 Task: Look for space in Aspe, Spain from 8th August, 2023 to 15th August, 2023 for 9 adults in price range Rs.10000 to Rs.14000. Place can be shared room with 5 bedrooms having 9 beds and 5 bathrooms. Property type can be house, flat, guest house. Amenities needed are: wifi, TV, free parkinig on premises, gym, breakfast. Booking option can be shelf check-in. Required host language is English.
Action: Mouse moved to (599, 122)
Screenshot: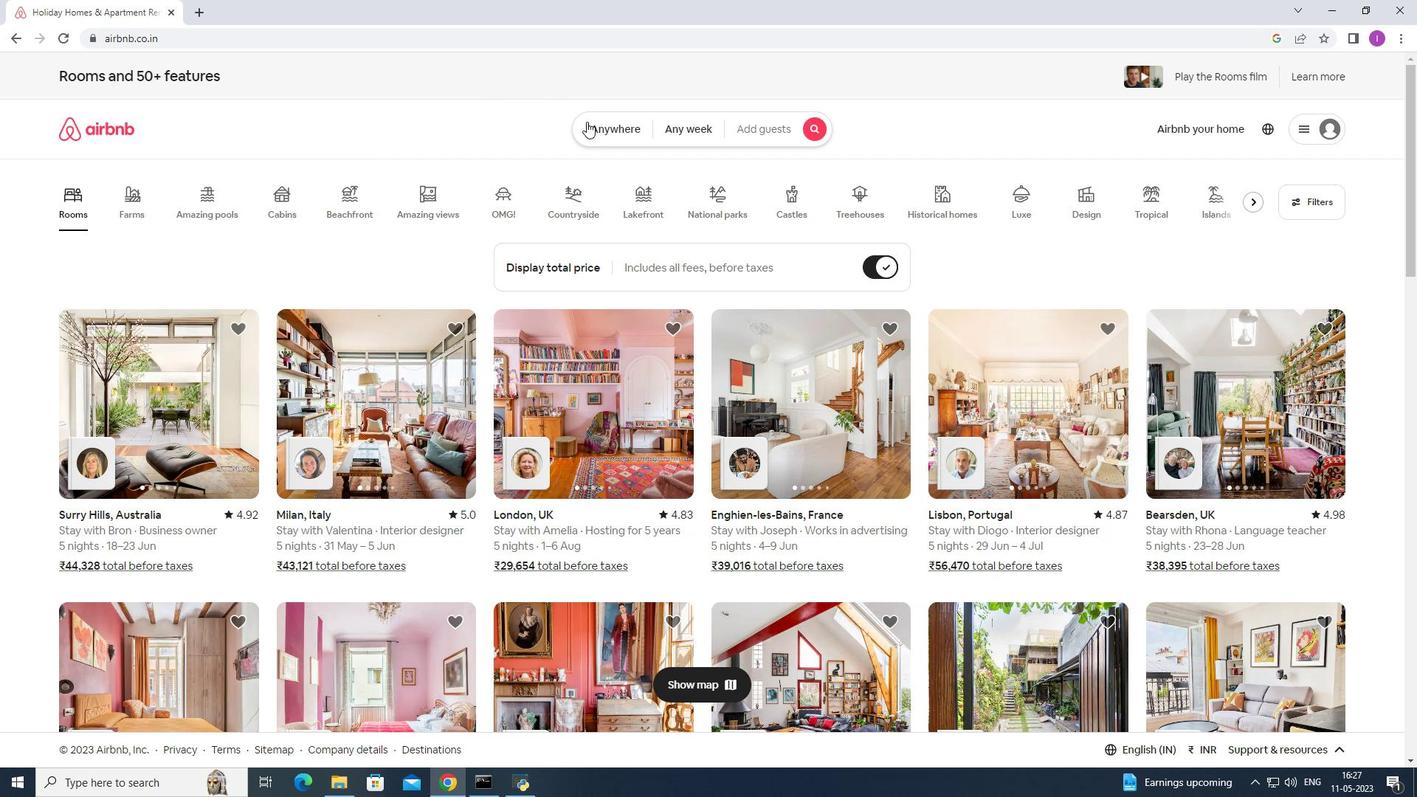 
Action: Mouse pressed left at (599, 122)
Screenshot: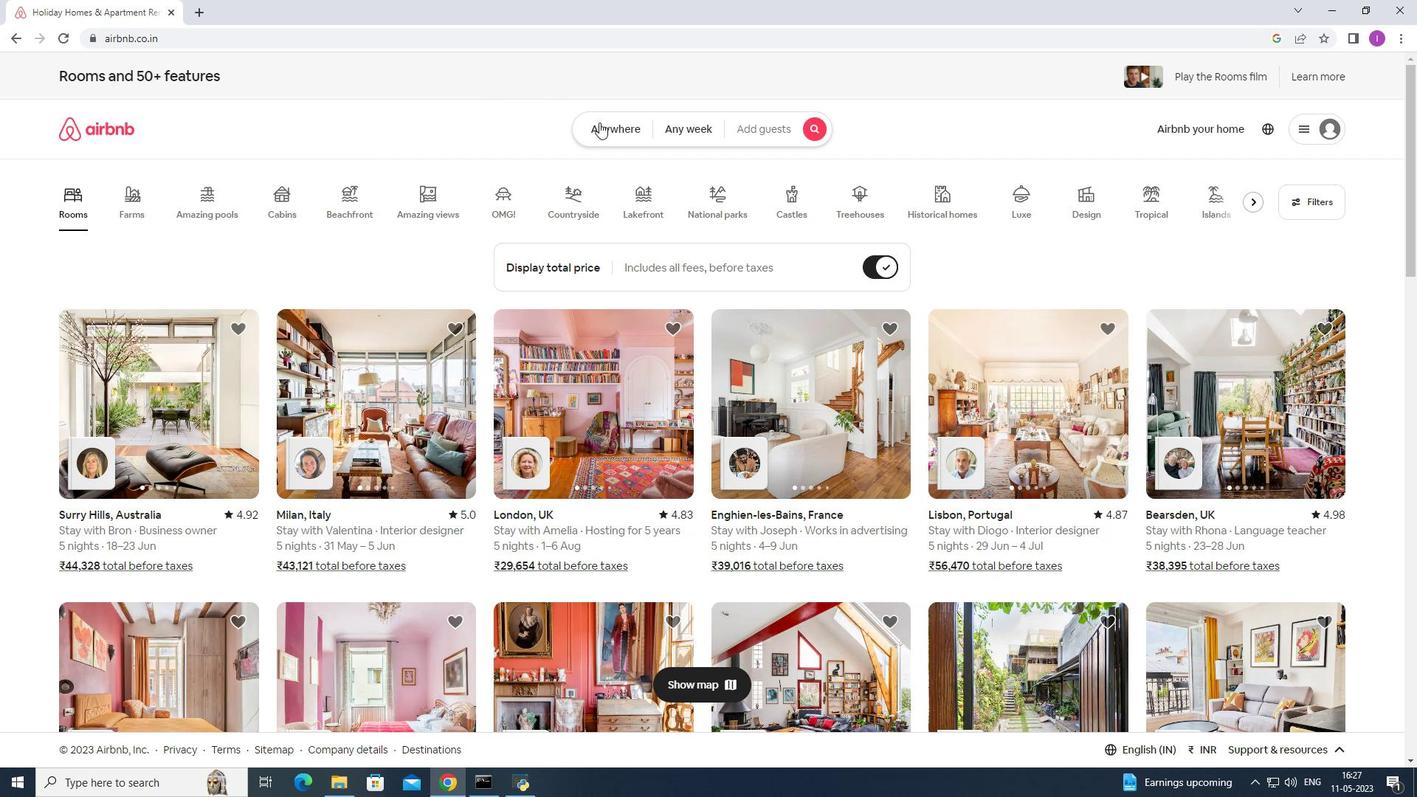 
Action: Mouse moved to (498, 180)
Screenshot: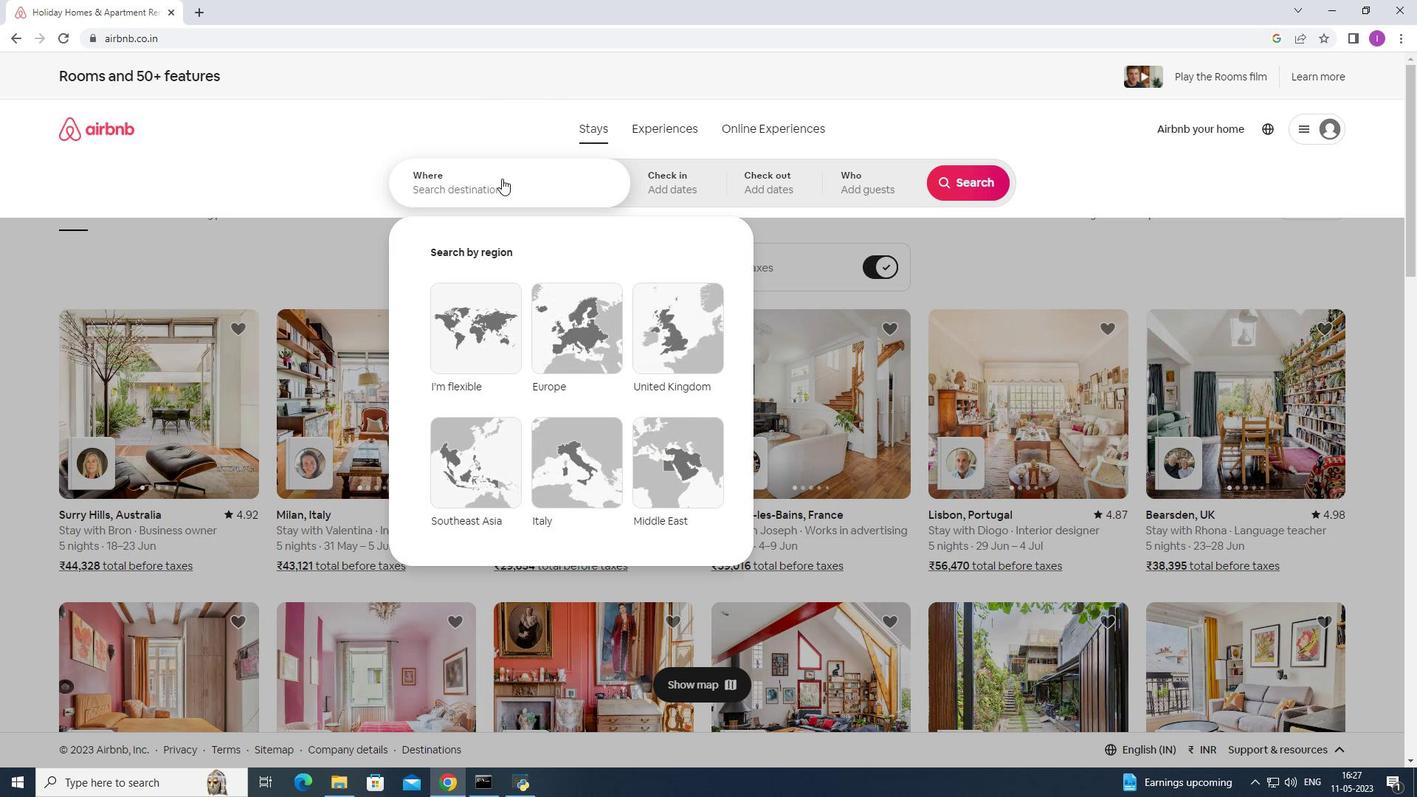 
Action: Mouse pressed left at (498, 180)
Screenshot: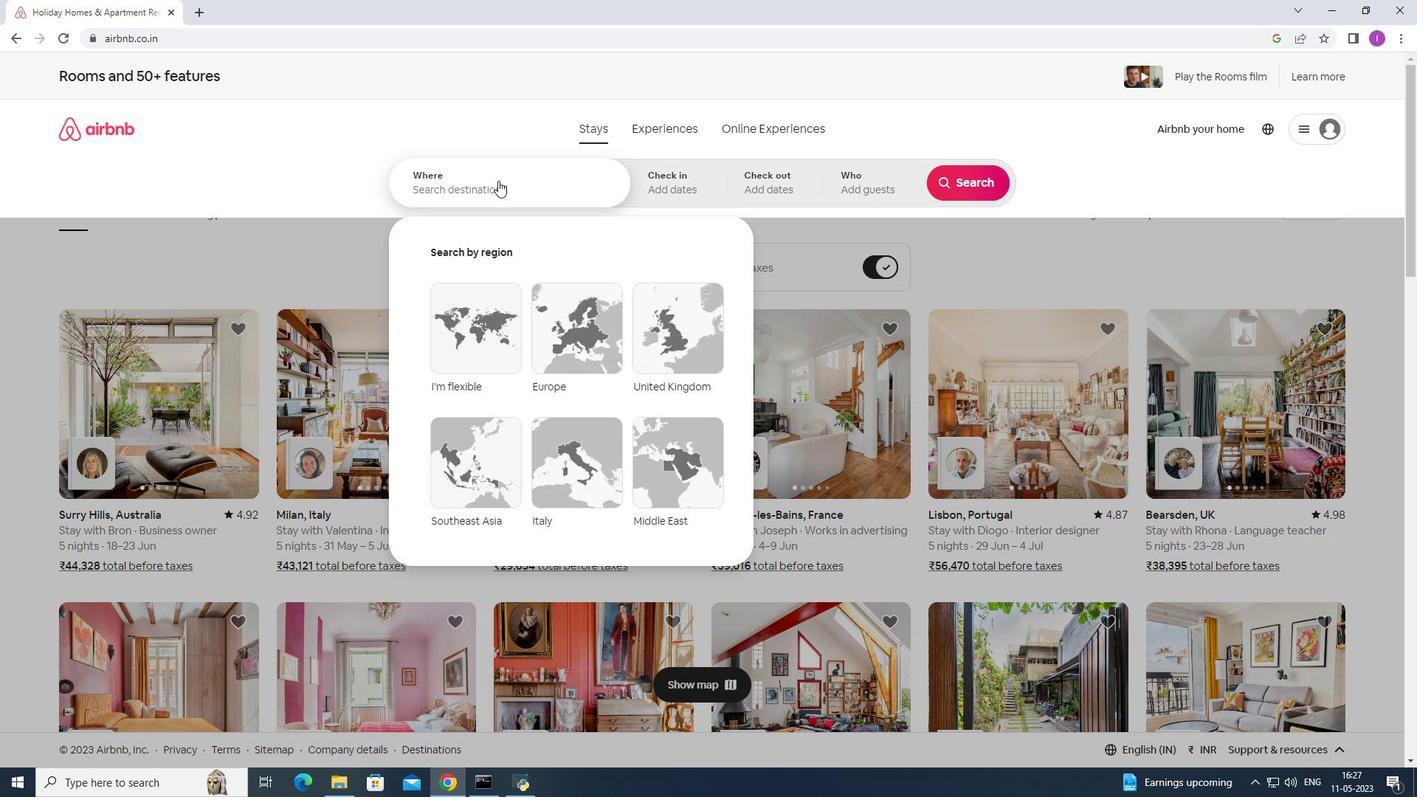 
Action: Key pressed <Key.shift>Aspe,<Key.shift><Key.shift><Key.shift><Key.shift><Key.shift><Key.shift>Spain
Screenshot: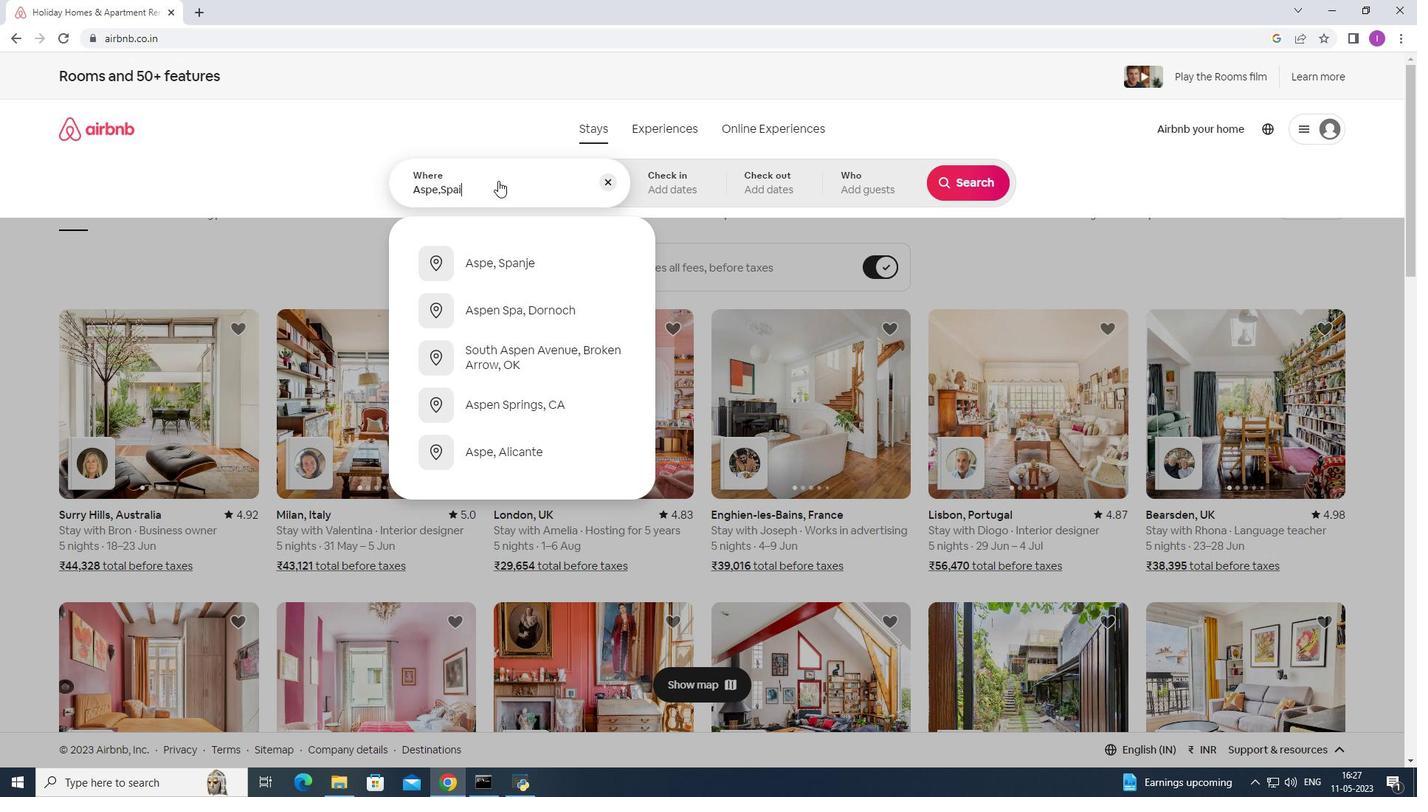 
Action: Mouse moved to (669, 180)
Screenshot: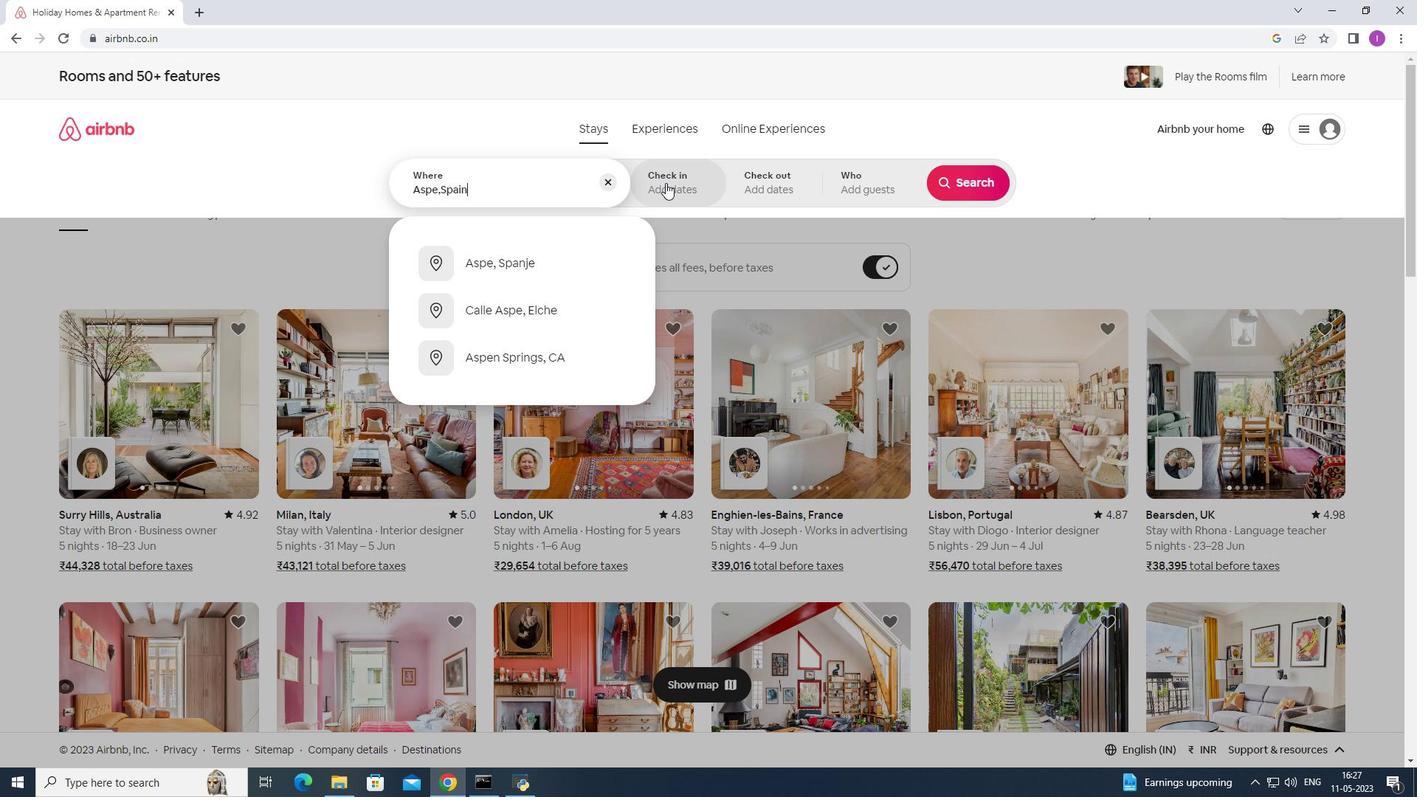 
Action: Mouse pressed left at (669, 180)
Screenshot: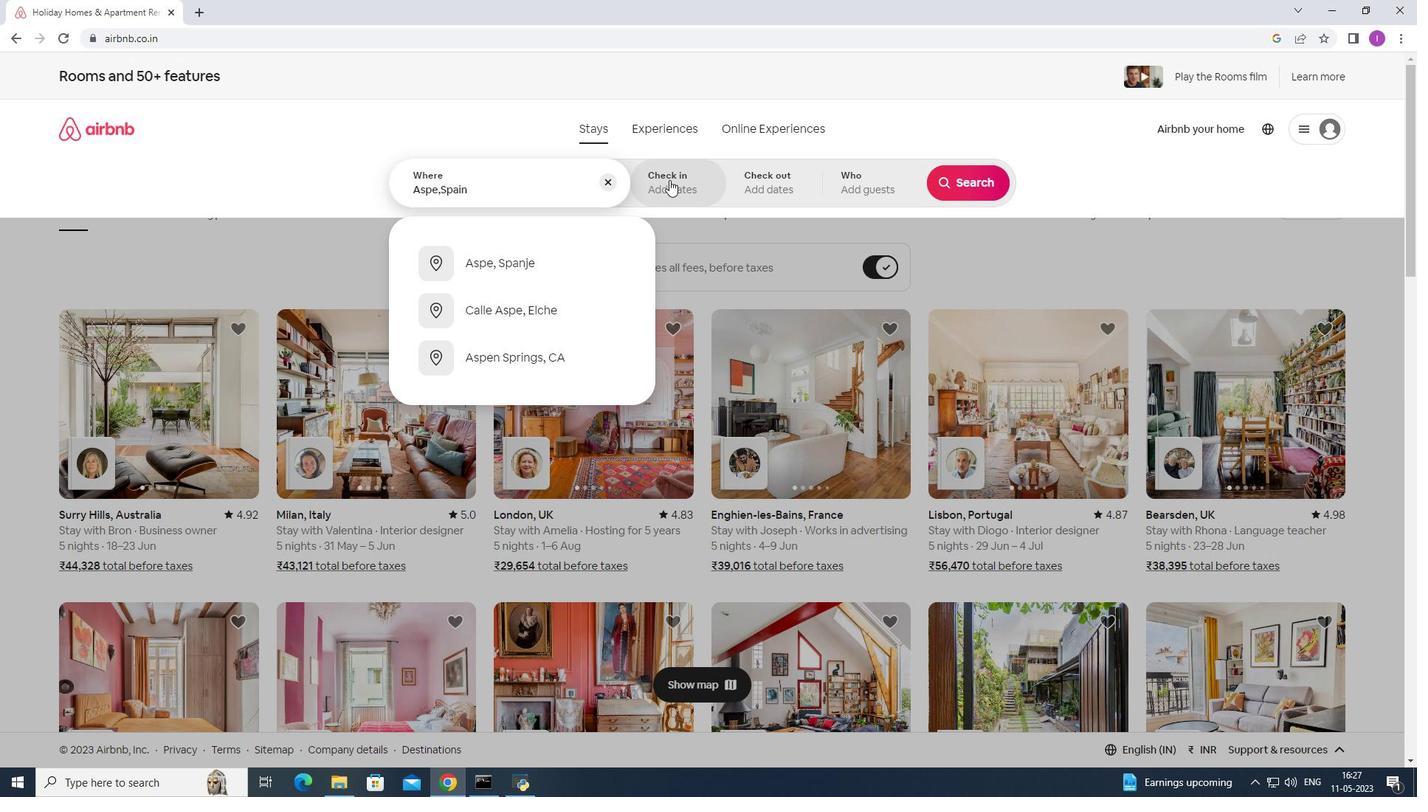 
Action: Mouse moved to (965, 299)
Screenshot: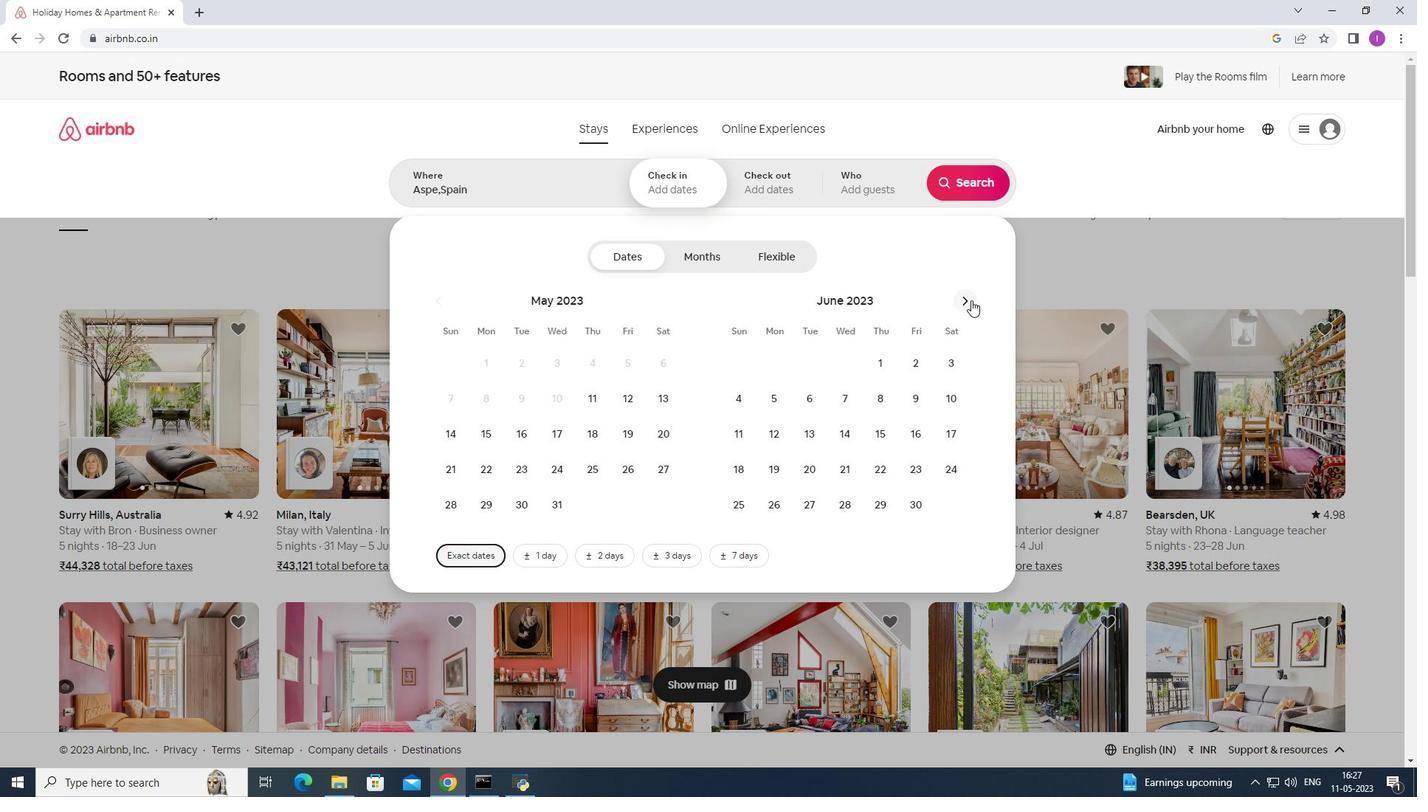 
Action: Mouse pressed left at (965, 299)
Screenshot: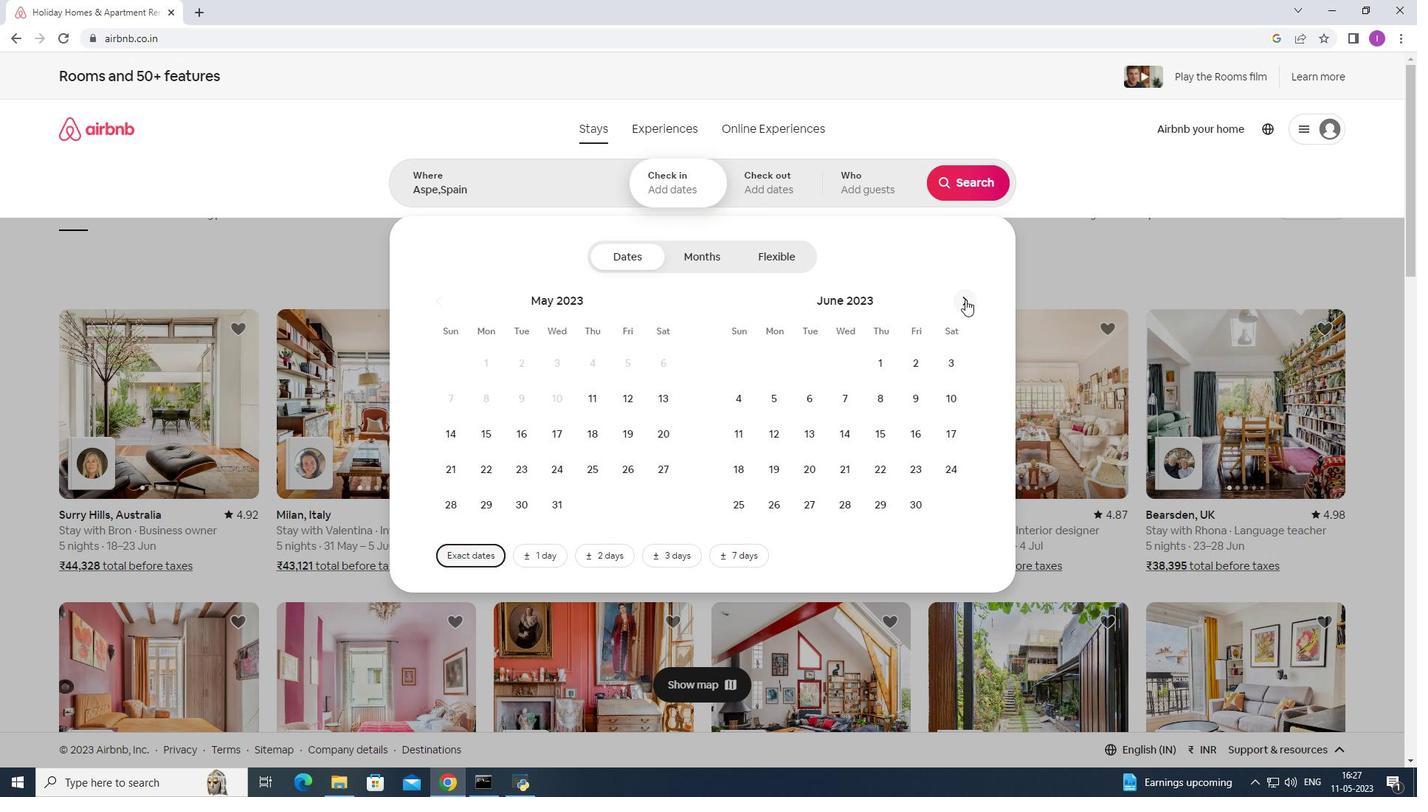 
Action: Mouse pressed left at (965, 299)
Screenshot: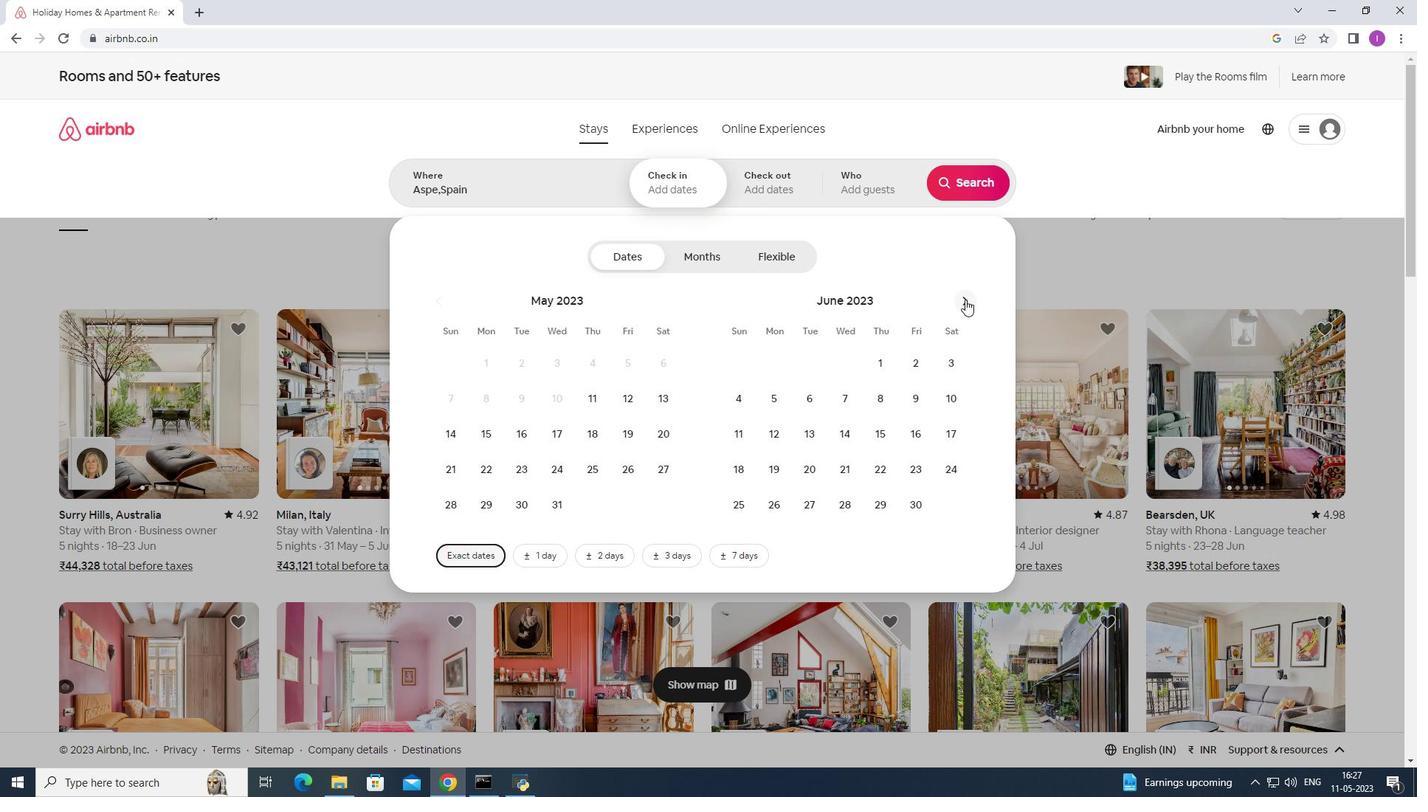 
Action: Mouse pressed left at (965, 299)
Screenshot: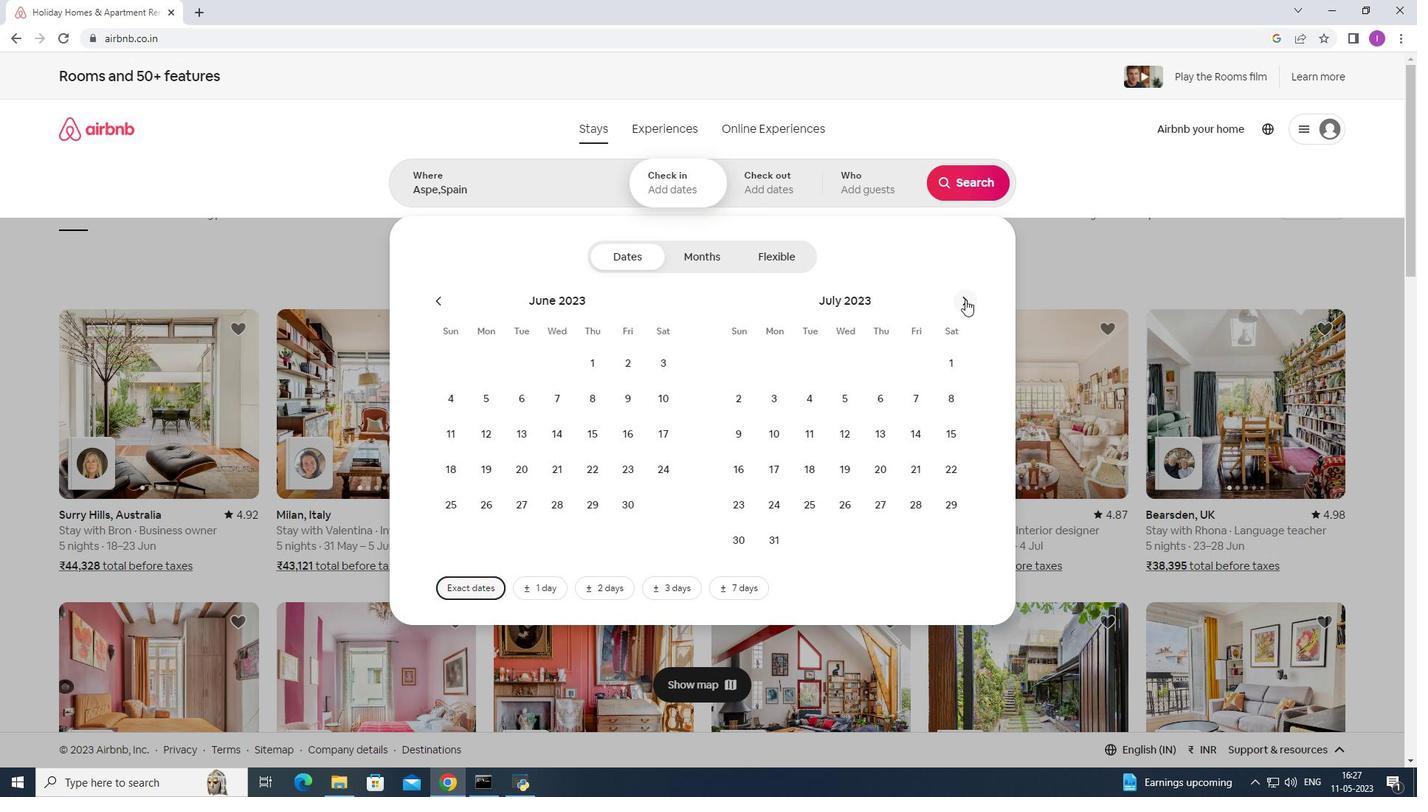 
Action: Mouse moved to (807, 401)
Screenshot: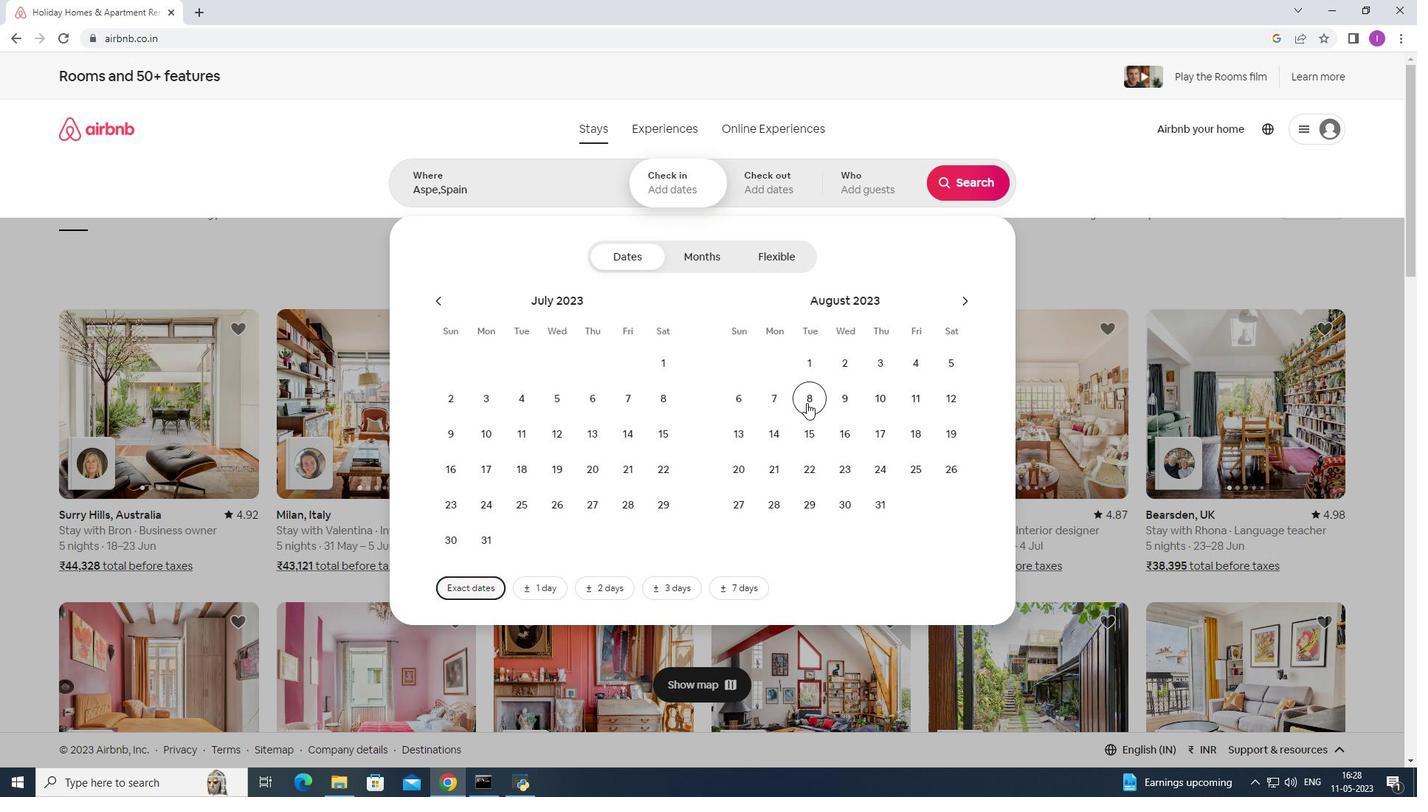 
Action: Mouse pressed left at (807, 401)
Screenshot: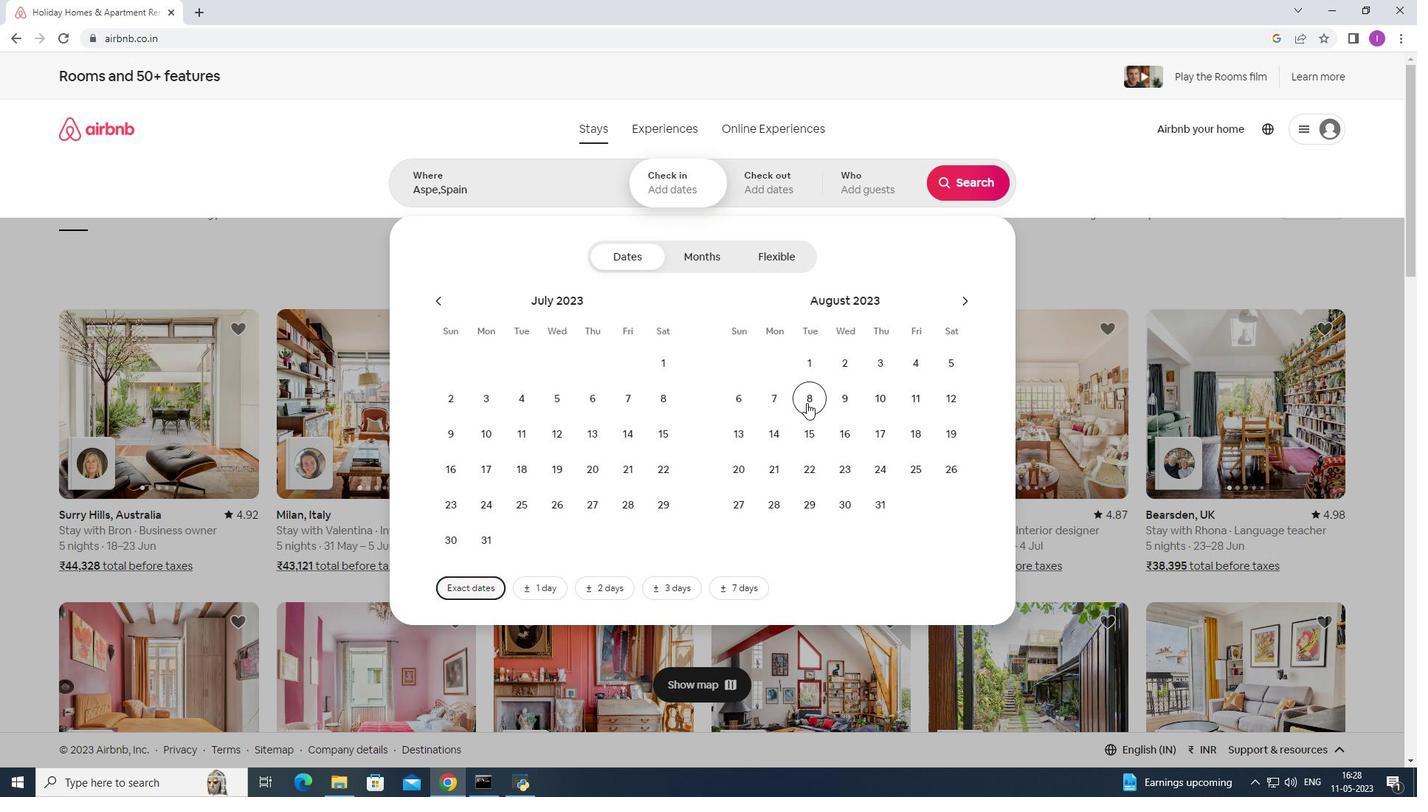 
Action: Mouse moved to (813, 427)
Screenshot: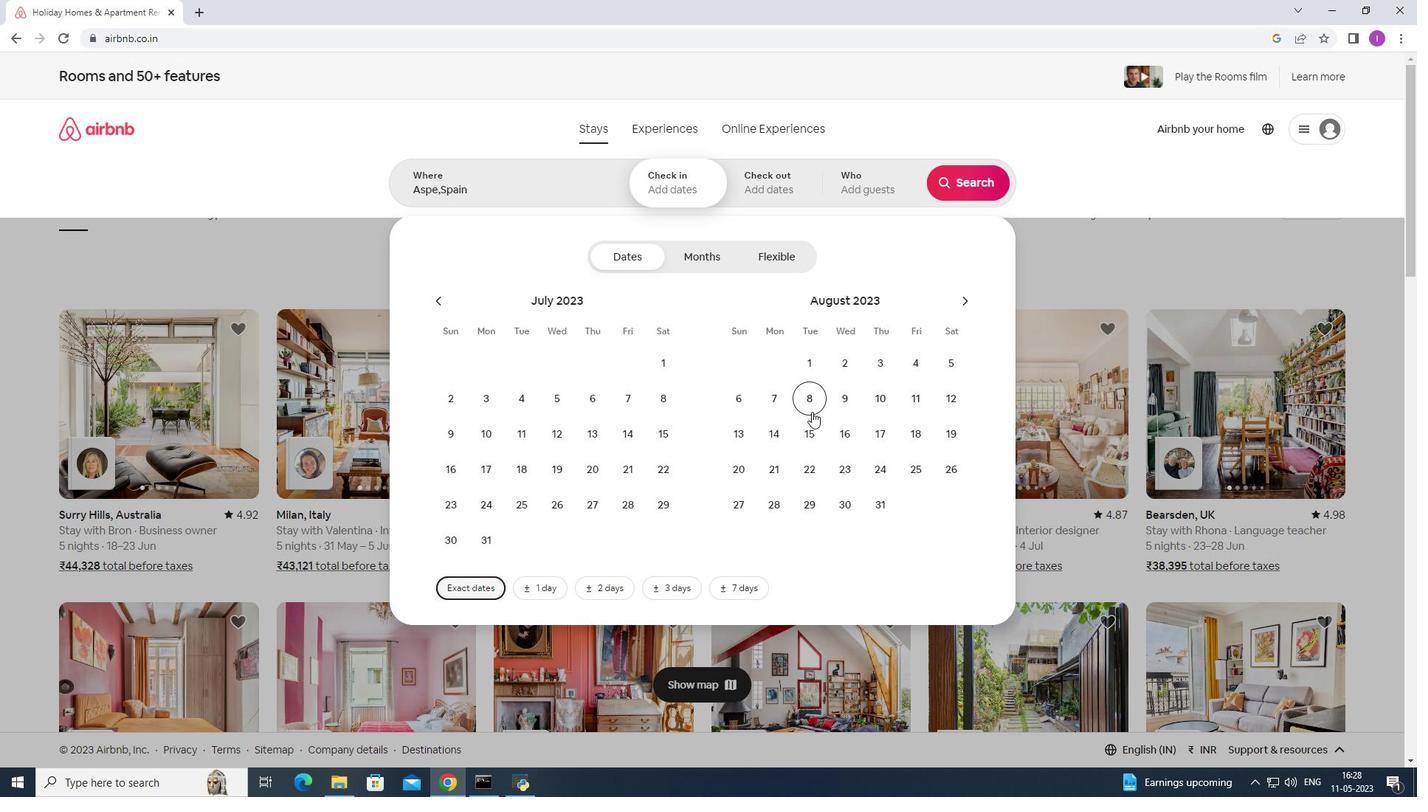 
Action: Mouse pressed left at (813, 427)
Screenshot: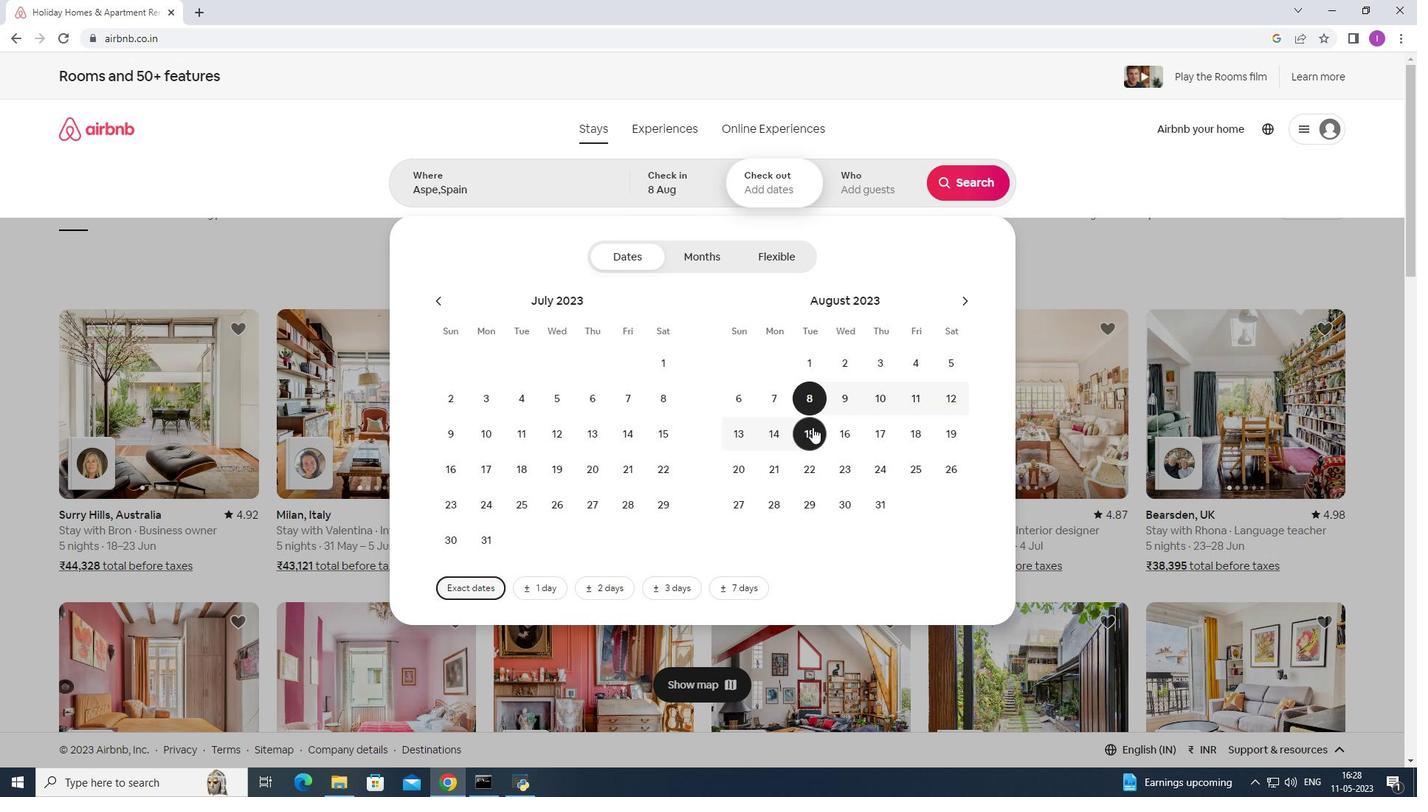 
Action: Mouse moved to (859, 175)
Screenshot: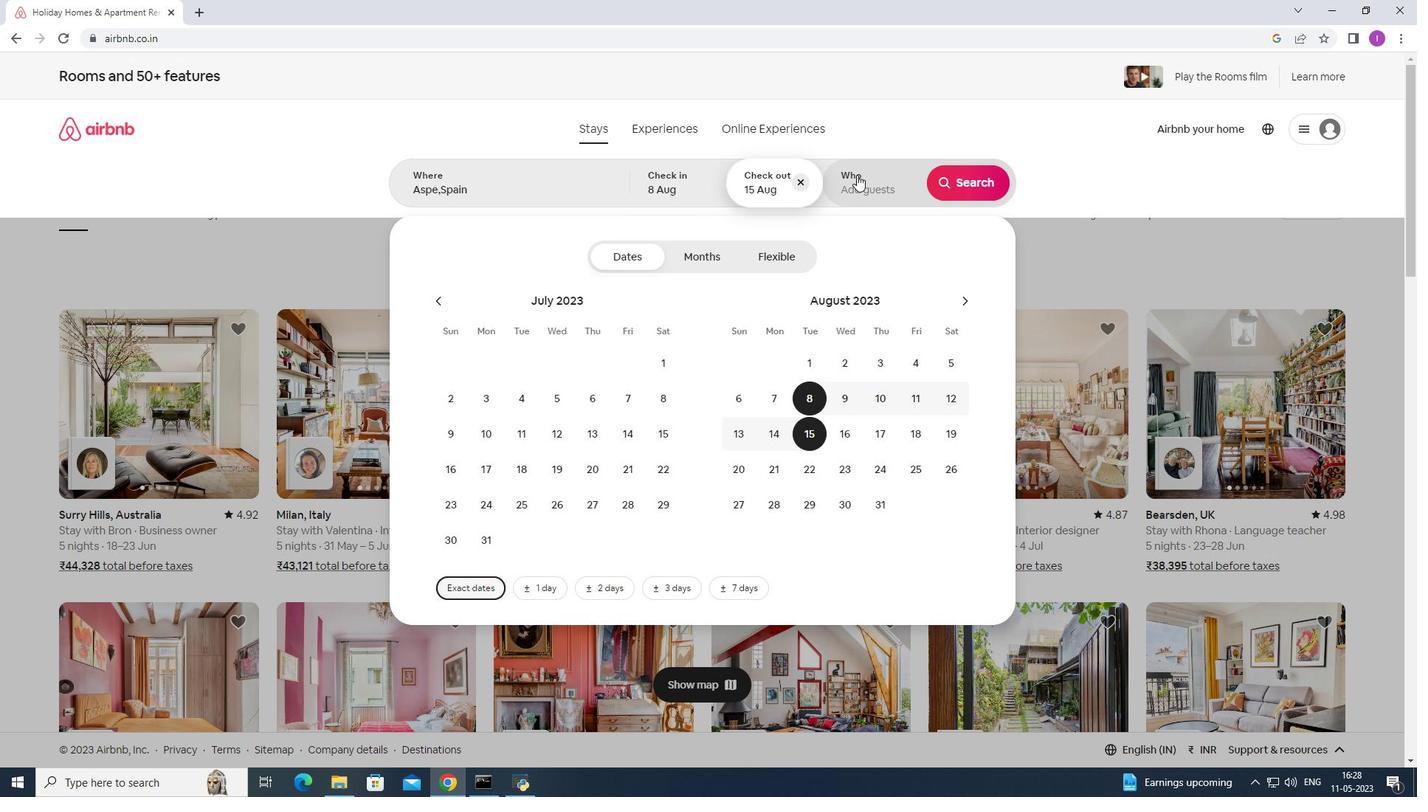 
Action: Mouse pressed left at (859, 175)
Screenshot: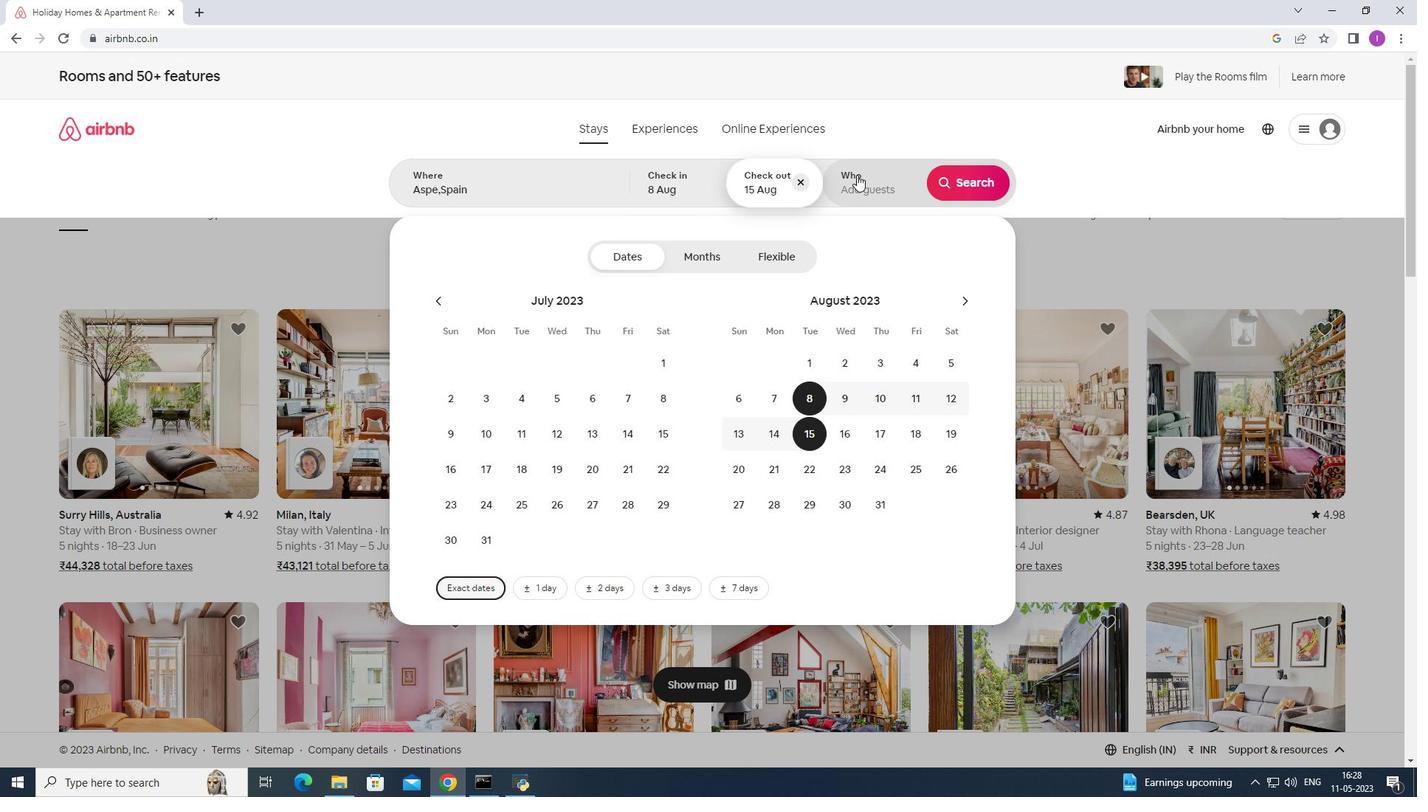 
Action: Mouse moved to (966, 261)
Screenshot: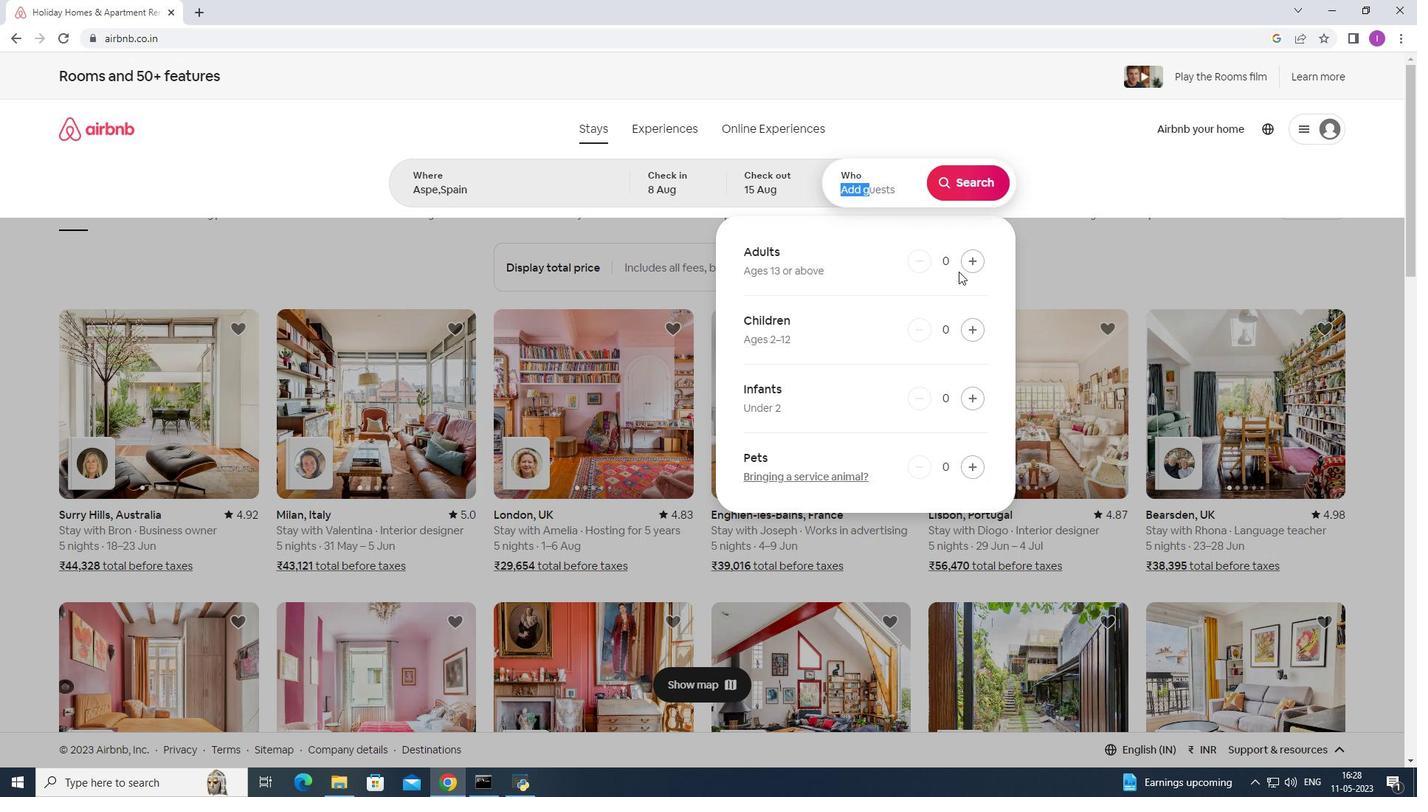 
Action: Mouse pressed left at (966, 261)
Screenshot: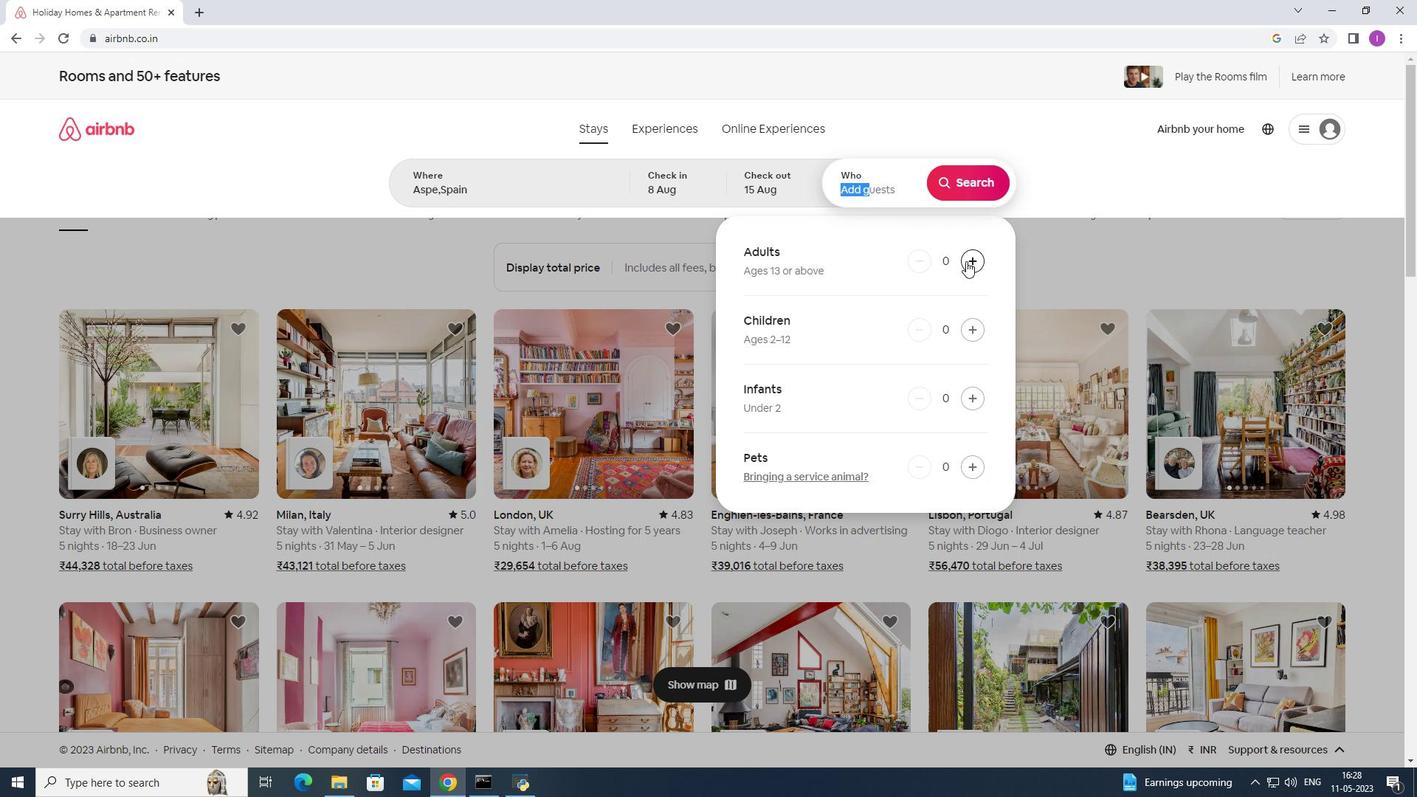 
Action: Mouse pressed left at (966, 261)
Screenshot: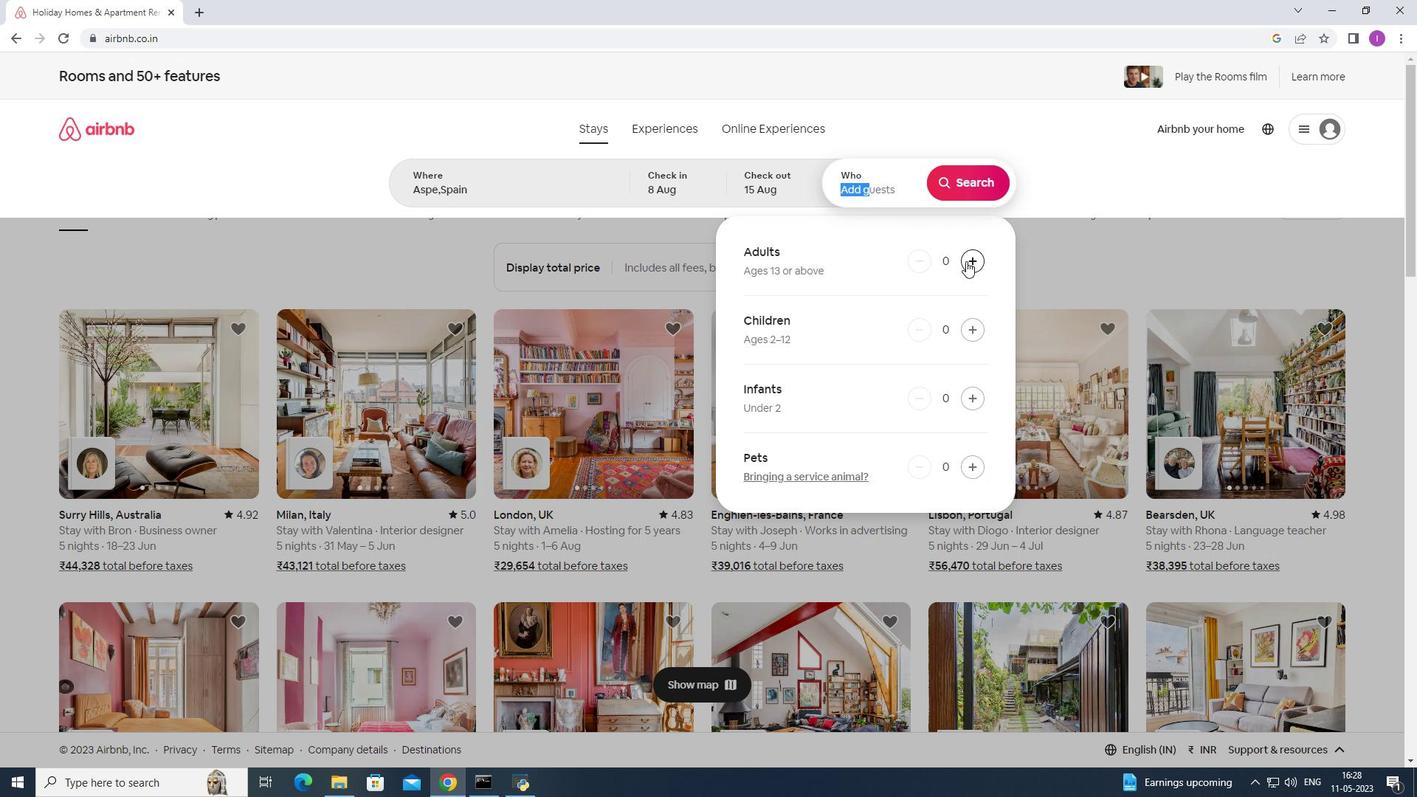 
Action: Mouse pressed left at (966, 261)
Screenshot: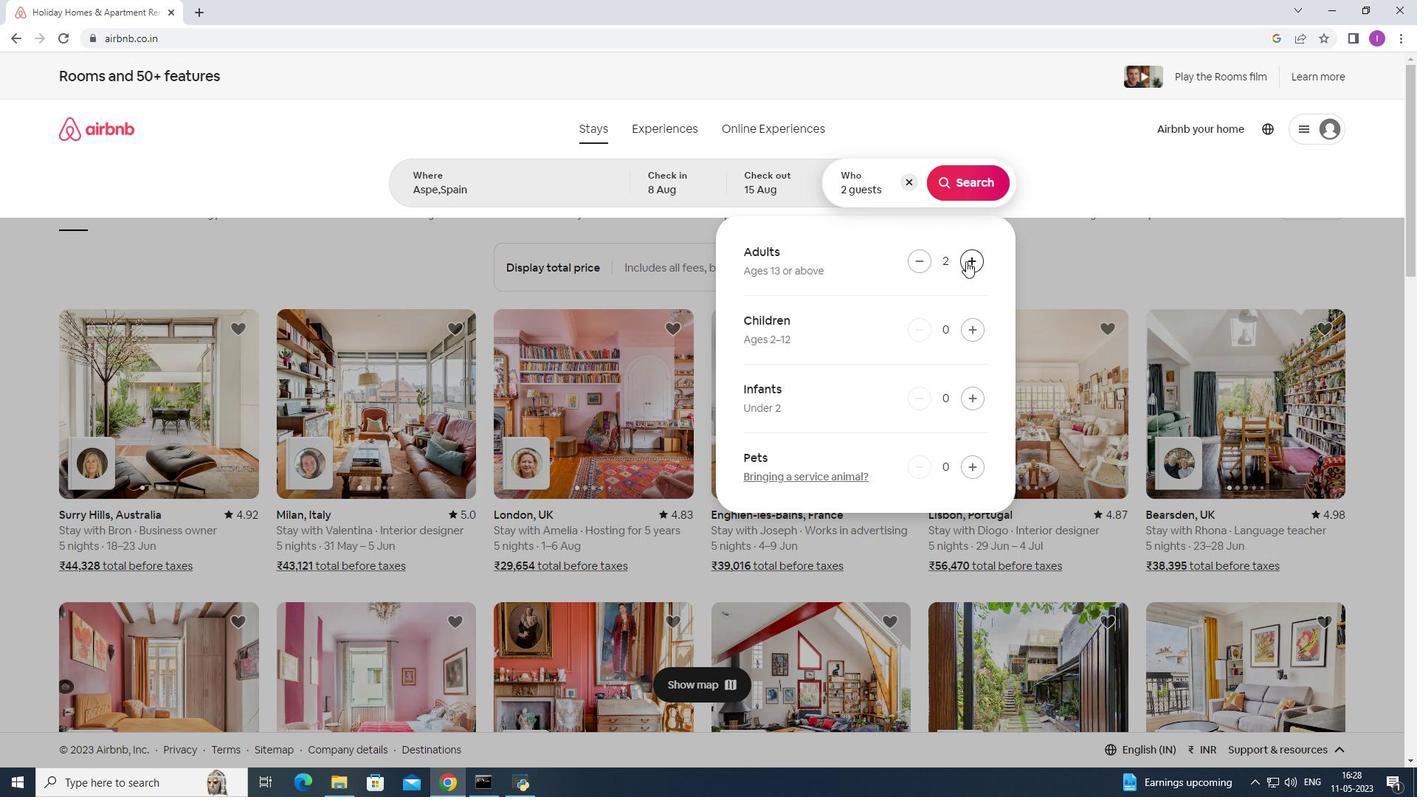 
Action: Mouse pressed left at (966, 261)
Screenshot: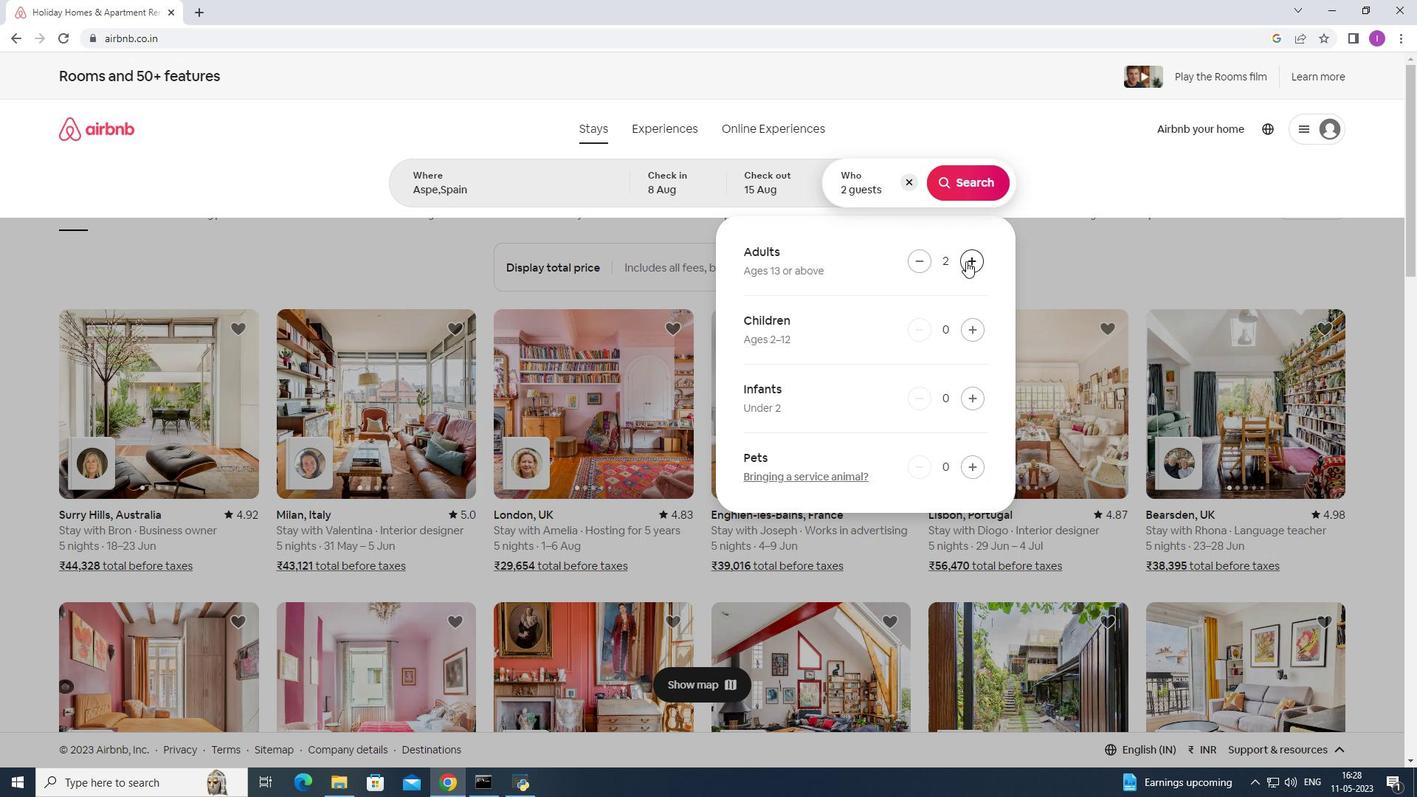 
Action: Mouse moved to (966, 260)
Screenshot: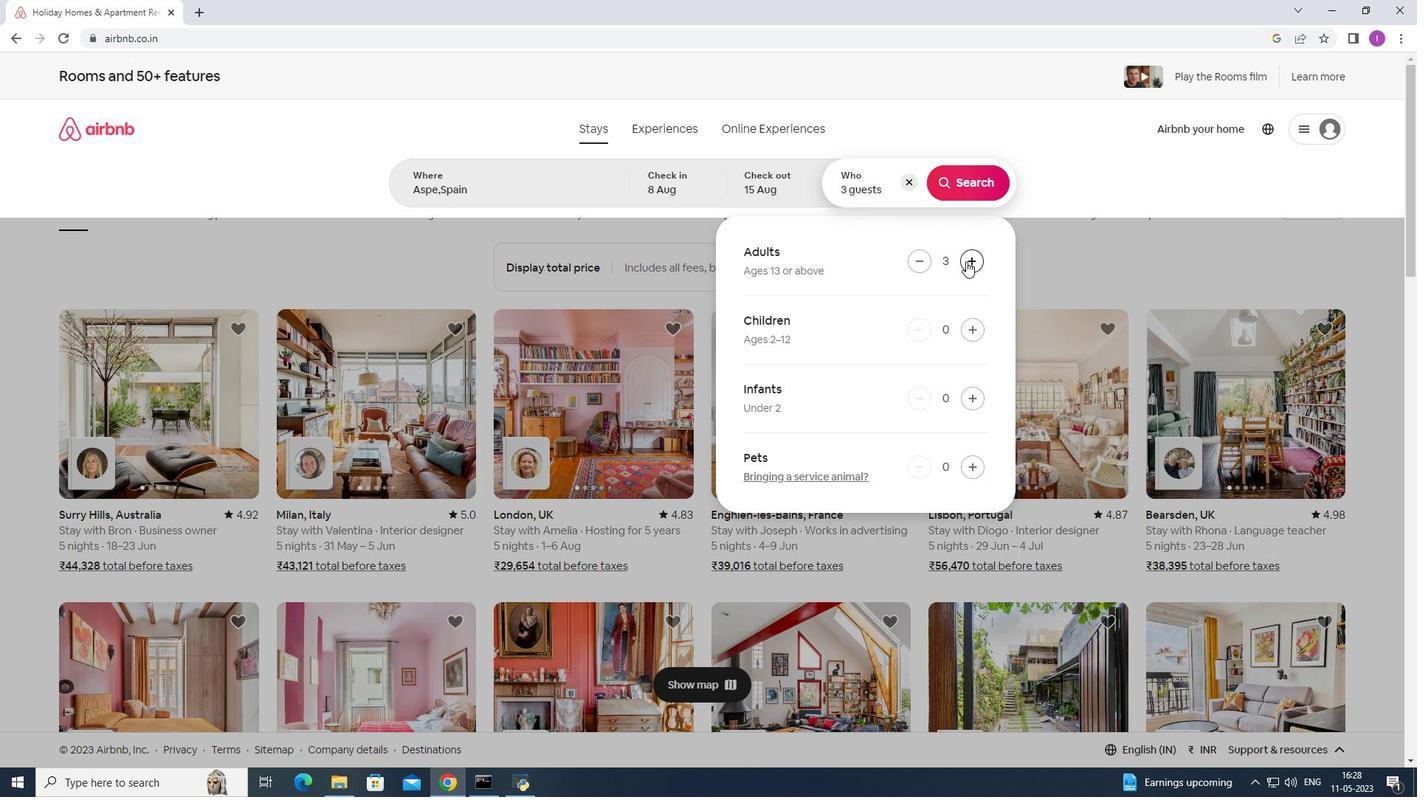 
Action: Mouse pressed left at (966, 260)
Screenshot: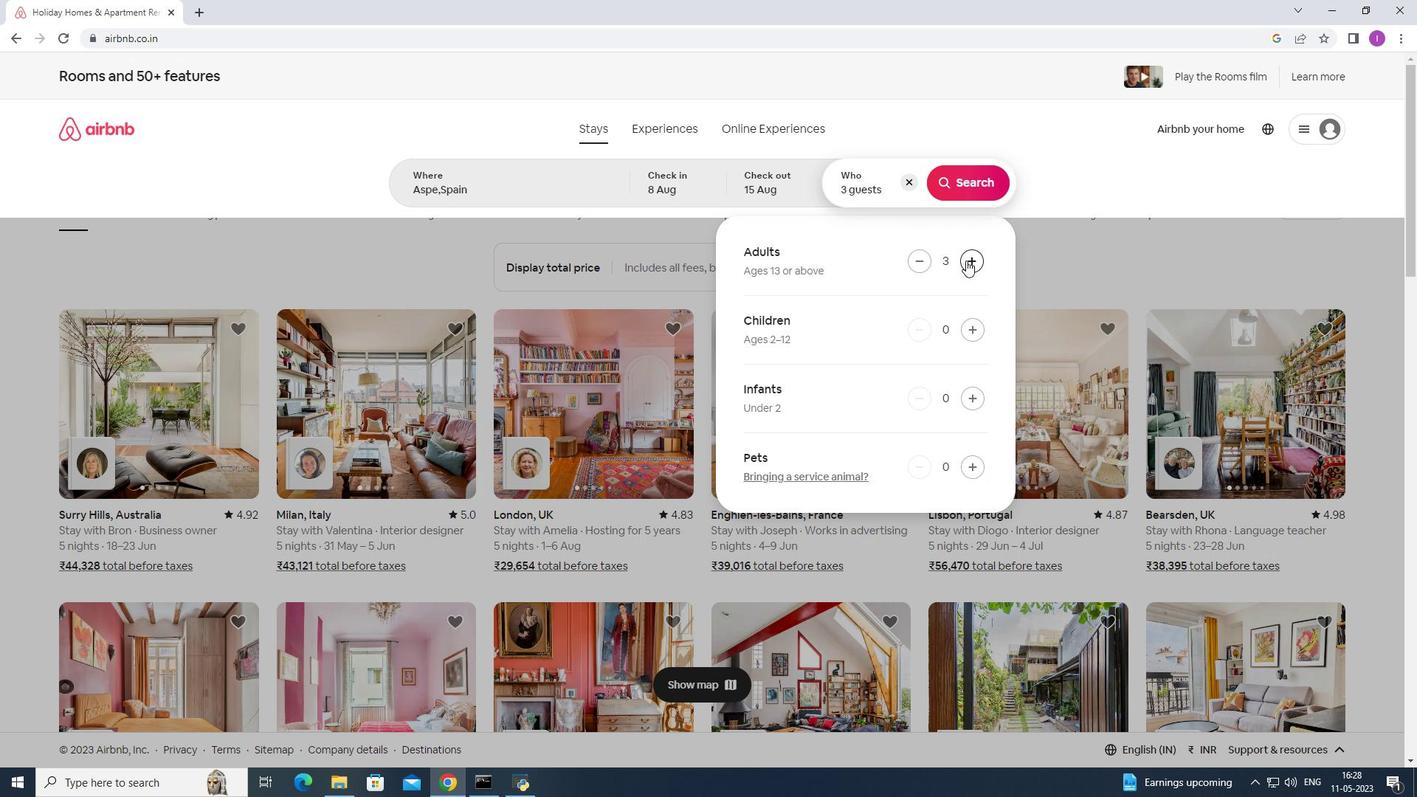 
Action: Mouse pressed left at (966, 260)
Screenshot: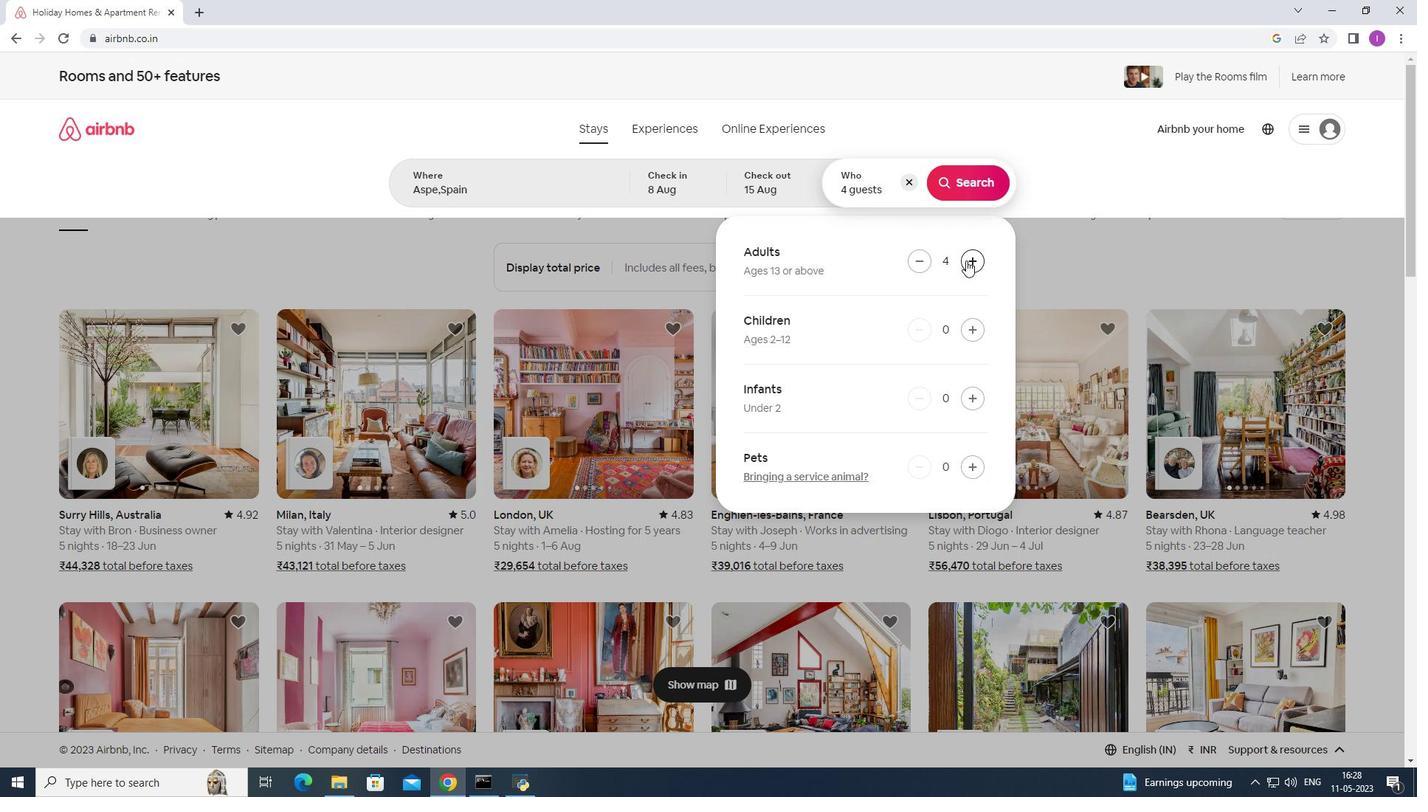 
Action: Mouse pressed left at (966, 260)
Screenshot: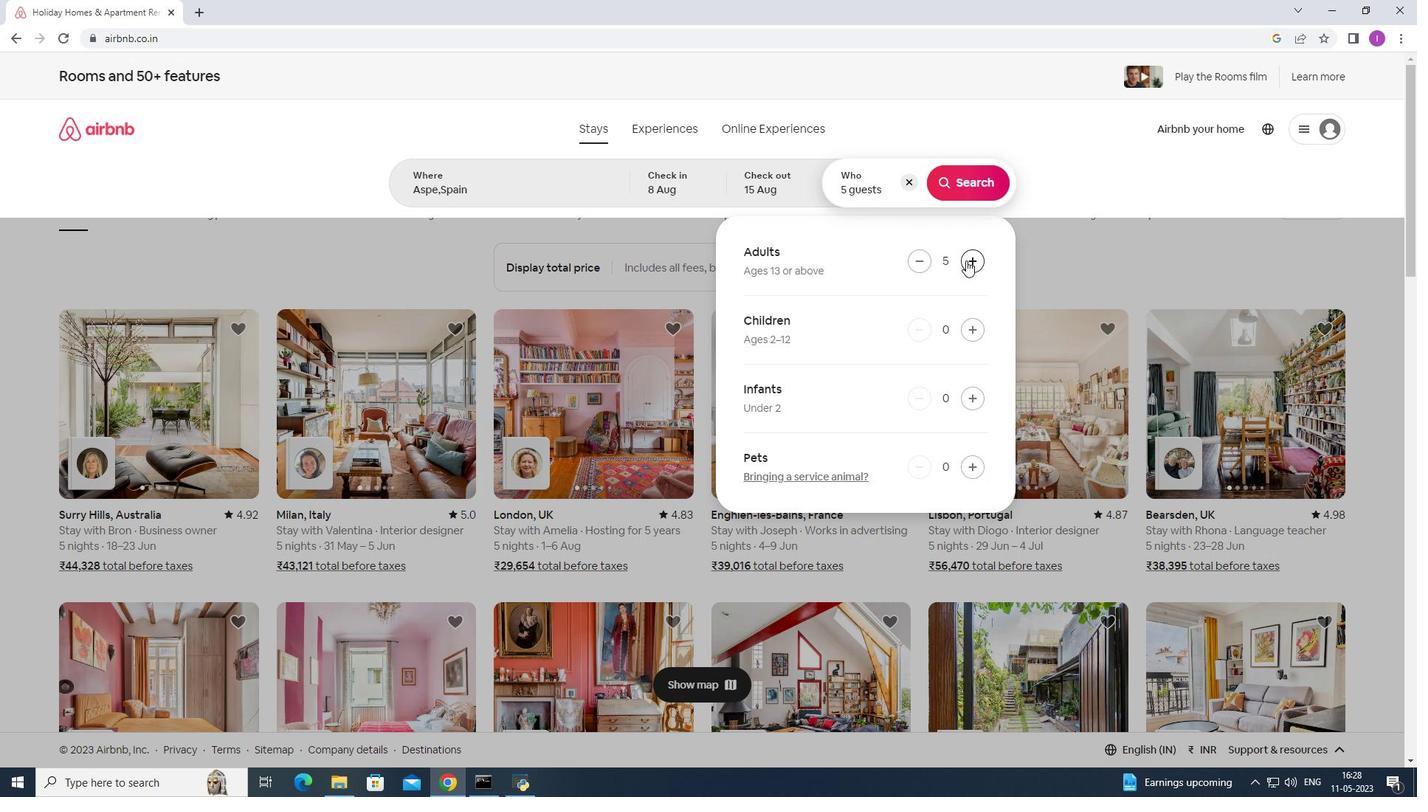 
Action: Mouse pressed left at (966, 260)
Screenshot: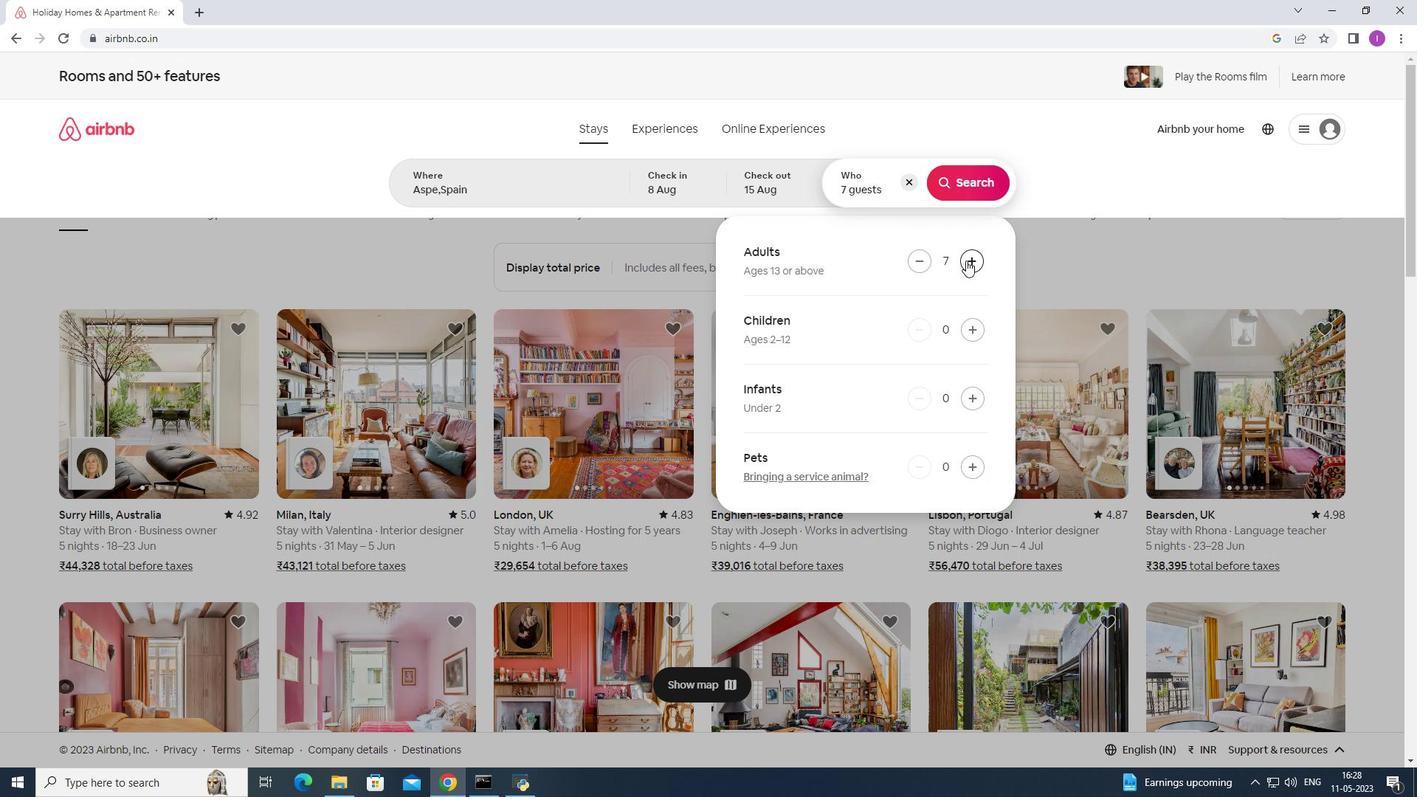
Action: Mouse pressed left at (966, 260)
Screenshot: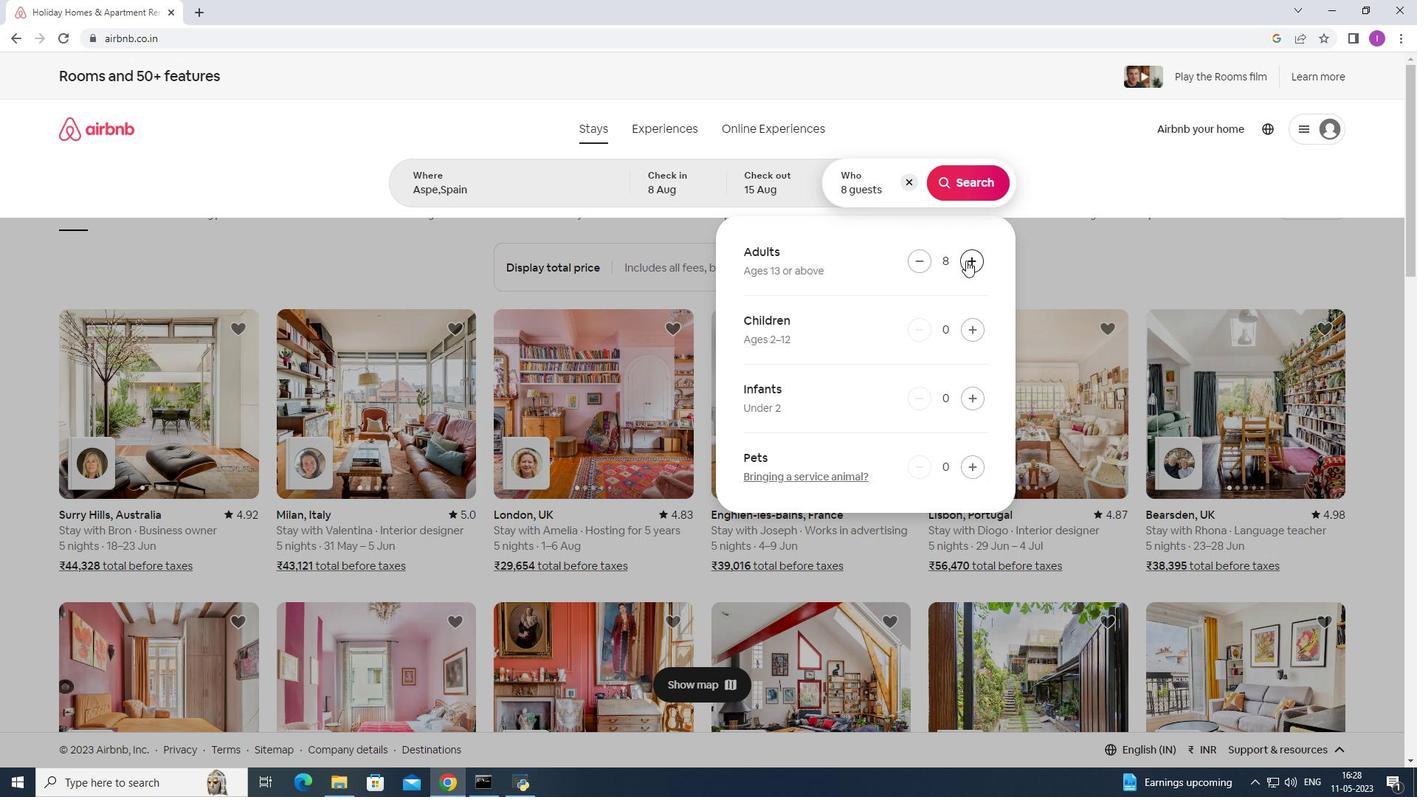 
Action: Mouse moved to (966, 188)
Screenshot: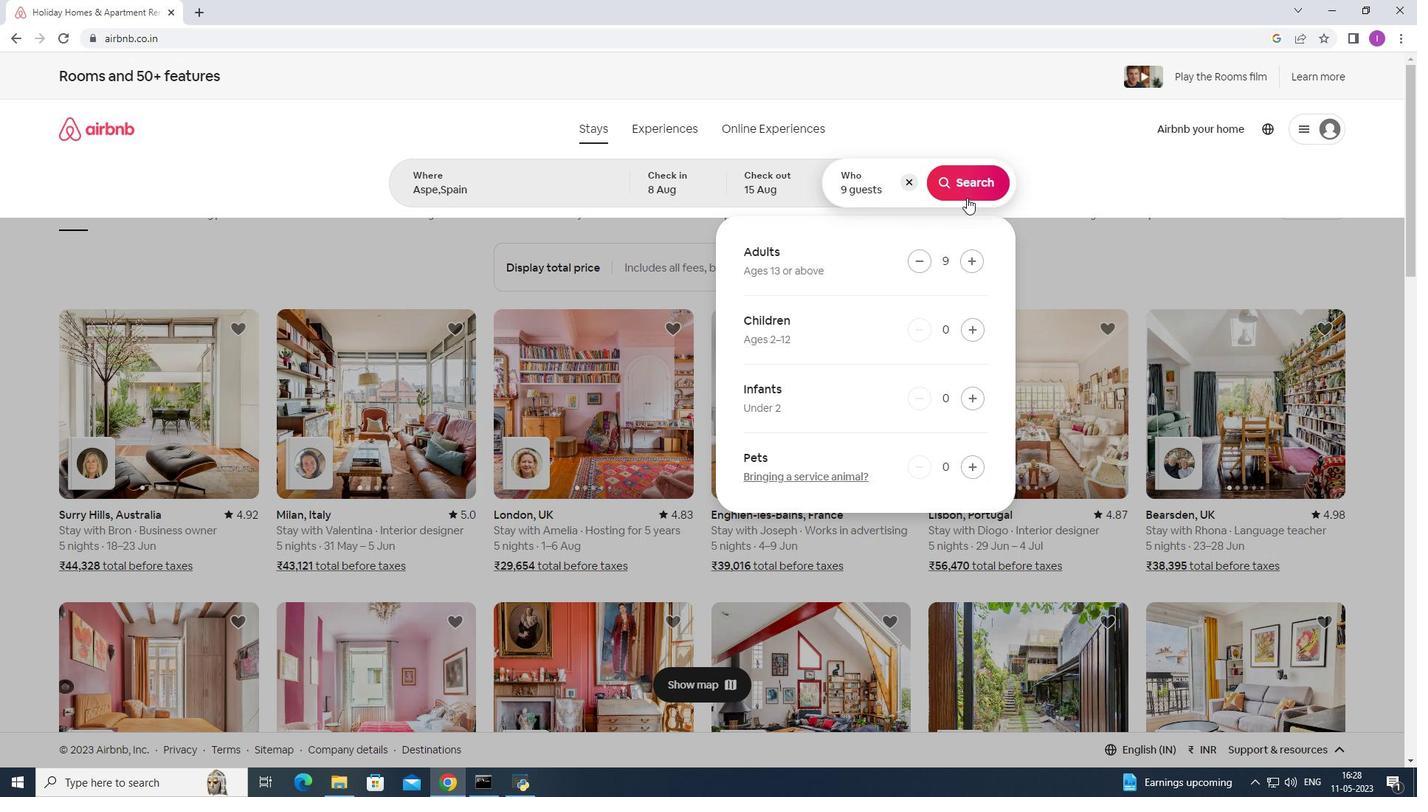 
Action: Mouse pressed left at (966, 188)
Screenshot: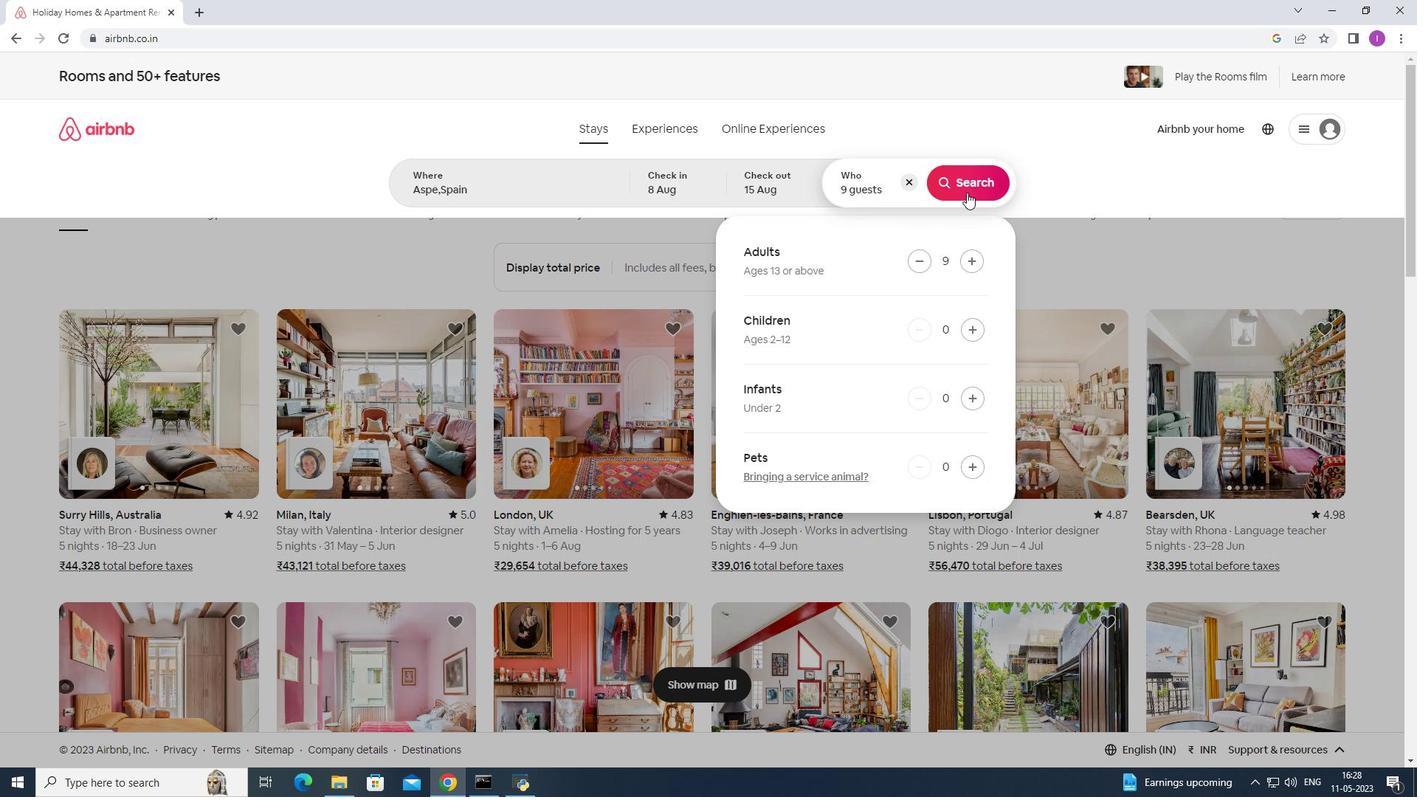 
Action: Mouse moved to (1345, 130)
Screenshot: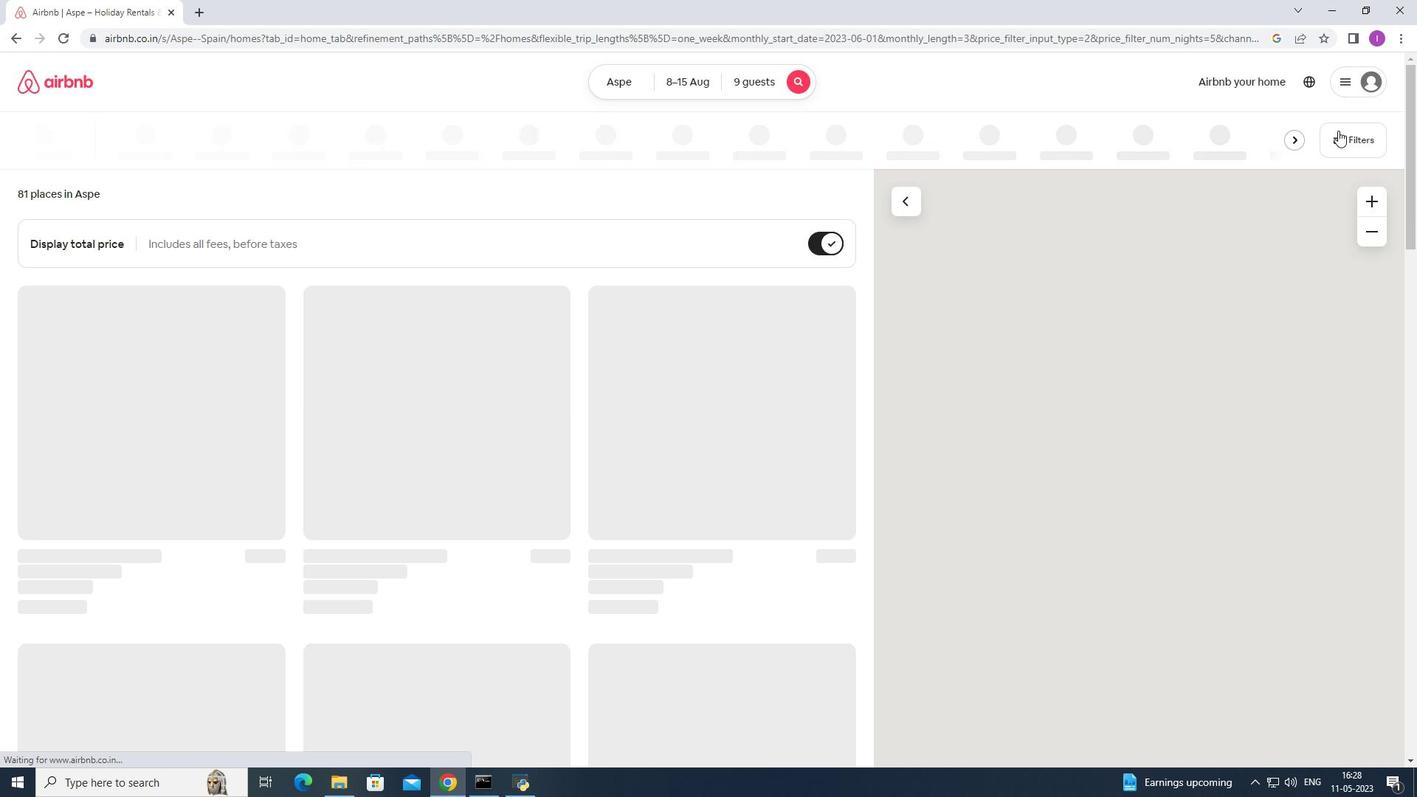 
Action: Mouse pressed left at (1345, 130)
Screenshot: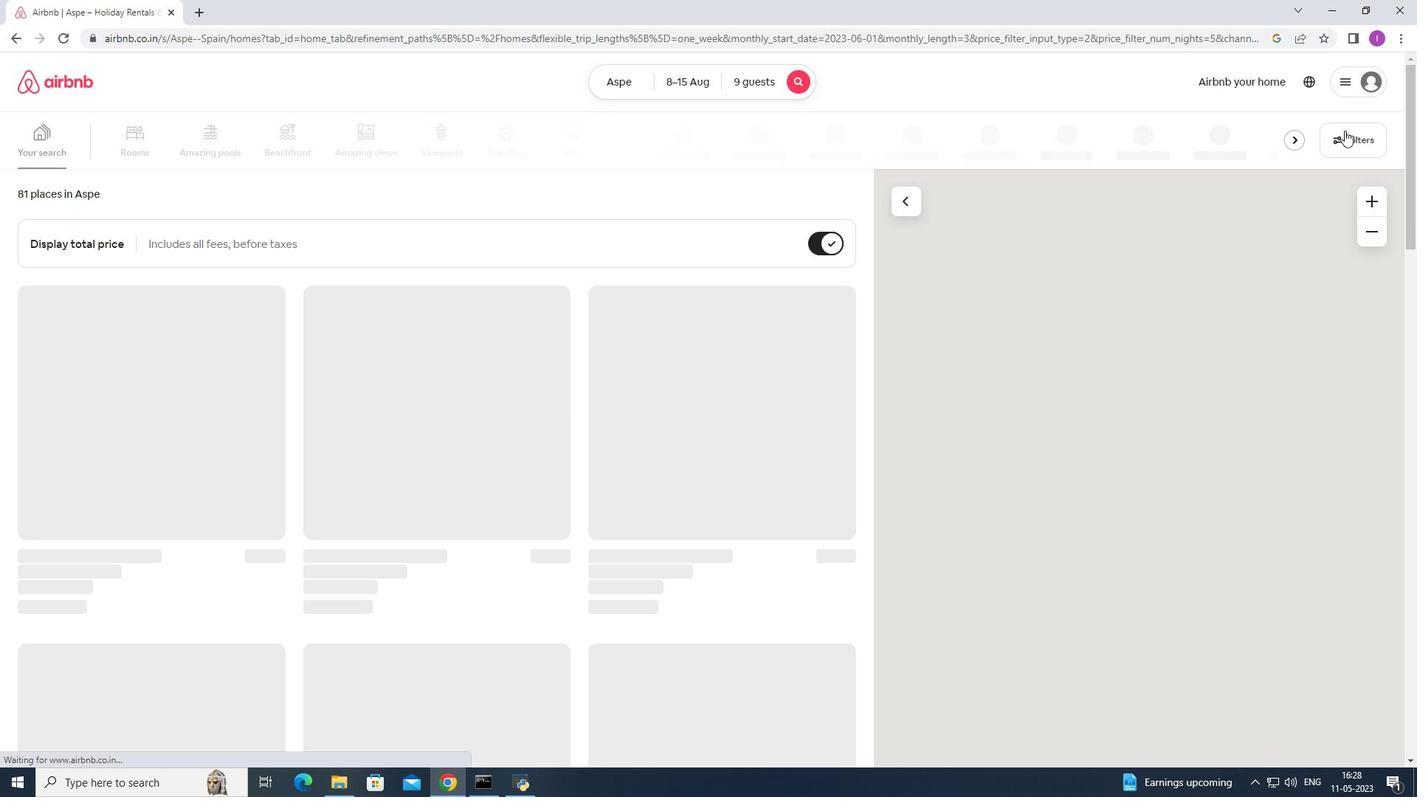 
Action: Mouse moved to (807, 507)
Screenshot: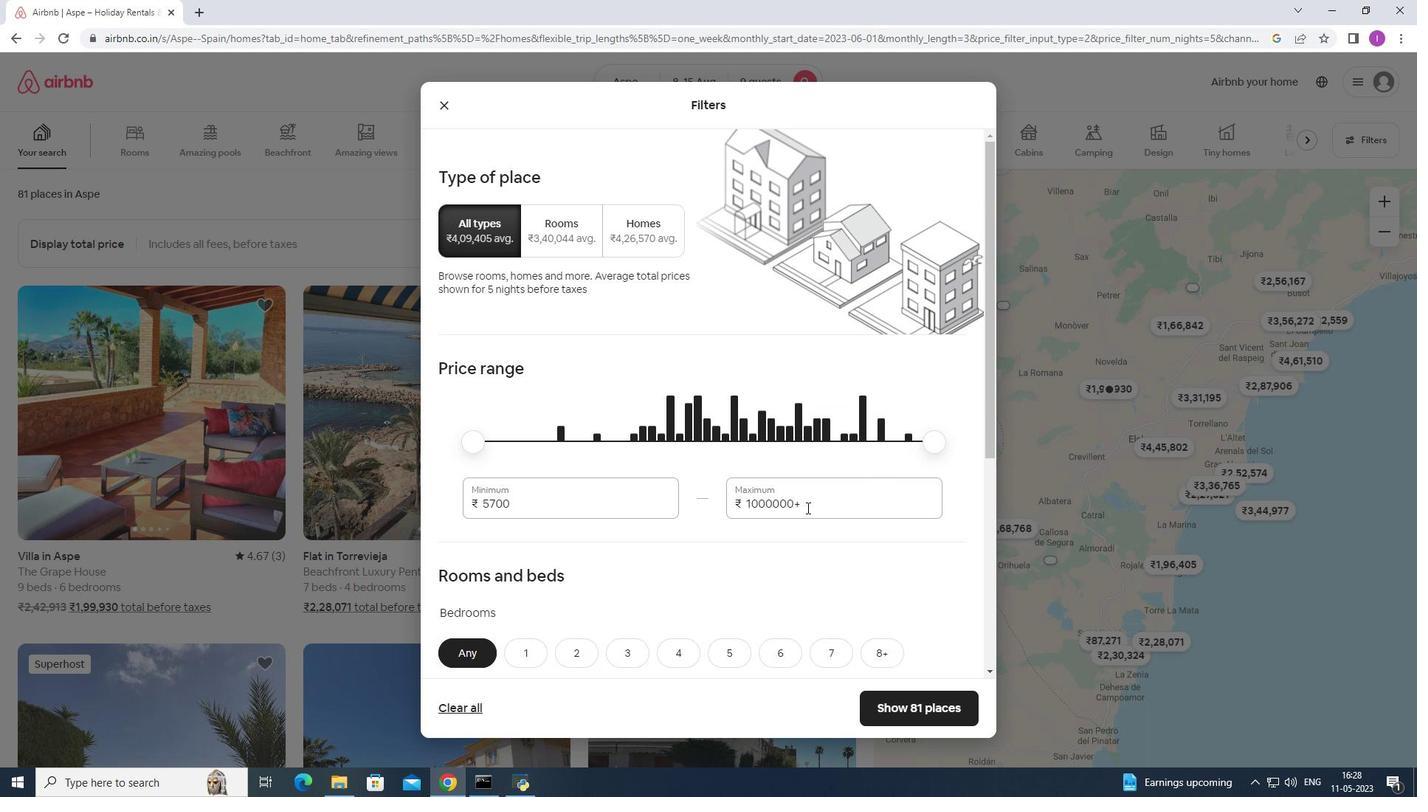 
Action: Mouse pressed left at (807, 507)
Screenshot: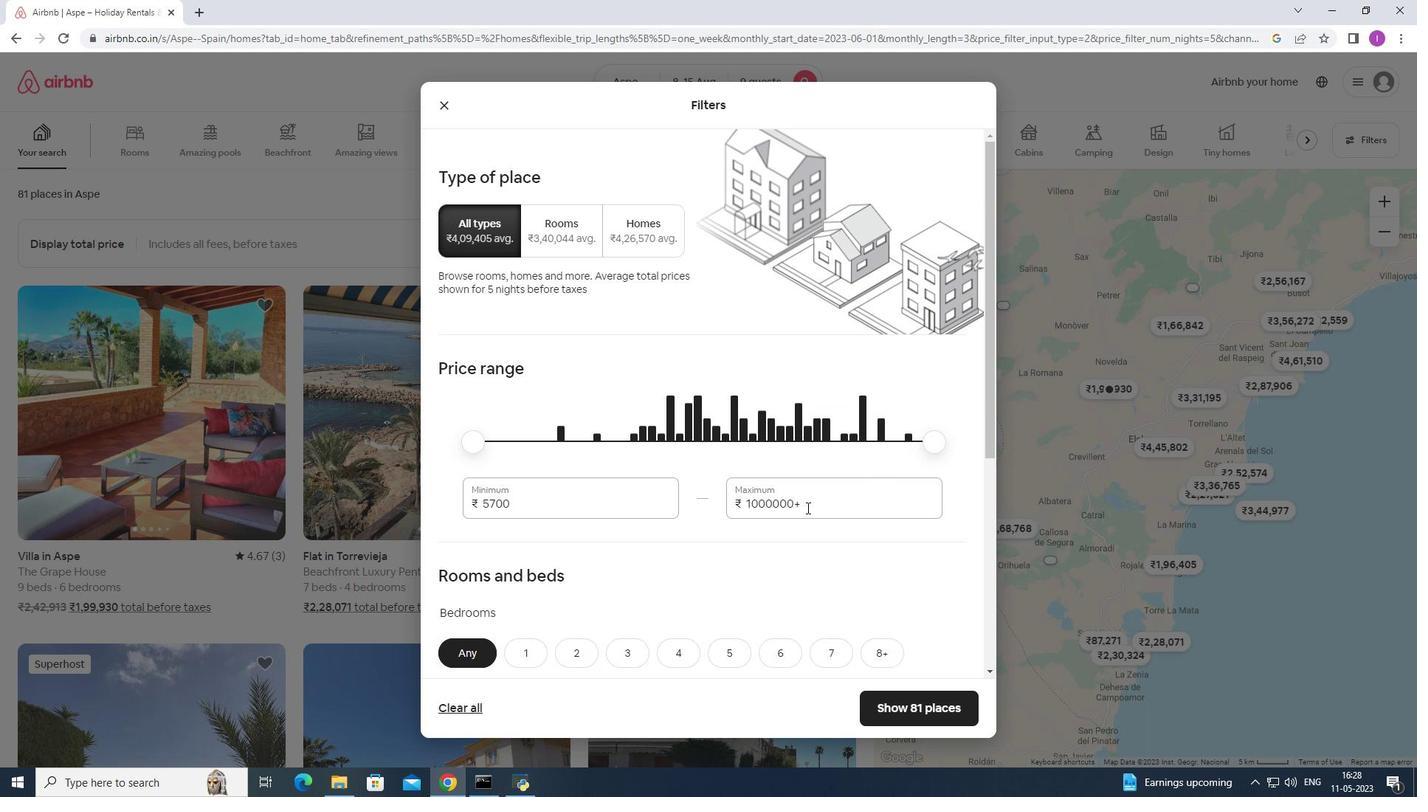 
Action: Mouse moved to (821, 490)
Screenshot: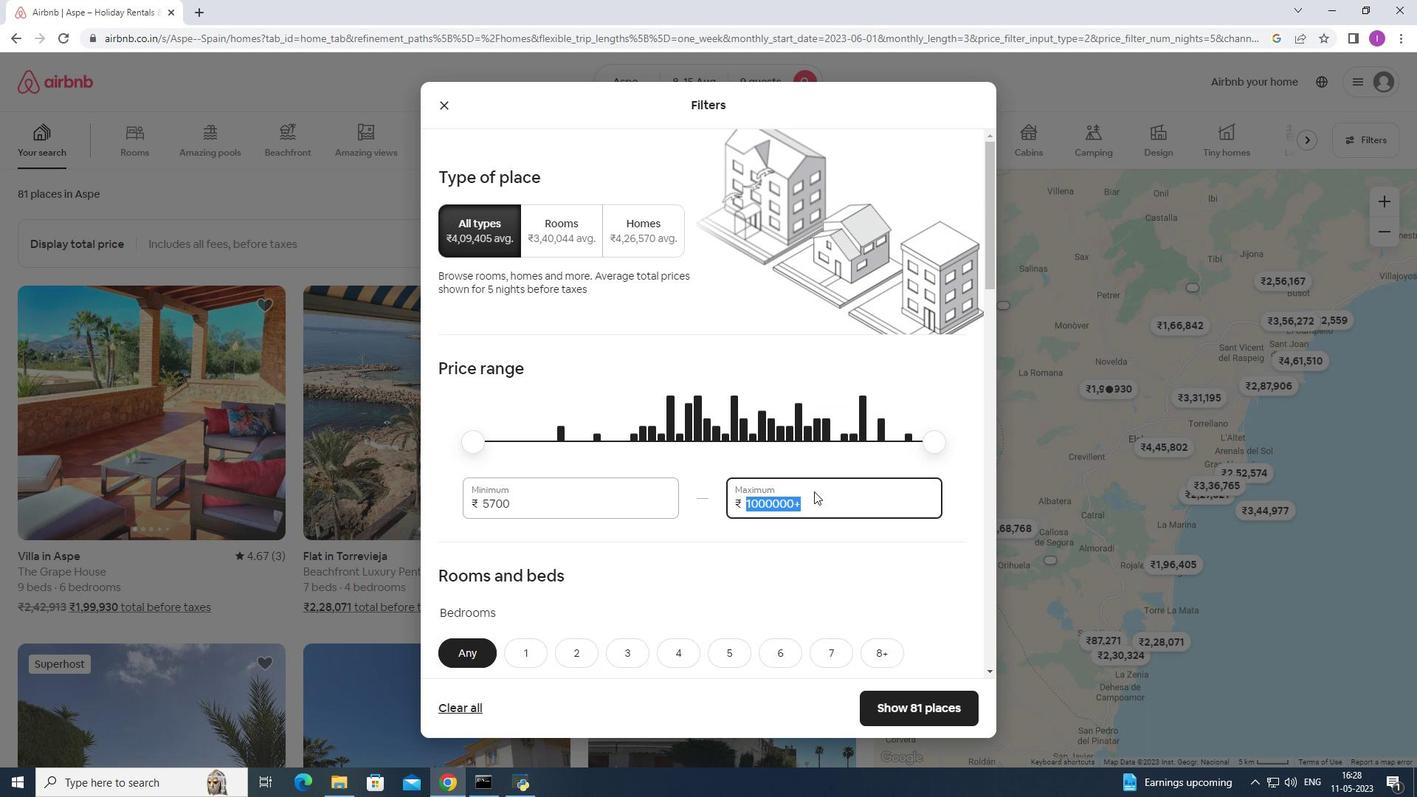
Action: Key pressed 140
Screenshot: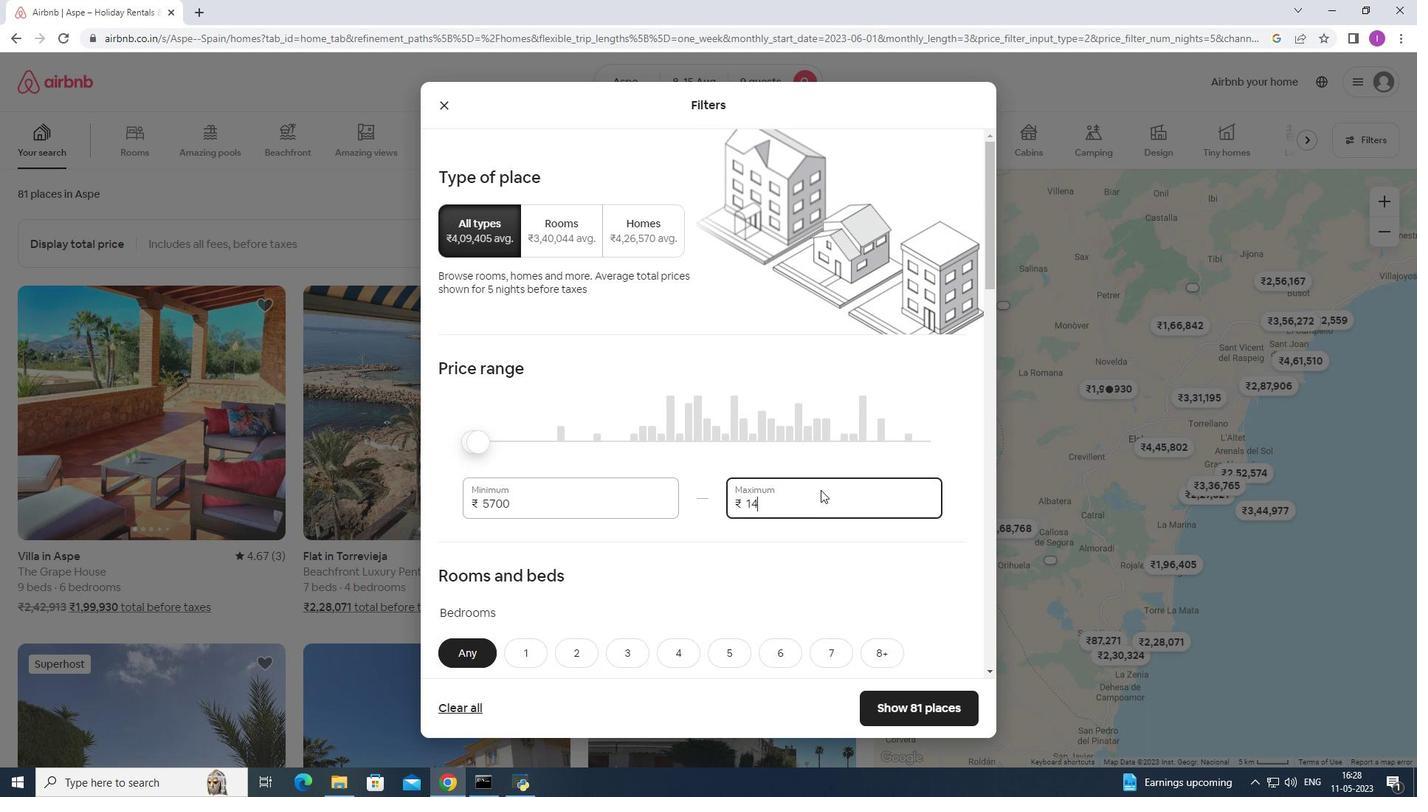 
Action: Mouse moved to (821, 489)
Screenshot: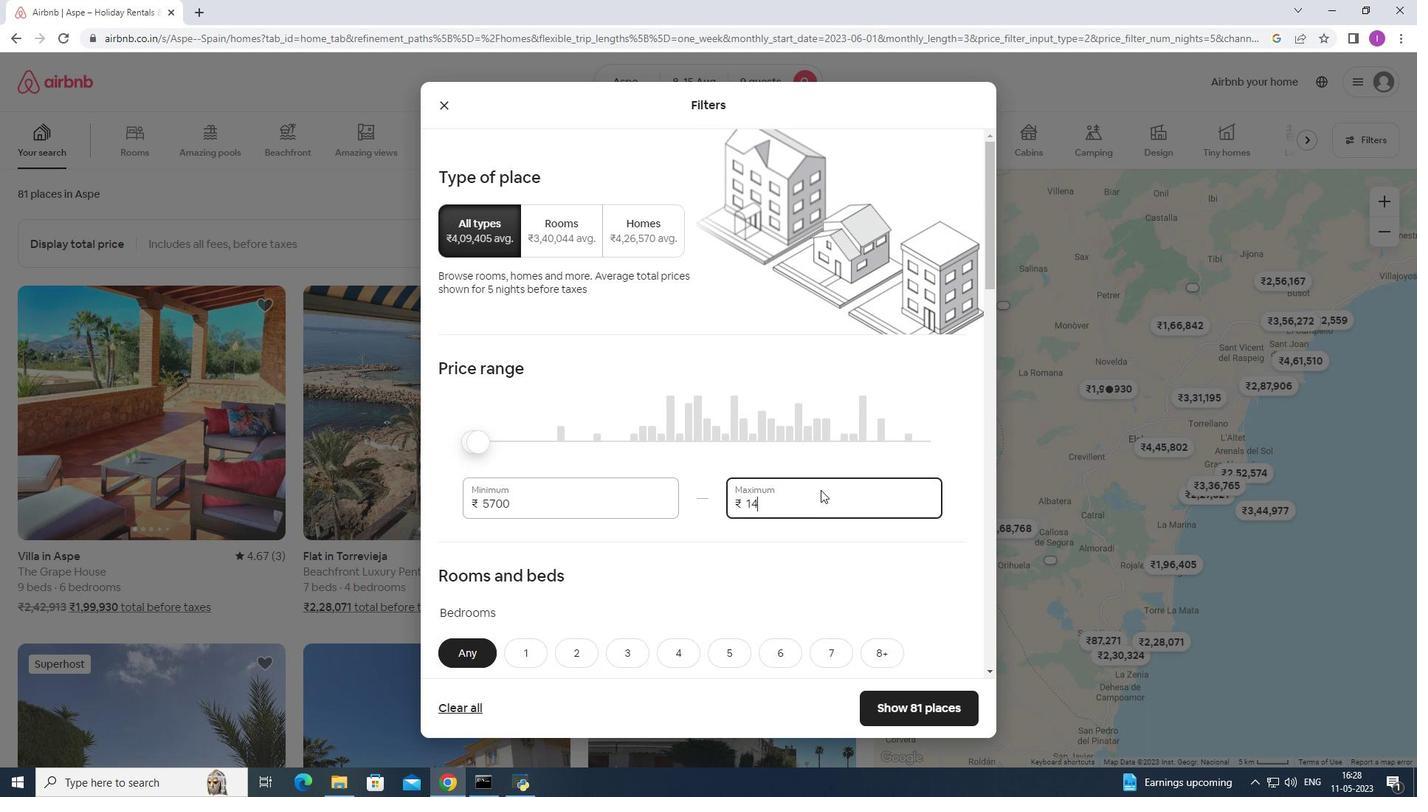
Action: Key pressed 0
Screenshot: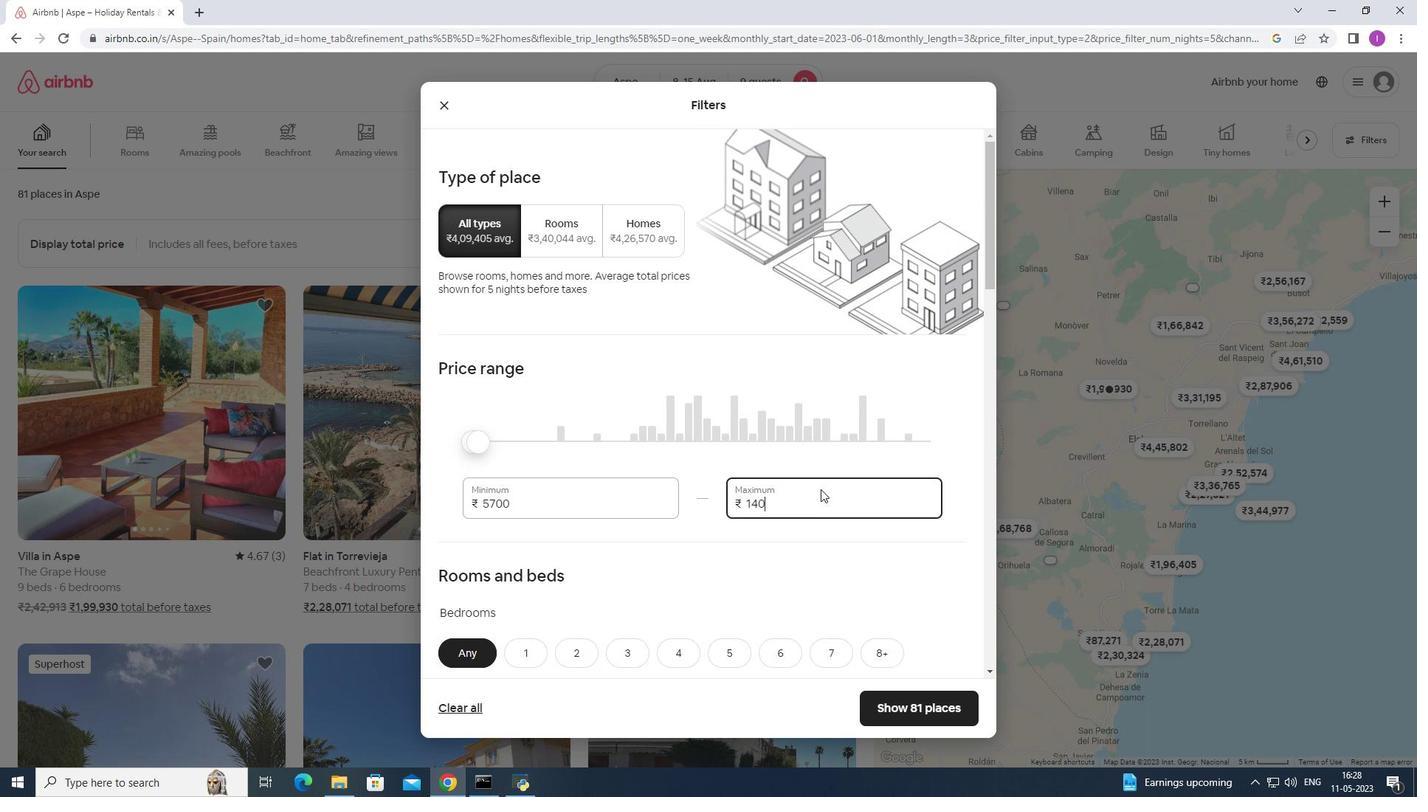 
Action: Mouse moved to (821, 489)
Screenshot: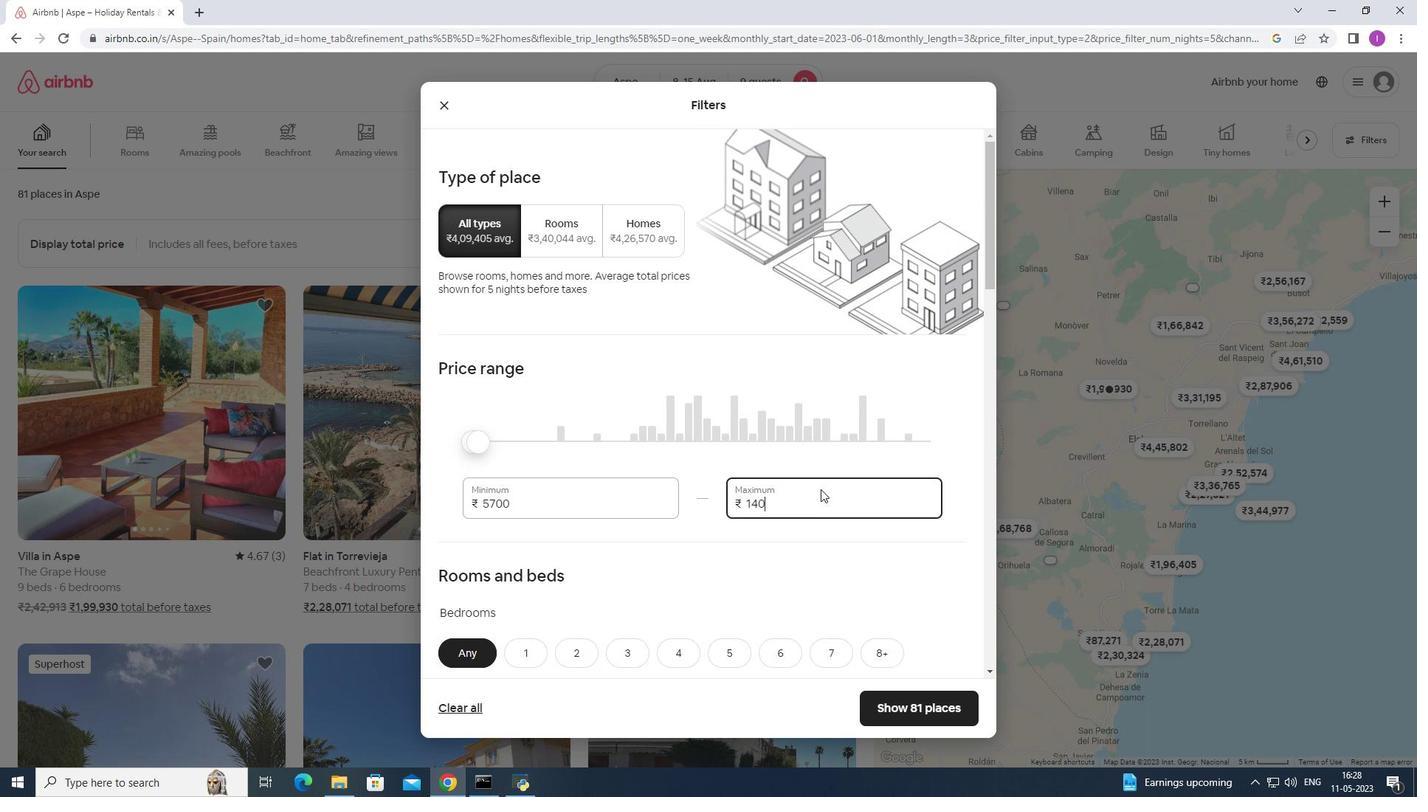 
Action: Key pressed 0
Screenshot: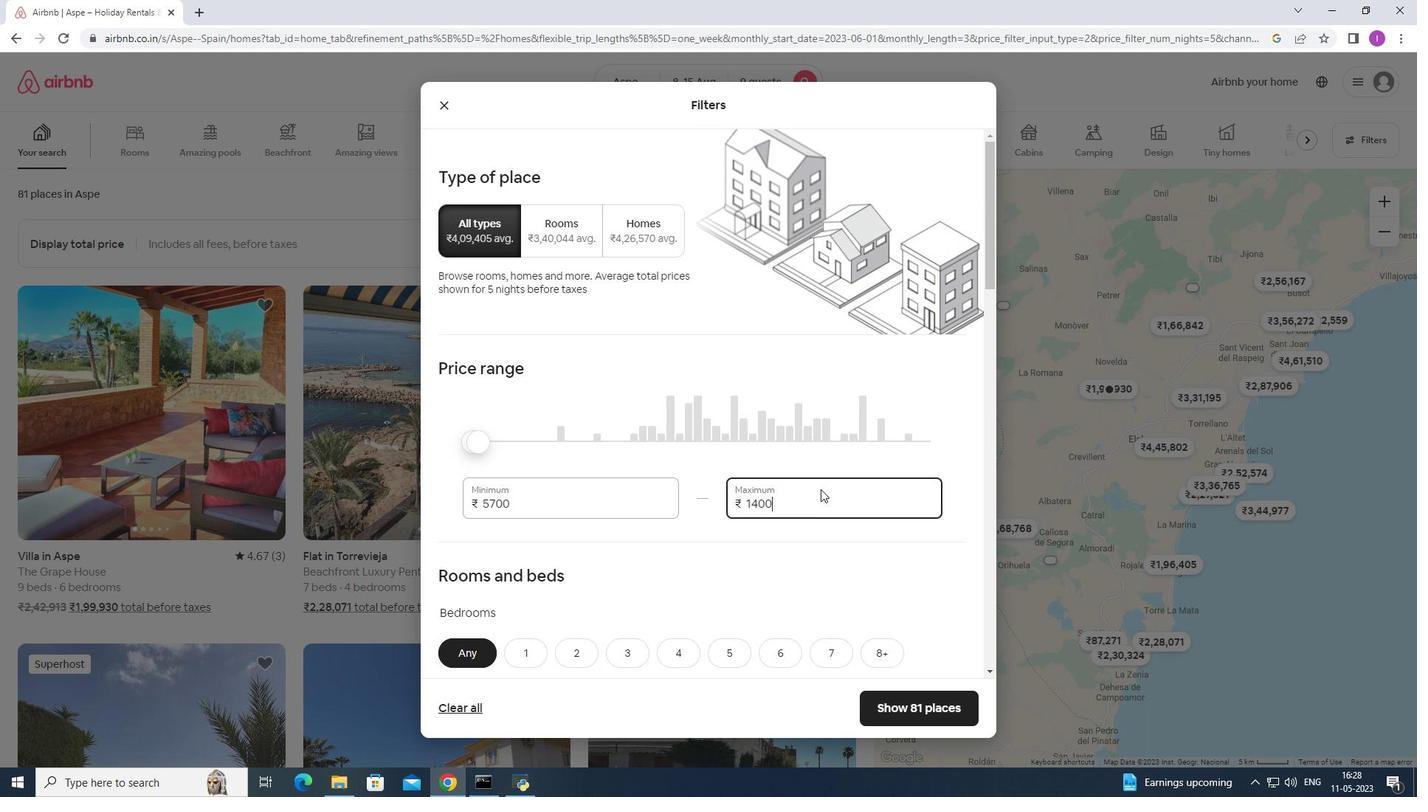 
Action: Mouse moved to (540, 502)
Screenshot: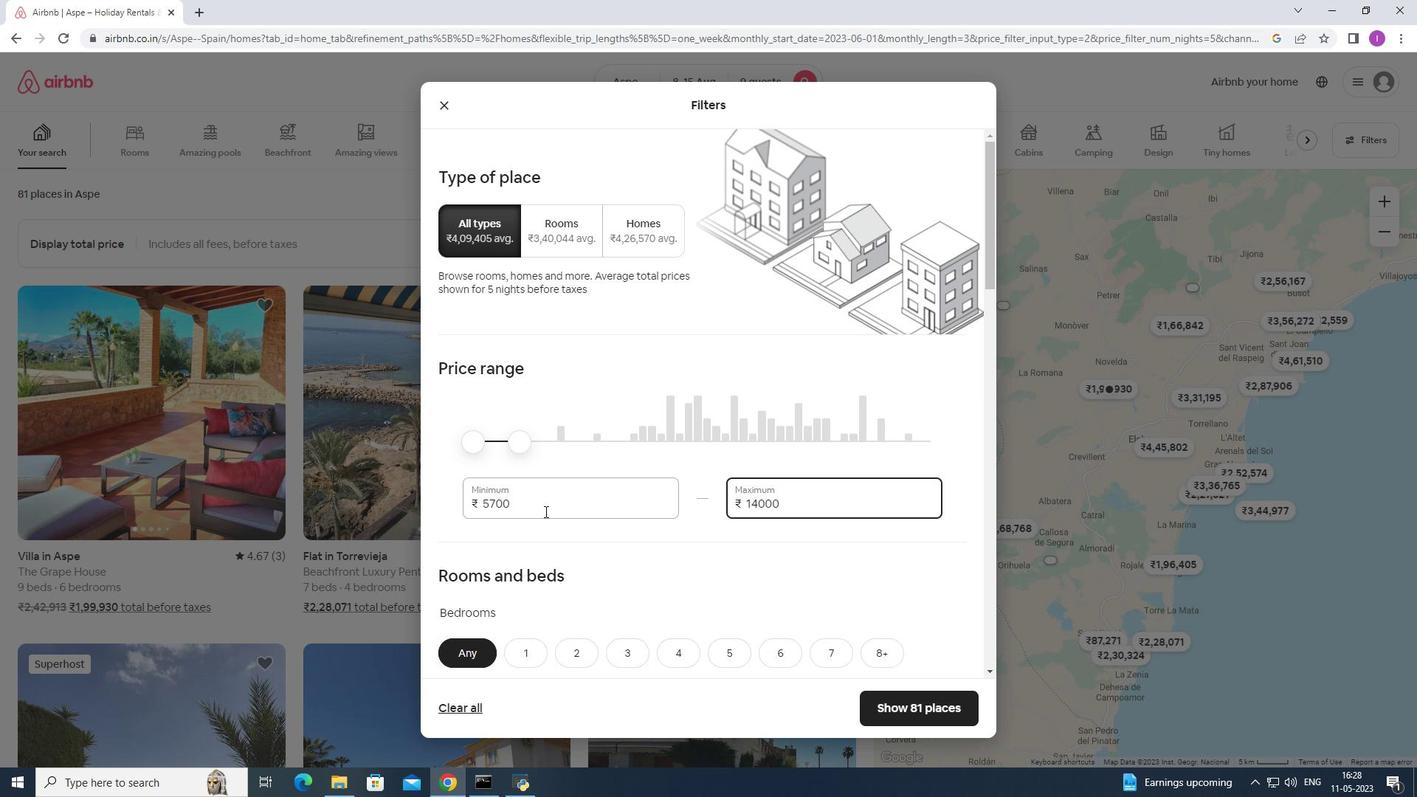 
Action: Mouse pressed left at (540, 502)
Screenshot: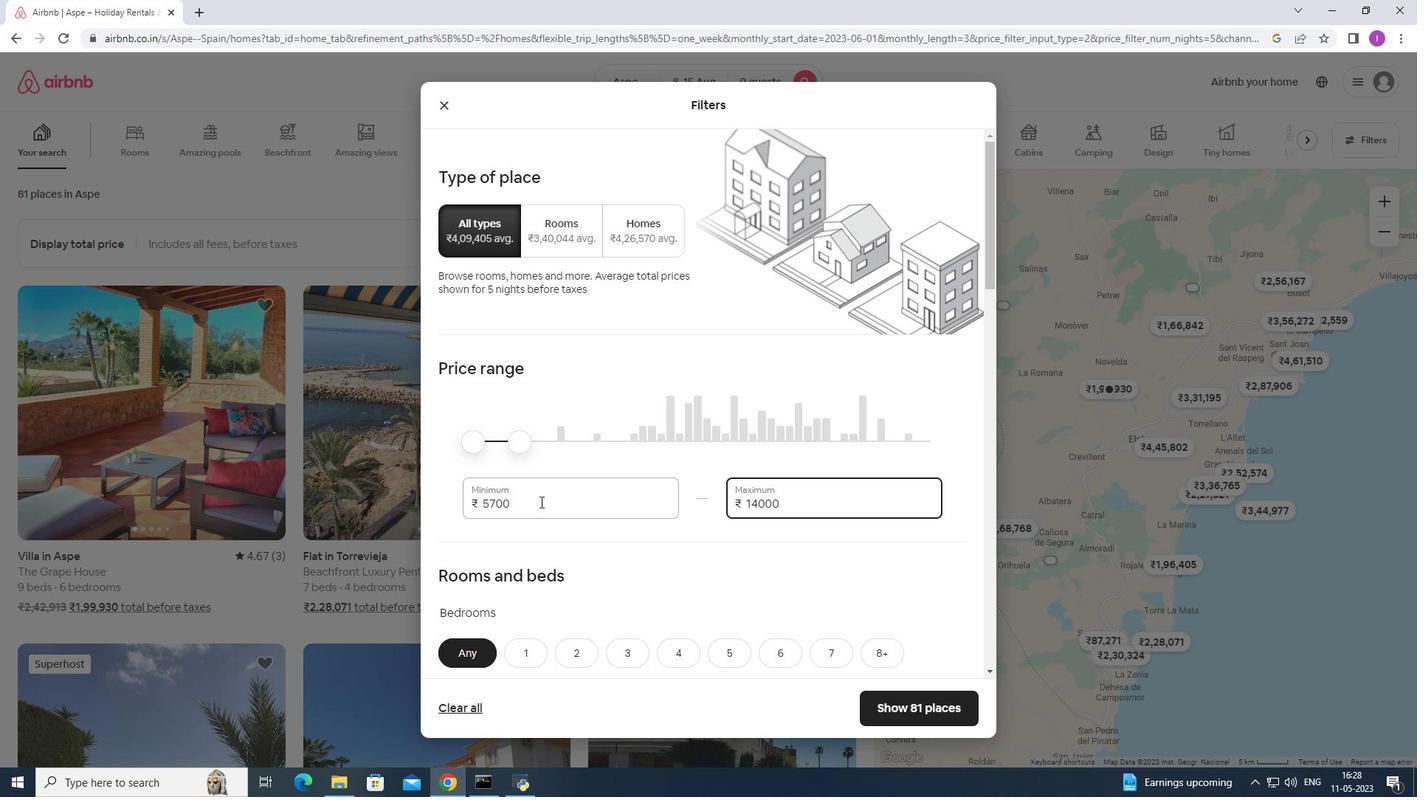 
Action: Mouse moved to (466, 508)
Screenshot: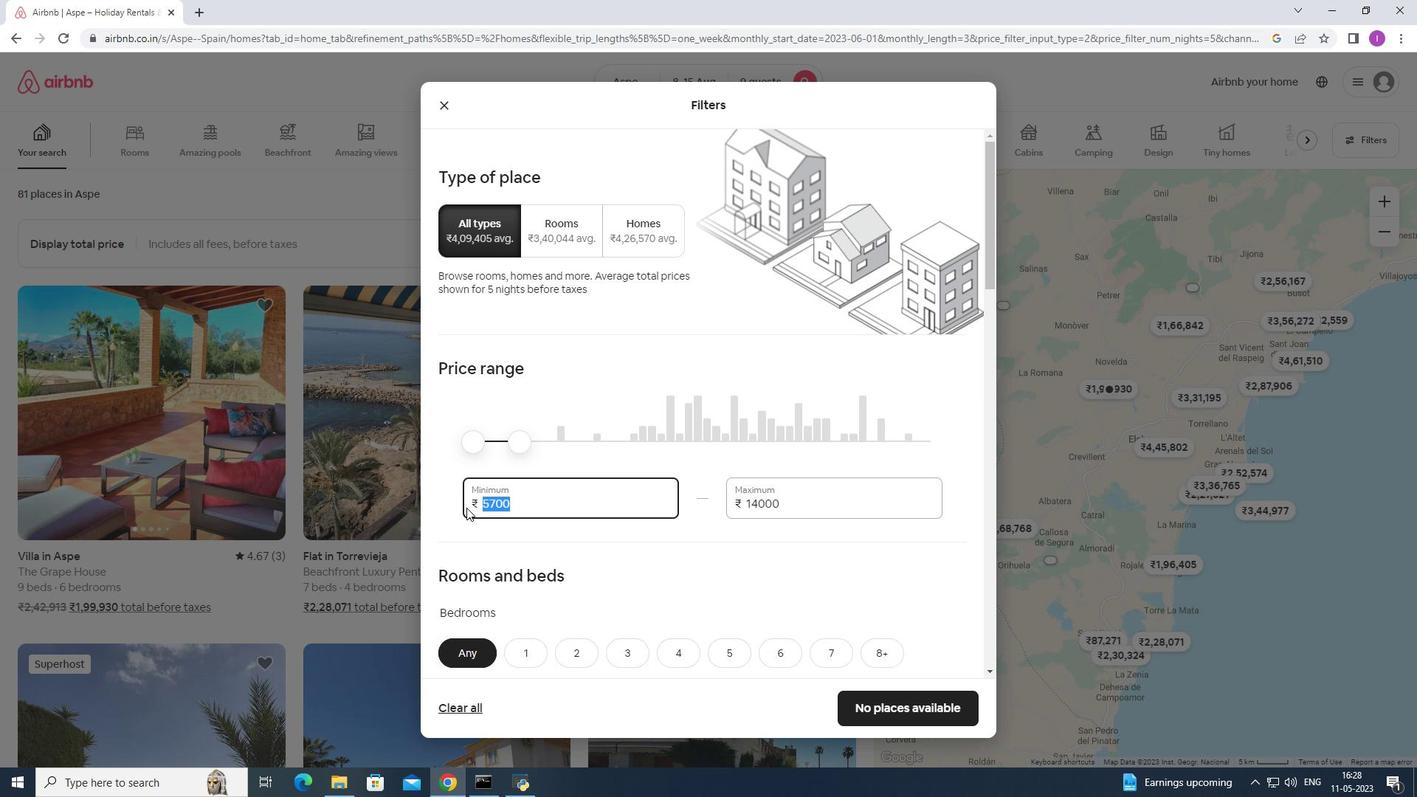 
Action: Key pressed 1
Screenshot: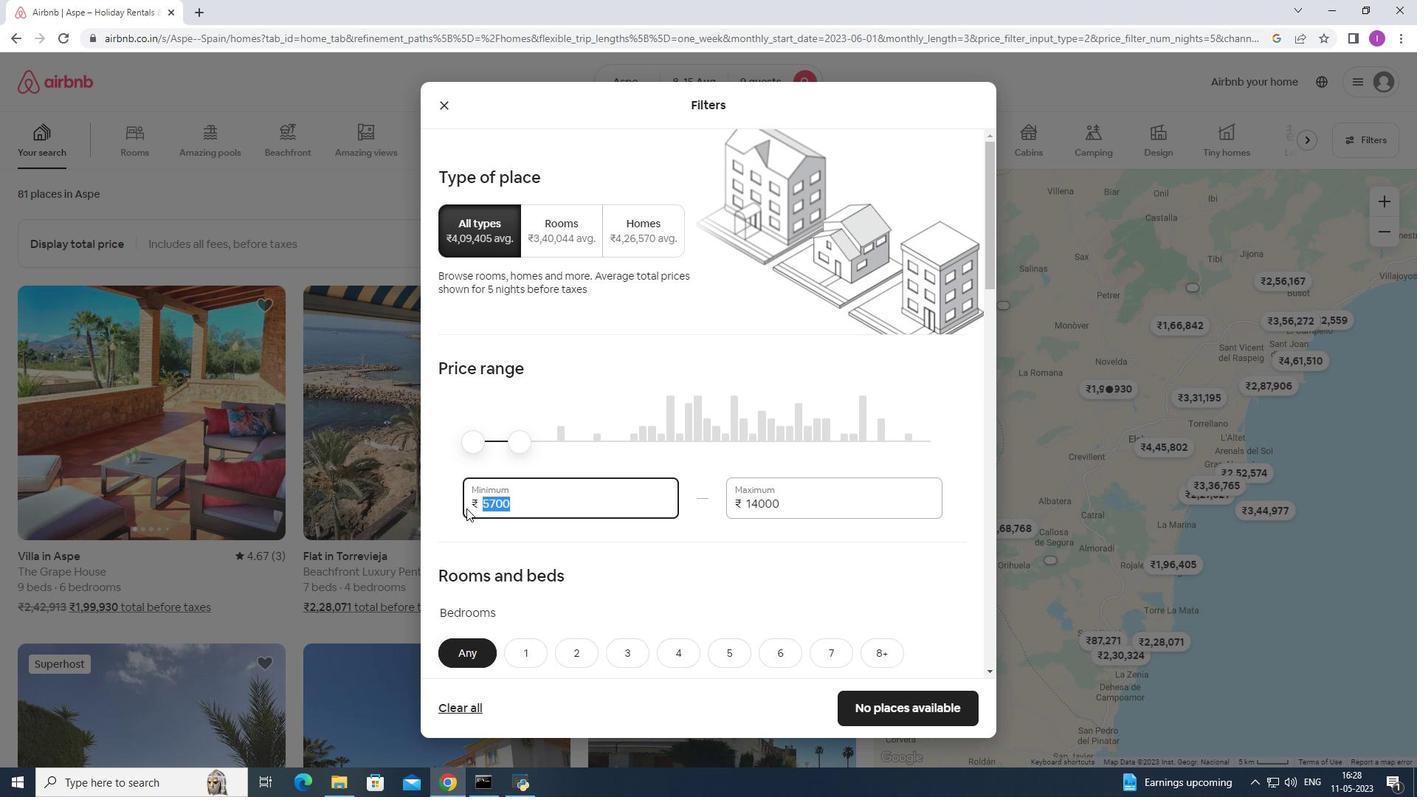 
Action: Mouse moved to (467, 507)
Screenshot: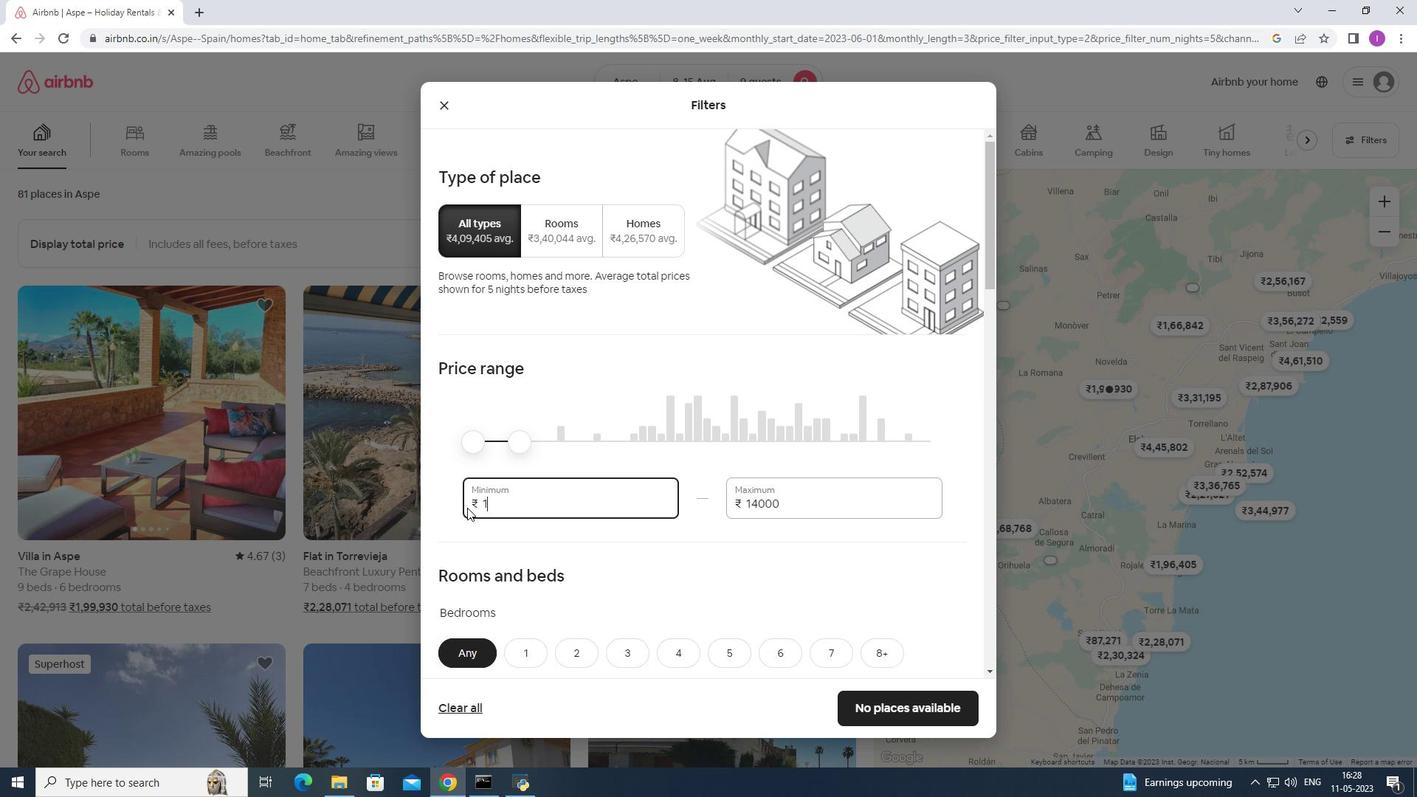 
Action: Key pressed 0
Screenshot: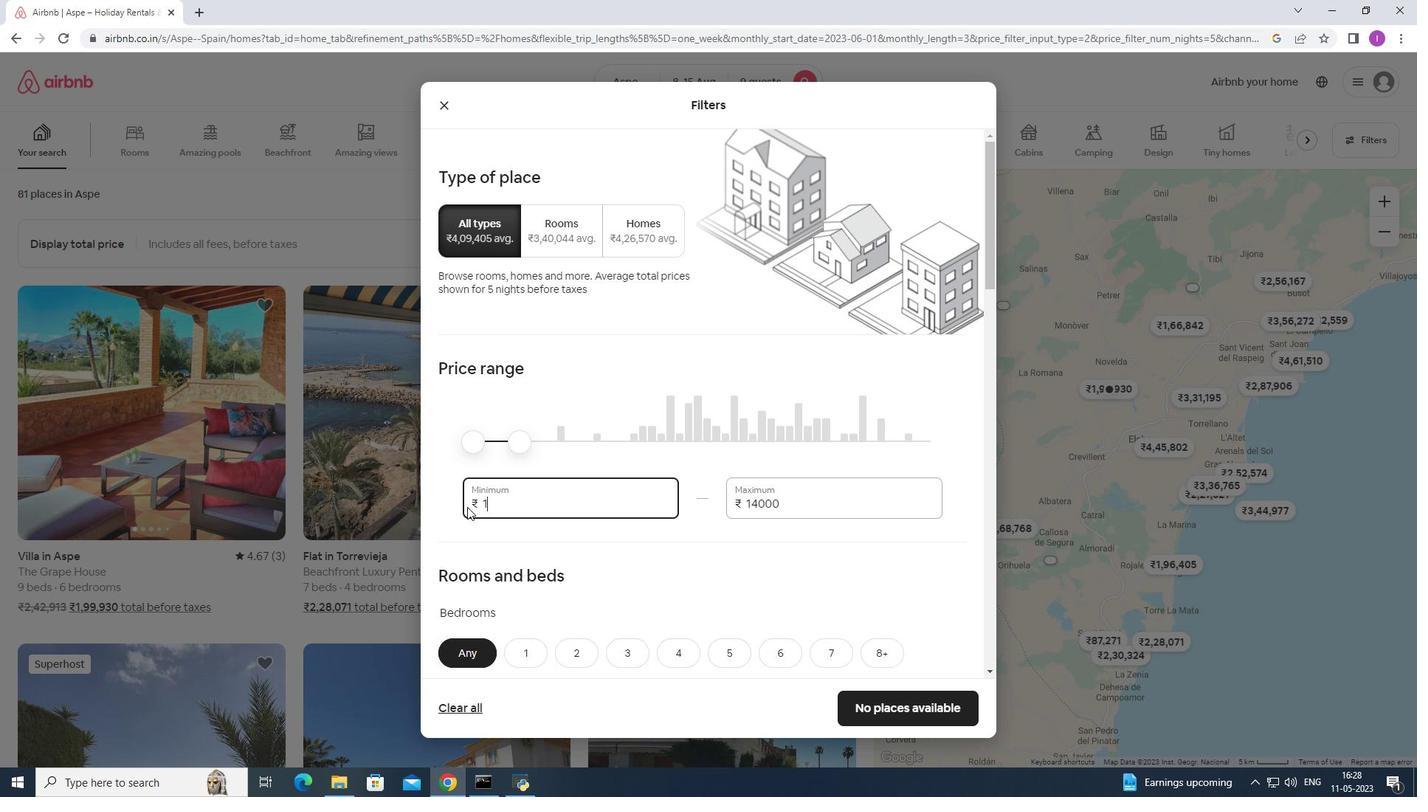 
Action: Mouse moved to (469, 504)
Screenshot: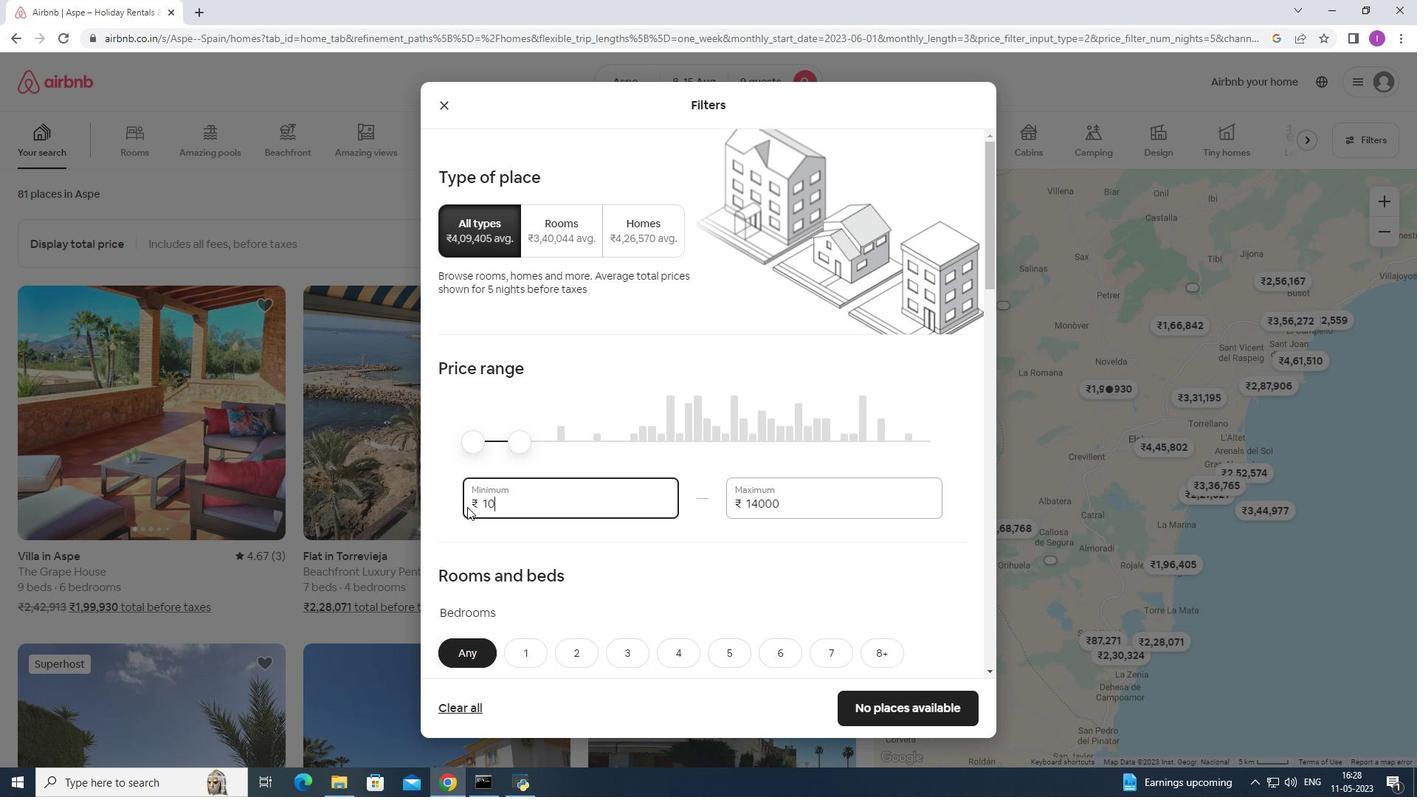 
Action: Key pressed 0
Screenshot: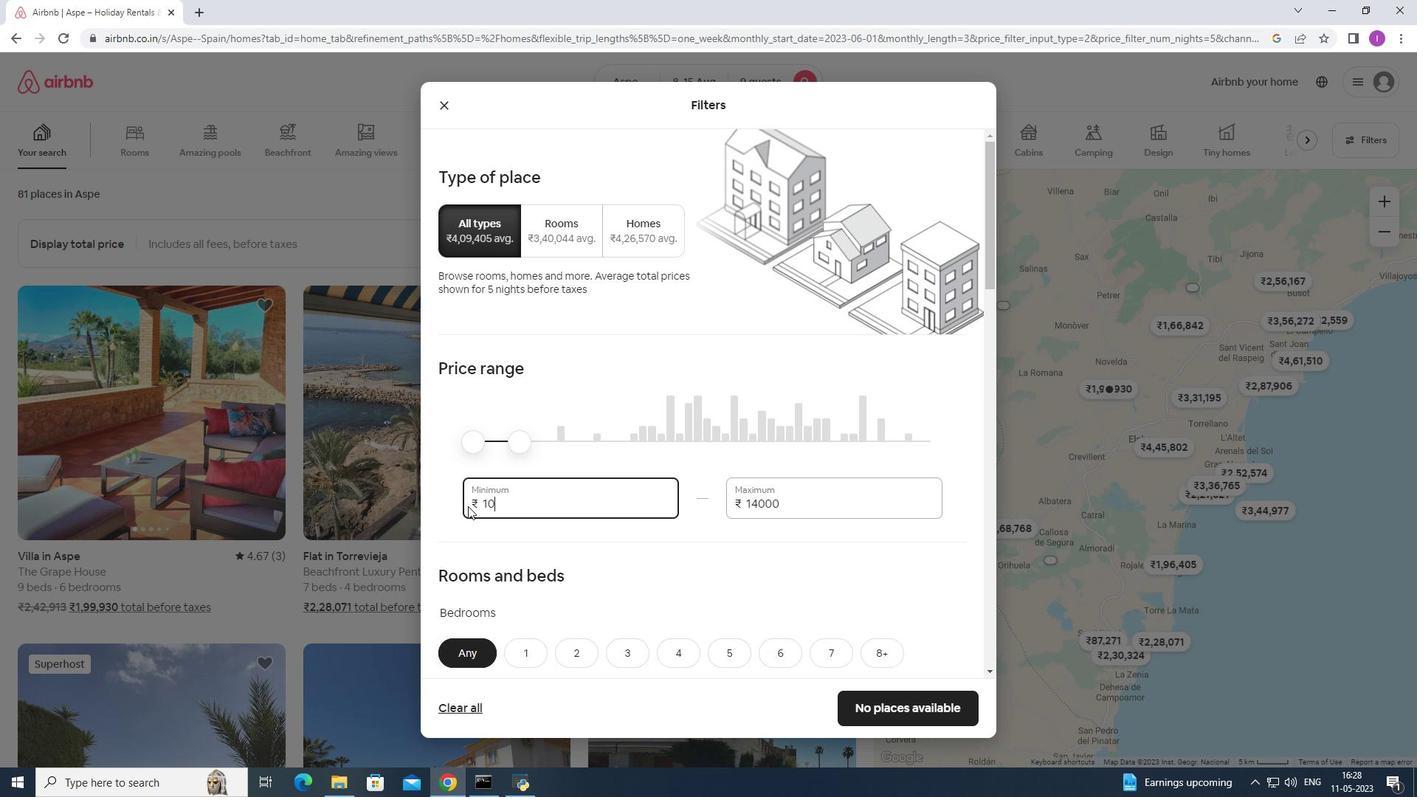 
Action: Mouse moved to (473, 502)
Screenshot: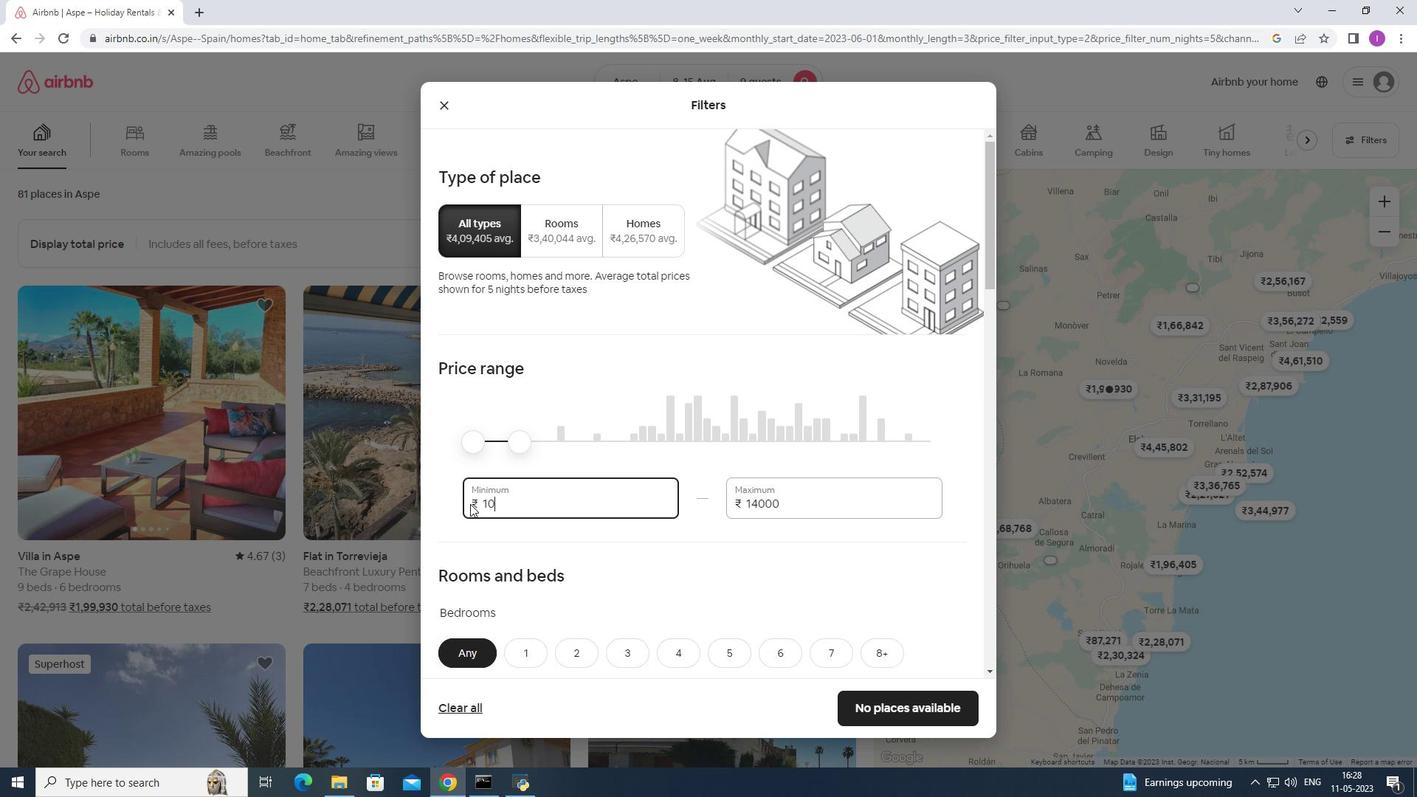 
Action: Key pressed 0
Screenshot: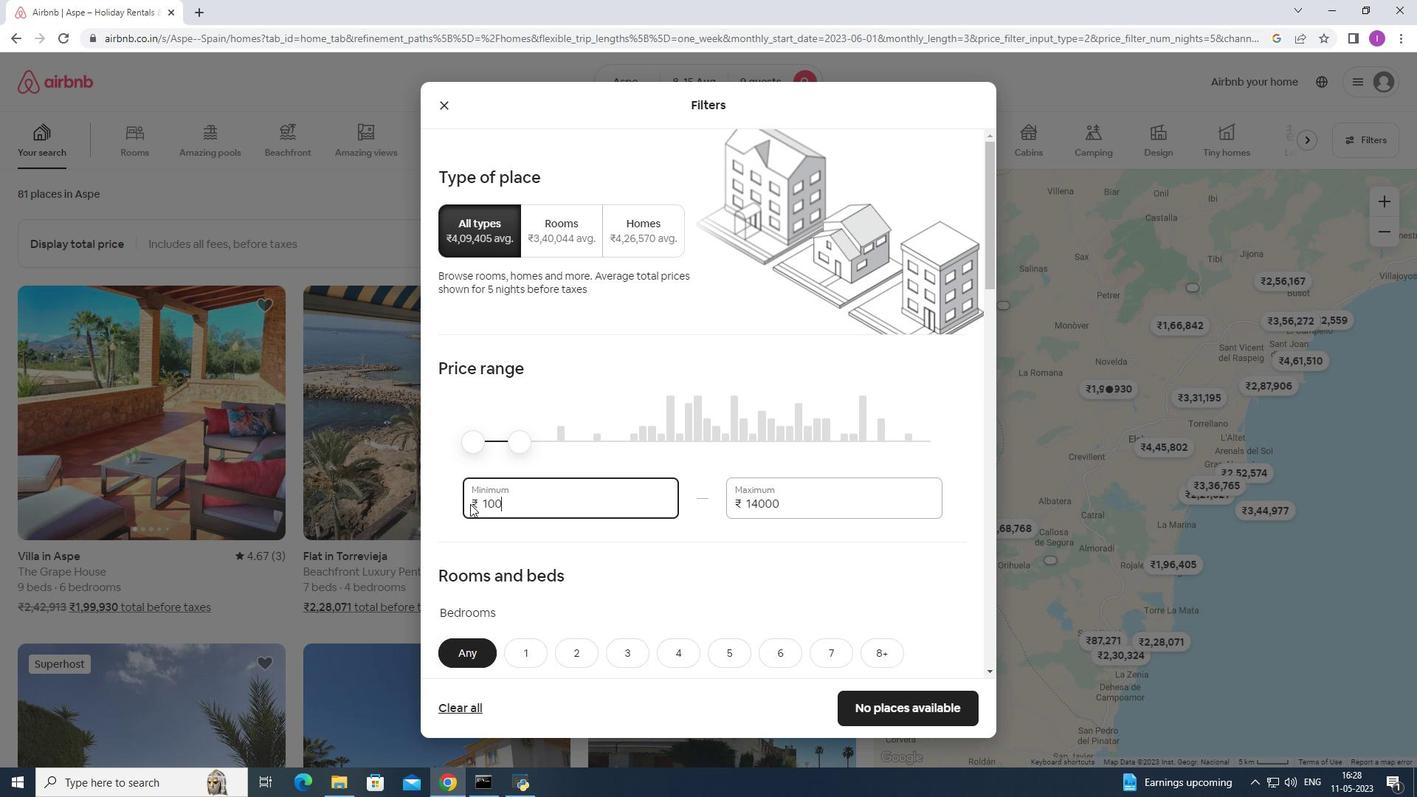 
Action: Mouse moved to (474, 501)
Screenshot: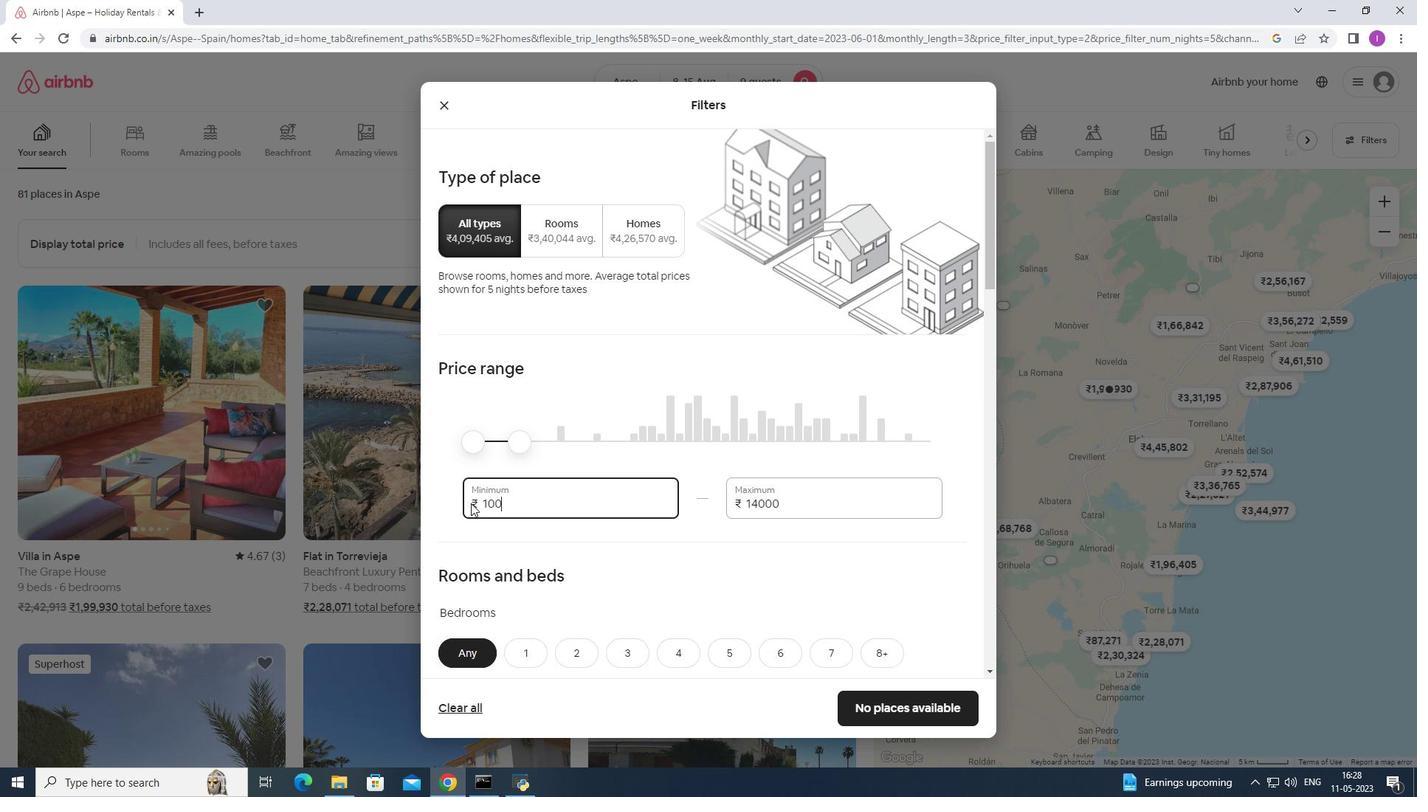 
Action: Key pressed 0
Screenshot: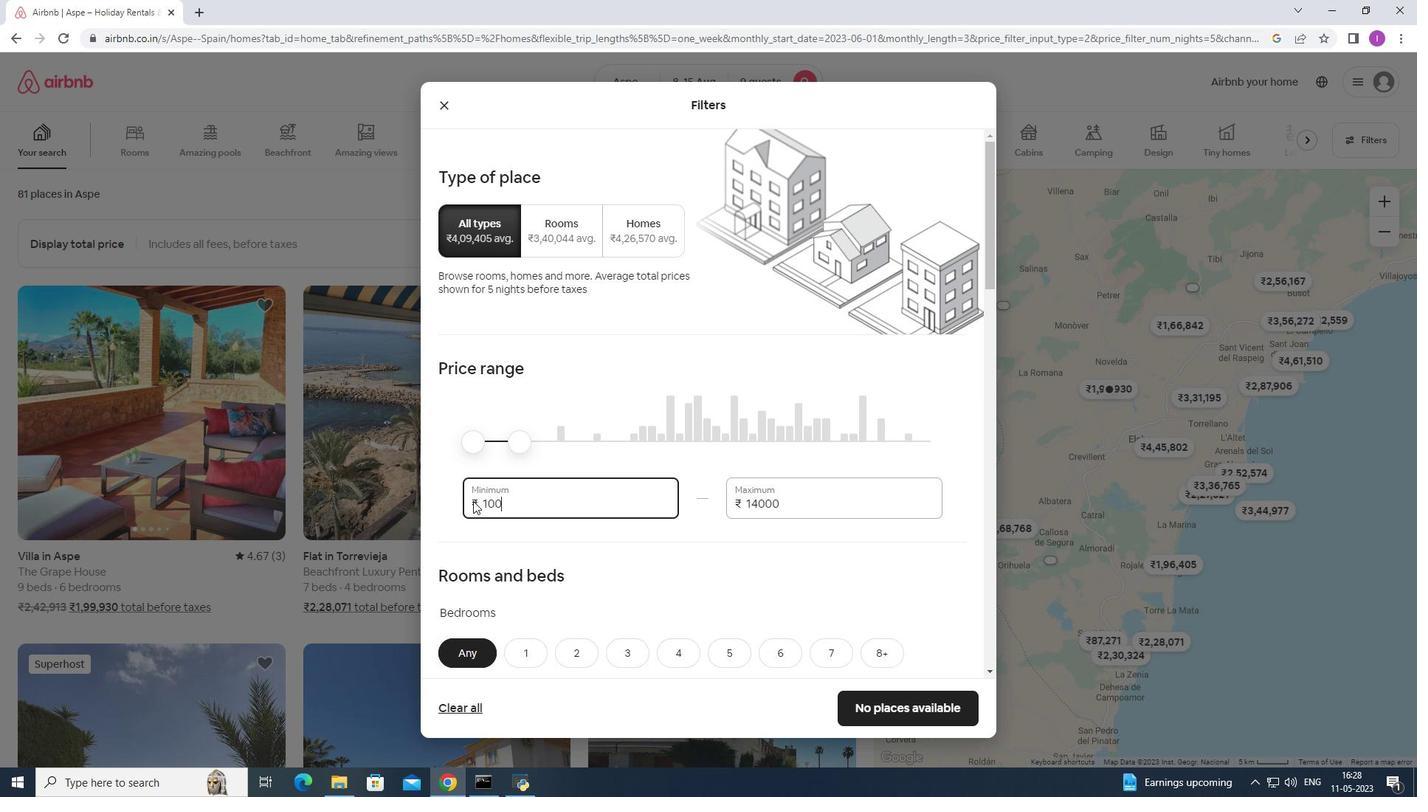 
Action: Mouse moved to (745, 536)
Screenshot: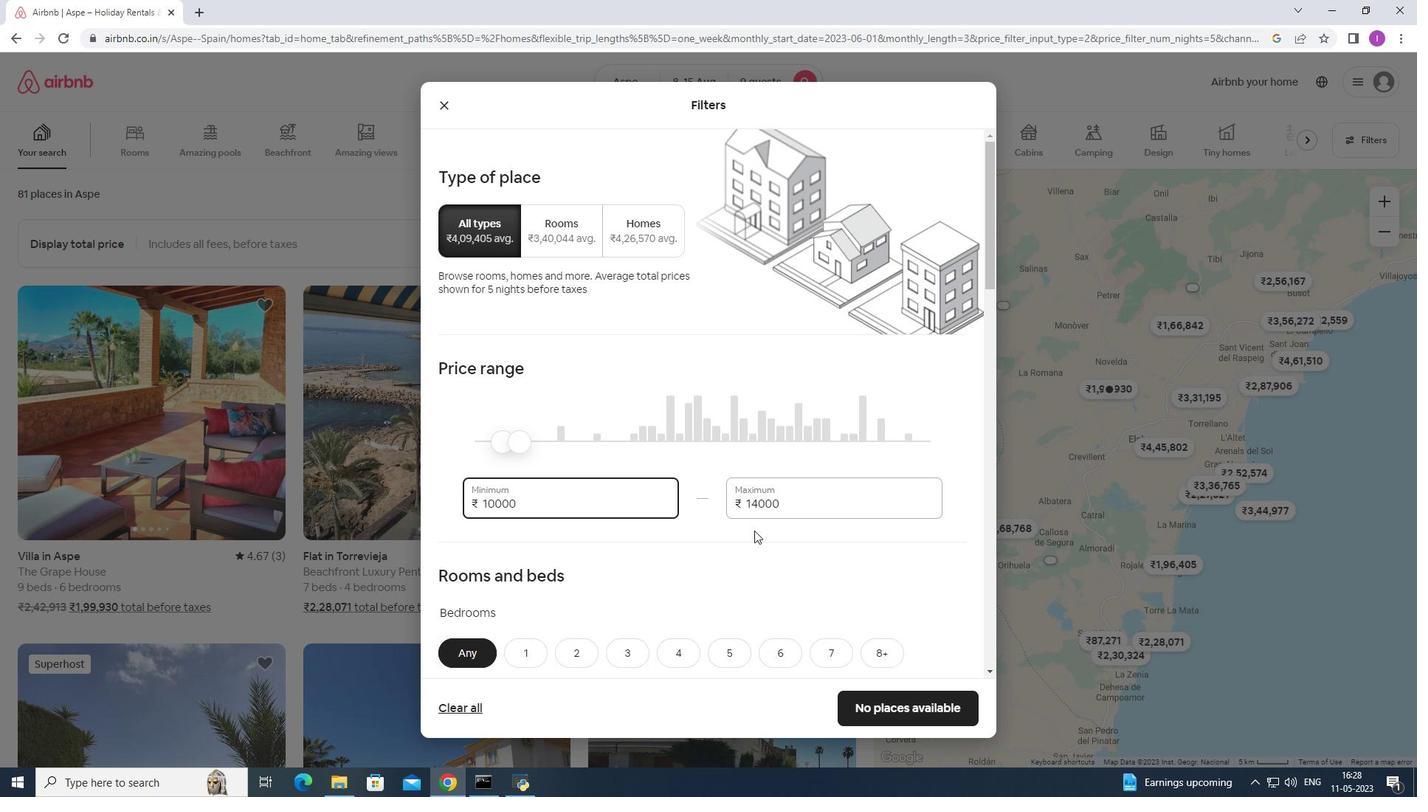 
Action: Mouse scrolled (745, 536) with delta (0, 0)
Screenshot: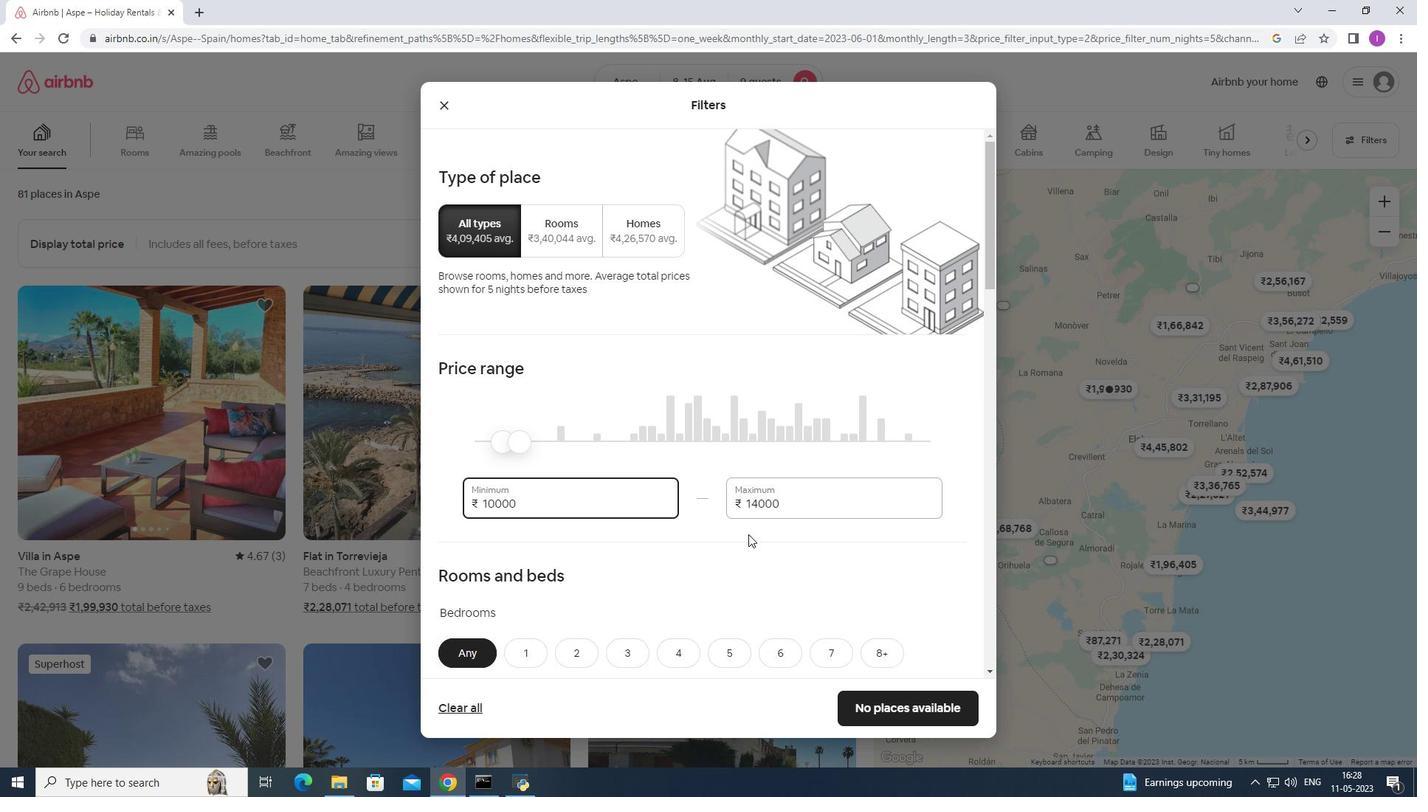 
Action: Mouse scrolled (745, 536) with delta (0, 0)
Screenshot: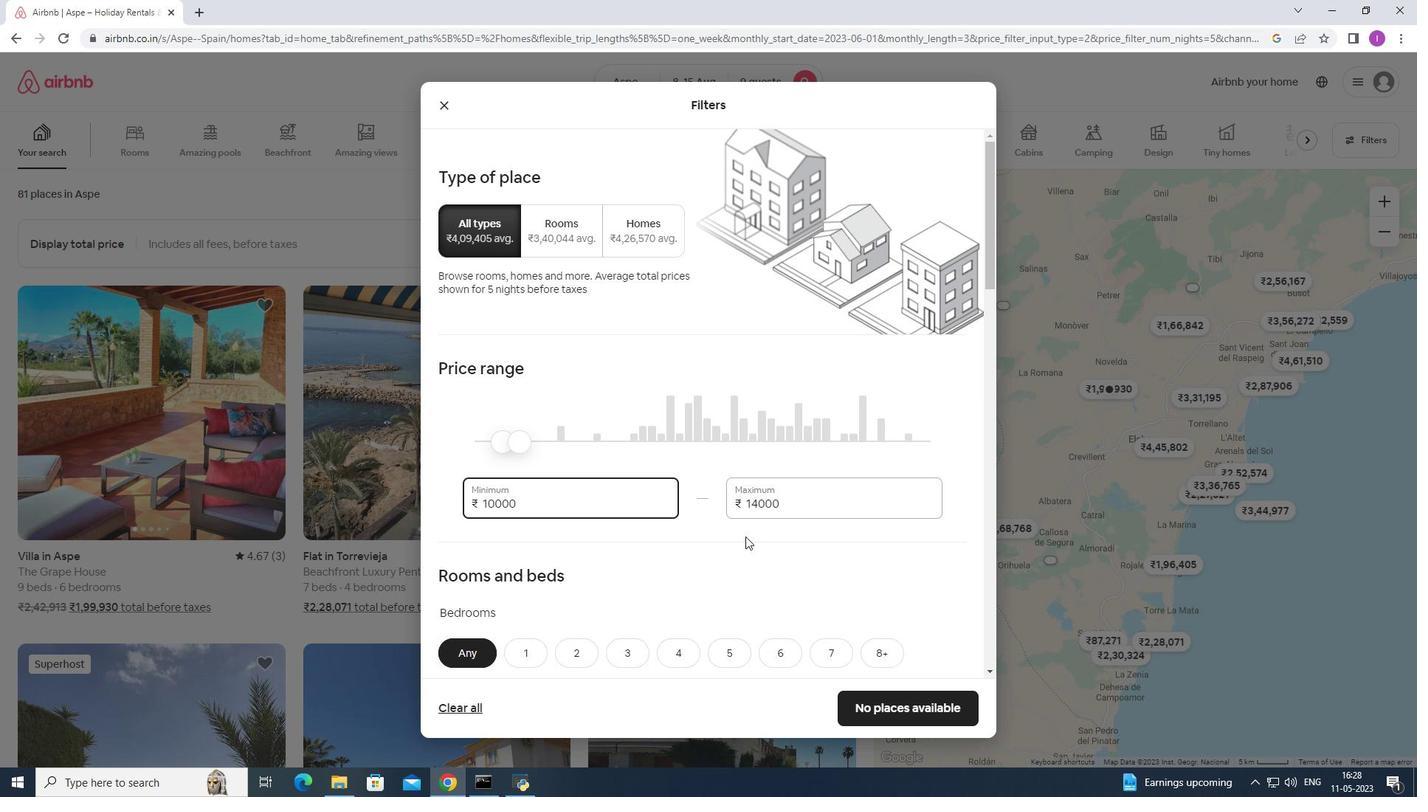 
Action: Mouse moved to (745, 533)
Screenshot: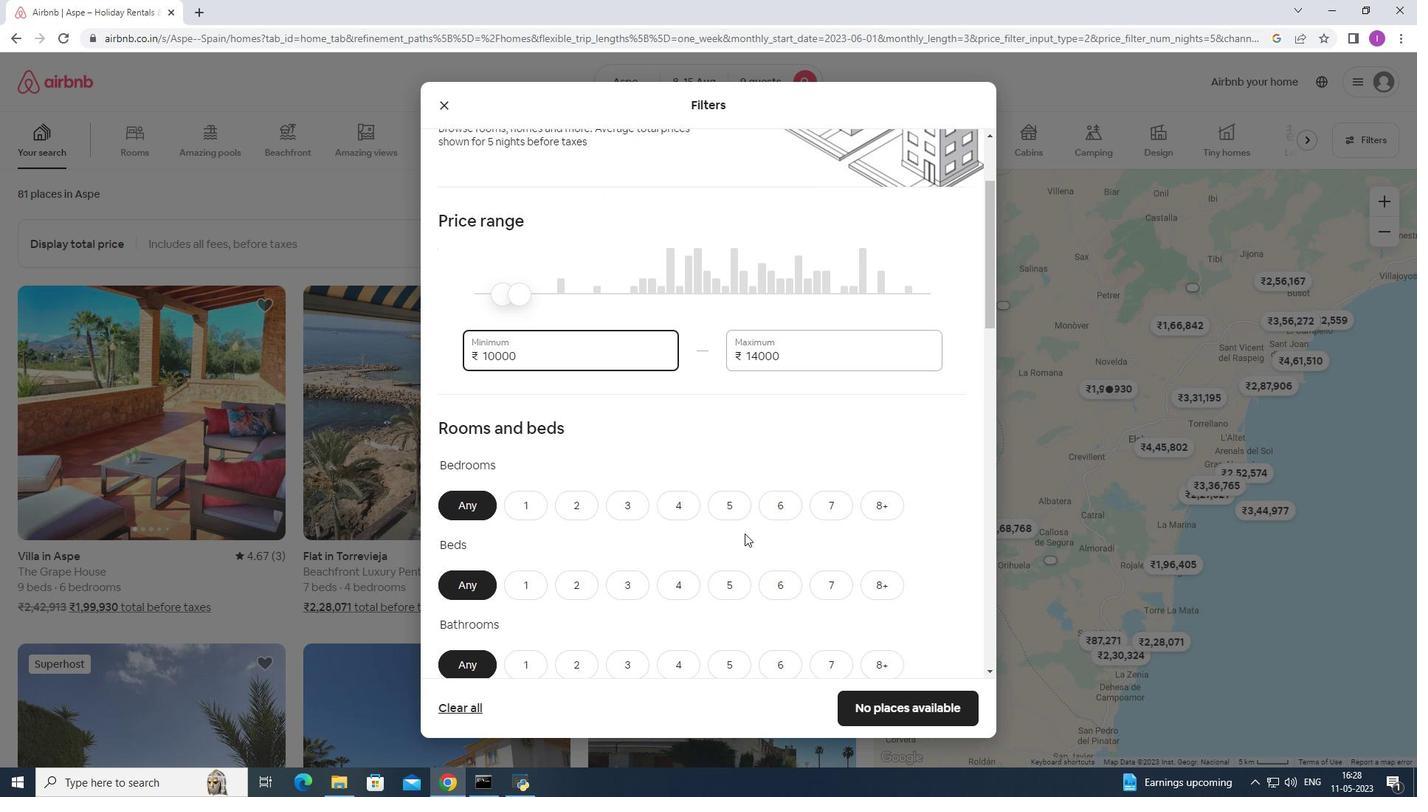 
Action: Mouse scrolled (745, 532) with delta (0, 0)
Screenshot: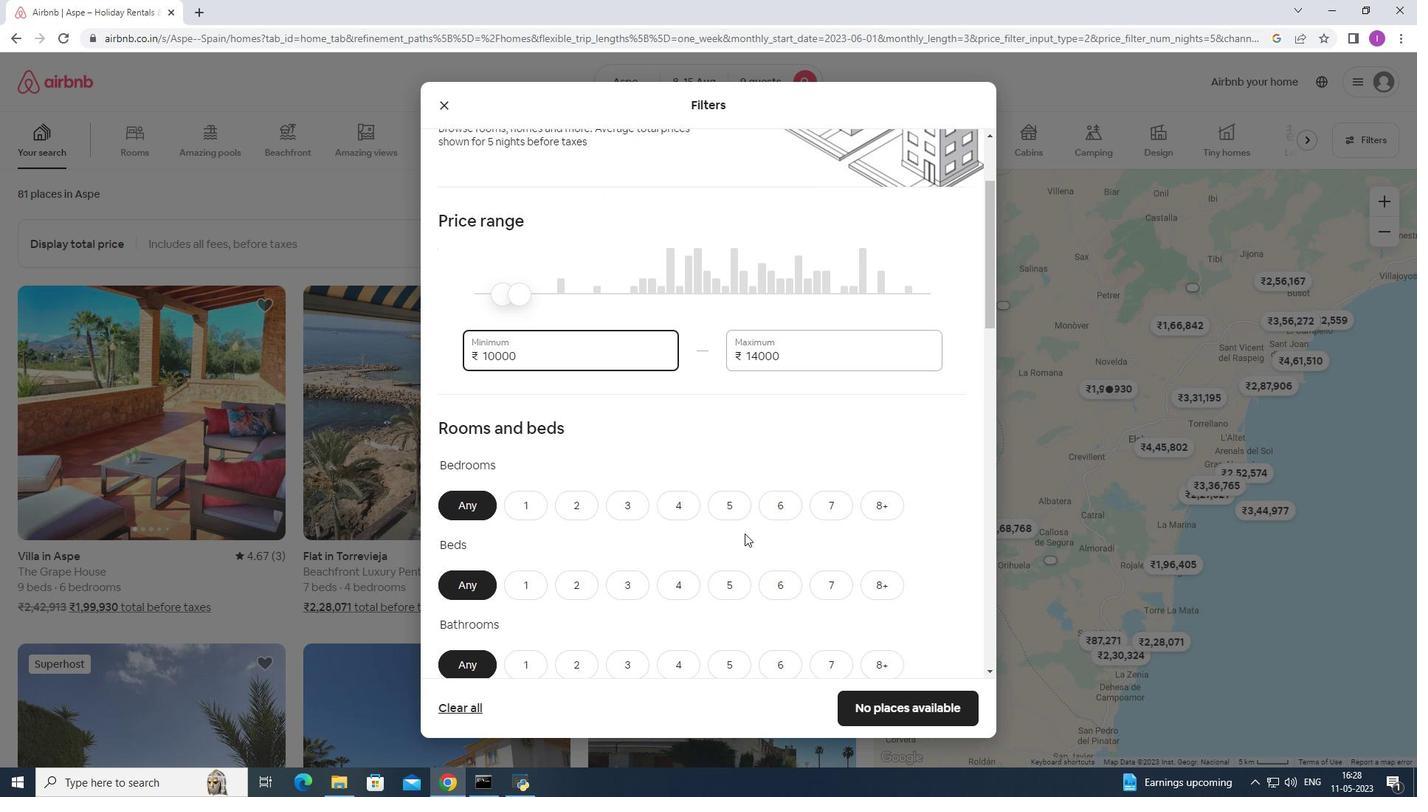 
Action: Mouse moved to (751, 522)
Screenshot: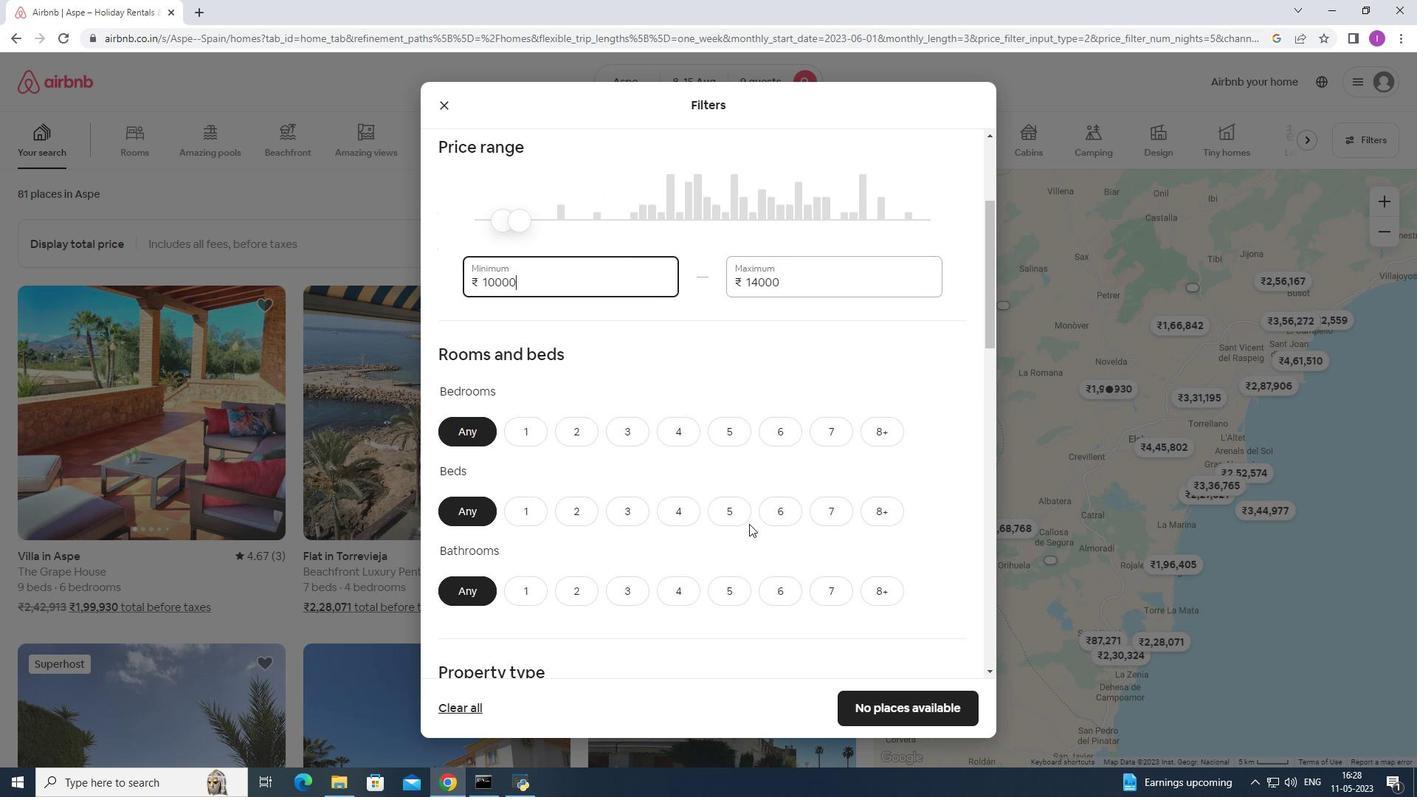 
Action: Mouse scrolled (751, 522) with delta (0, 0)
Screenshot: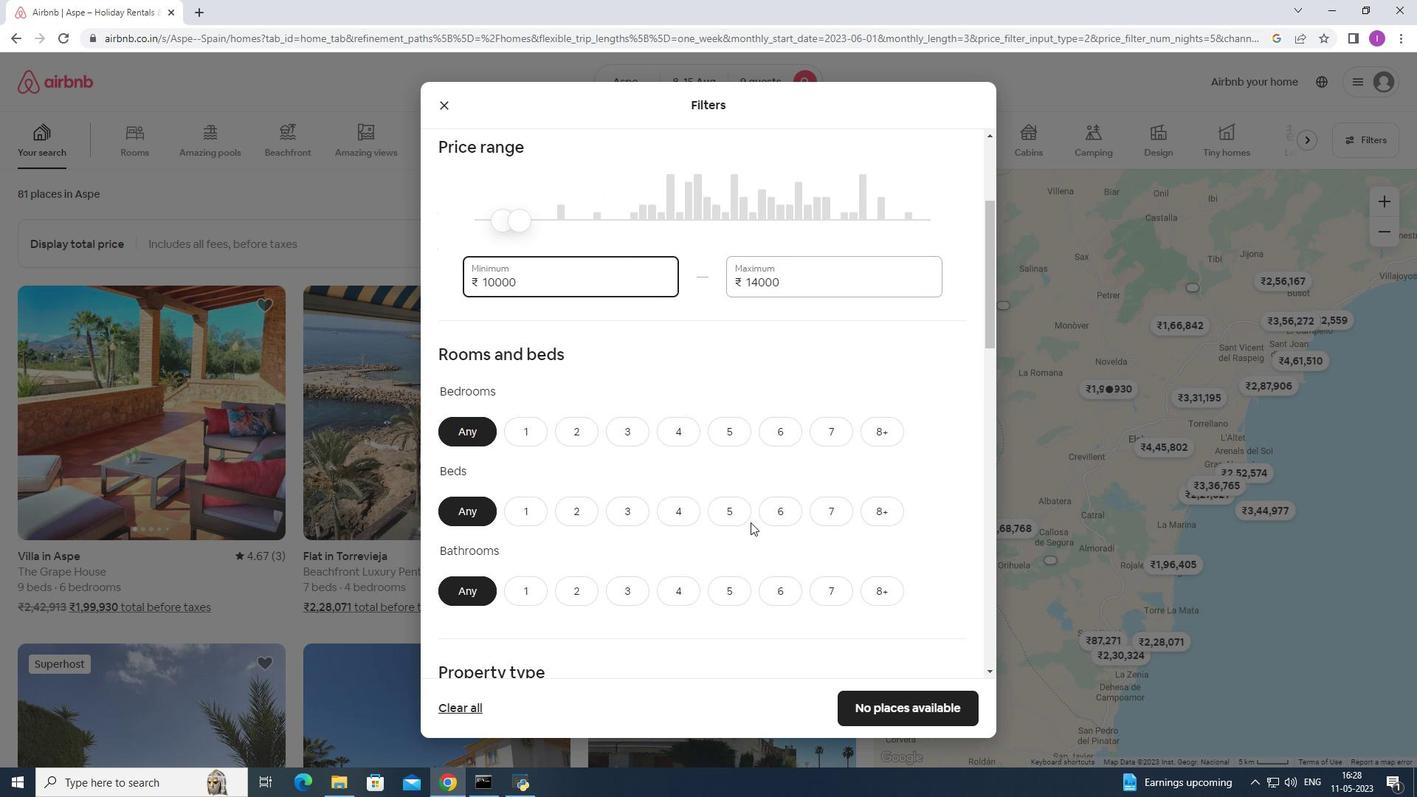 
Action: Mouse moved to (720, 355)
Screenshot: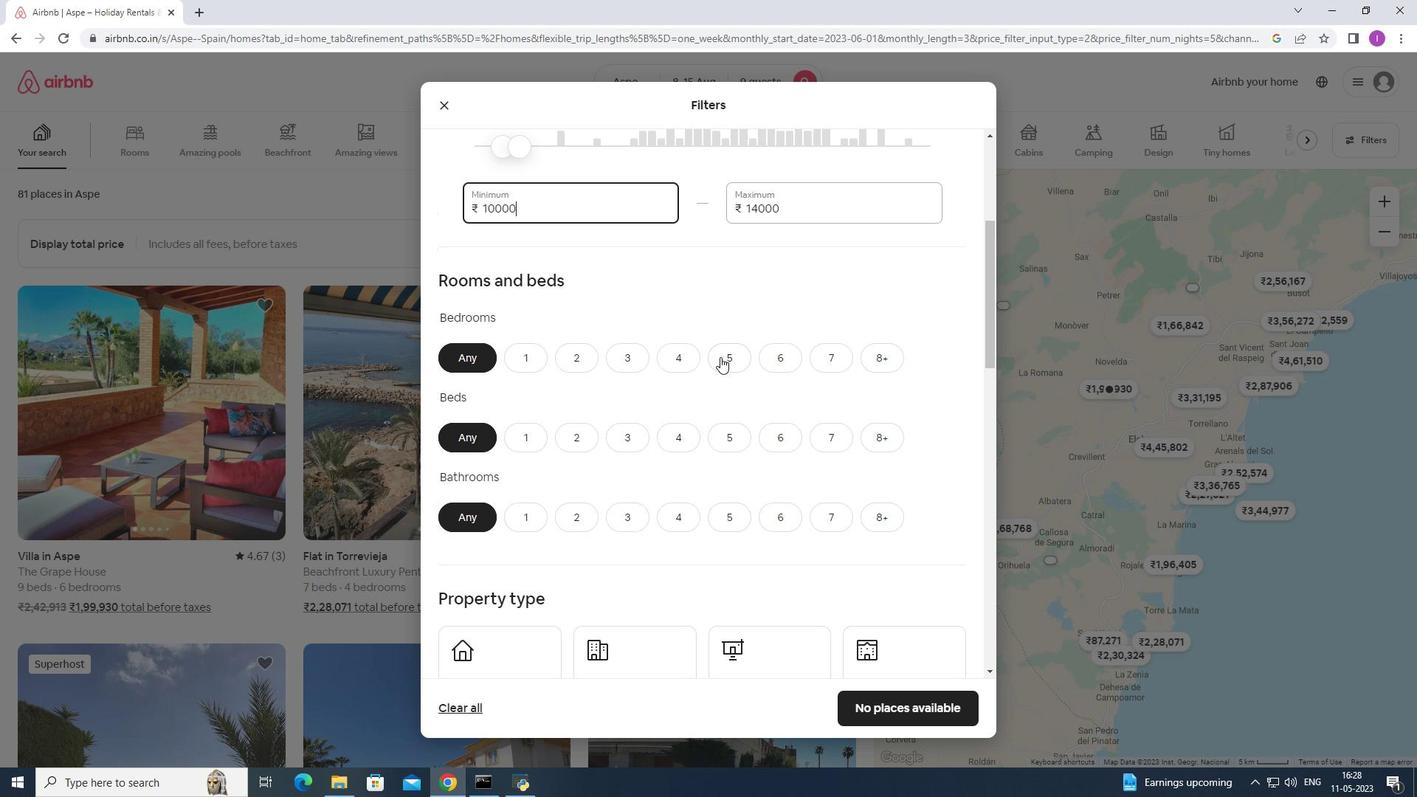 
Action: Mouse pressed left at (720, 355)
Screenshot: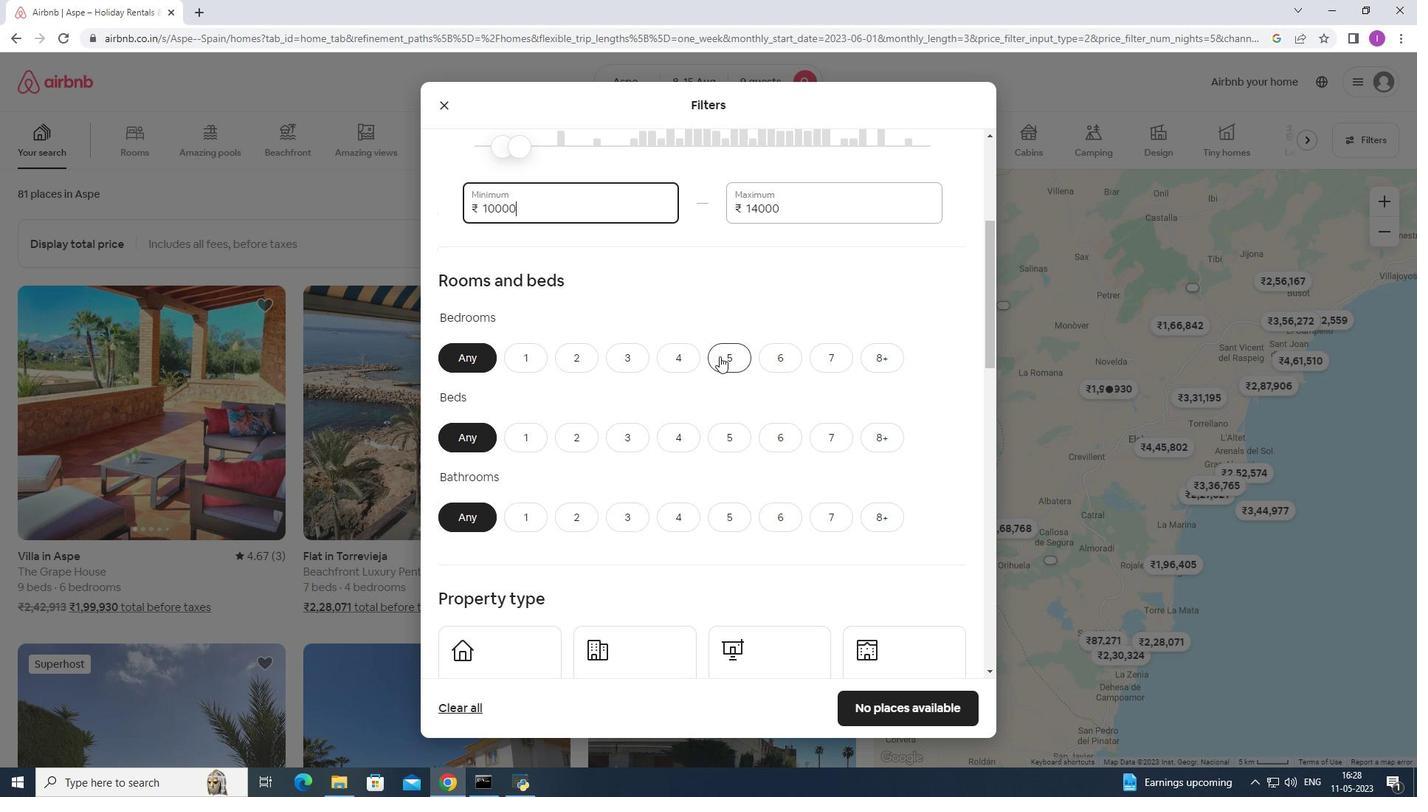 
Action: Mouse moved to (888, 434)
Screenshot: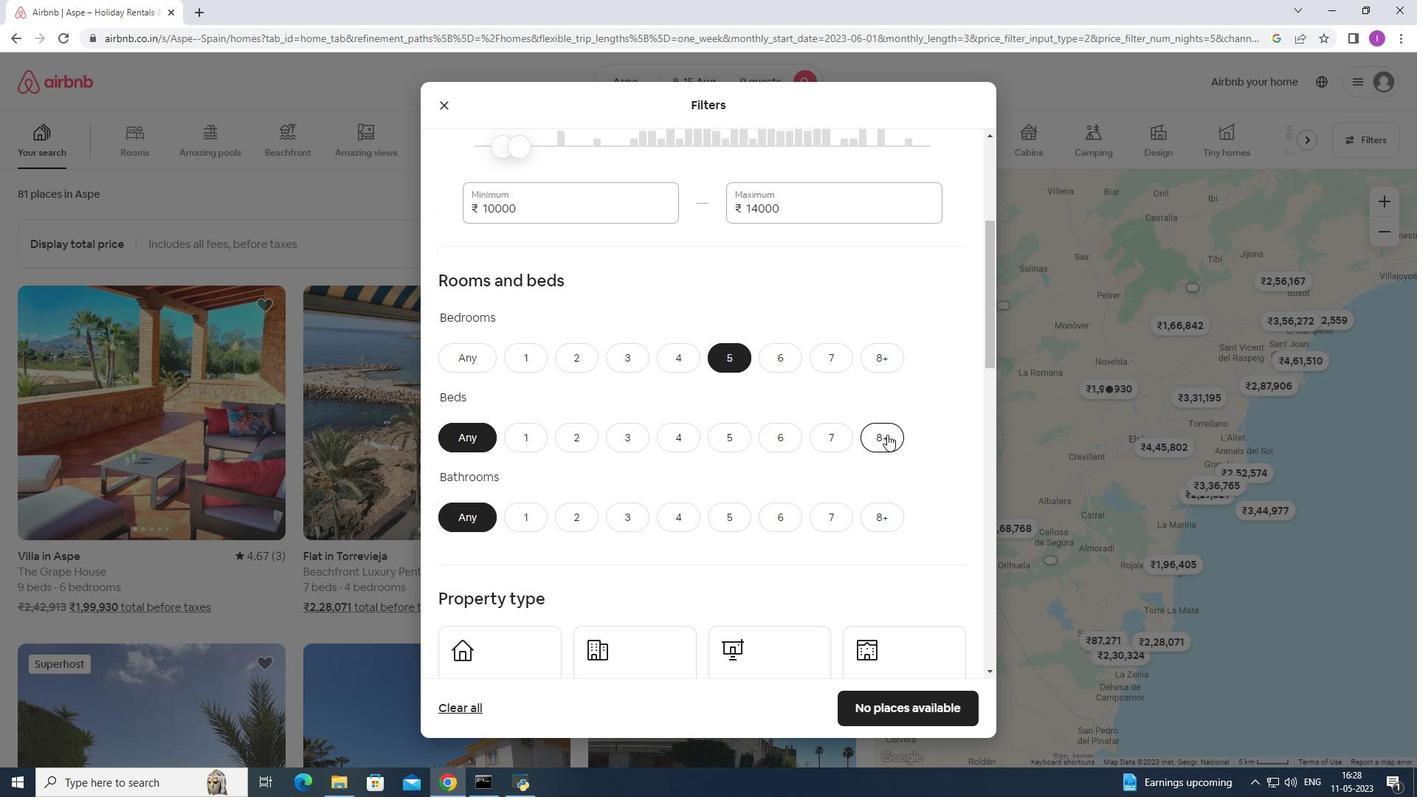 
Action: Mouse pressed left at (888, 434)
Screenshot: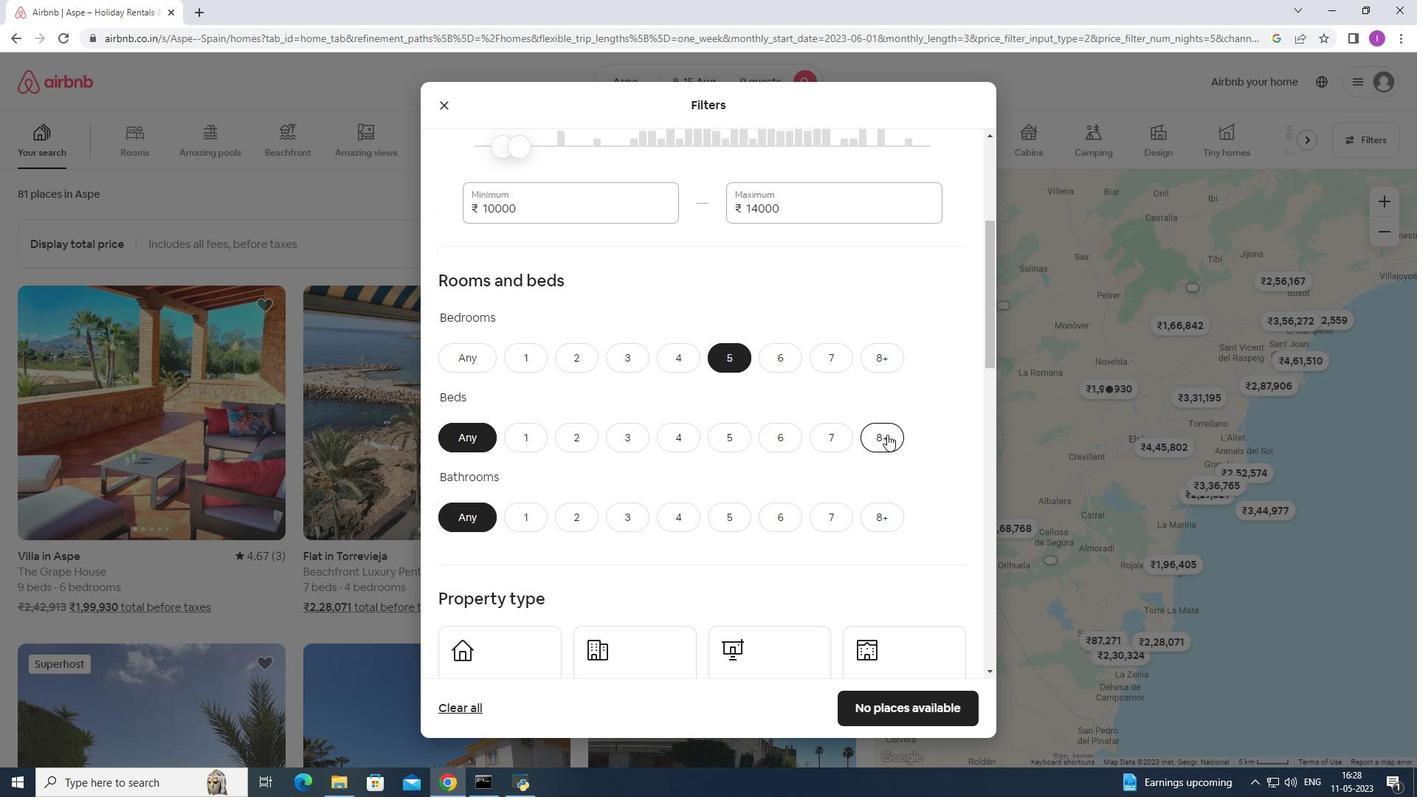 
Action: Mouse moved to (728, 520)
Screenshot: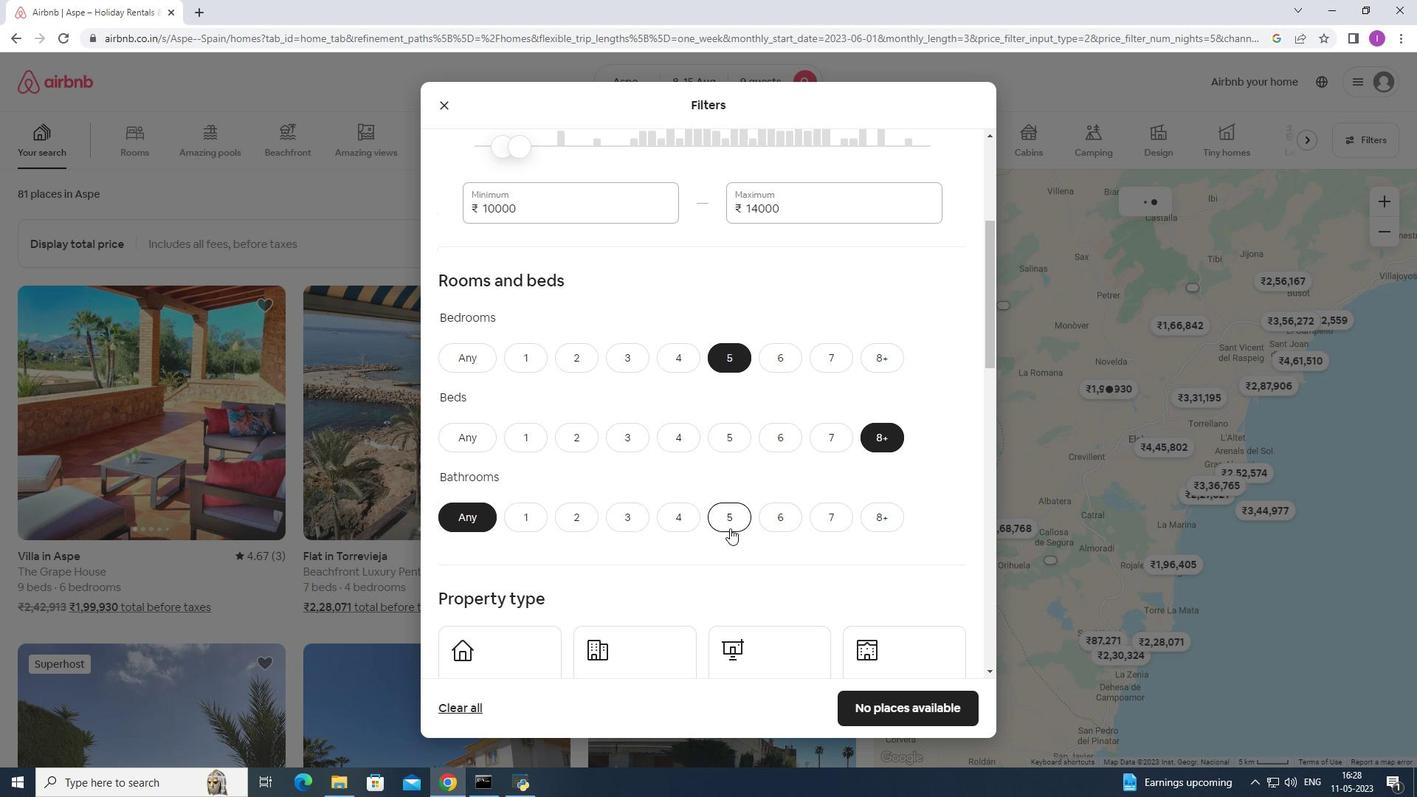 
Action: Mouse pressed left at (728, 520)
Screenshot: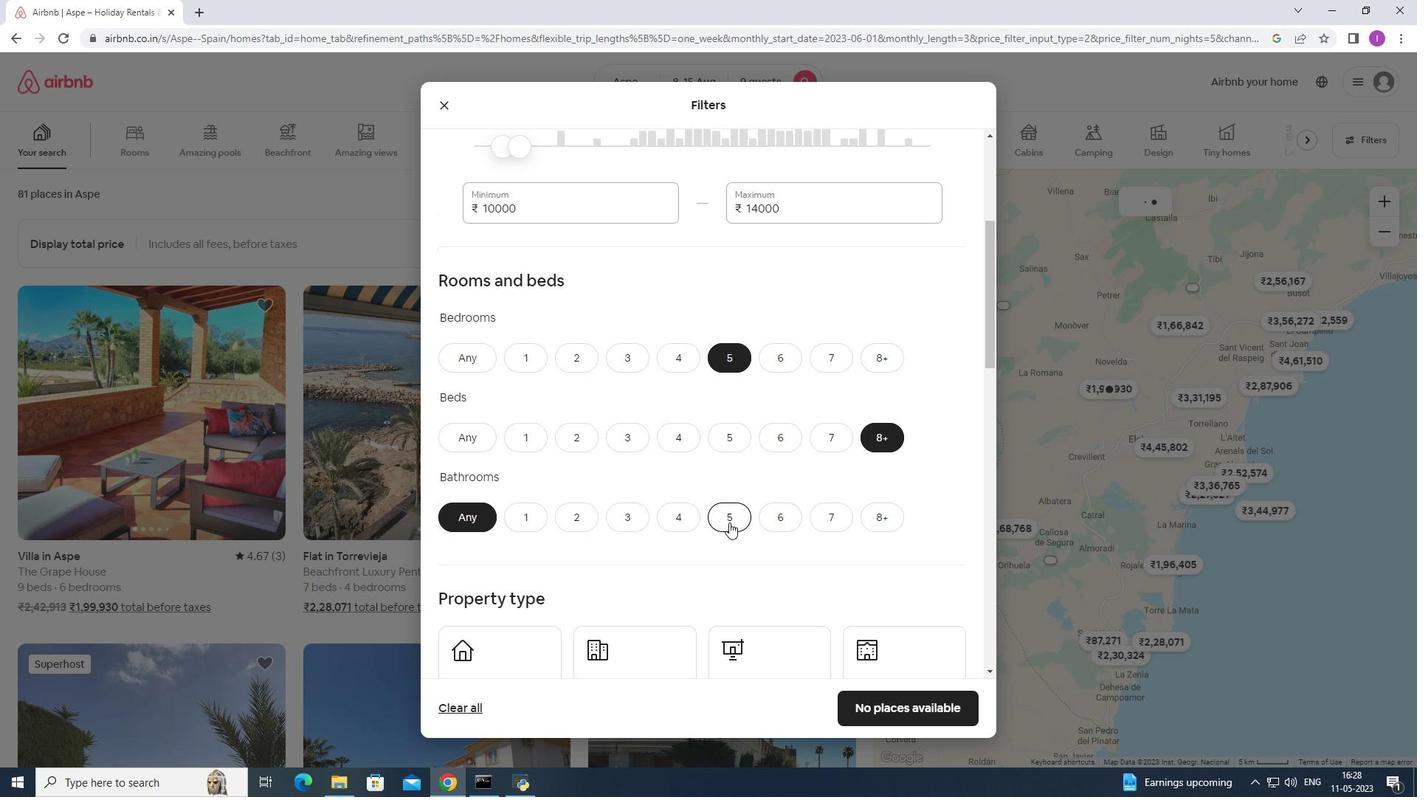 
Action: Mouse moved to (691, 542)
Screenshot: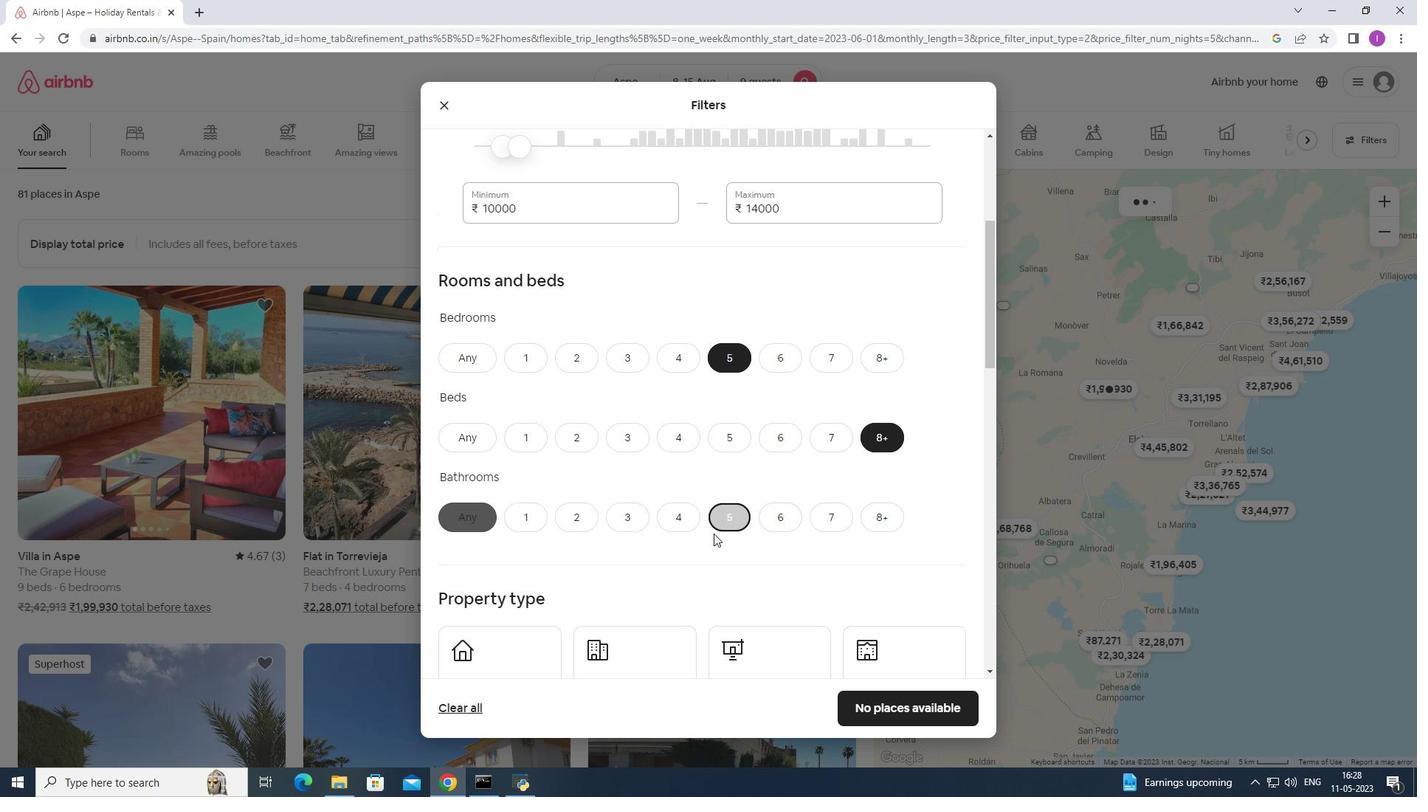 
Action: Mouse scrolled (691, 541) with delta (0, 0)
Screenshot: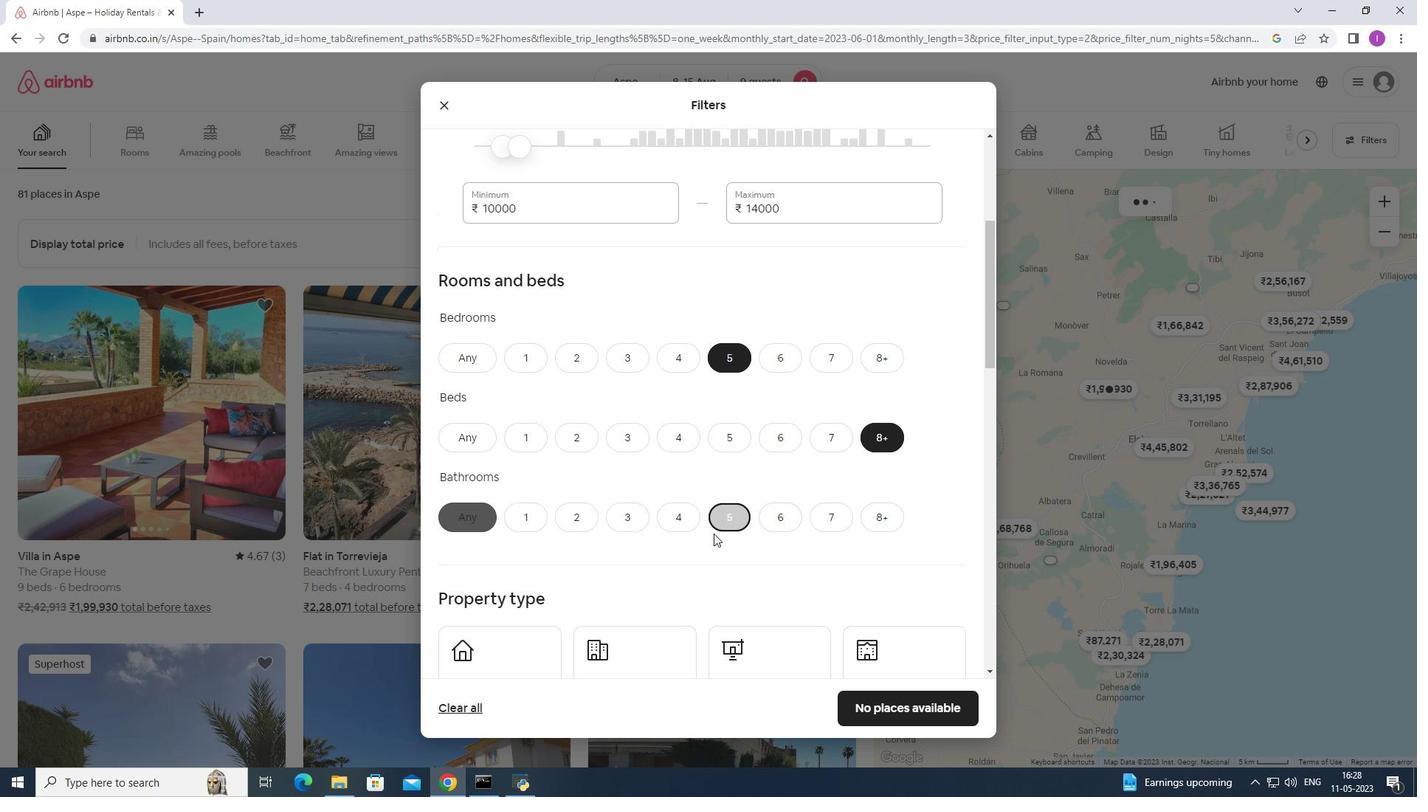 
Action: Mouse scrolled (691, 541) with delta (0, 0)
Screenshot: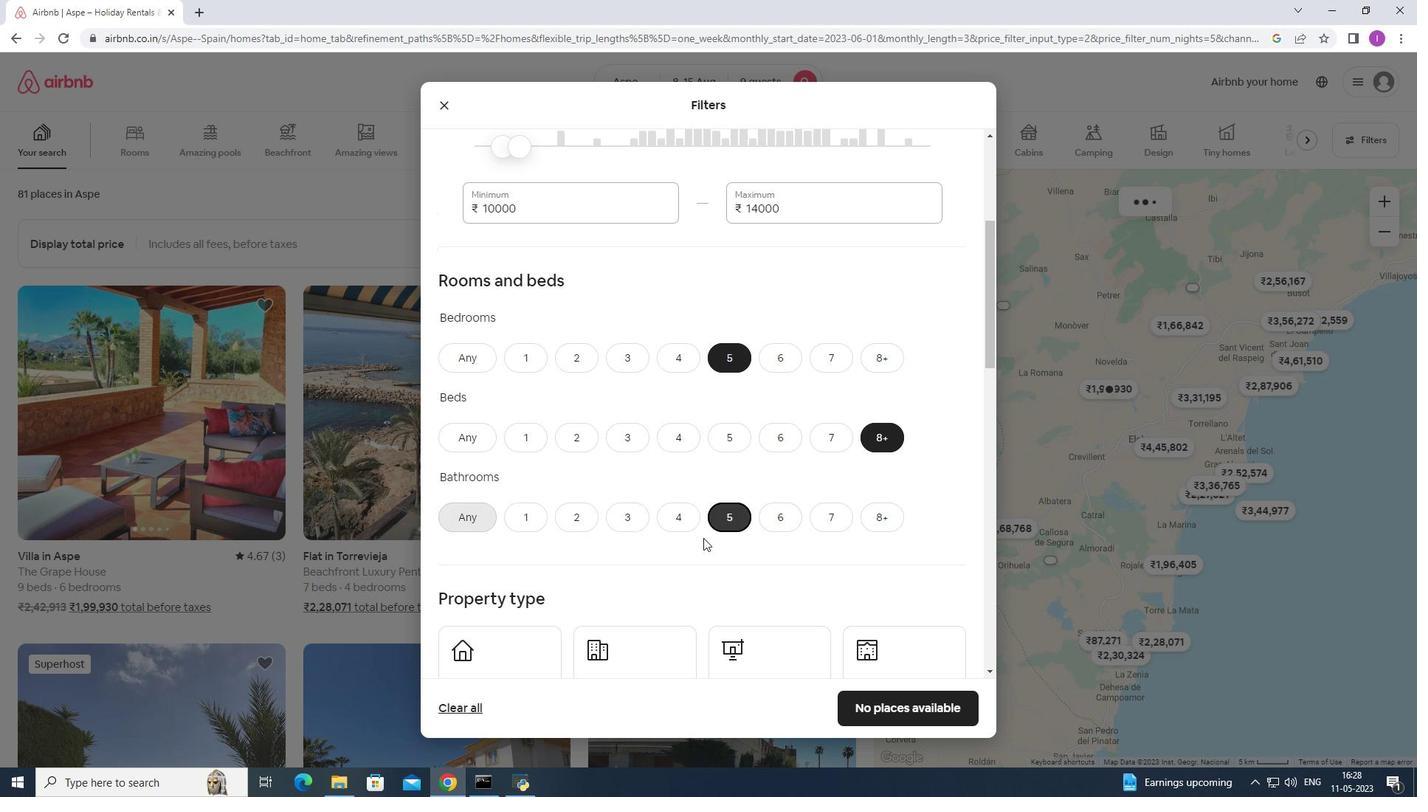
Action: Mouse scrolled (691, 541) with delta (0, 0)
Screenshot: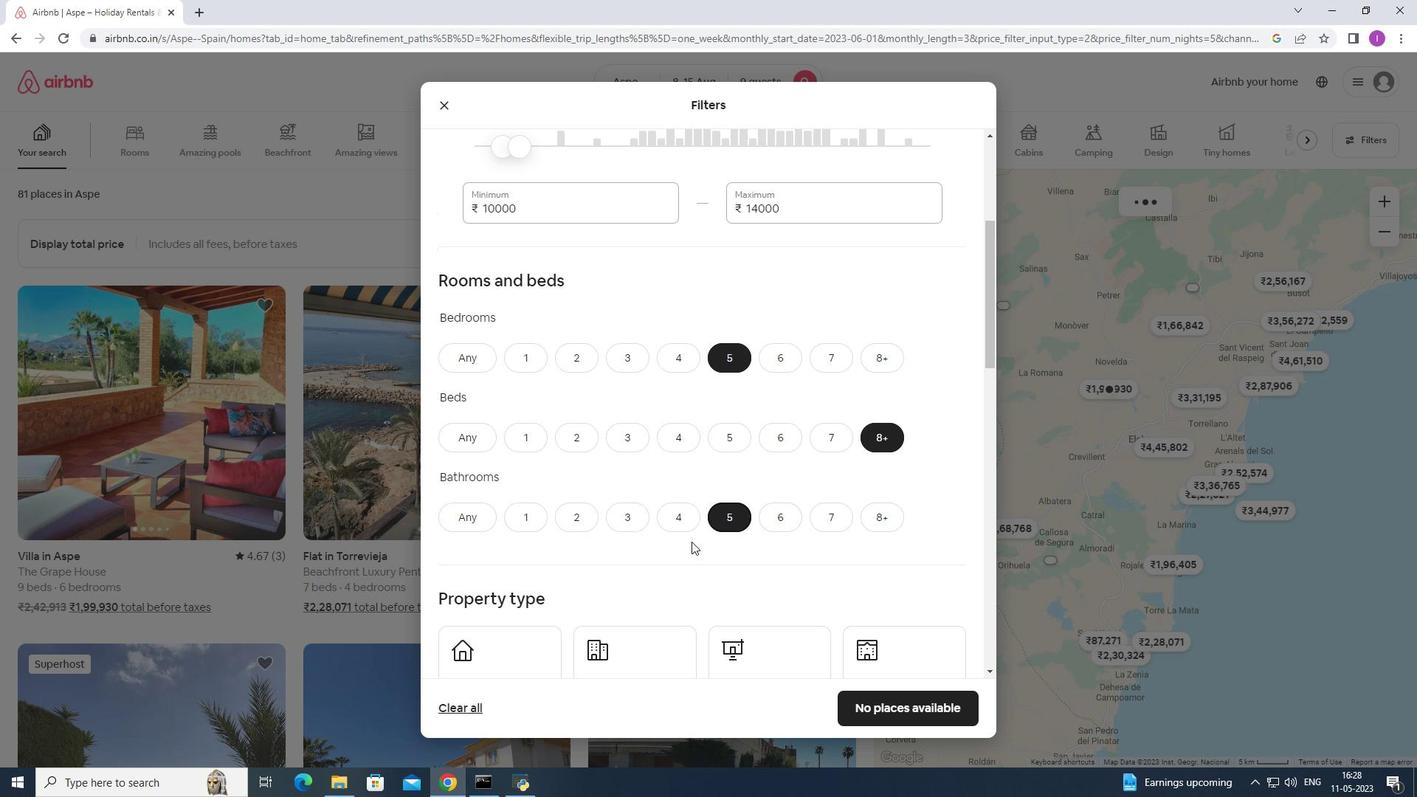 
Action: Mouse scrolled (691, 541) with delta (0, 0)
Screenshot: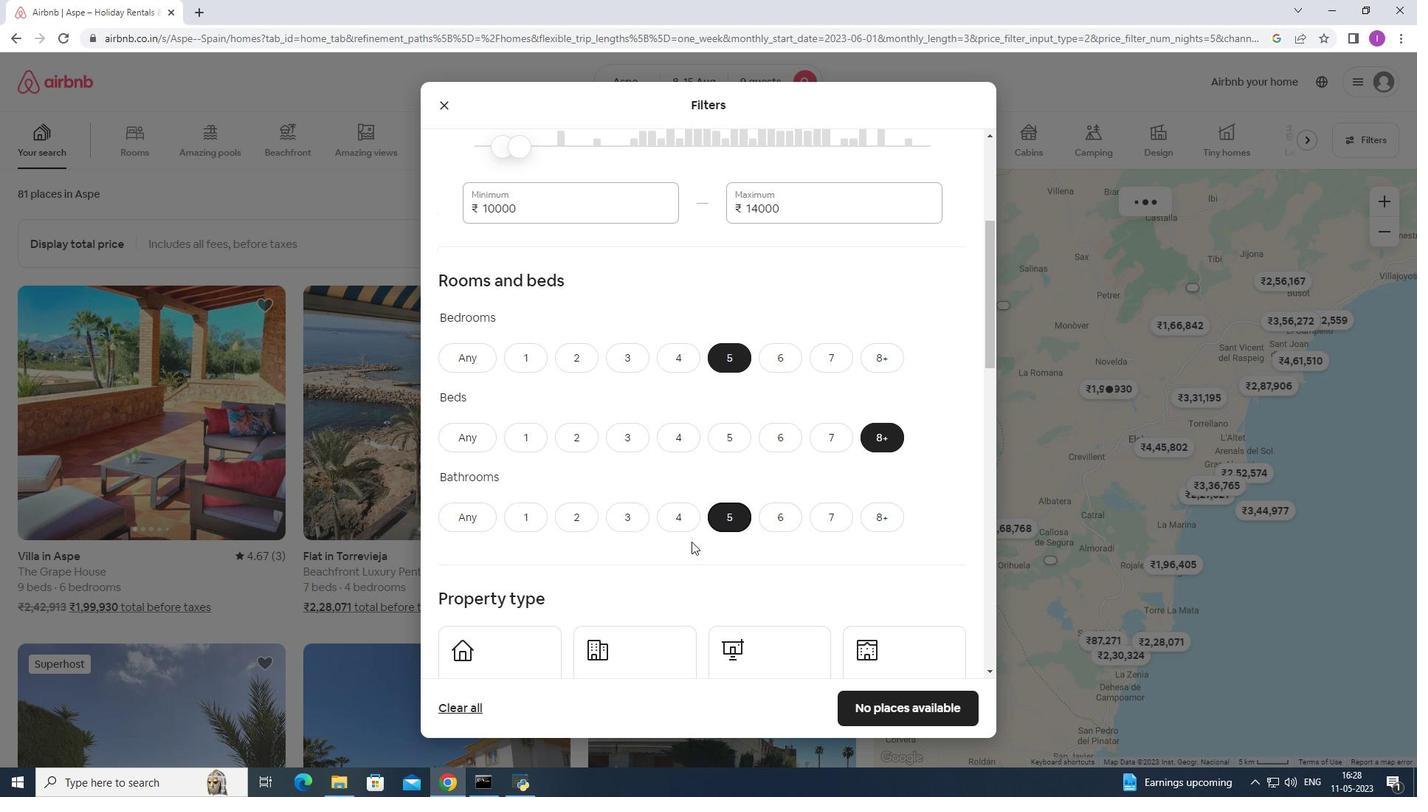 
Action: Mouse moved to (503, 386)
Screenshot: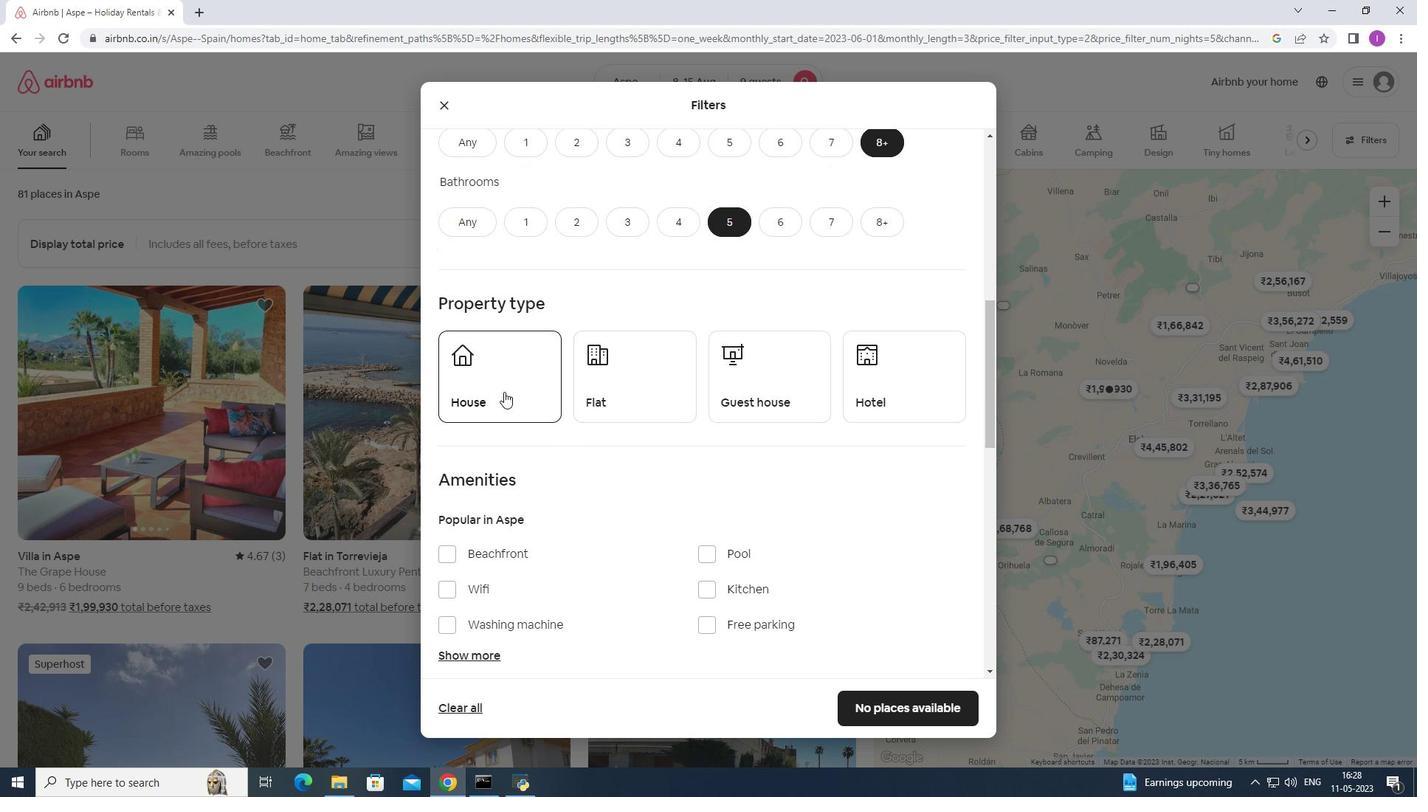 
Action: Mouse pressed left at (503, 386)
Screenshot: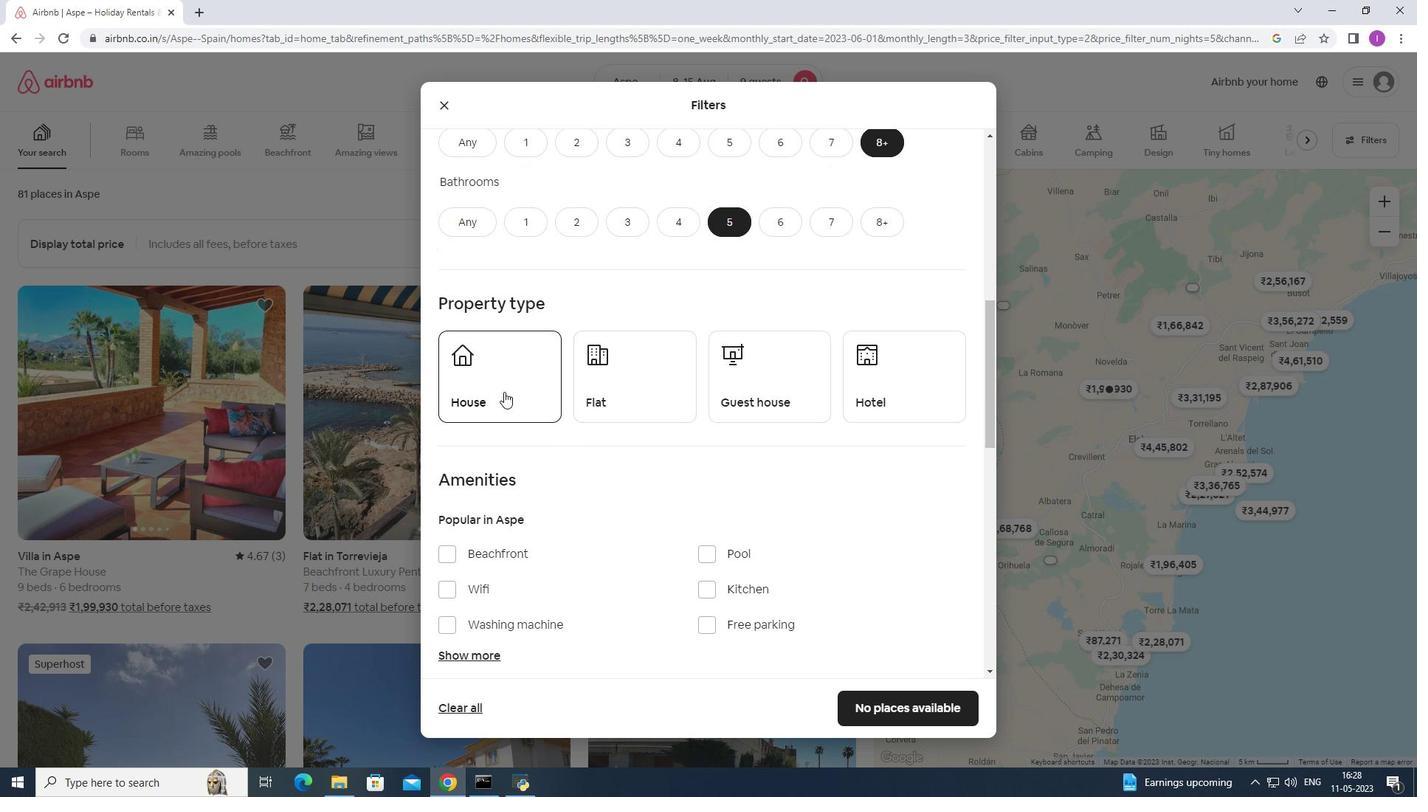 
Action: Mouse moved to (599, 403)
Screenshot: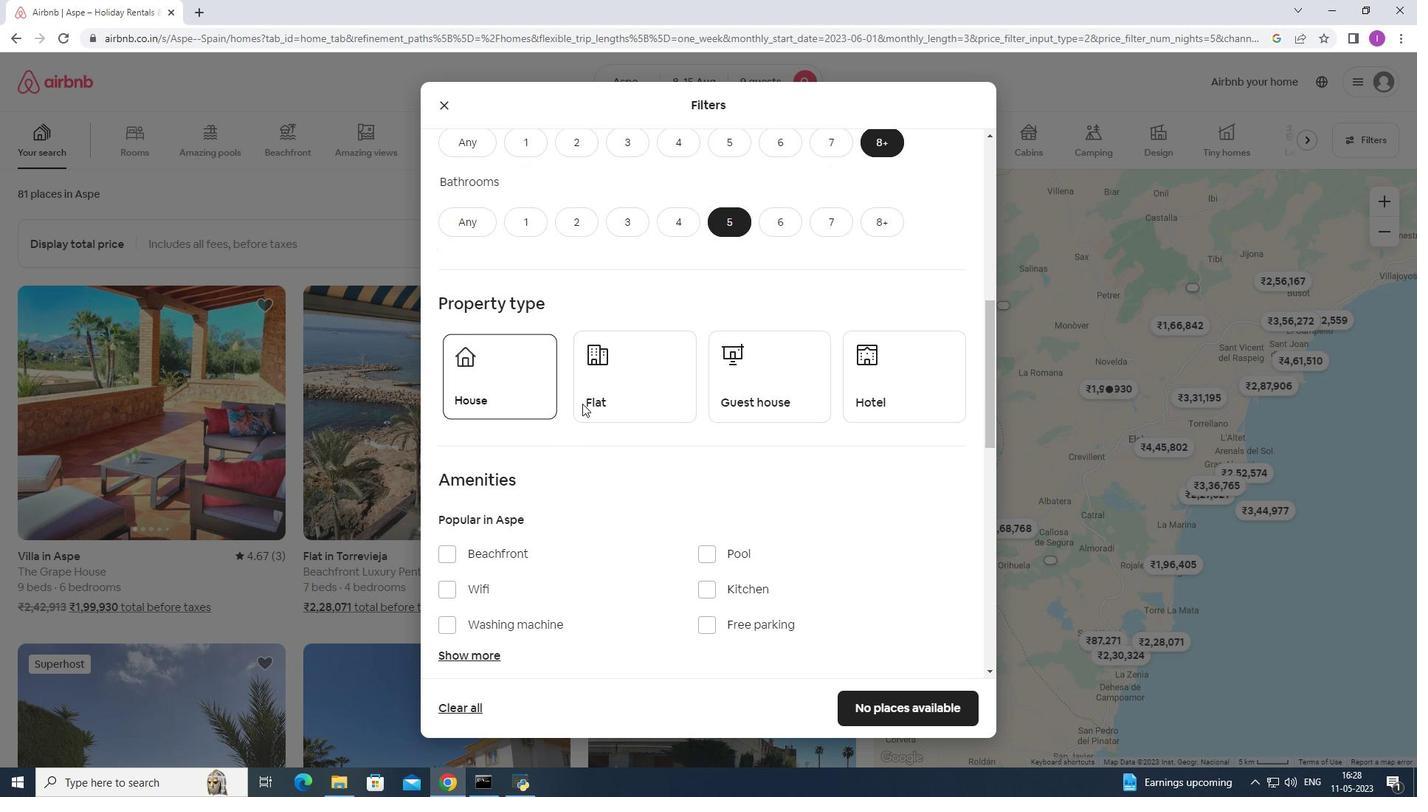 
Action: Mouse pressed left at (599, 403)
Screenshot: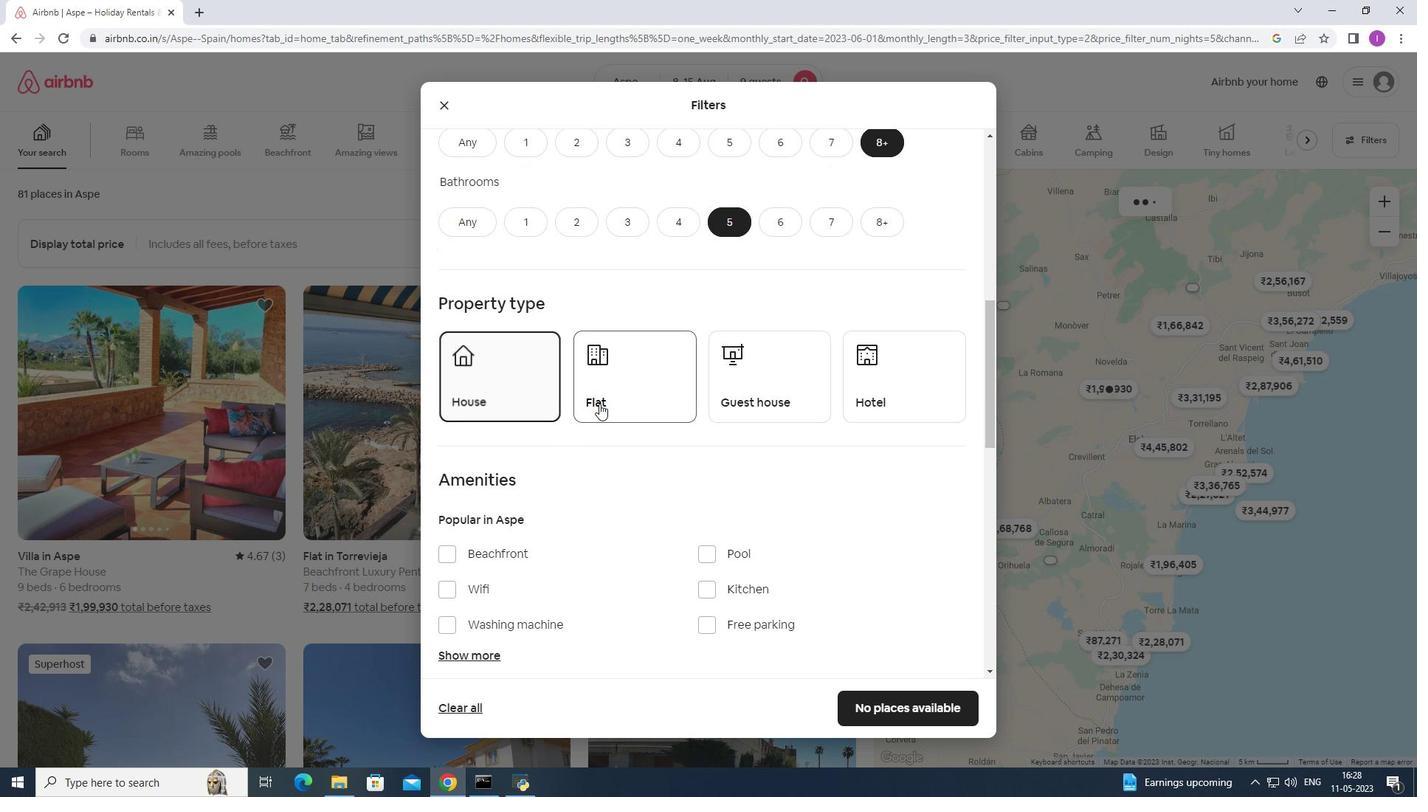 
Action: Mouse moved to (773, 400)
Screenshot: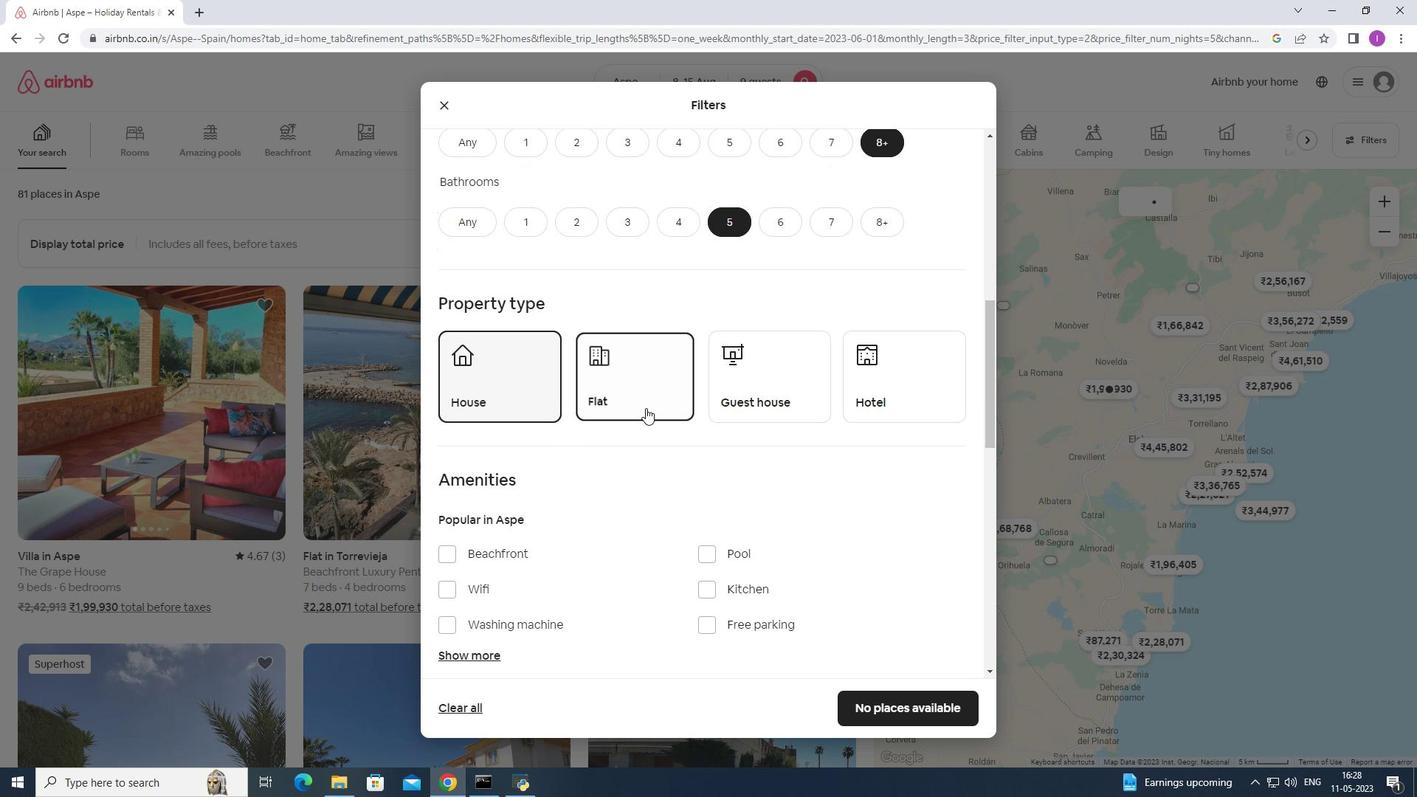 
Action: Mouse pressed left at (773, 400)
Screenshot: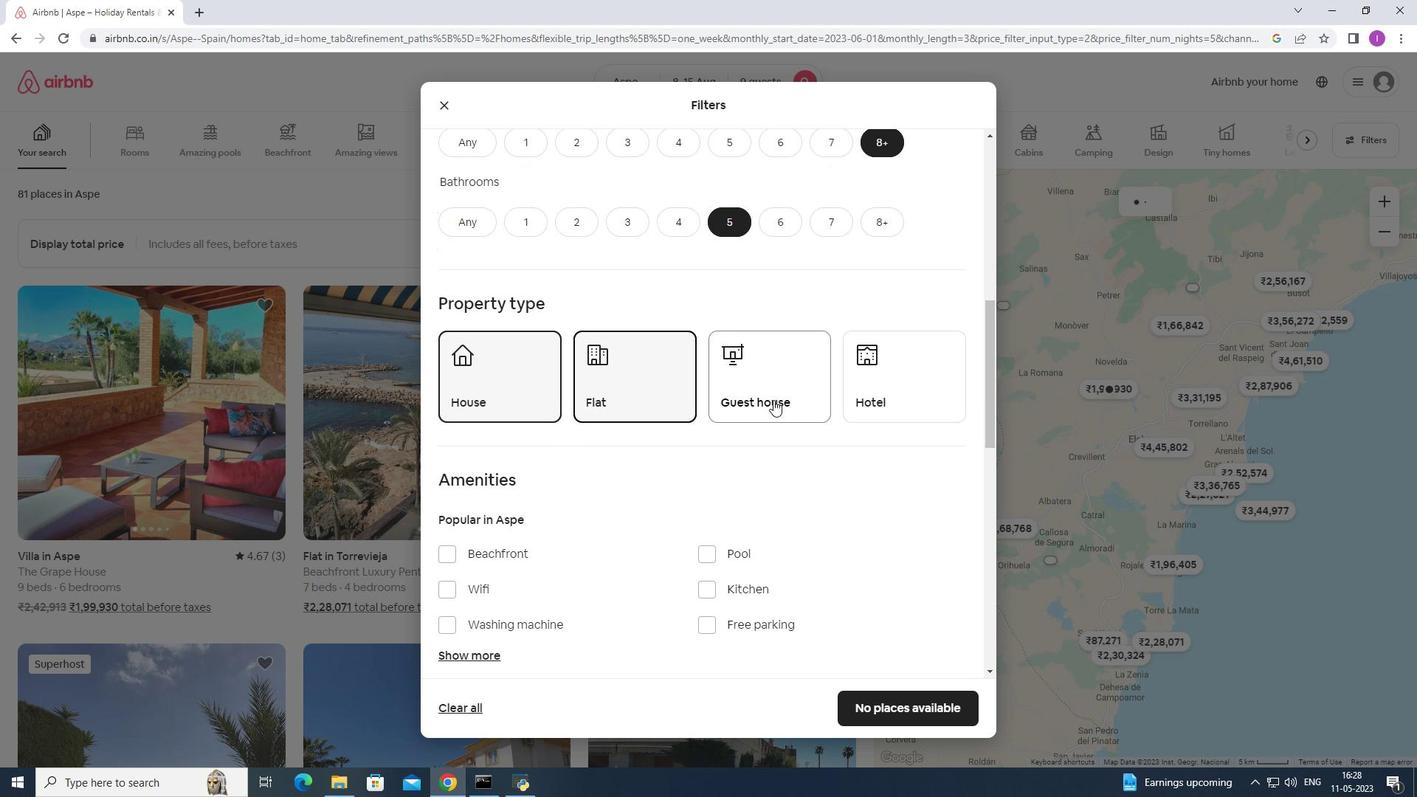 
Action: Mouse moved to (864, 398)
Screenshot: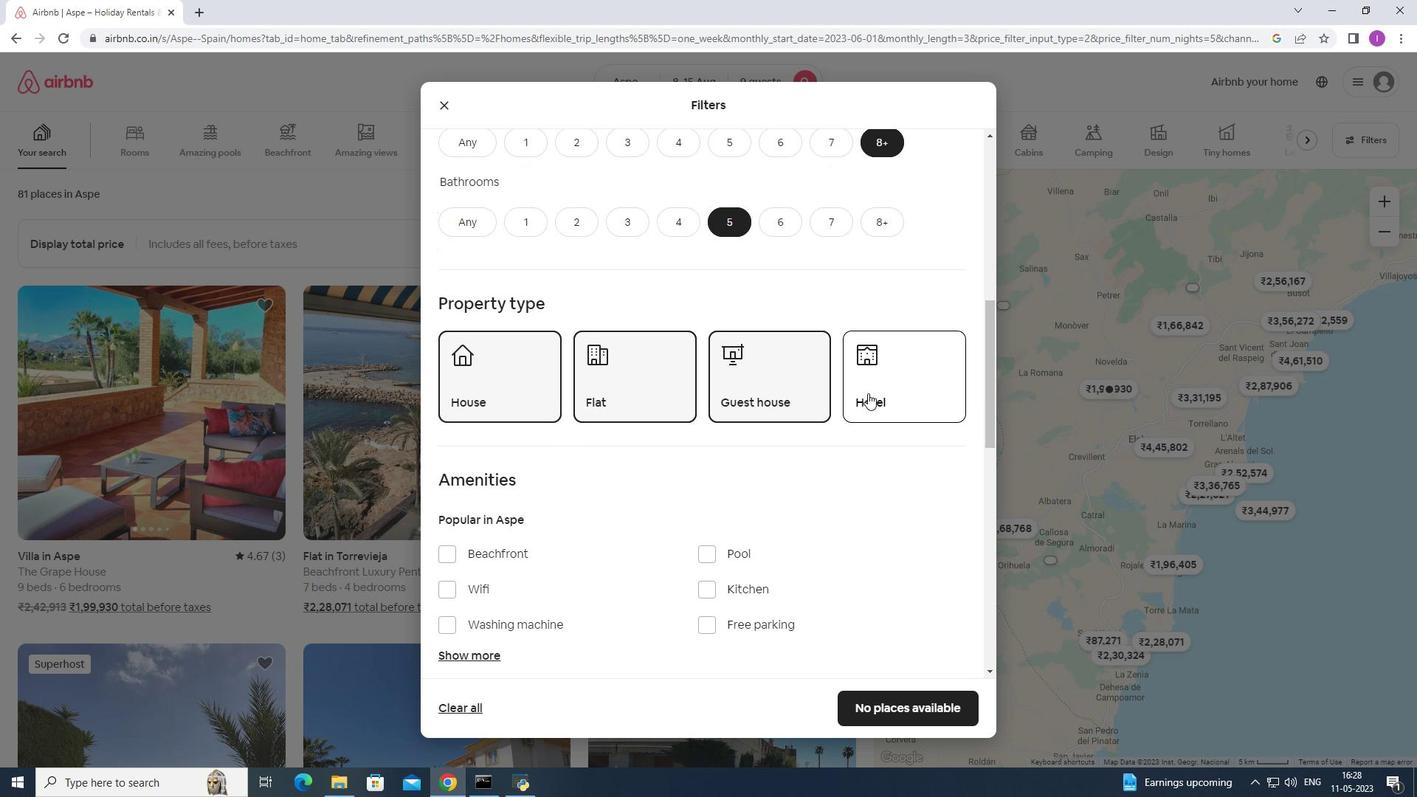 
Action: Mouse scrolled (864, 397) with delta (0, 0)
Screenshot: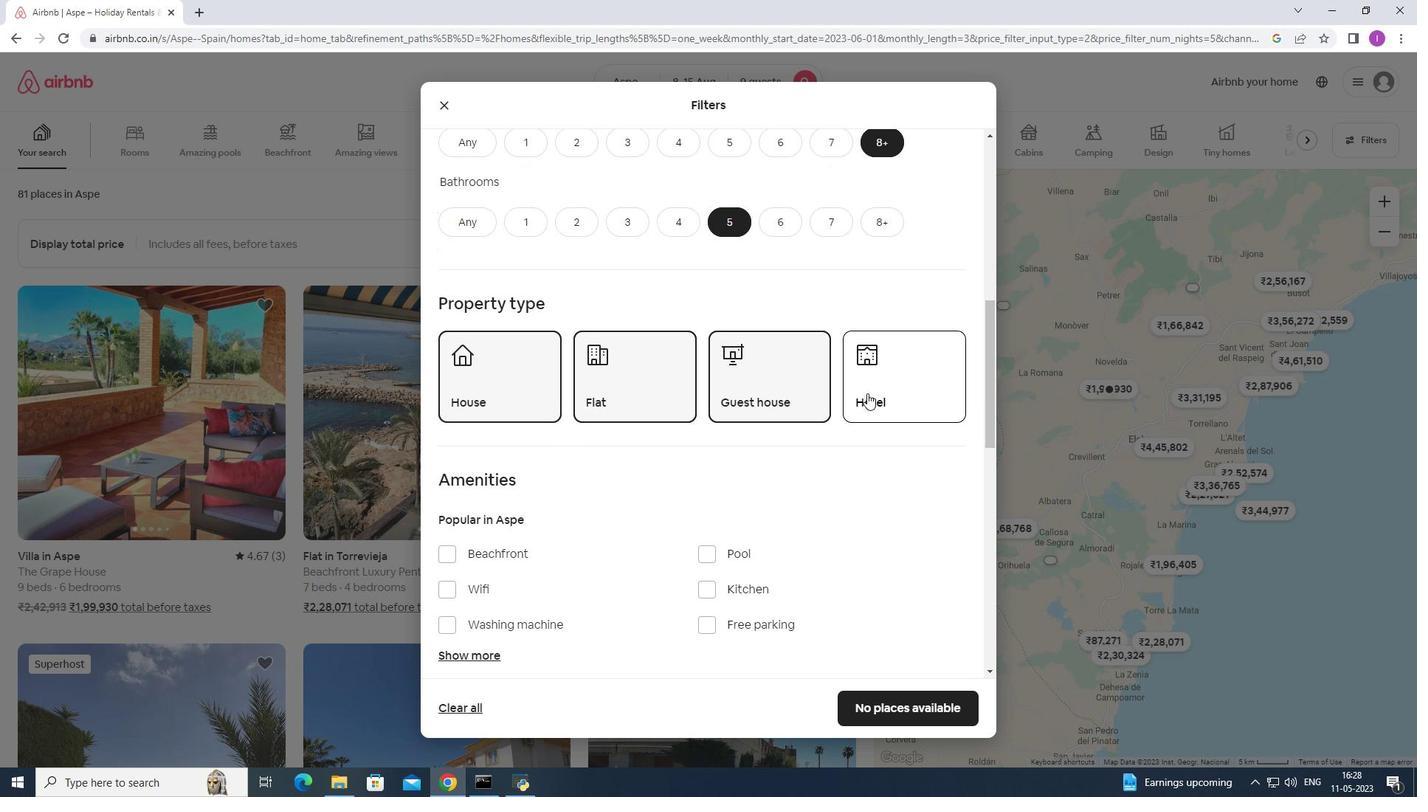 
Action: Mouse moved to (862, 399)
Screenshot: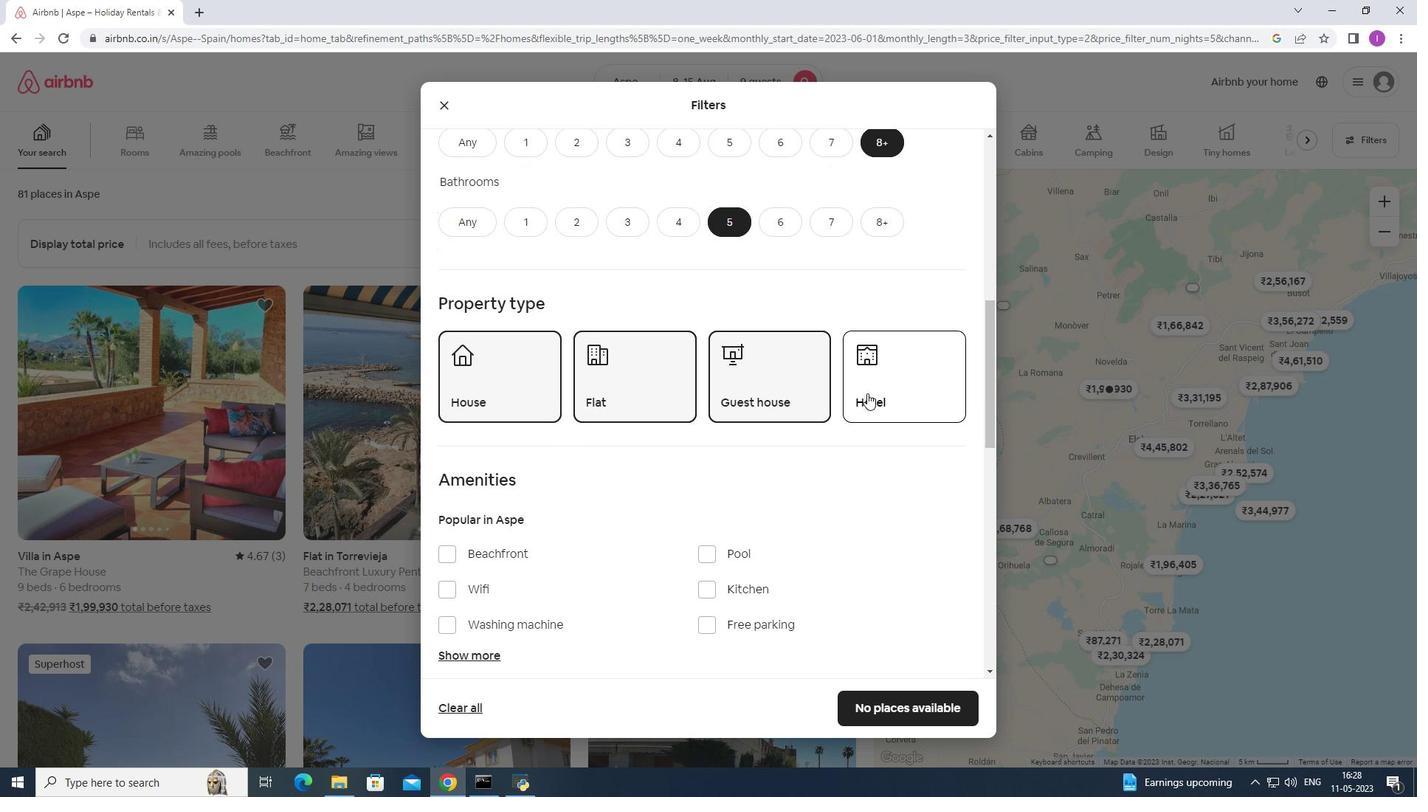
Action: Mouse scrolled (862, 398) with delta (0, 0)
Screenshot: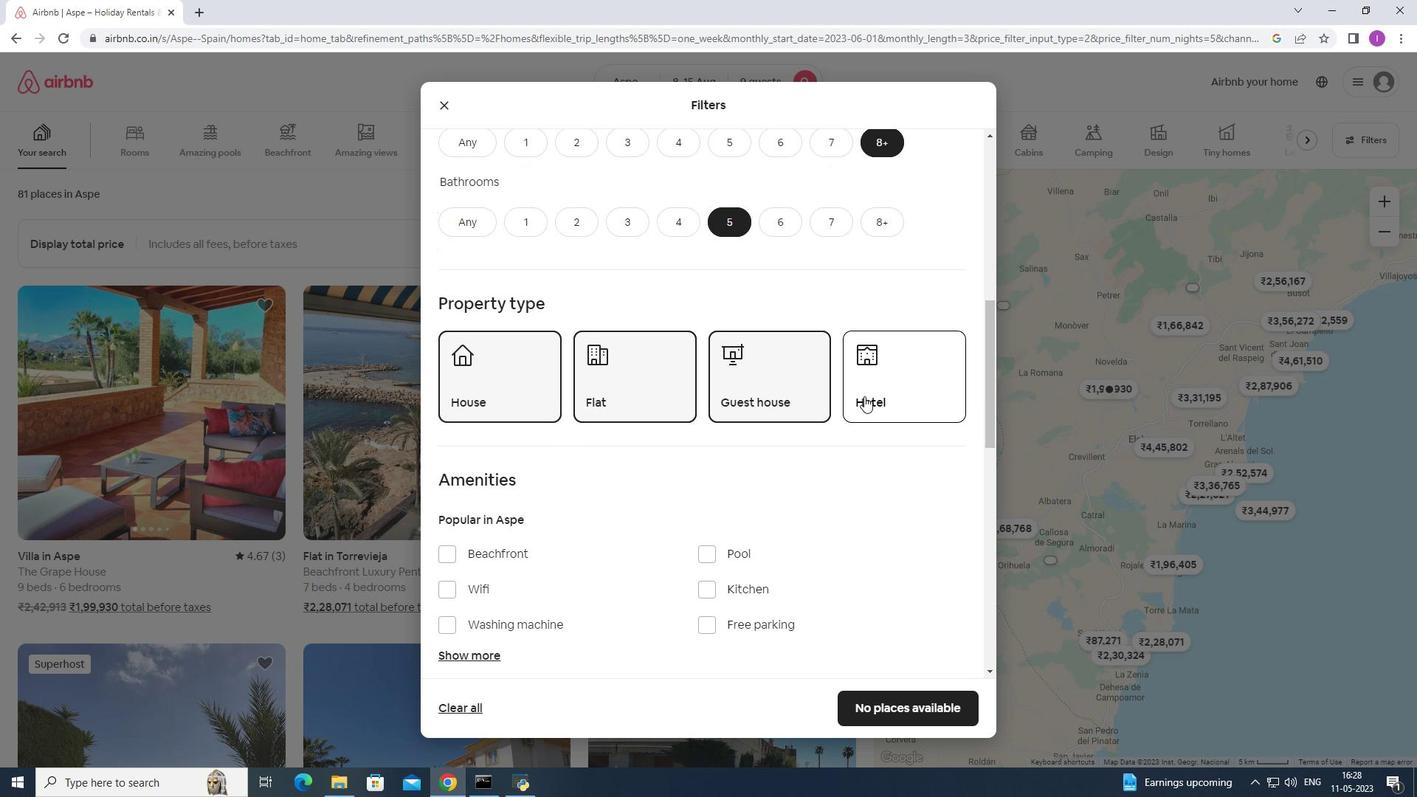 
Action: Mouse moved to (861, 400)
Screenshot: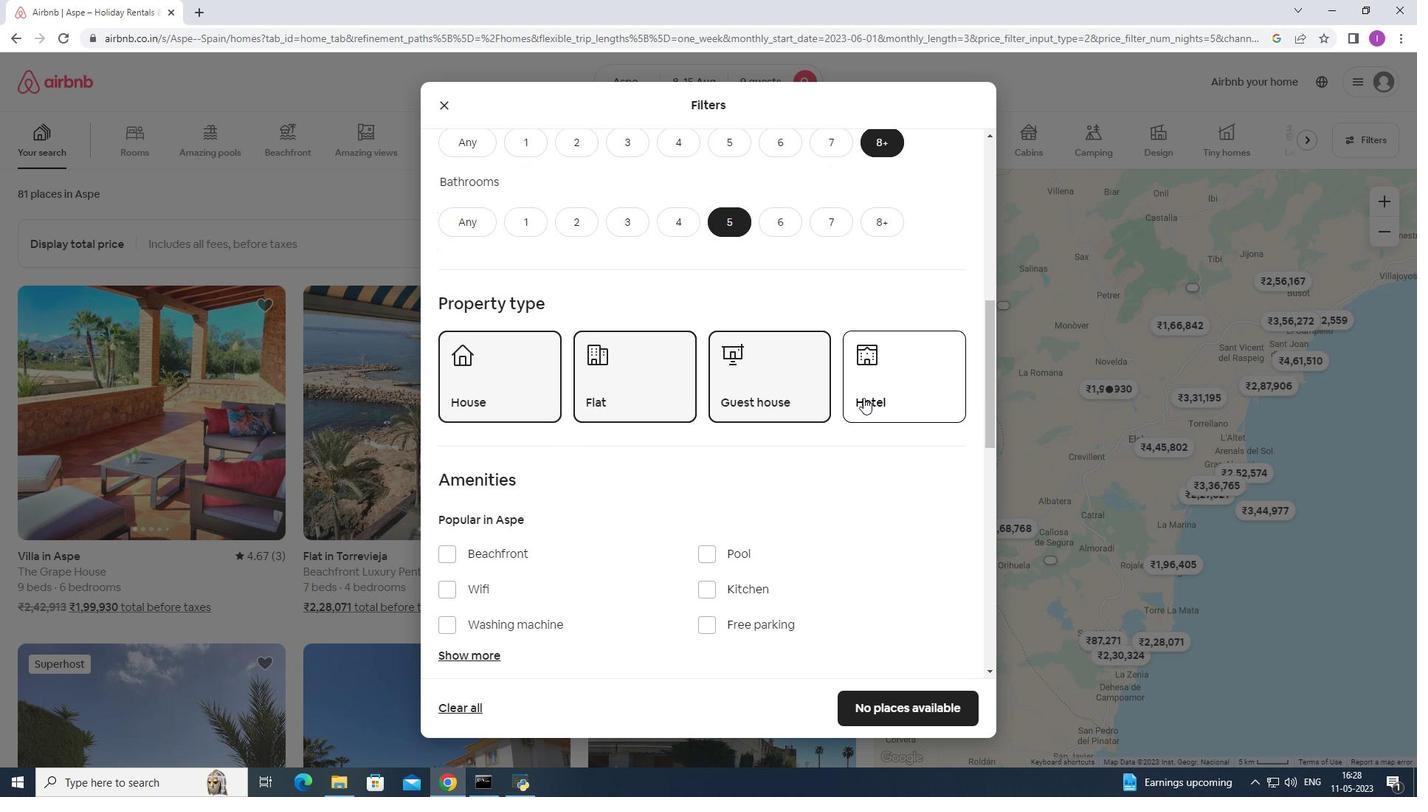 
Action: Mouse scrolled (861, 399) with delta (0, 0)
Screenshot: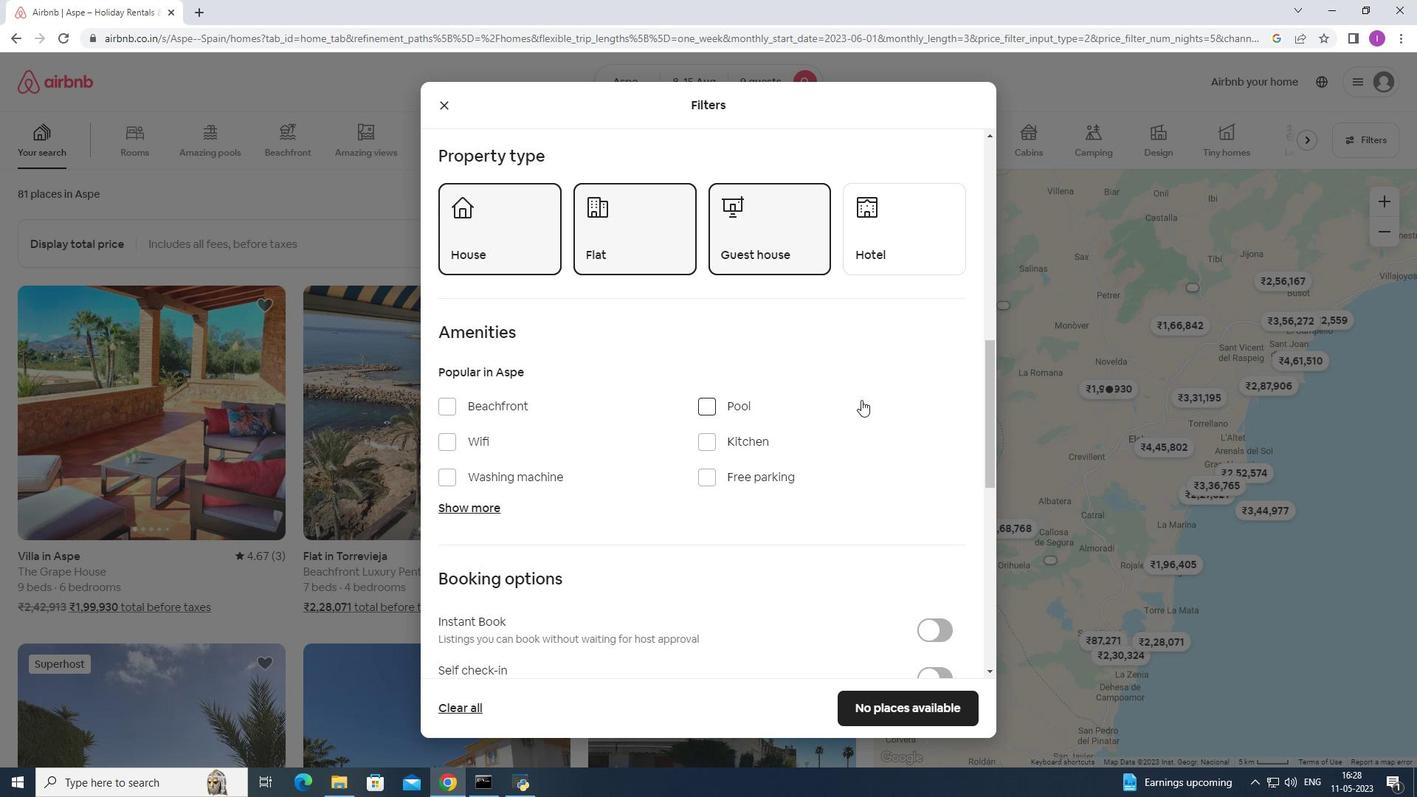 
Action: Mouse moved to (457, 367)
Screenshot: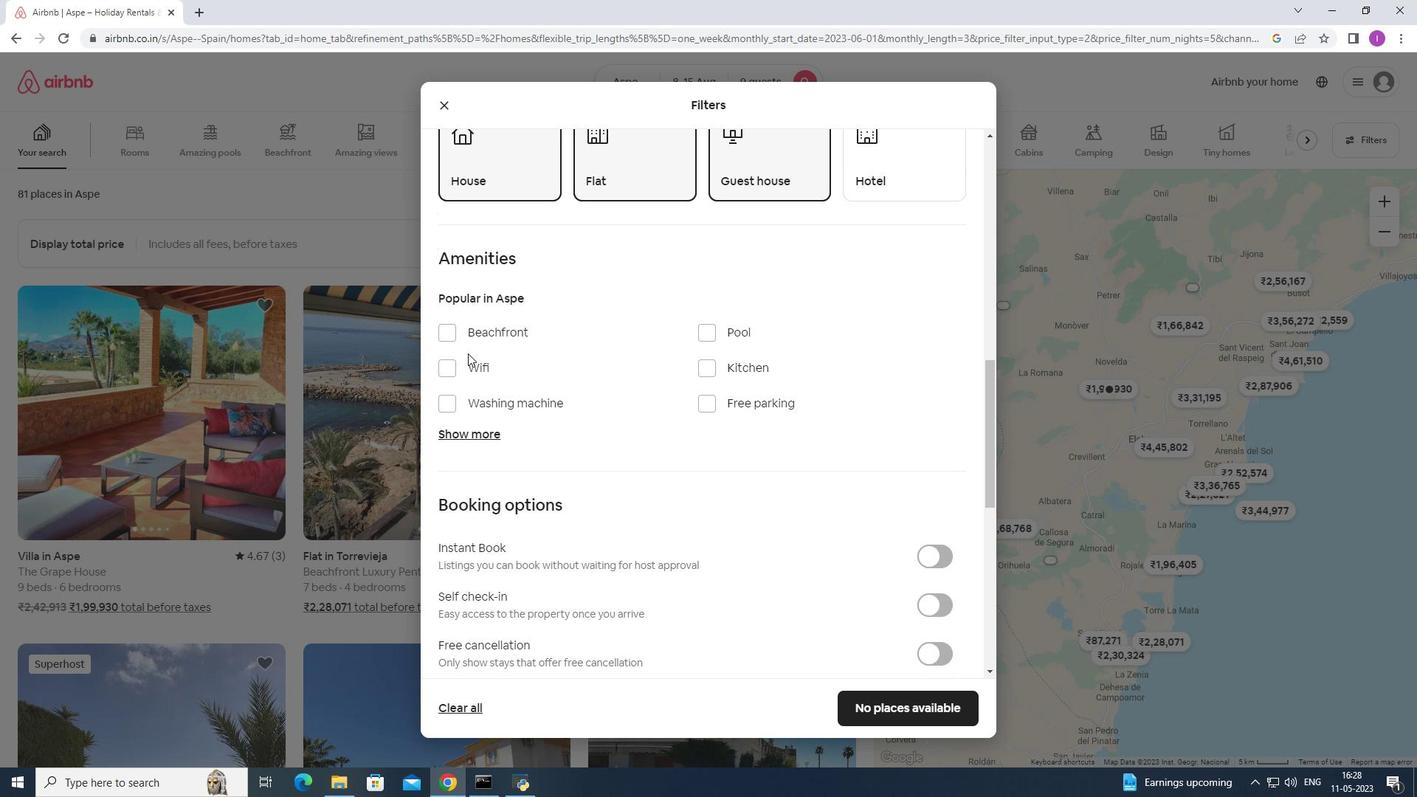 
Action: Mouse pressed left at (457, 367)
Screenshot: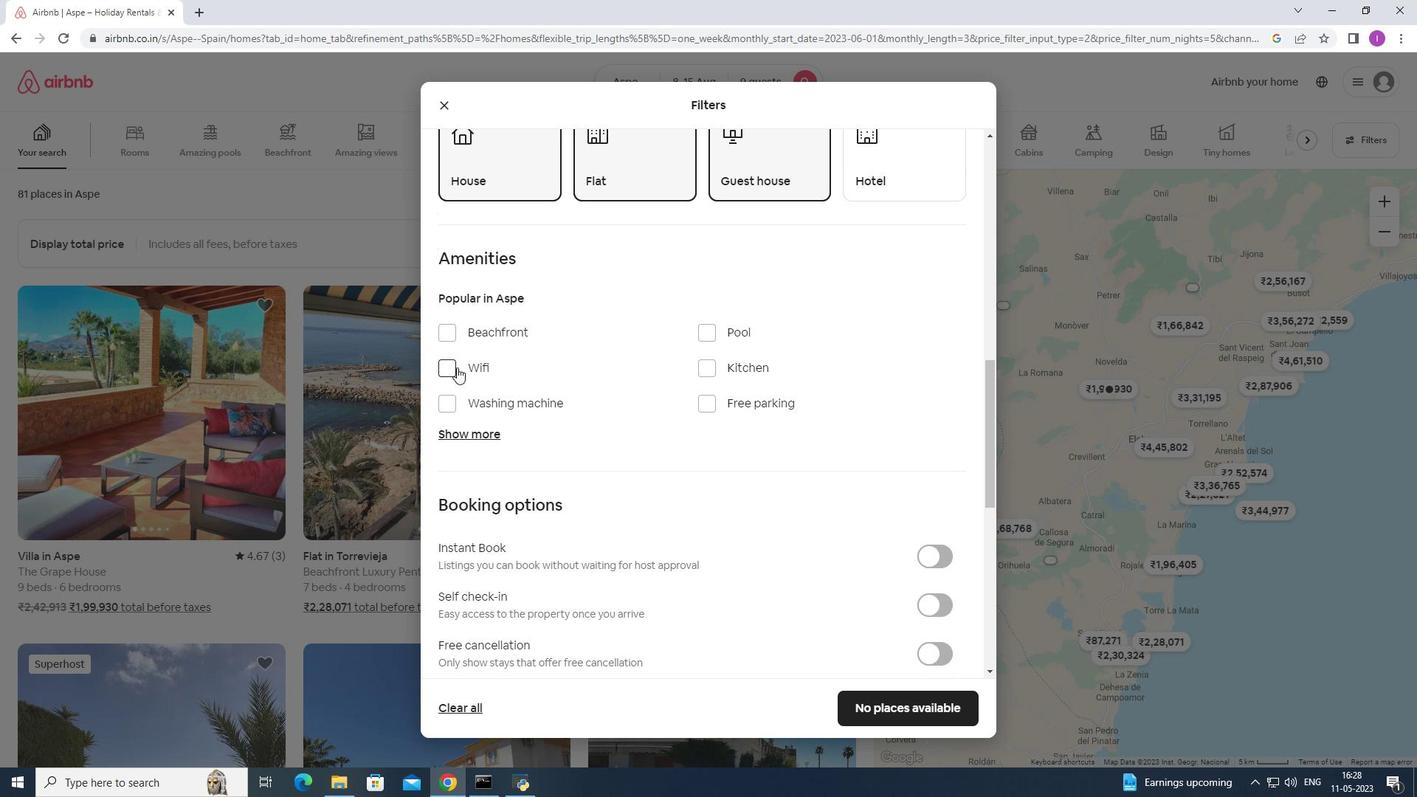 
Action: Mouse moved to (700, 405)
Screenshot: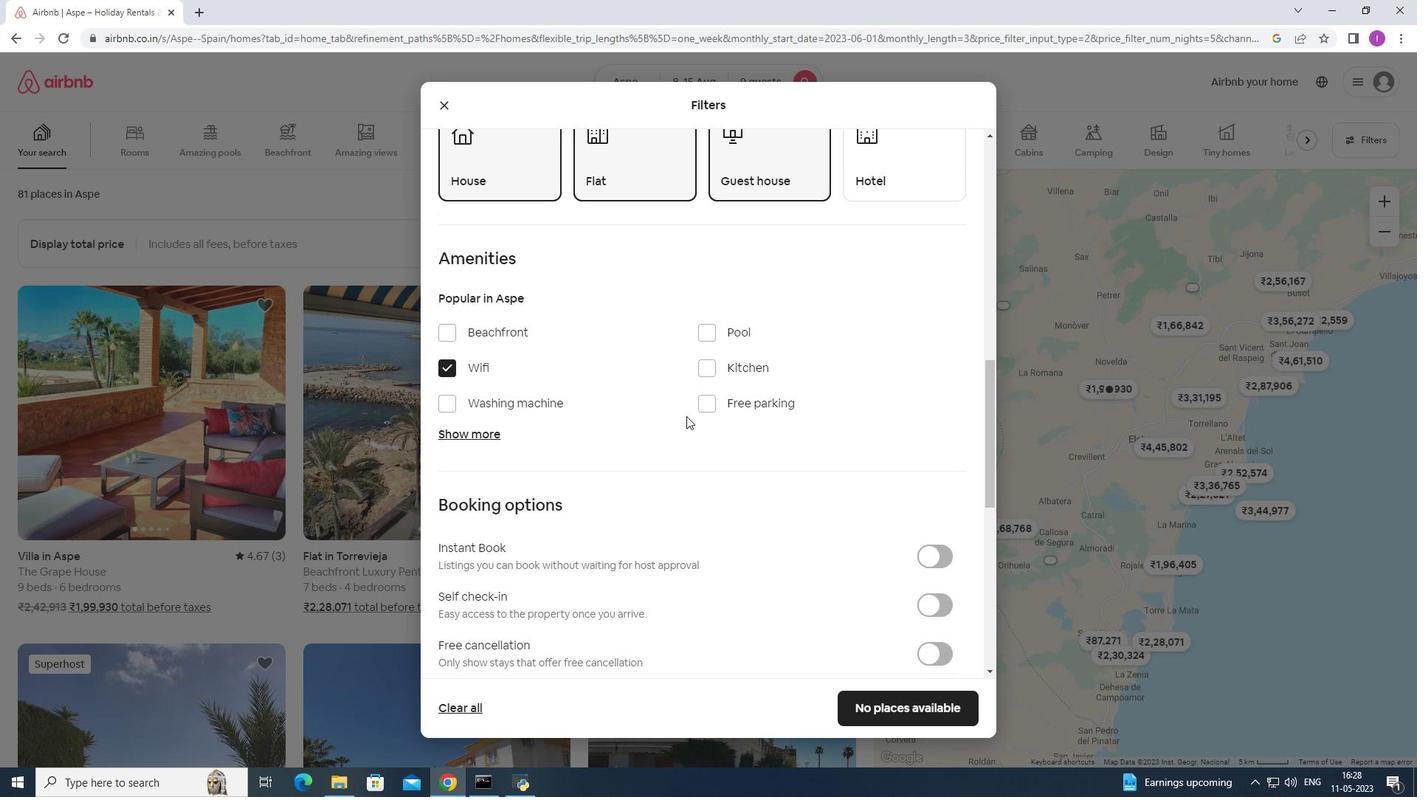 
Action: Mouse pressed left at (700, 405)
Screenshot: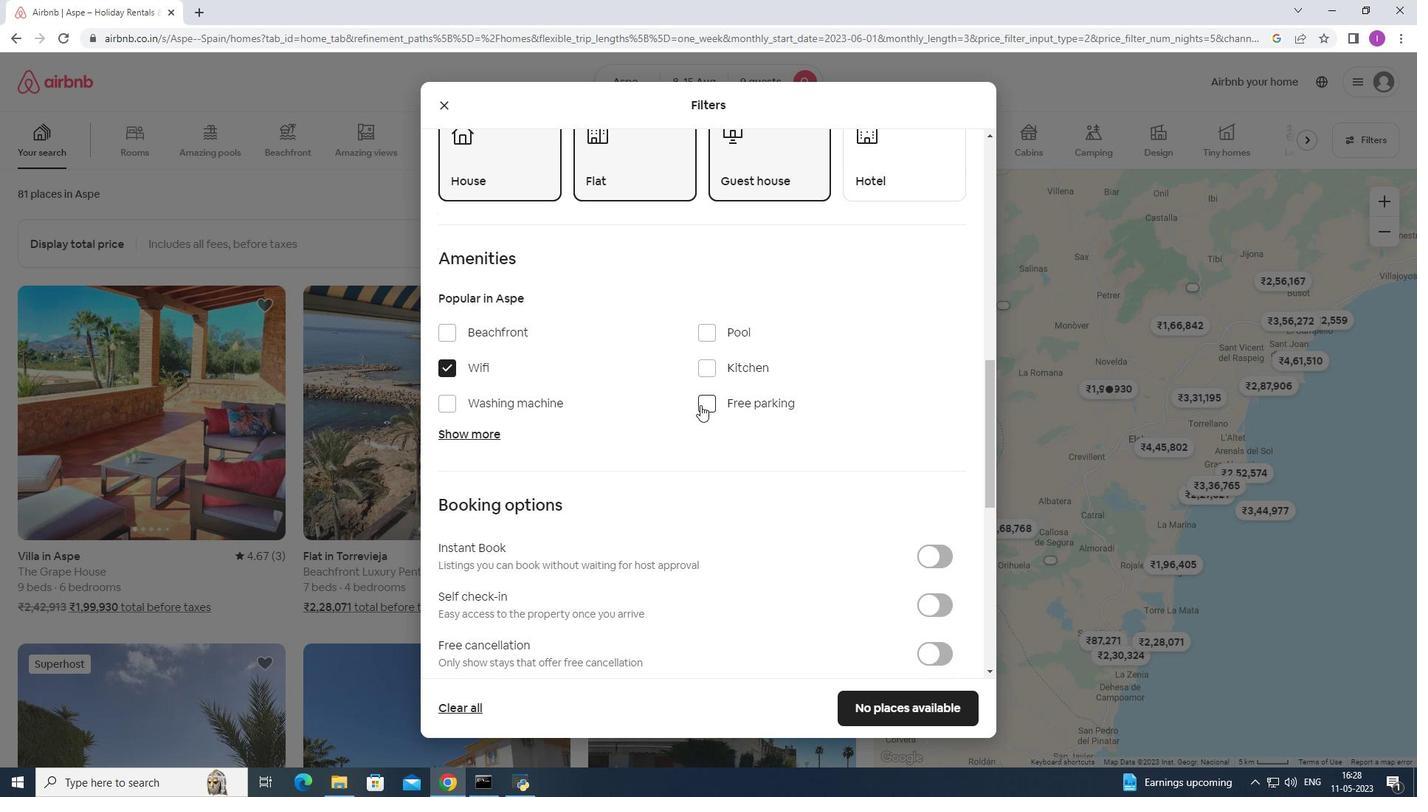 
Action: Mouse moved to (495, 433)
Screenshot: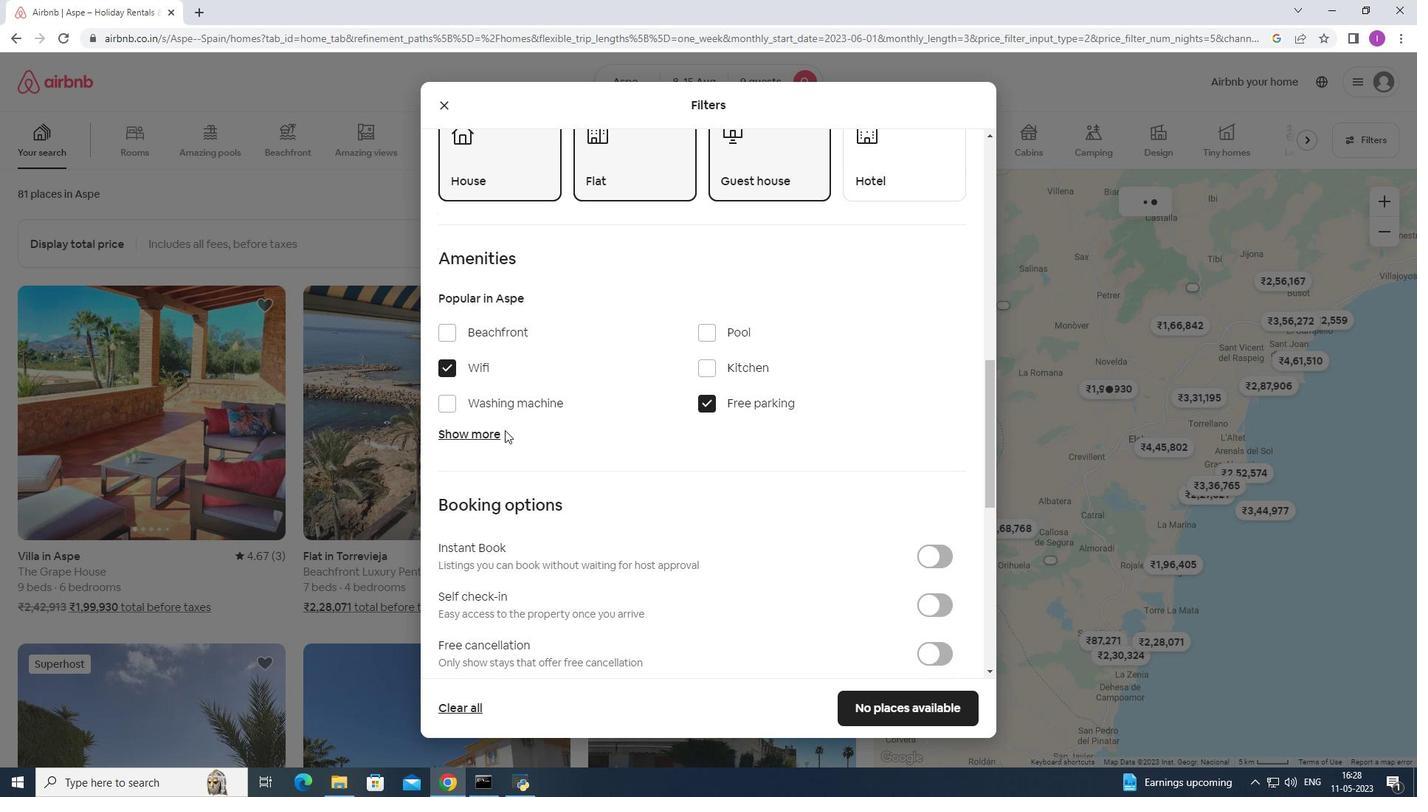 
Action: Mouse pressed left at (495, 433)
Screenshot: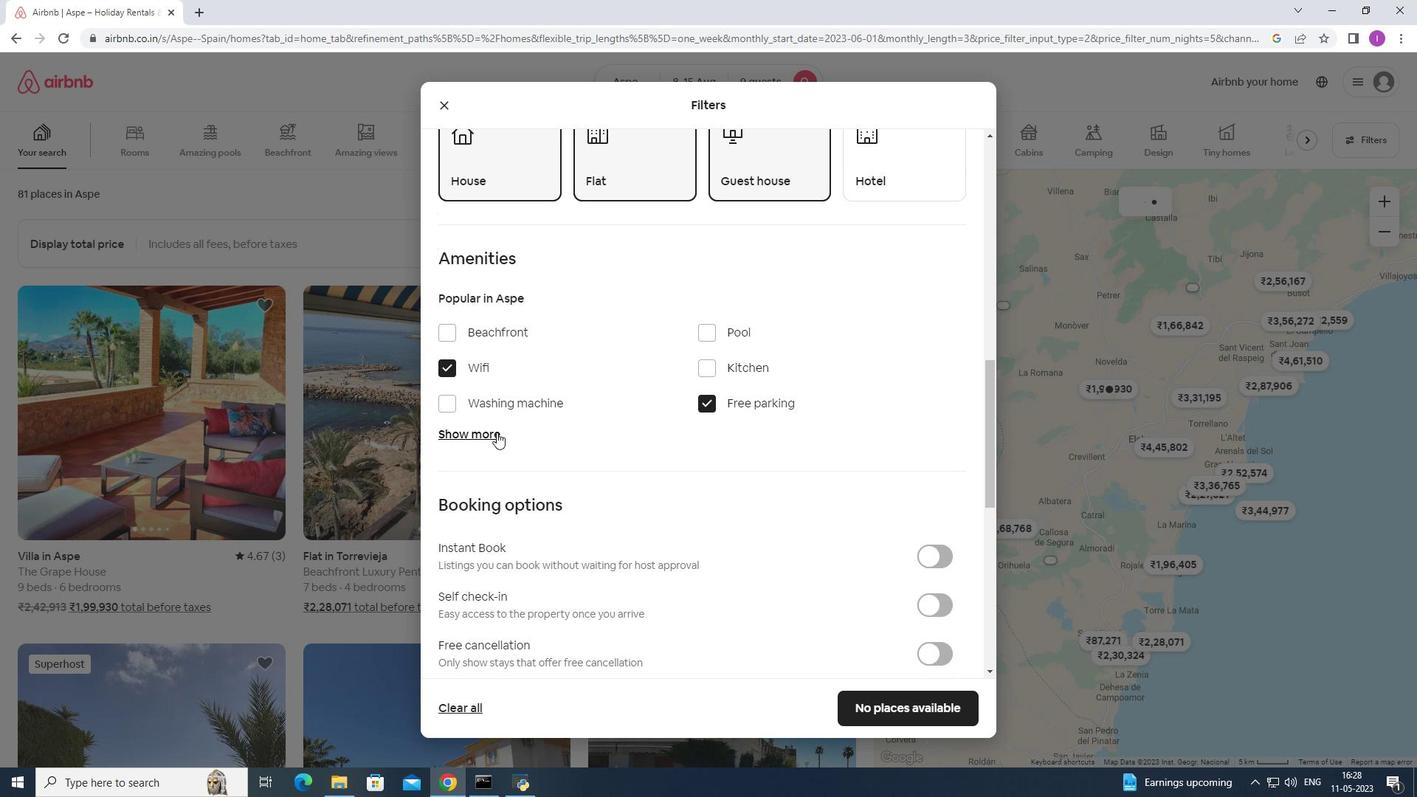 
Action: Mouse moved to (454, 556)
Screenshot: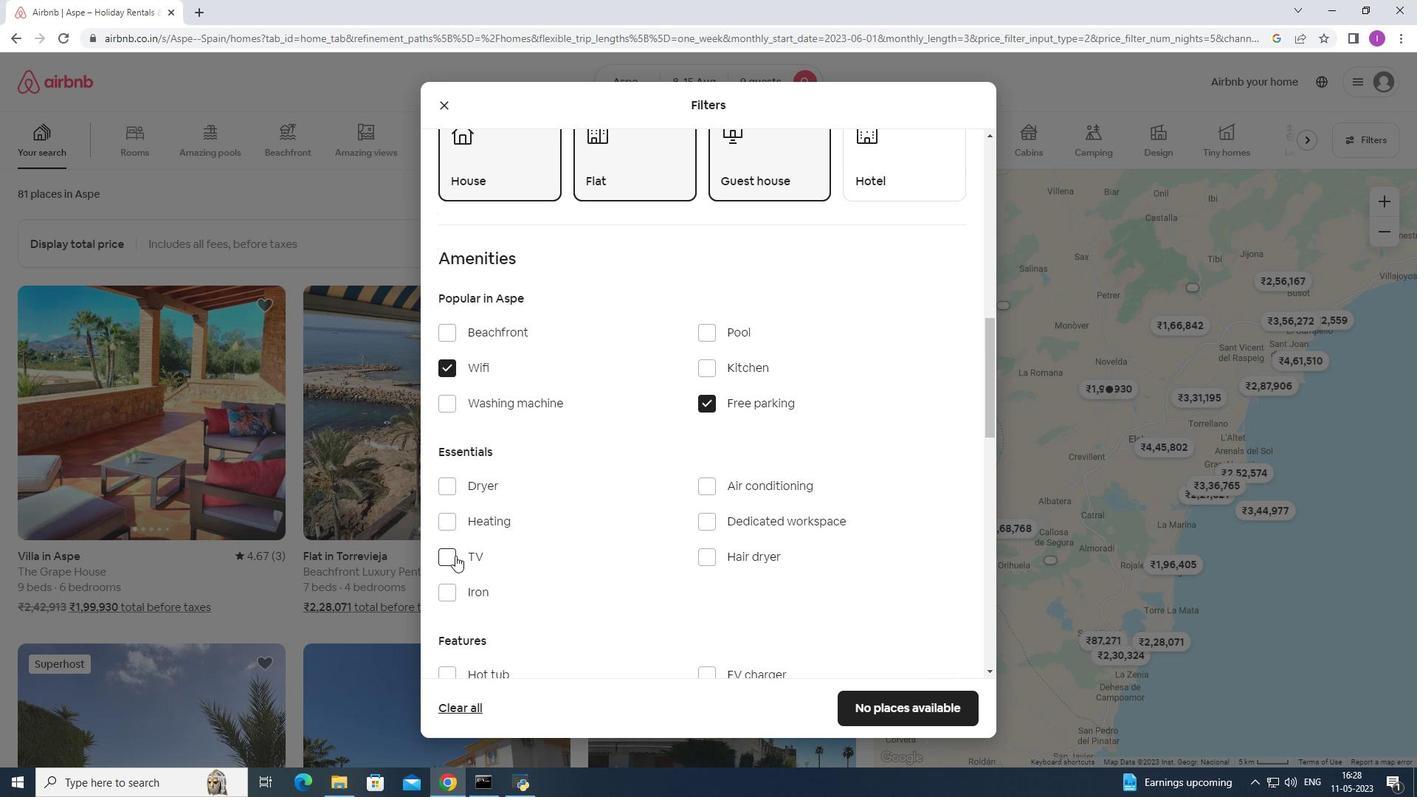 
Action: Mouse pressed left at (454, 556)
Screenshot: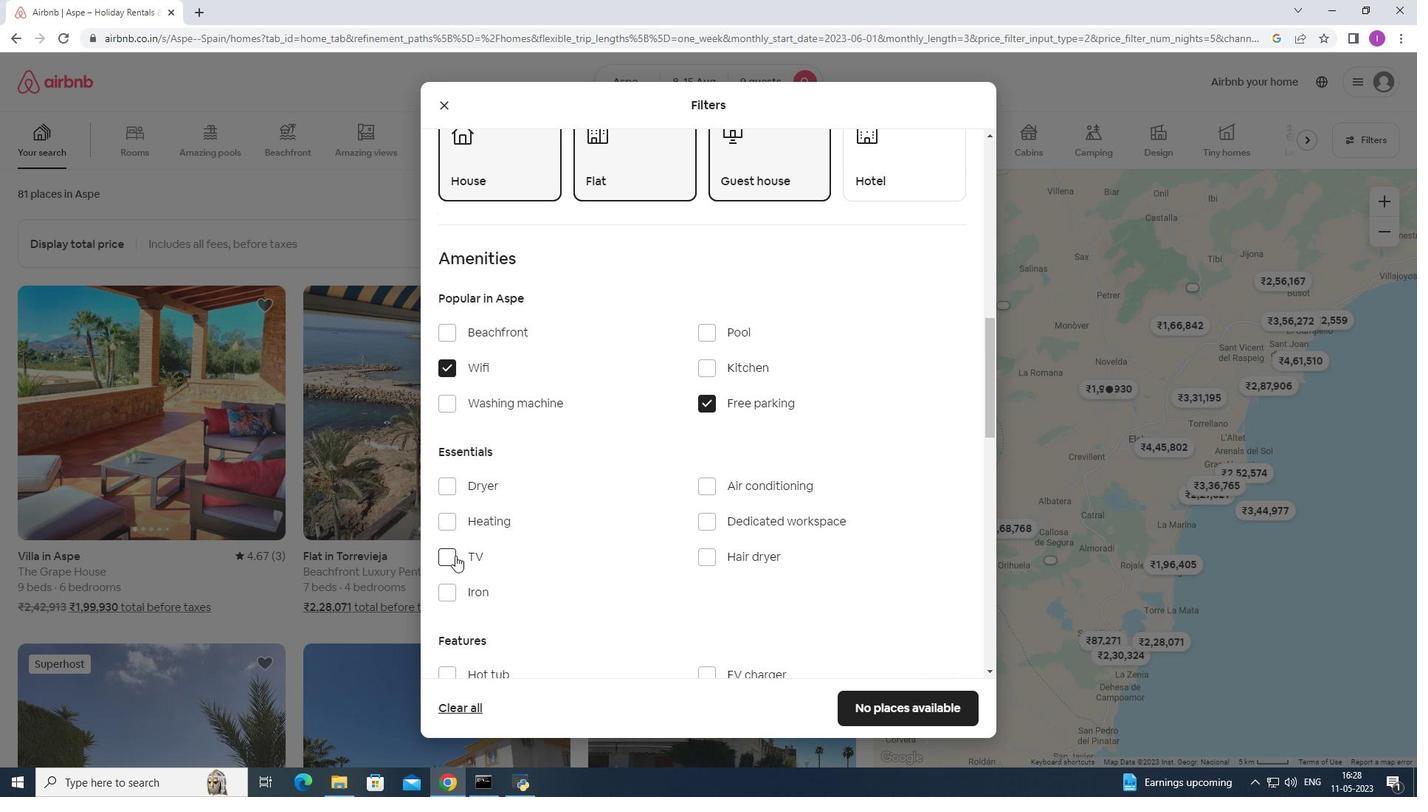 
Action: Mouse moved to (558, 544)
Screenshot: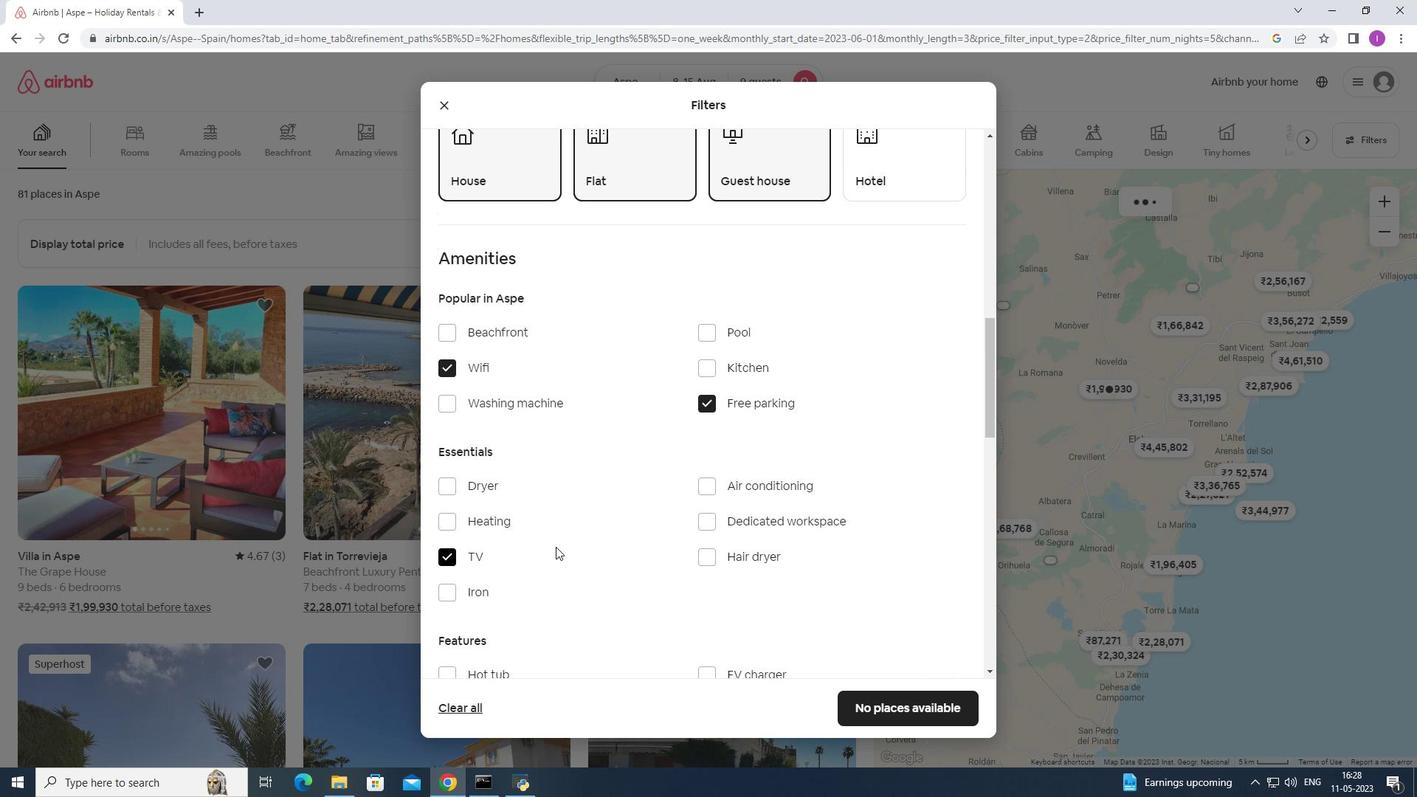 
Action: Mouse scrolled (558, 543) with delta (0, 0)
Screenshot: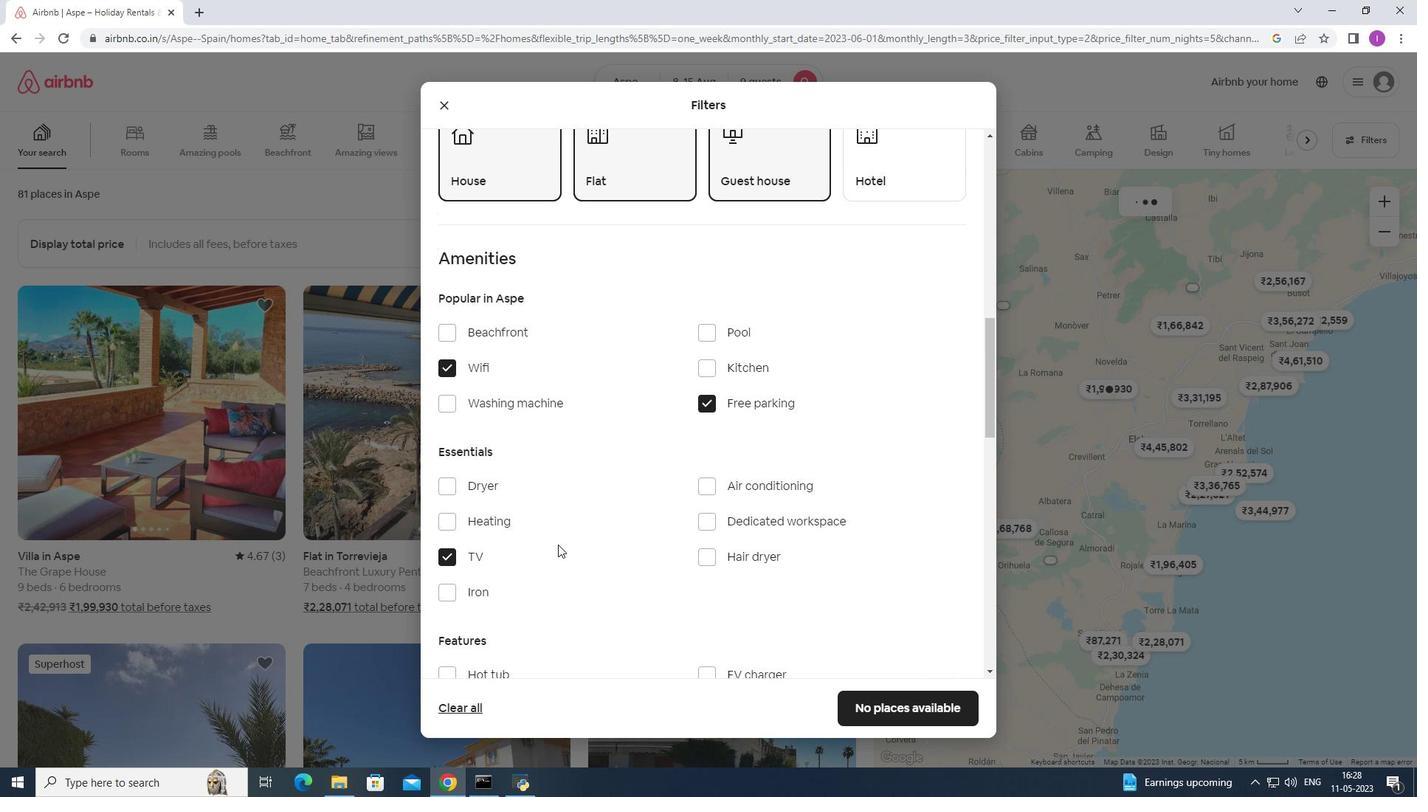 
Action: Mouse scrolled (558, 543) with delta (0, 0)
Screenshot: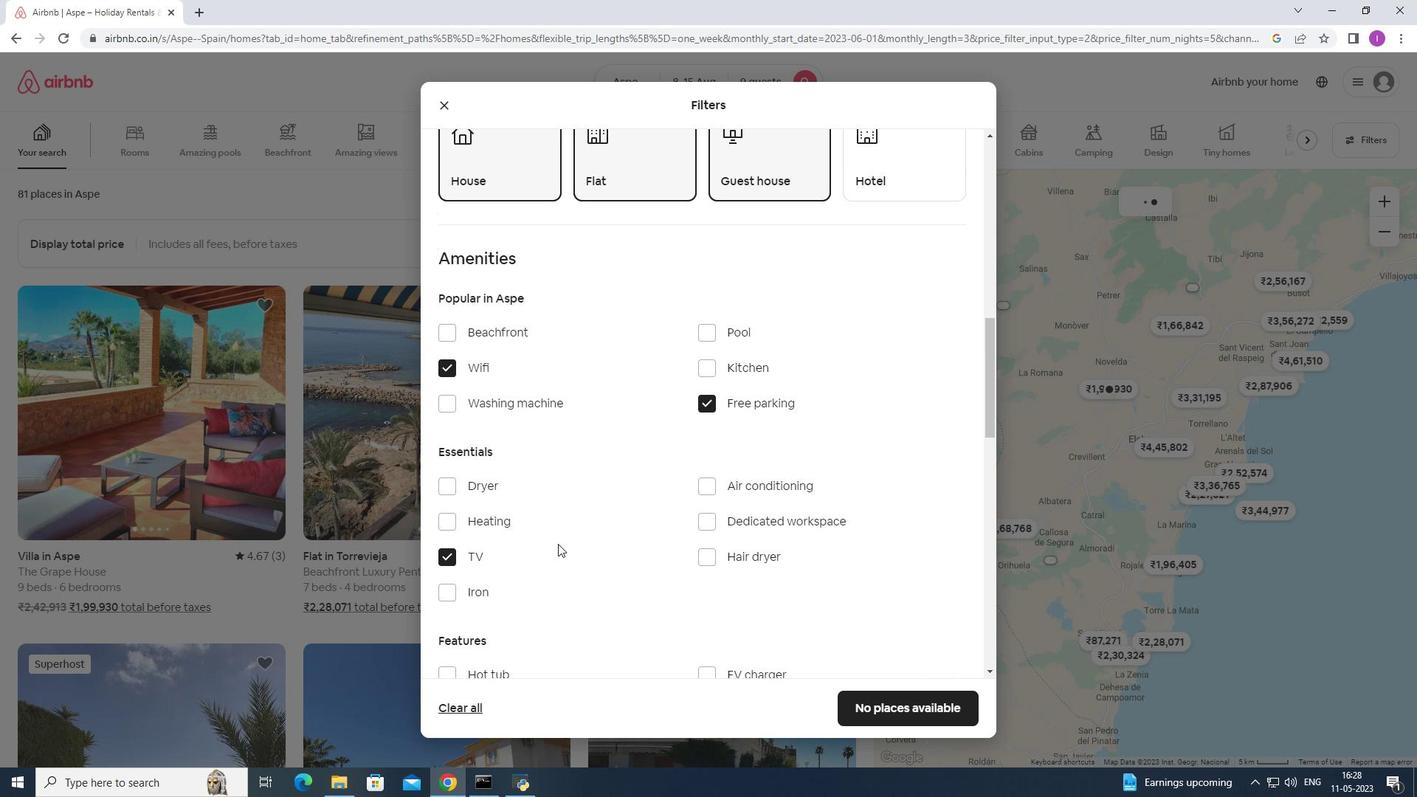 
Action: Mouse moved to (491, 568)
Screenshot: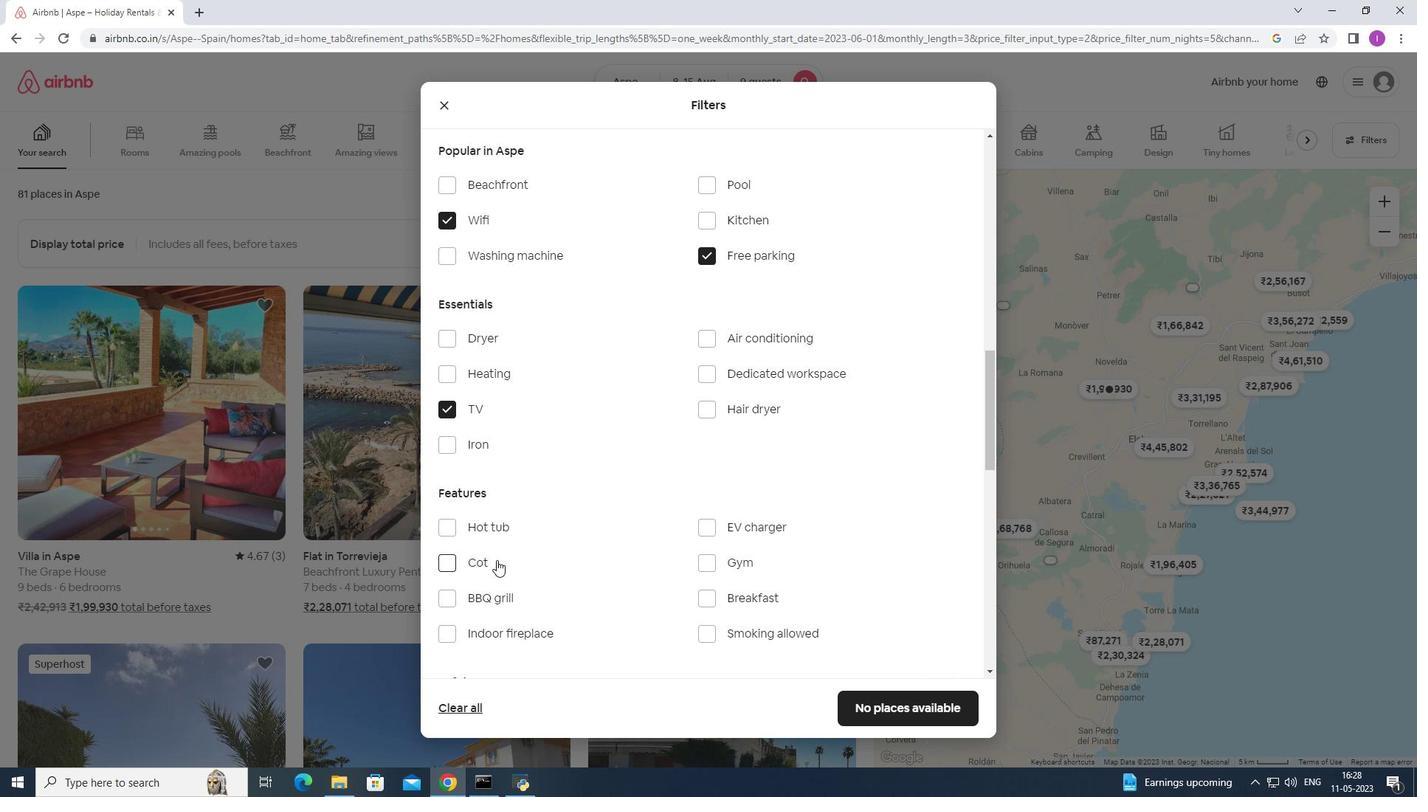 
Action: Mouse scrolled (491, 567) with delta (0, 0)
Screenshot: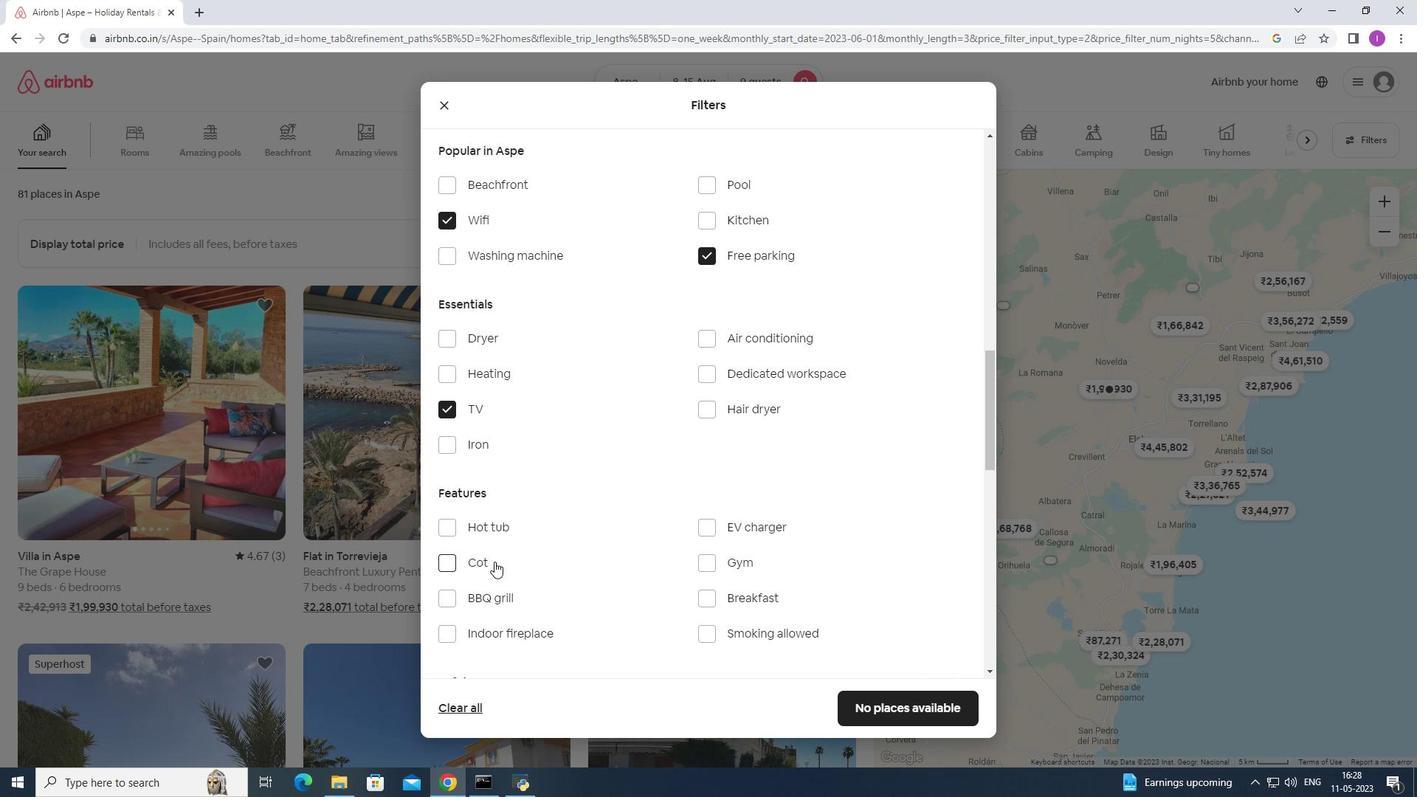 
Action: Mouse moved to (717, 485)
Screenshot: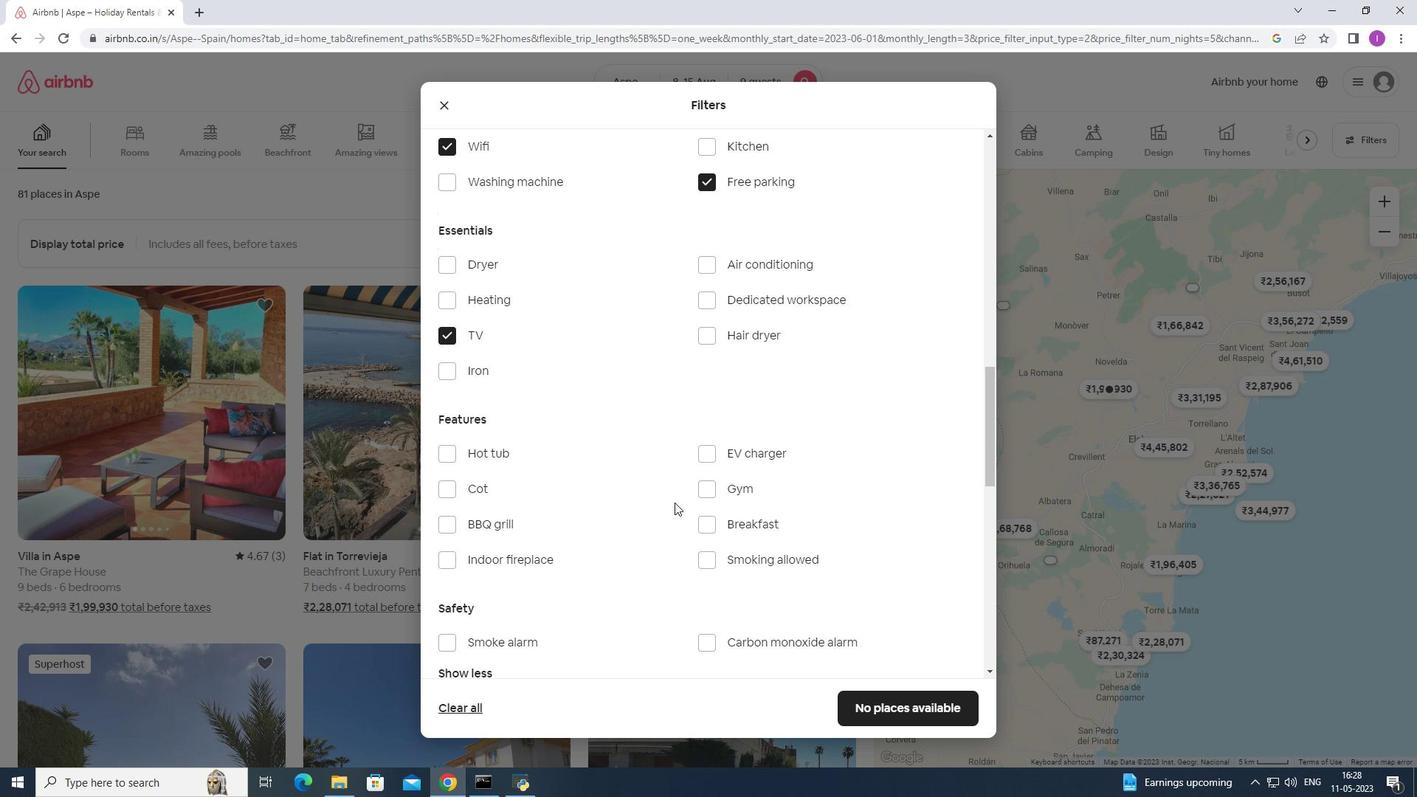 
Action: Mouse pressed left at (717, 485)
Screenshot: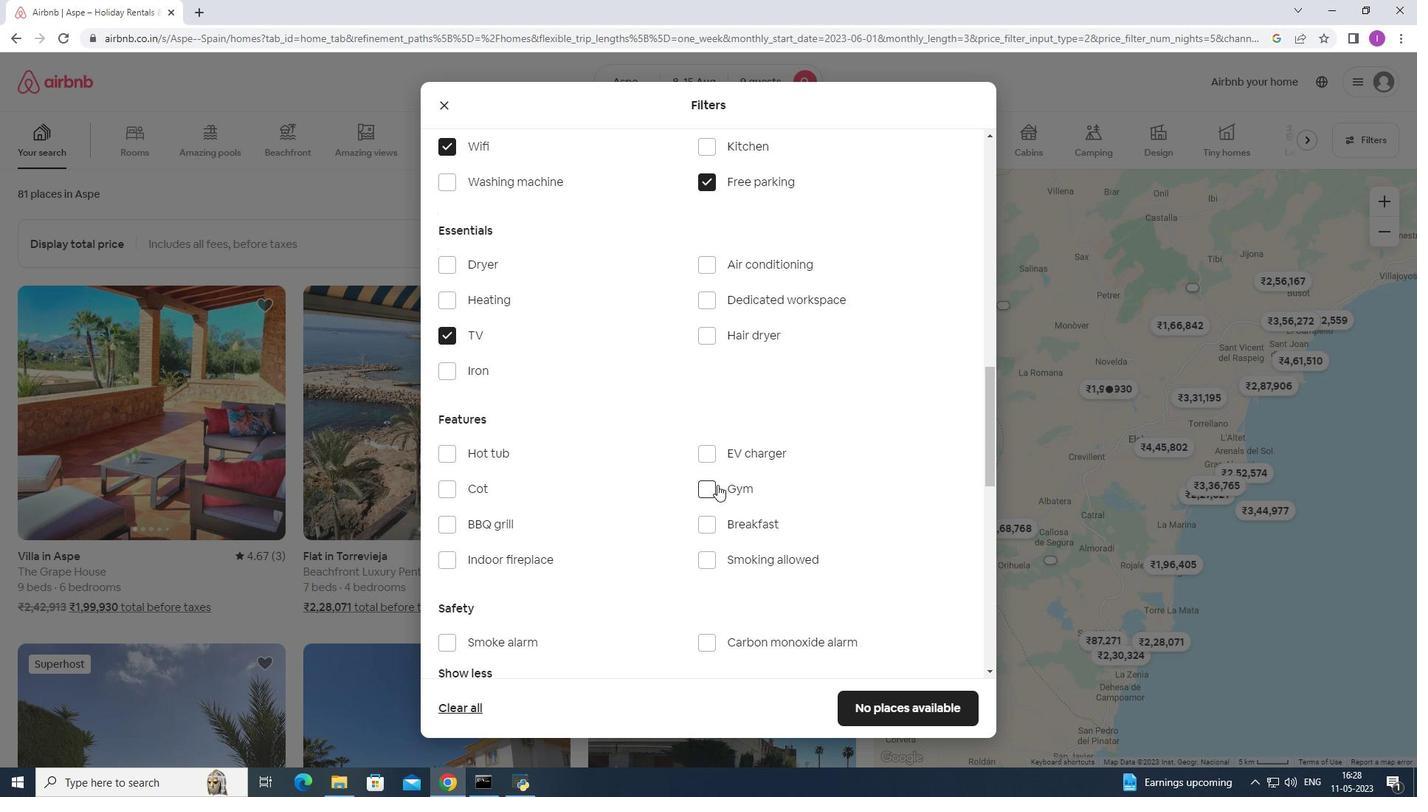 
Action: Mouse moved to (709, 521)
Screenshot: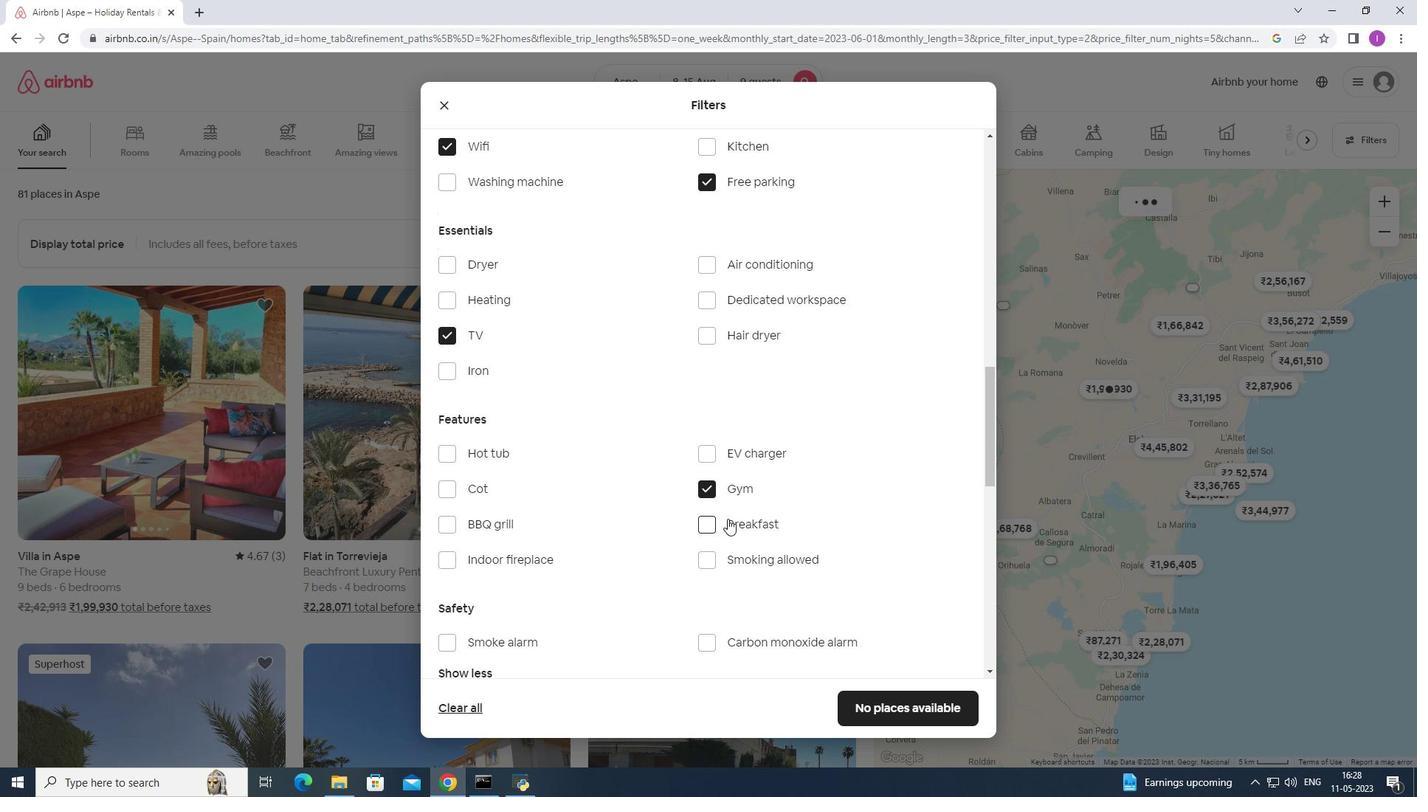 
Action: Mouse pressed left at (709, 521)
Screenshot: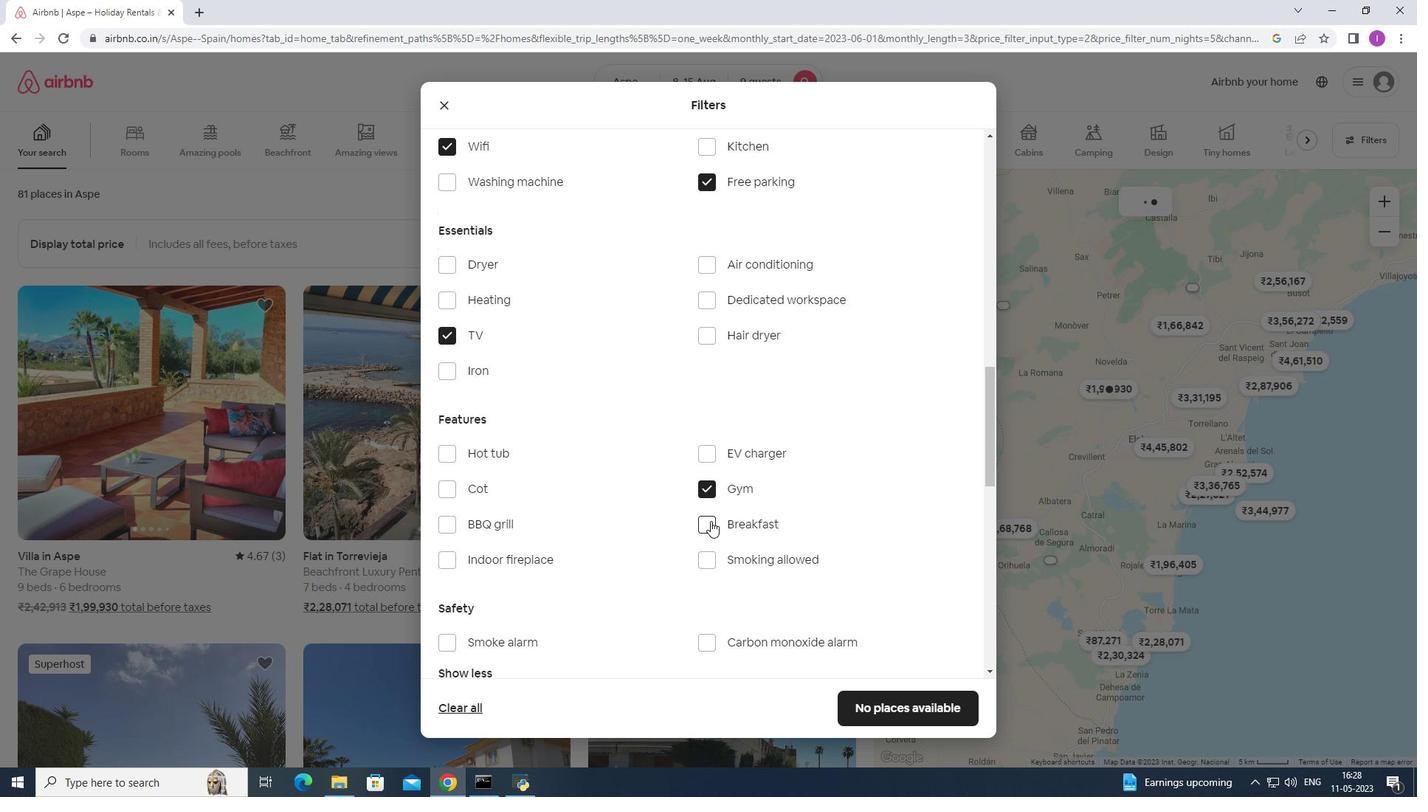 
Action: Mouse moved to (608, 512)
Screenshot: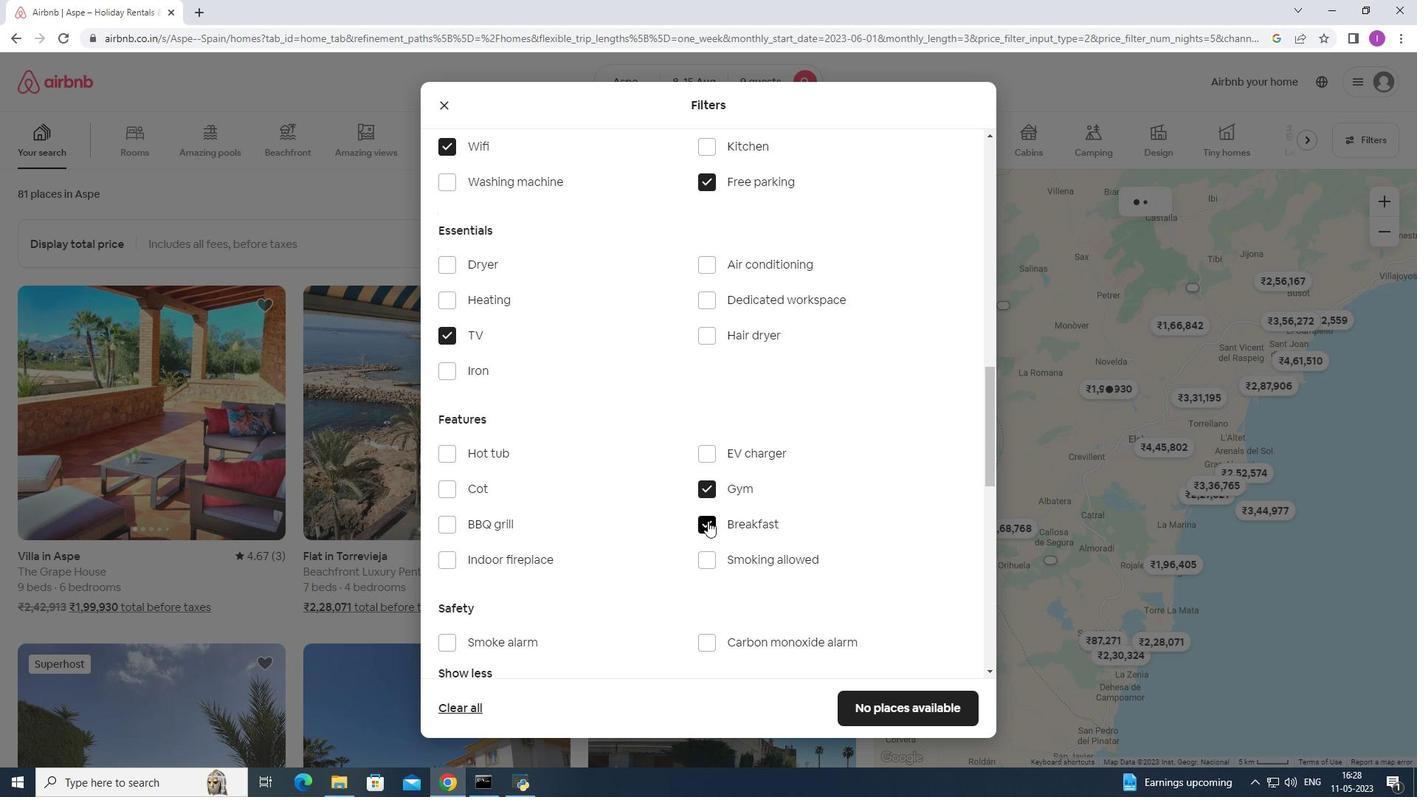 
Action: Mouse scrolled (608, 511) with delta (0, 0)
Screenshot: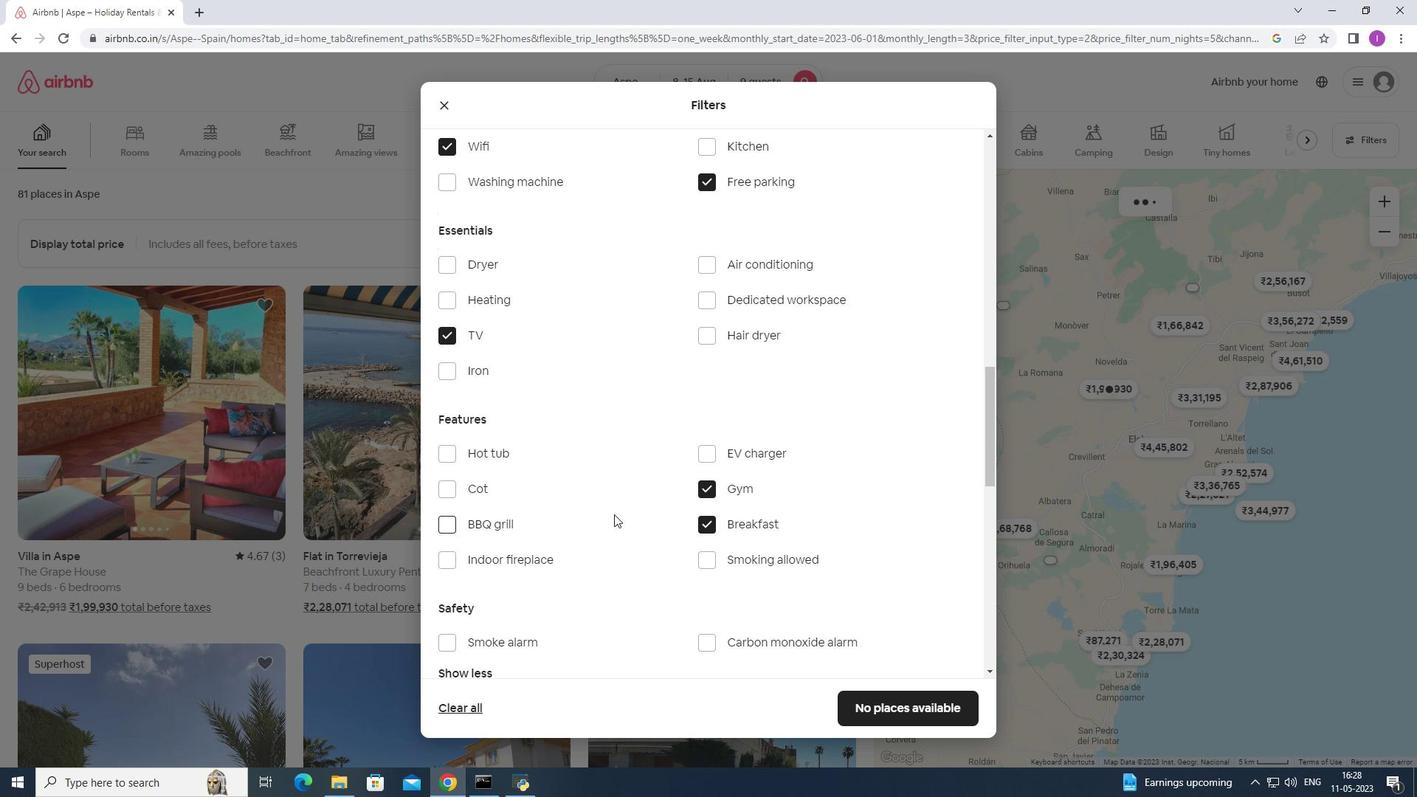 
Action: Mouse scrolled (608, 511) with delta (0, 0)
Screenshot: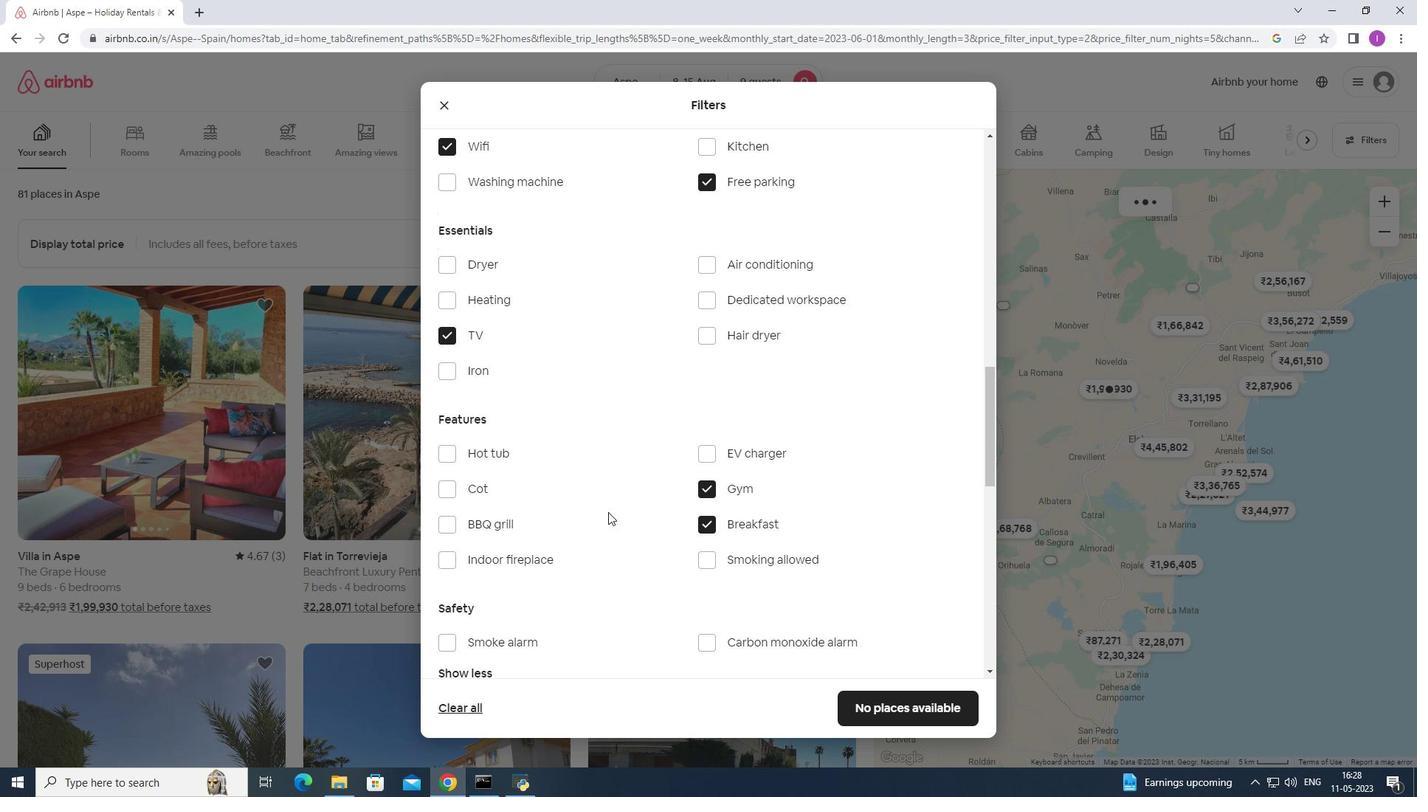 
Action: Mouse scrolled (608, 511) with delta (0, 0)
Screenshot: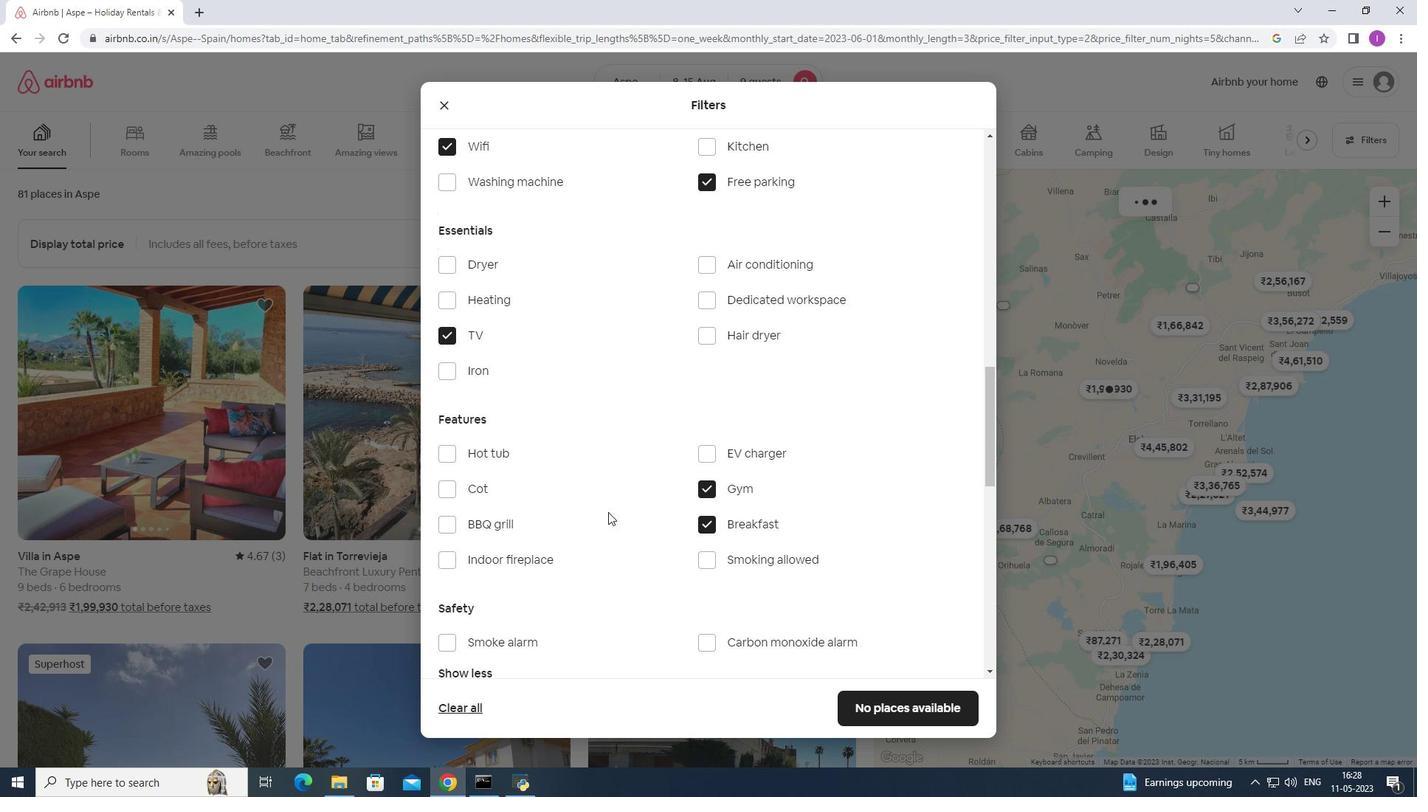 
Action: Mouse moved to (609, 510)
Screenshot: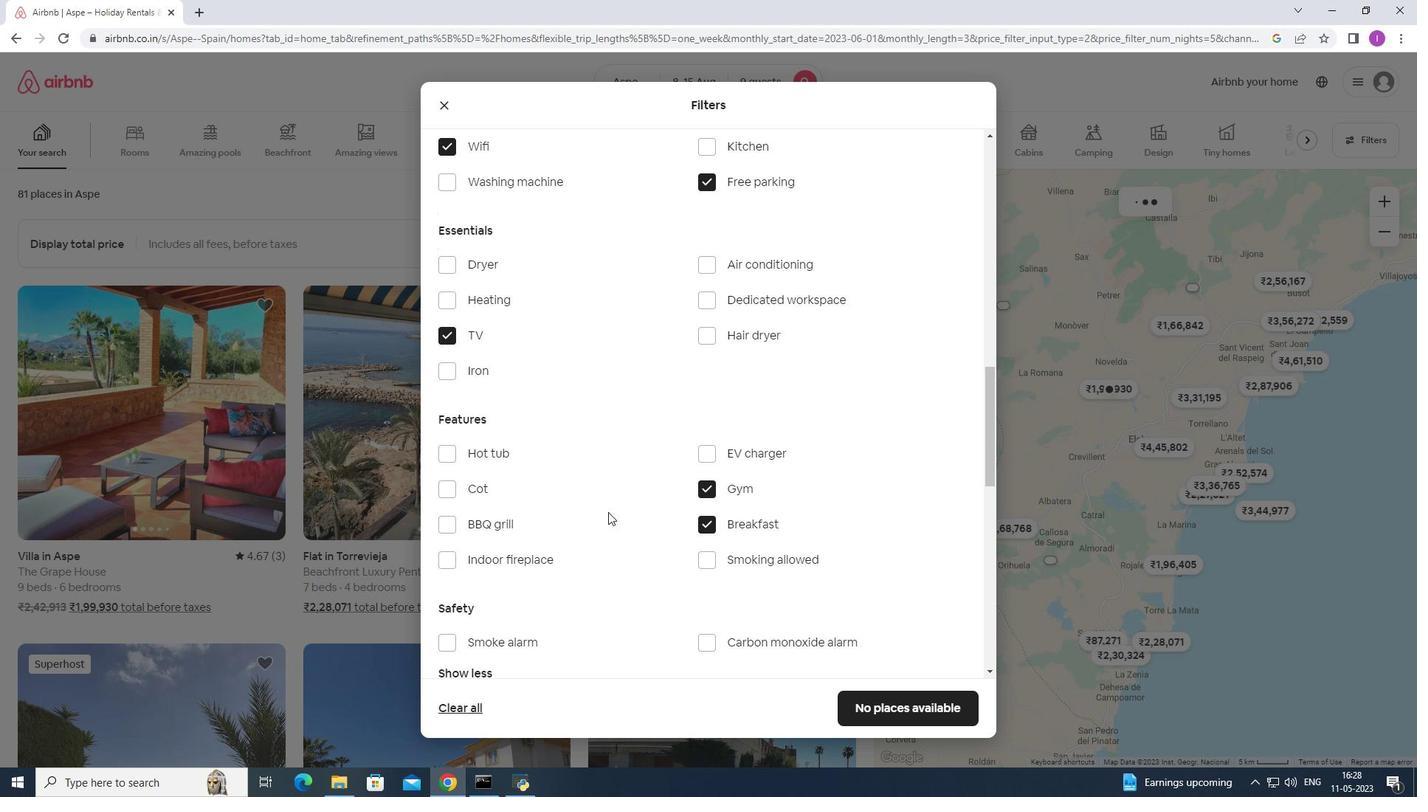 
Action: Mouse scrolled (608, 511) with delta (0, 0)
Screenshot: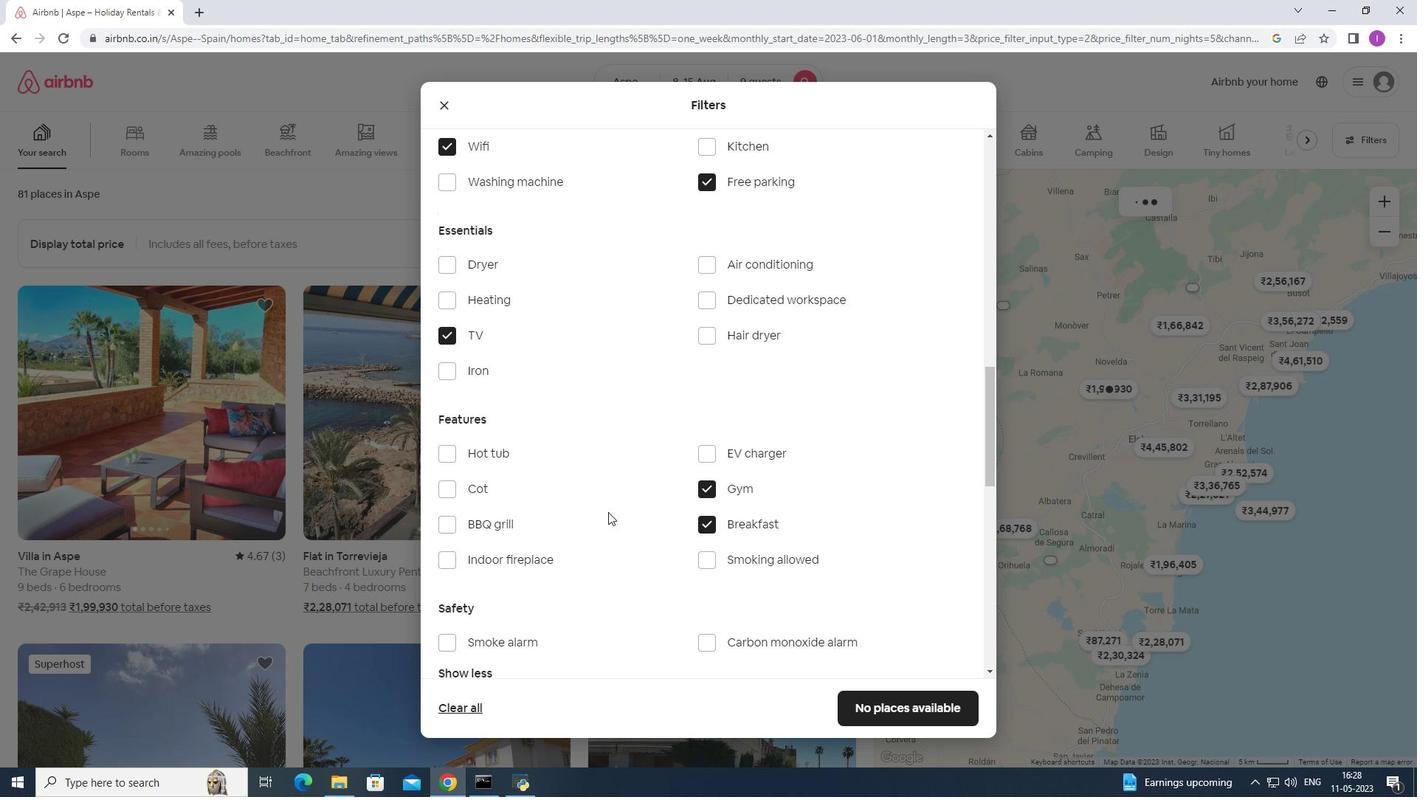 
Action: Mouse moved to (619, 491)
Screenshot: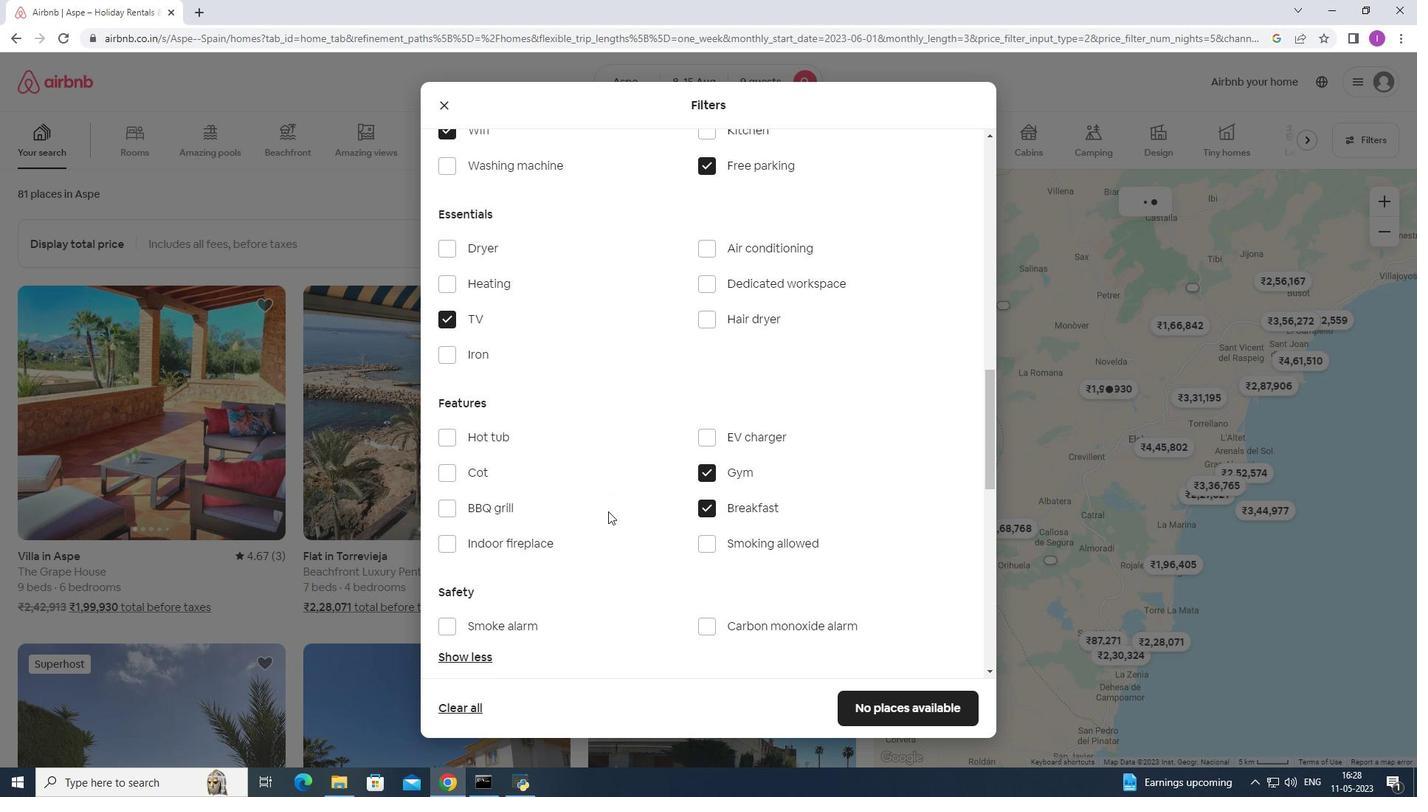 
Action: Mouse scrolled (619, 490) with delta (0, 0)
Screenshot: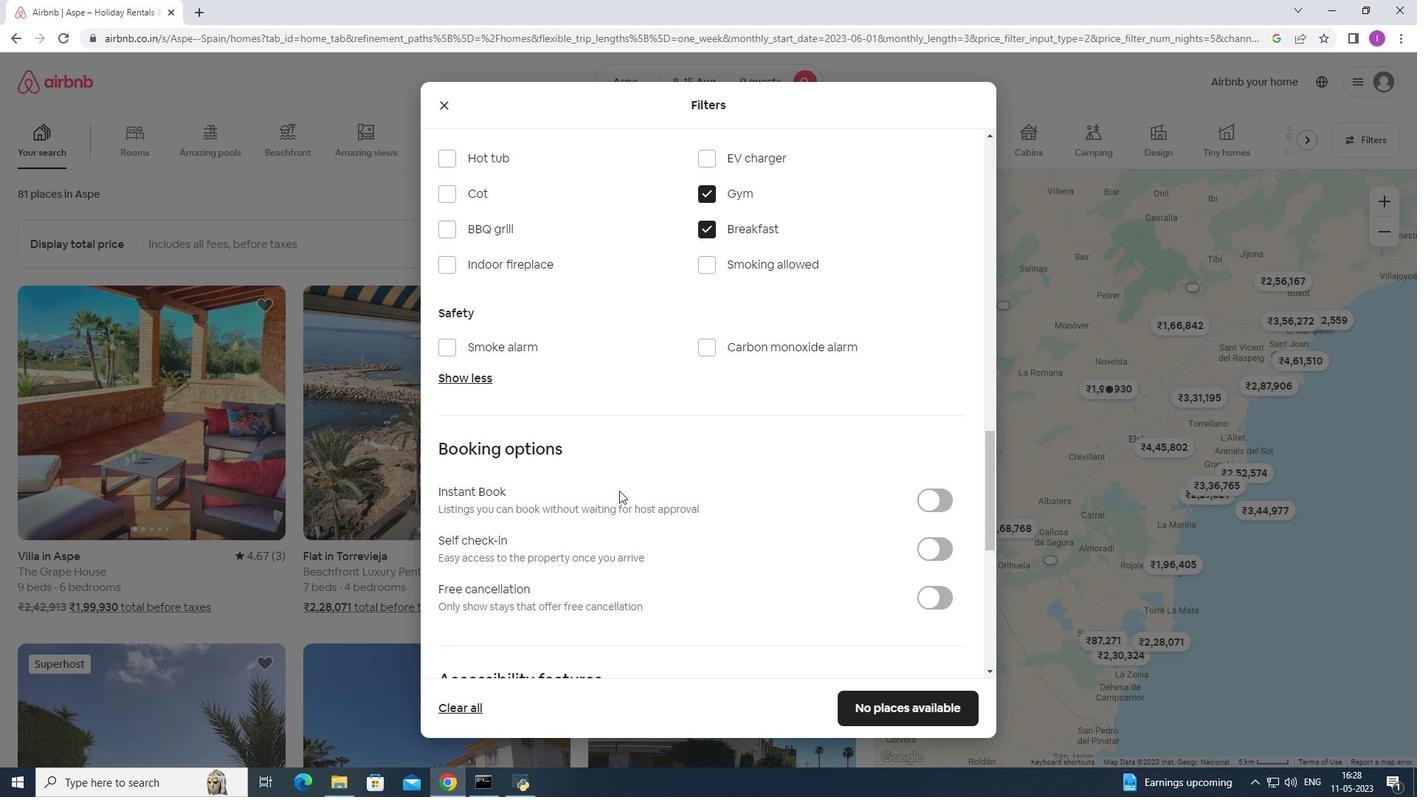 
Action: Mouse scrolled (619, 490) with delta (0, 0)
Screenshot: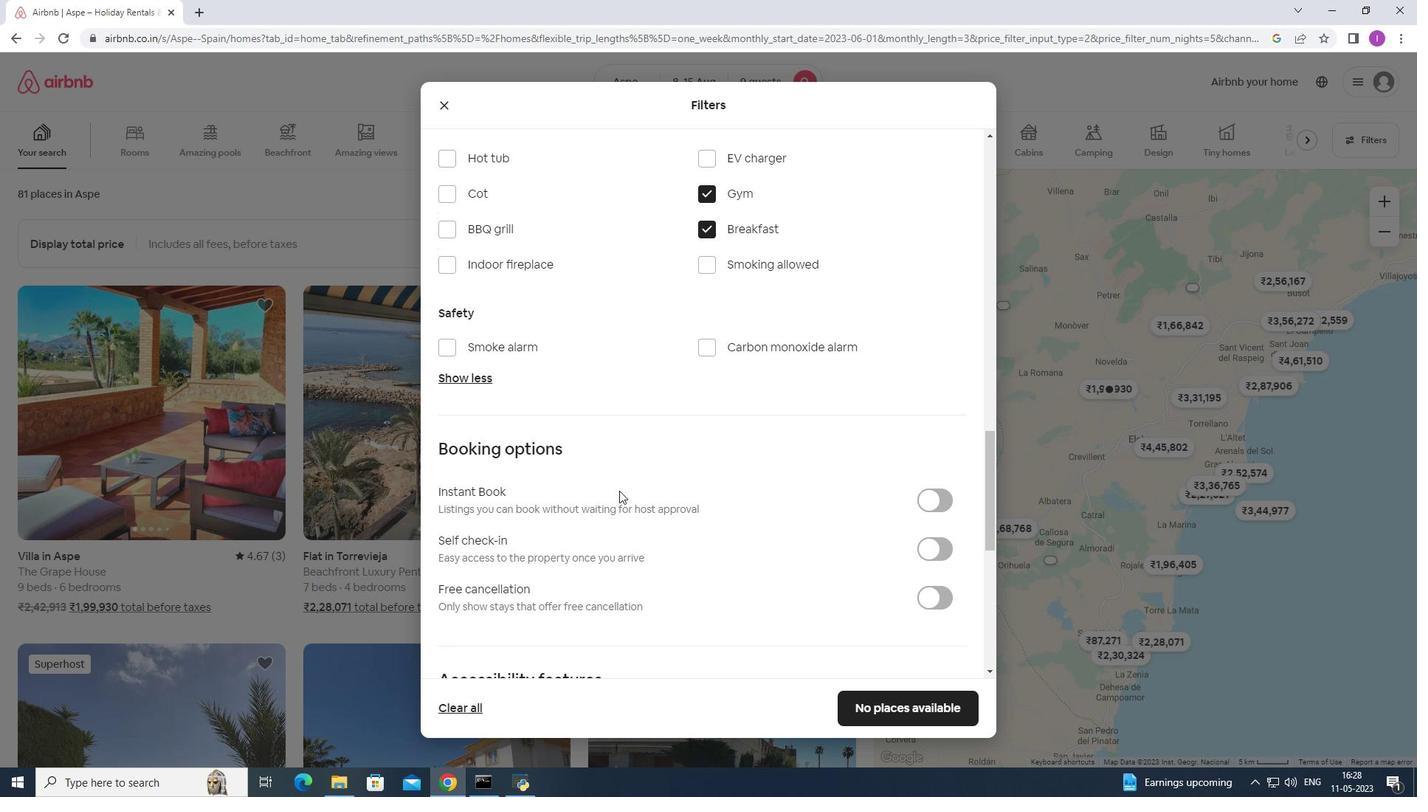 
Action: Mouse moved to (948, 401)
Screenshot: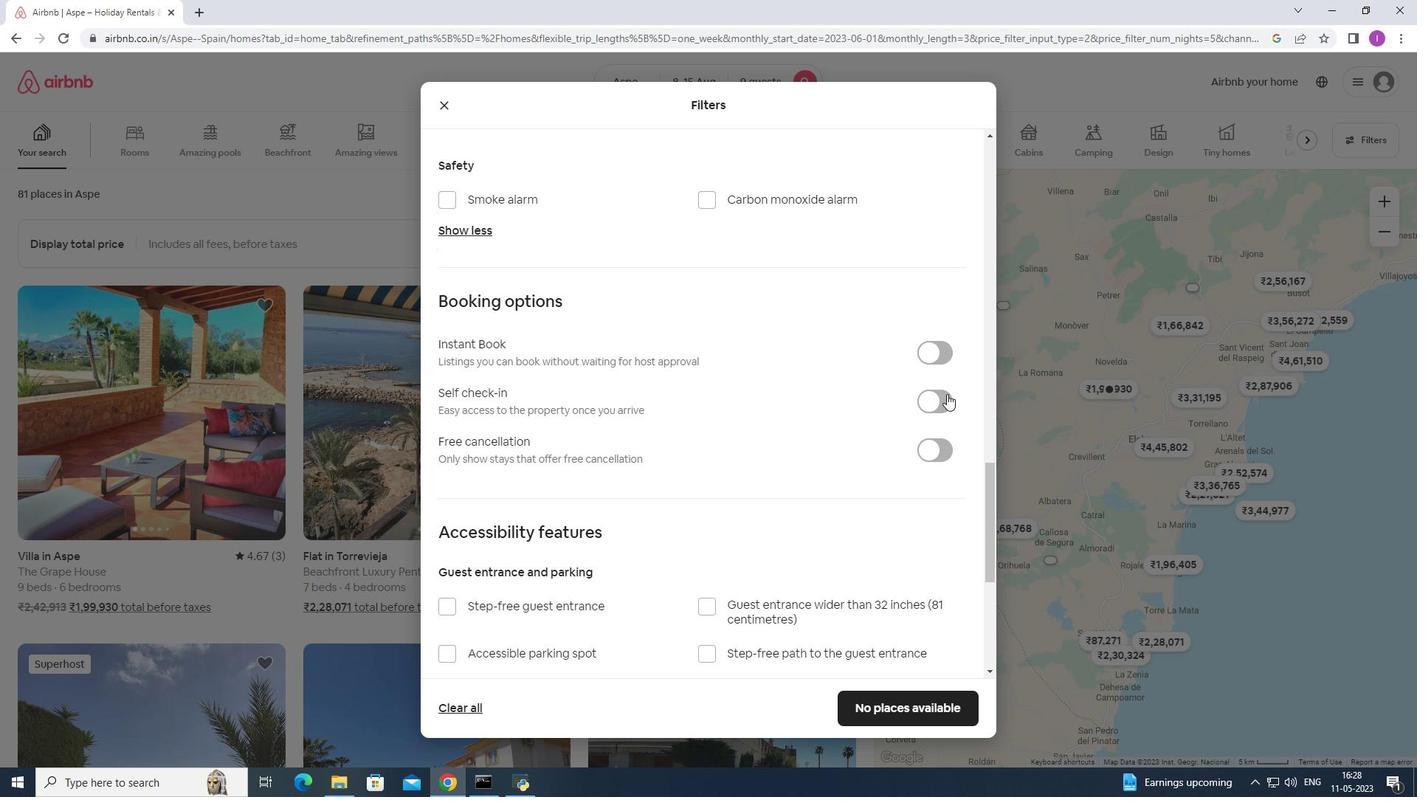 
Action: Mouse pressed left at (948, 401)
Screenshot: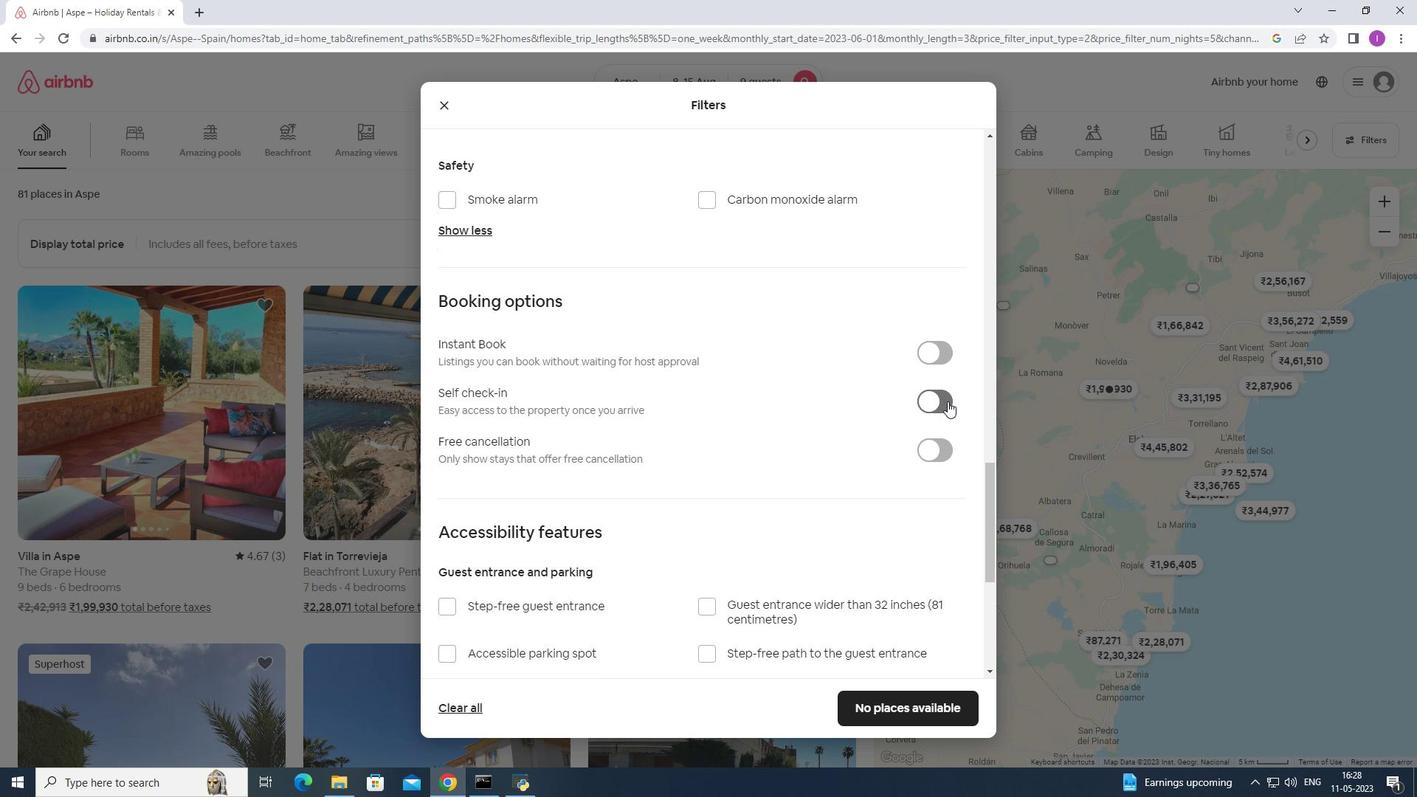 
Action: Mouse moved to (653, 457)
Screenshot: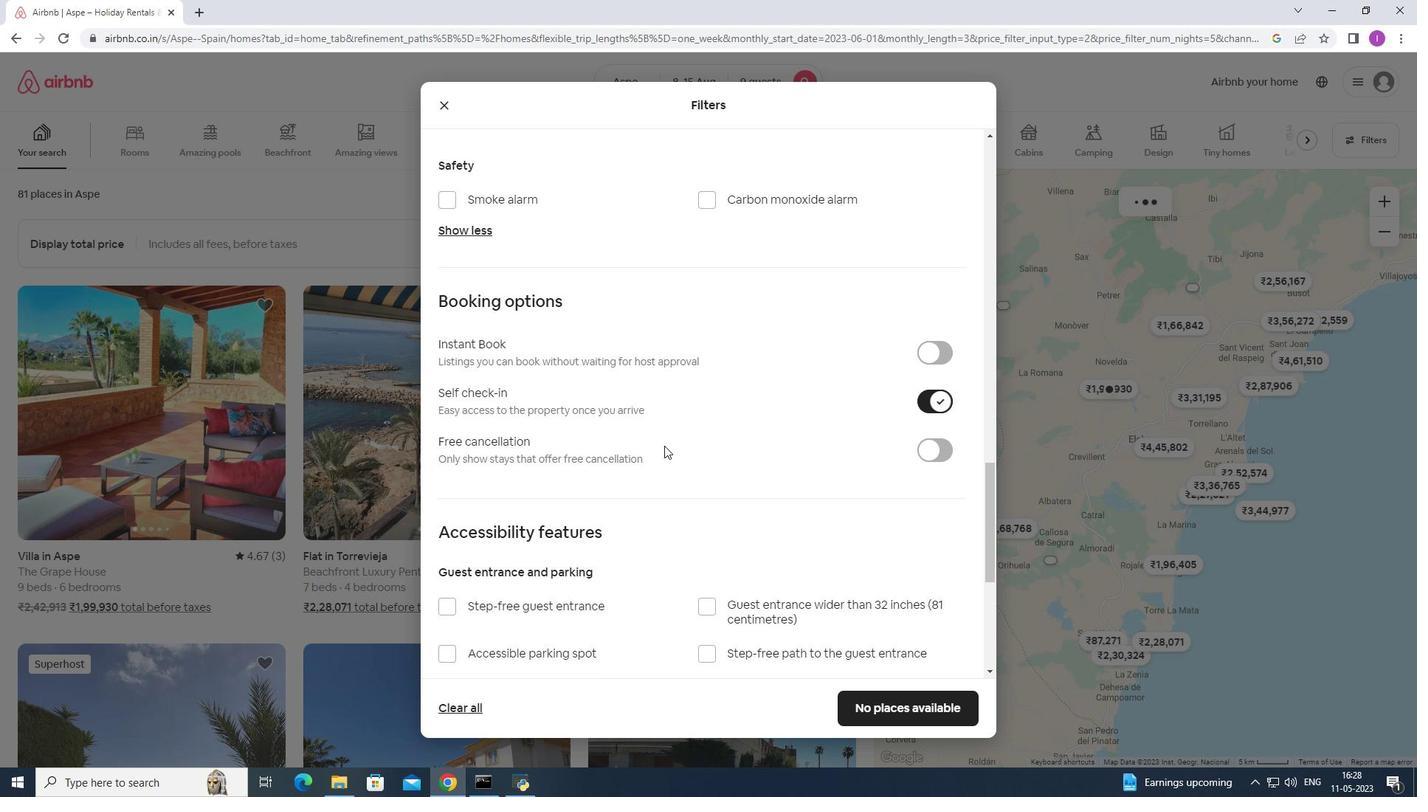 
Action: Mouse scrolled (653, 456) with delta (0, 0)
Screenshot: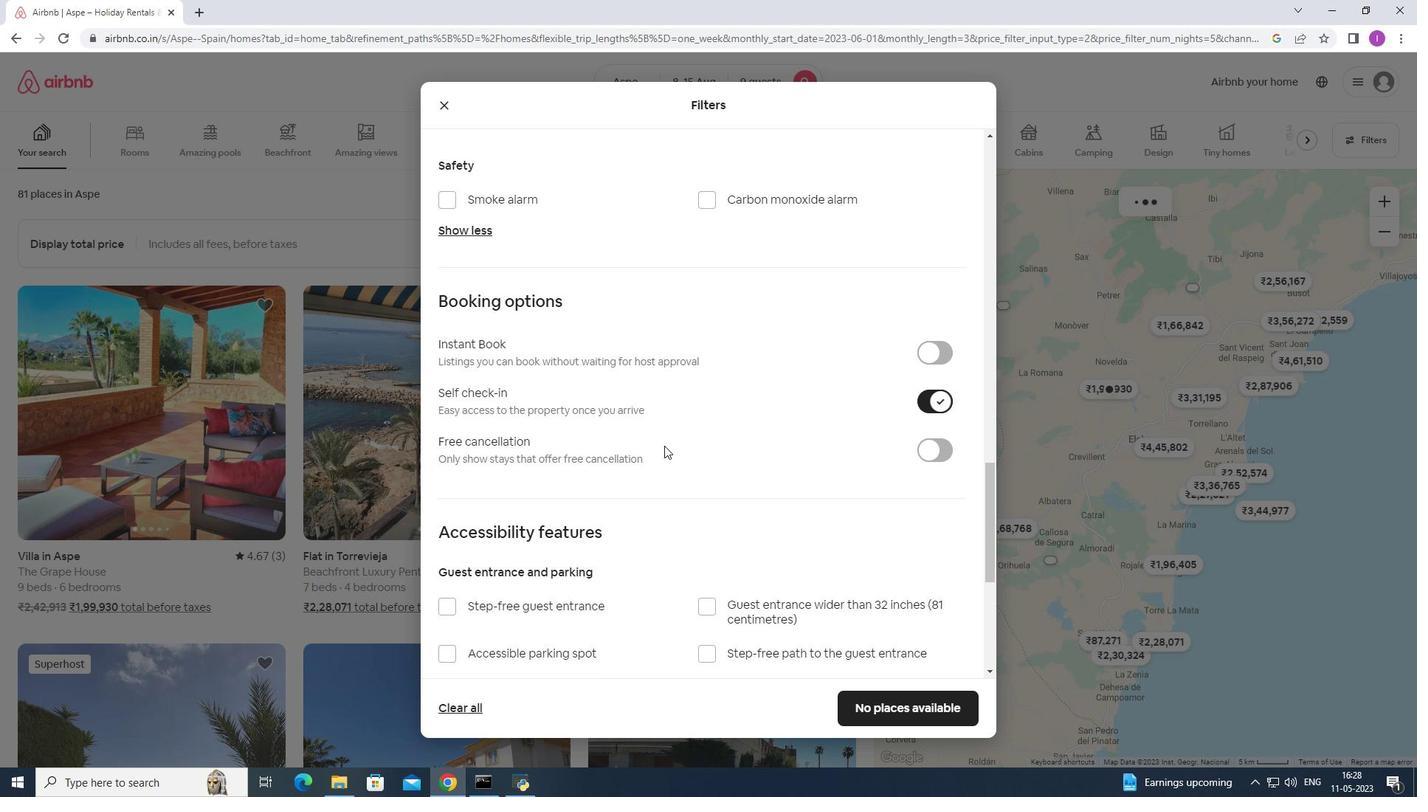 
Action: Mouse moved to (650, 460)
Screenshot: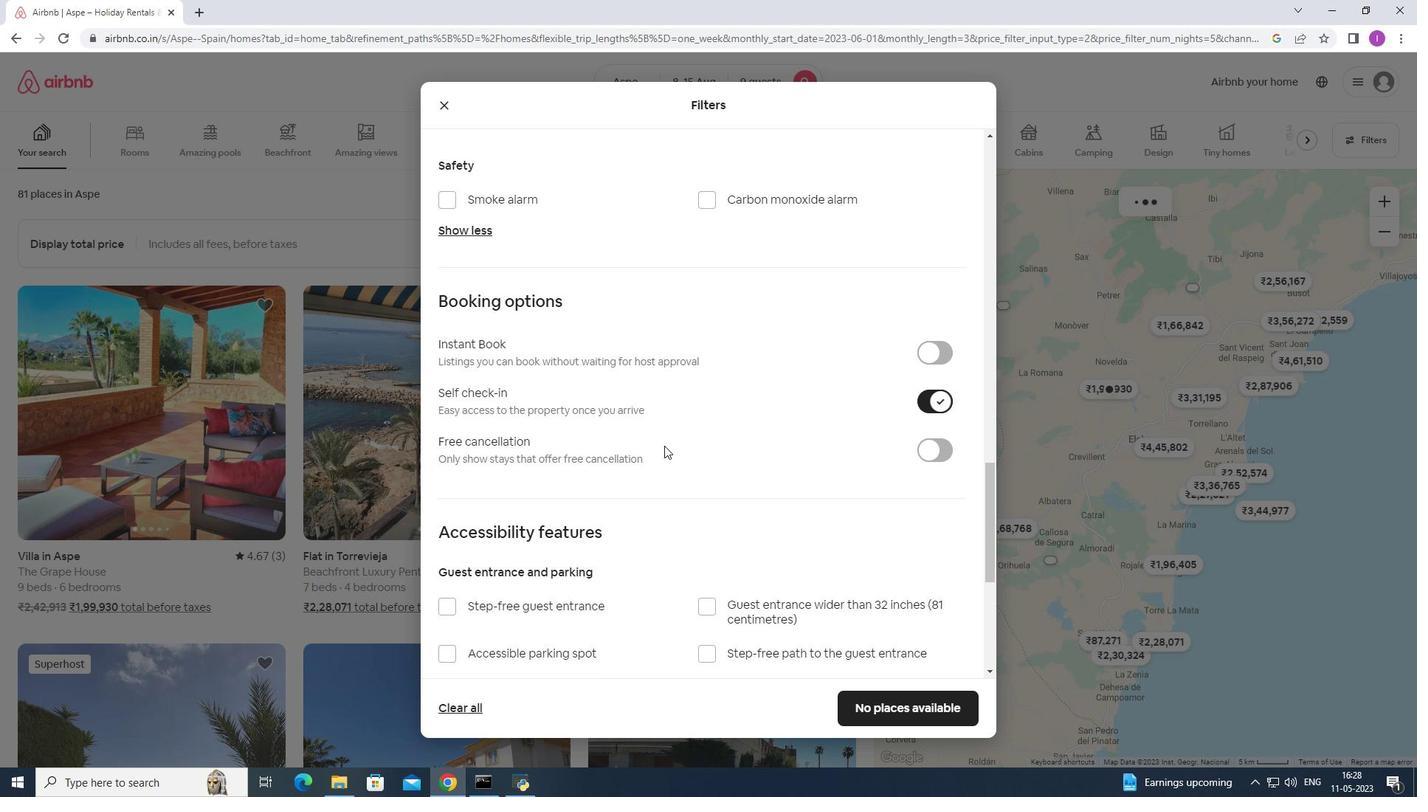 
Action: Mouse scrolled (650, 459) with delta (0, 0)
Screenshot: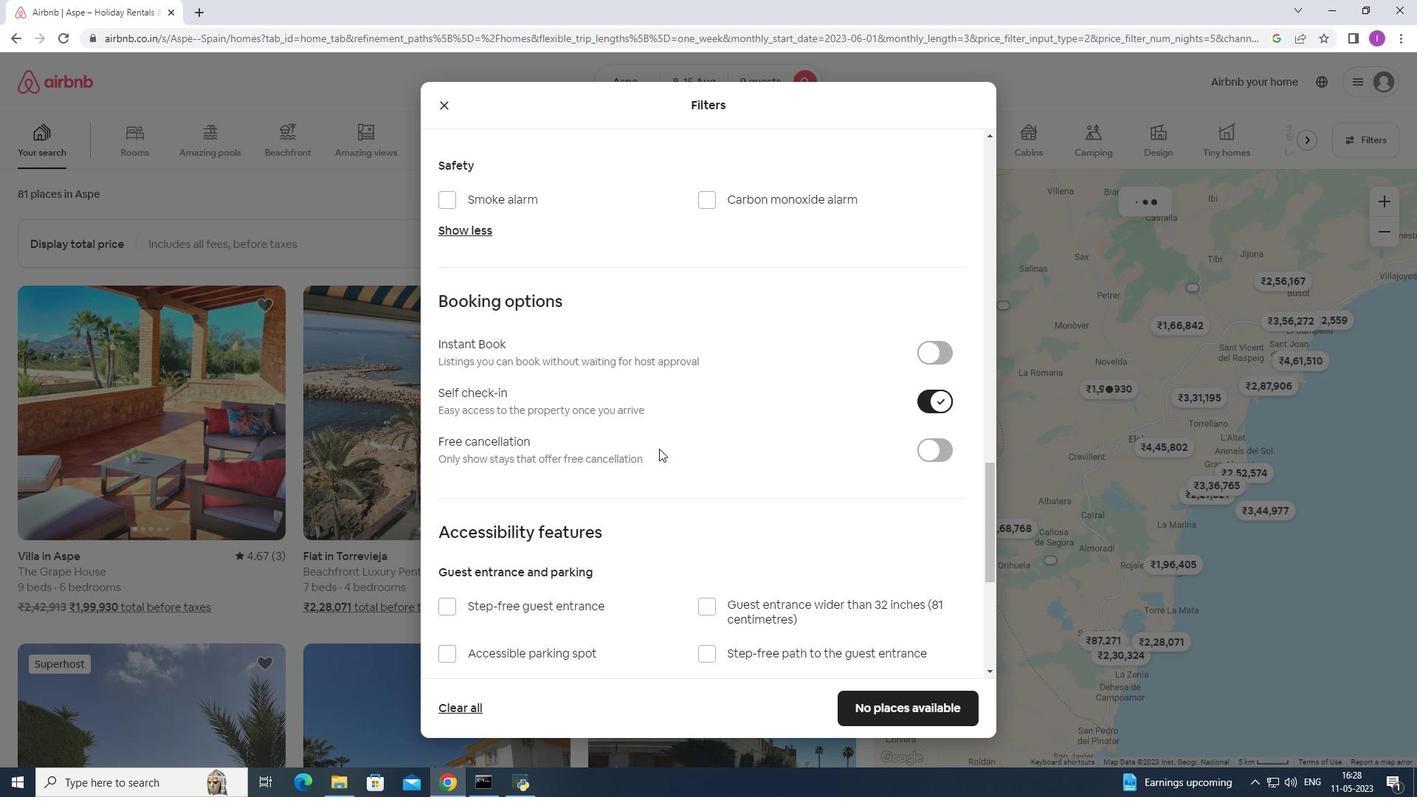 
Action: Mouse moved to (650, 462)
Screenshot: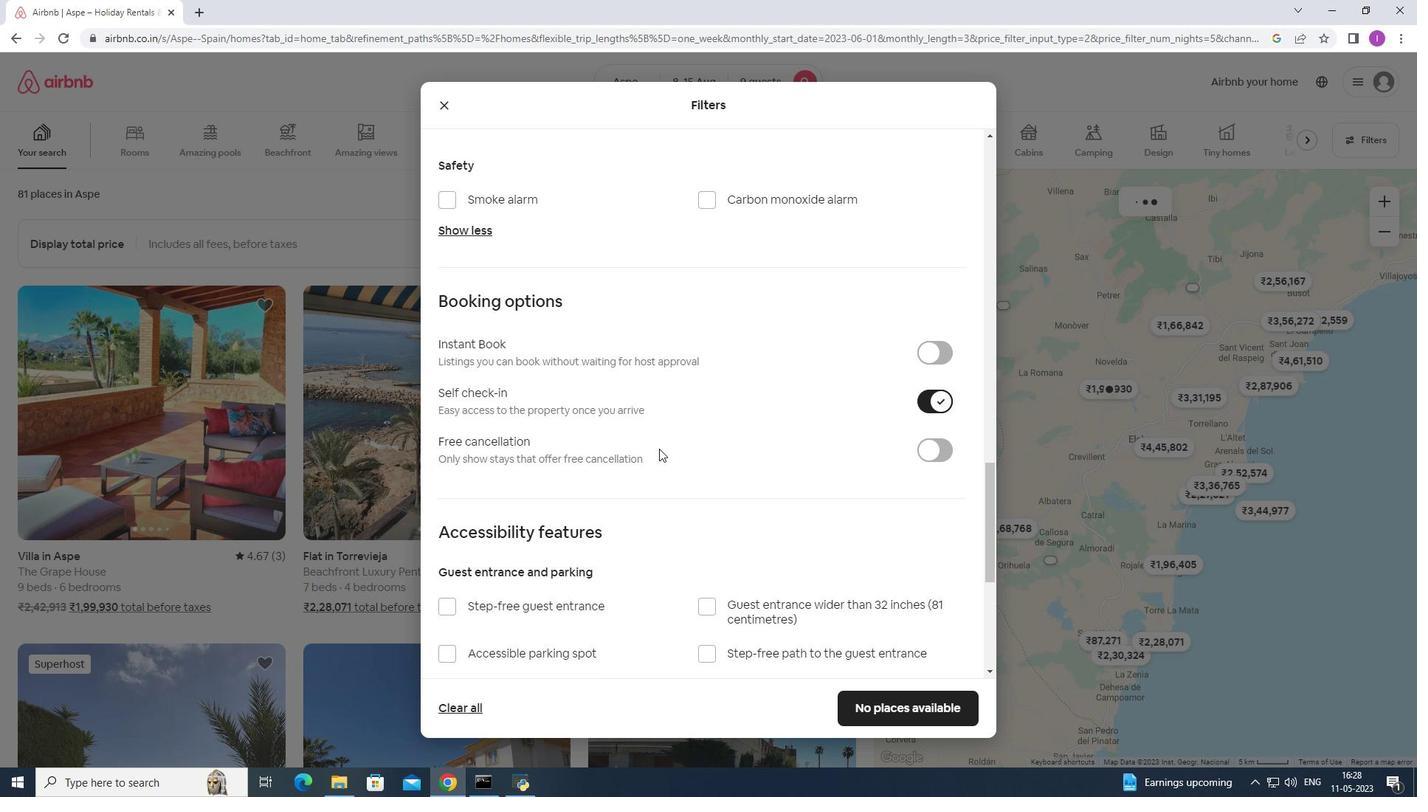 
Action: Mouse scrolled (650, 461) with delta (0, 0)
Screenshot: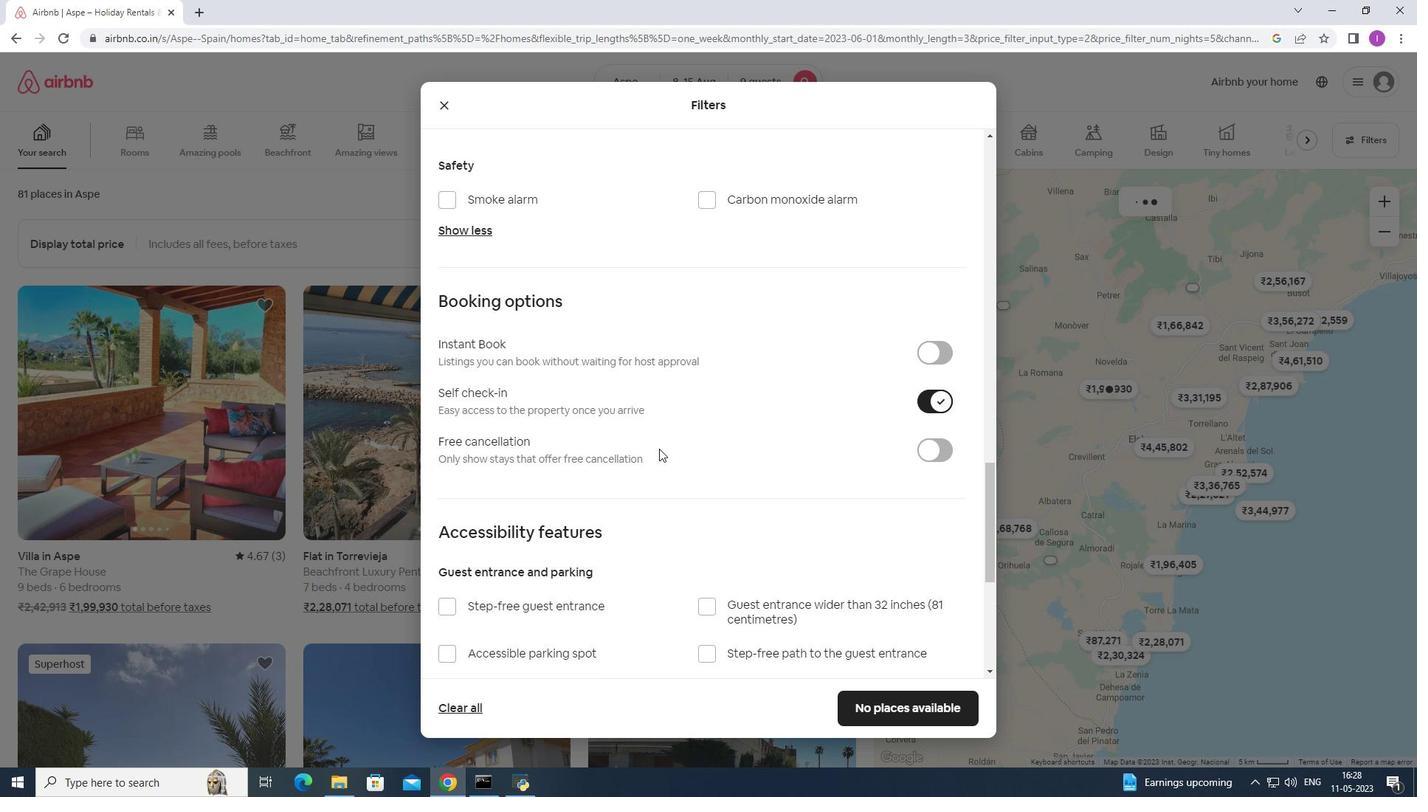 
Action: Mouse scrolled (650, 461) with delta (0, 0)
Screenshot: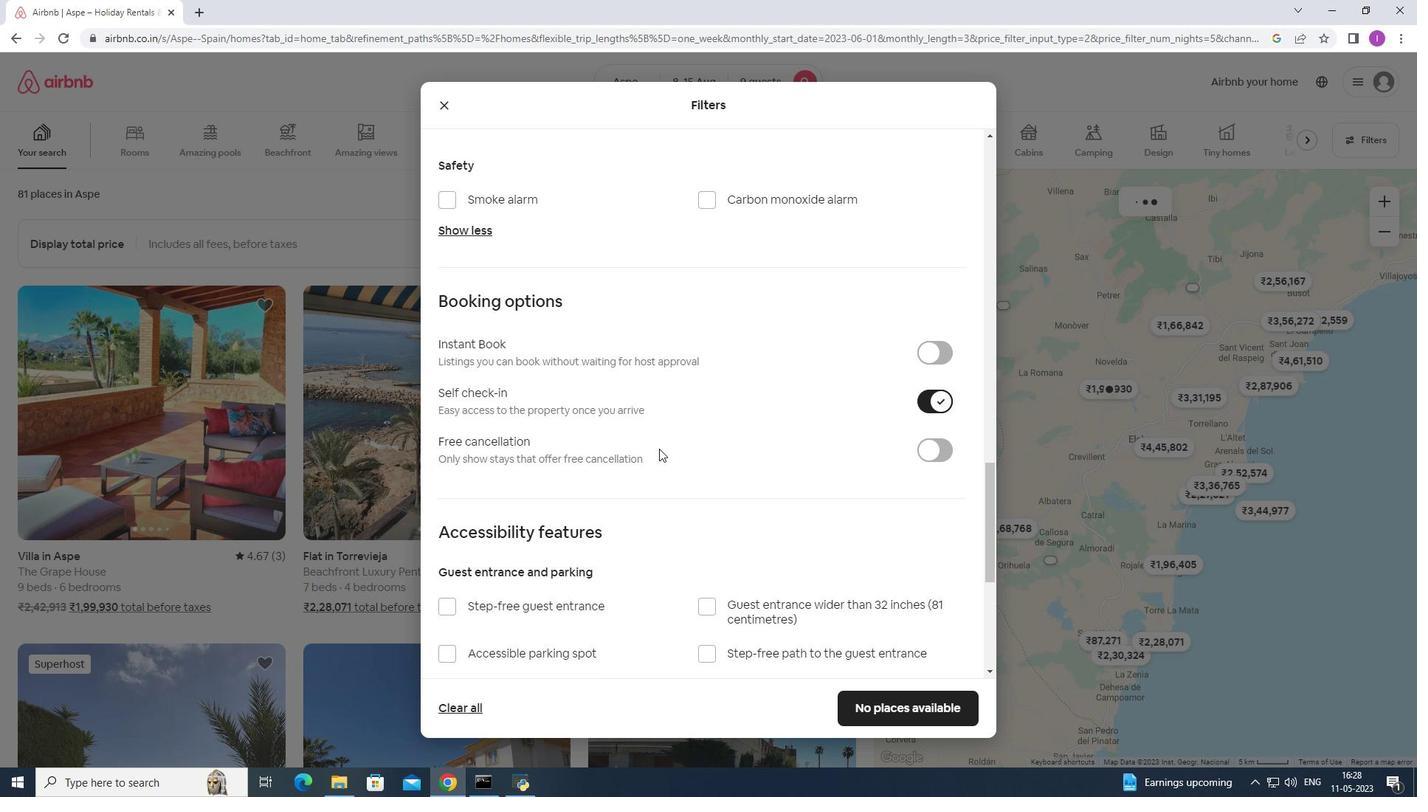 
Action: Mouse moved to (651, 459)
Screenshot: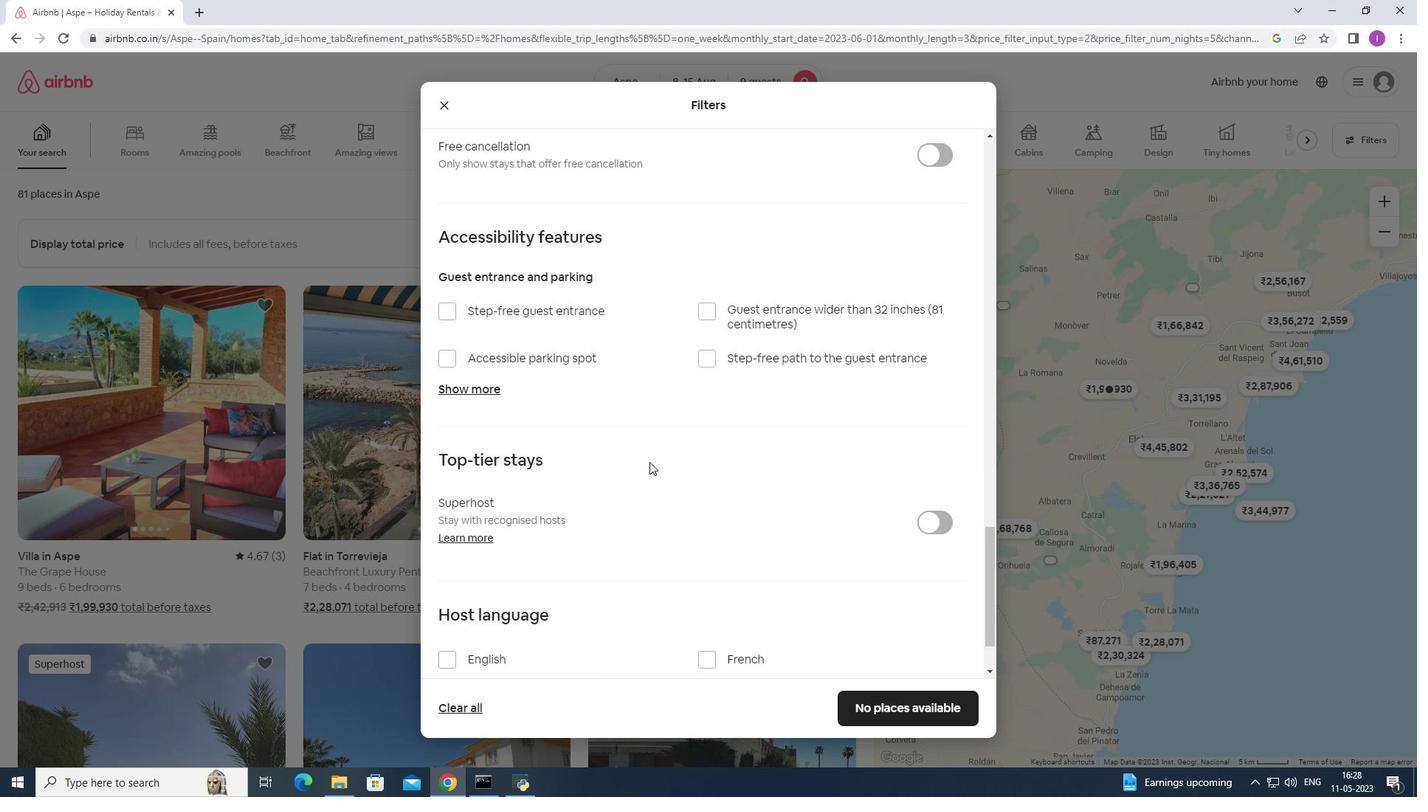 
Action: Mouse scrolled (651, 458) with delta (0, 0)
Screenshot: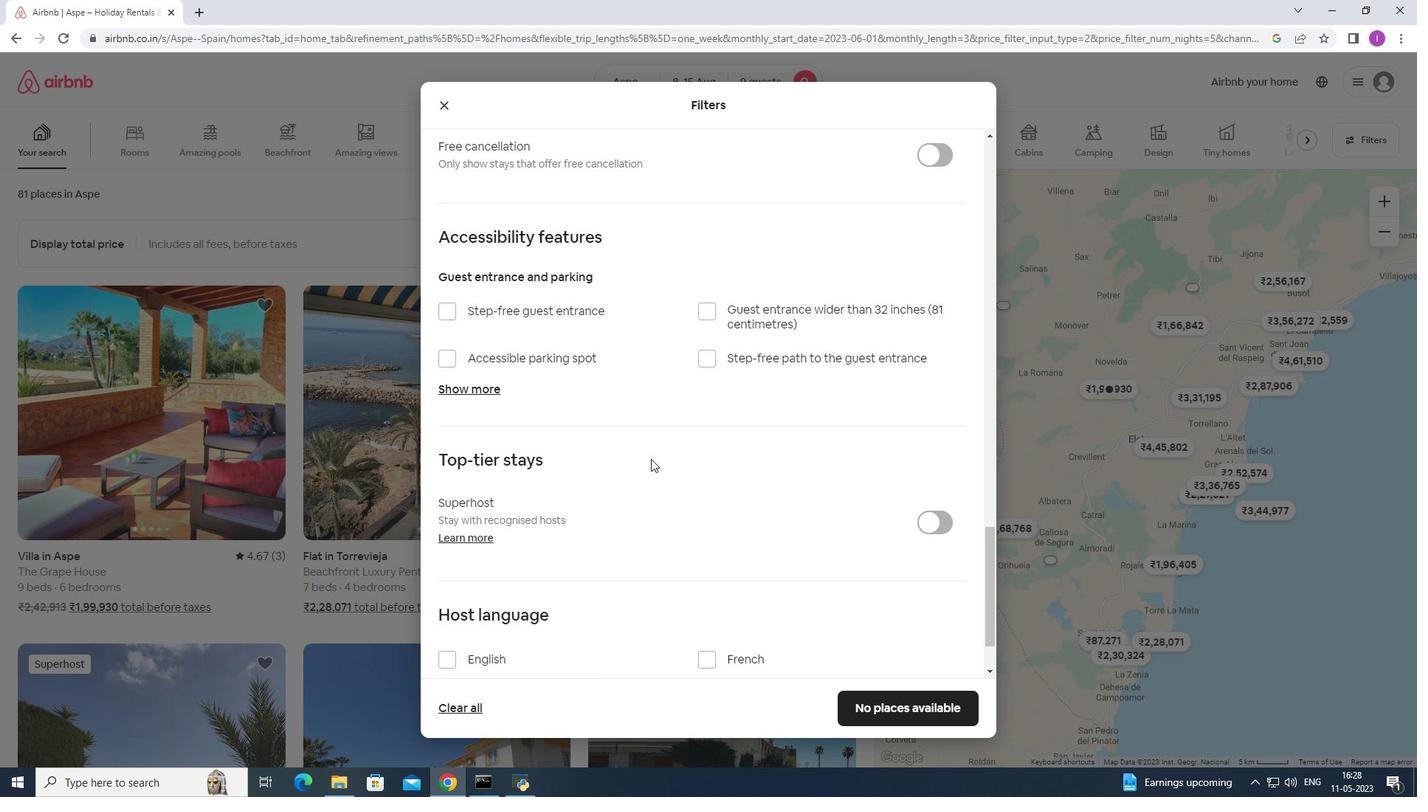 
Action: Mouse scrolled (651, 458) with delta (0, 0)
Screenshot: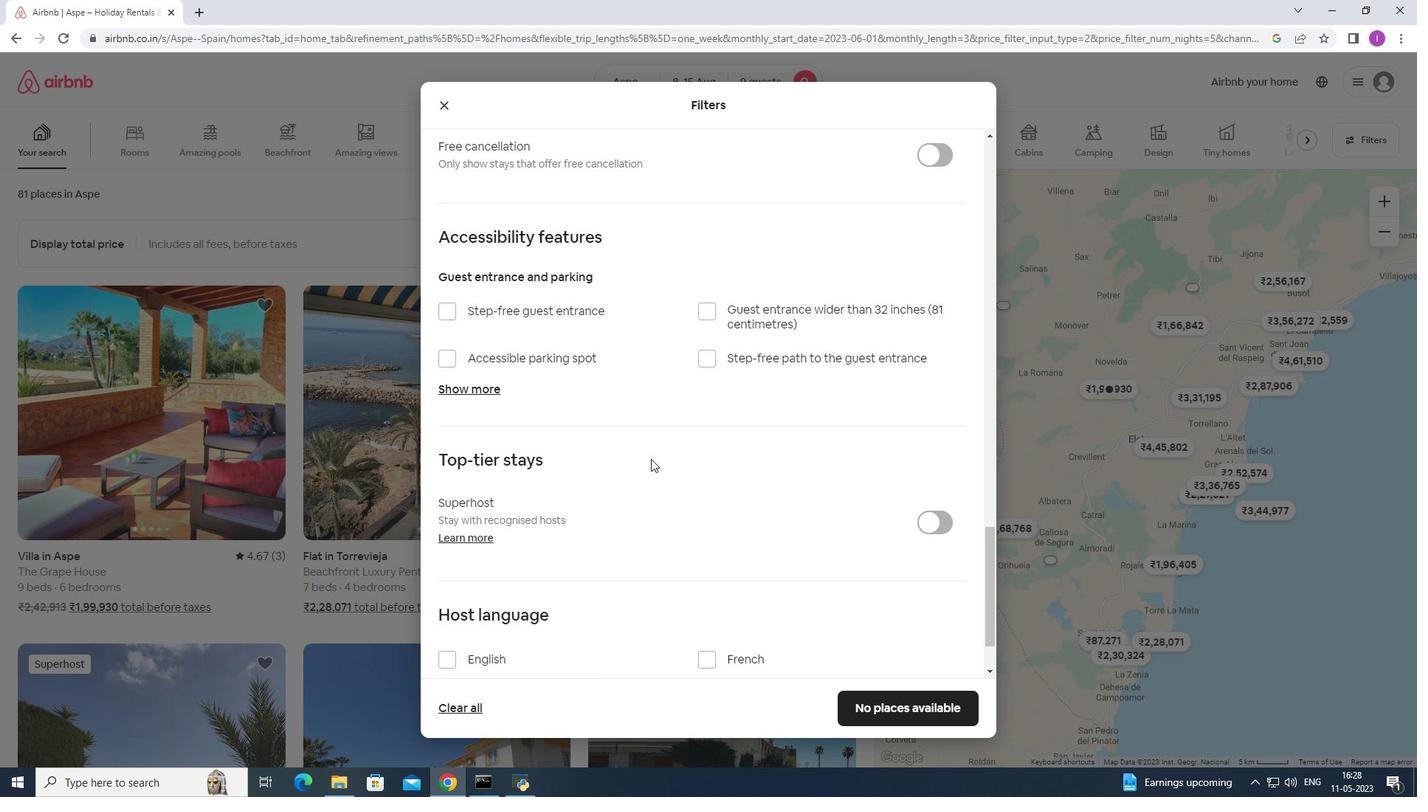 
Action: Mouse scrolled (651, 458) with delta (0, 0)
Screenshot: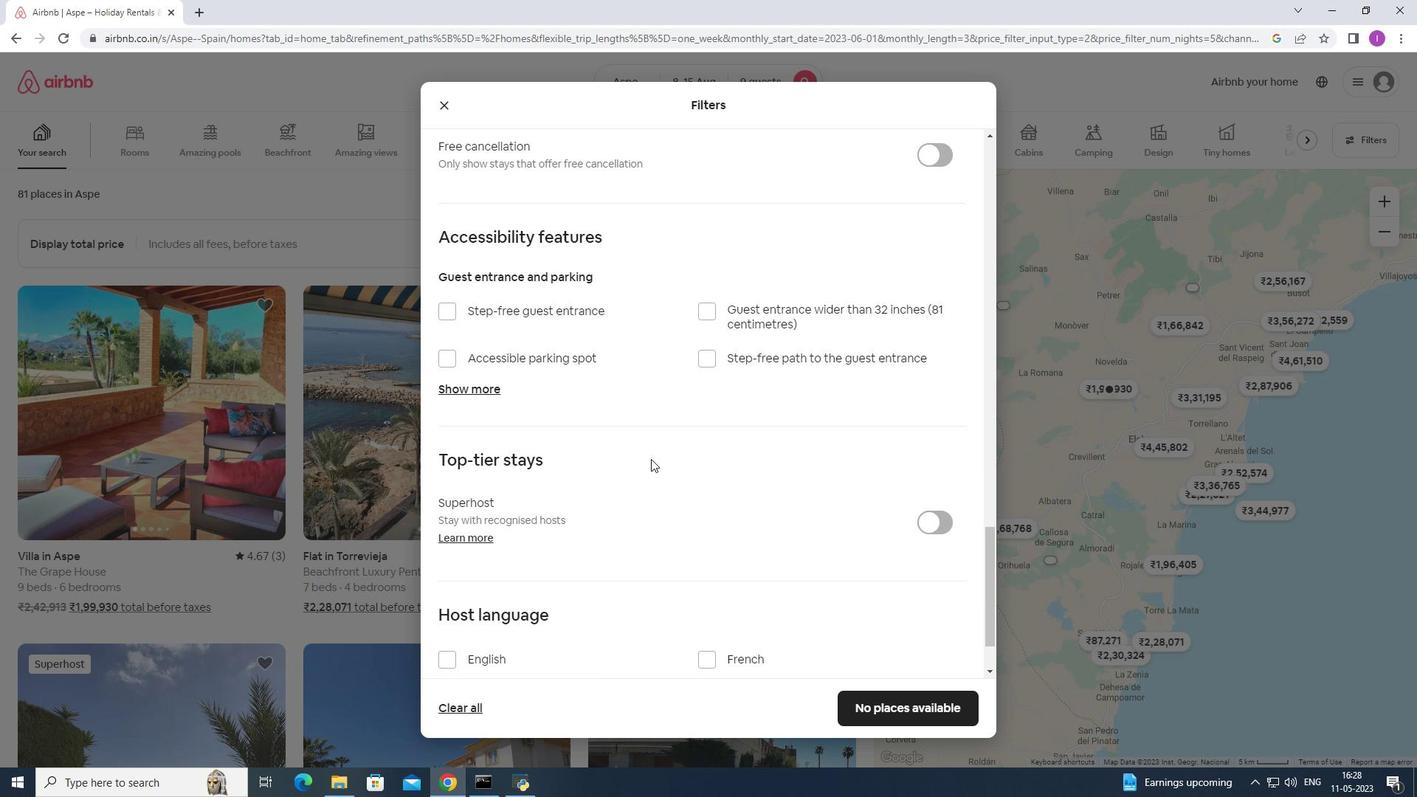 
Action: Mouse scrolled (651, 458) with delta (0, 0)
Screenshot: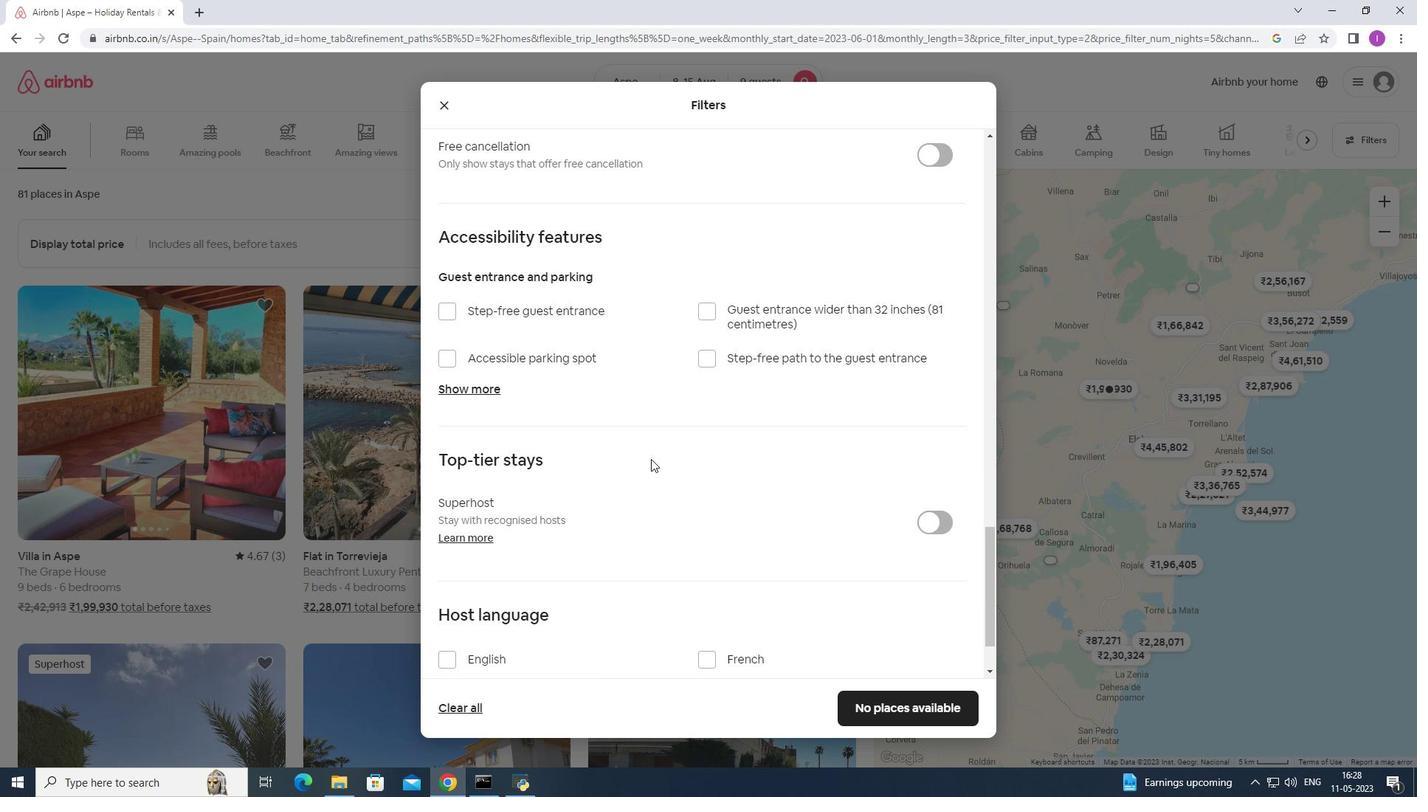 
Action: Mouse moved to (655, 456)
Screenshot: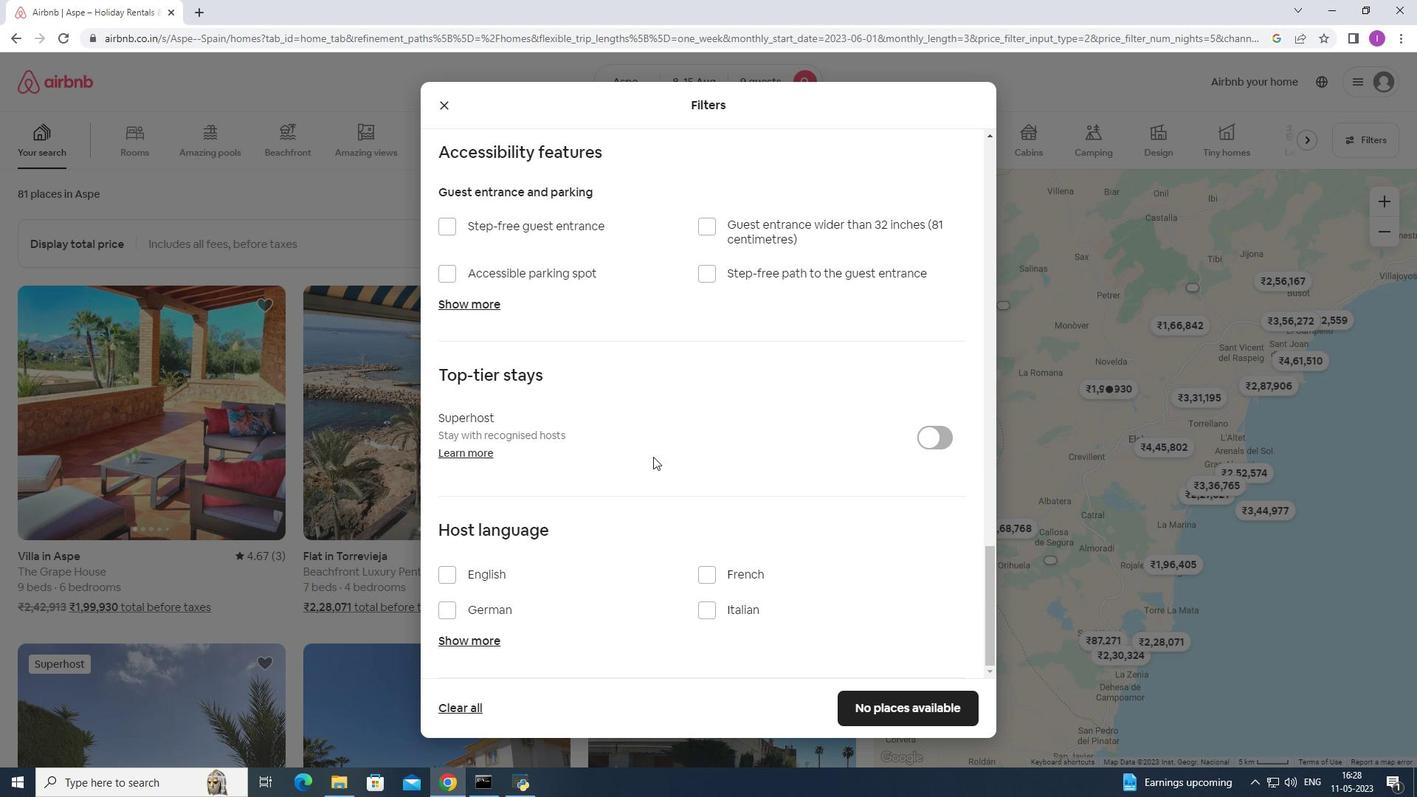 
Action: Mouse scrolled (655, 455) with delta (0, 0)
Screenshot: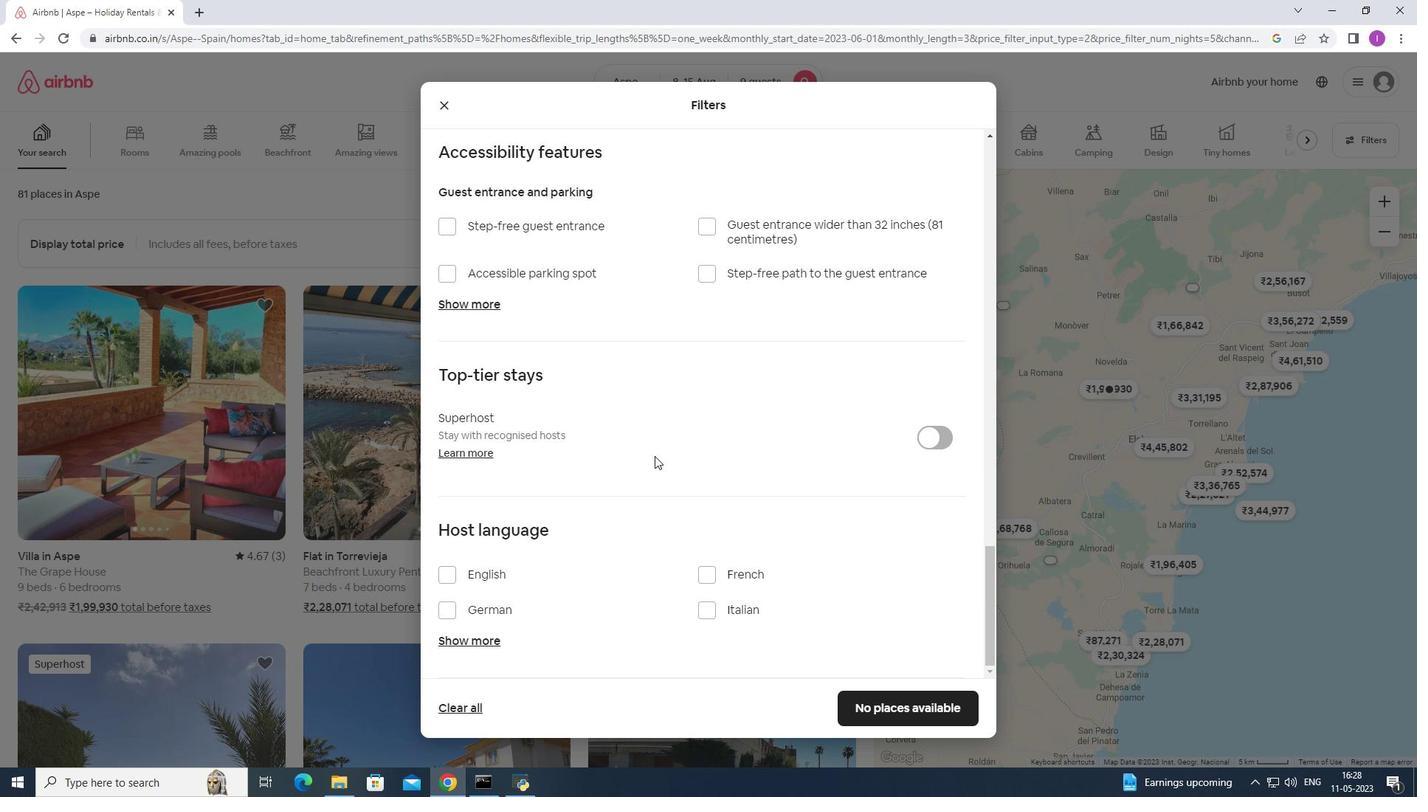 
Action: Mouse scrolled (655, 455) with delta (0, 0)
Screenshot: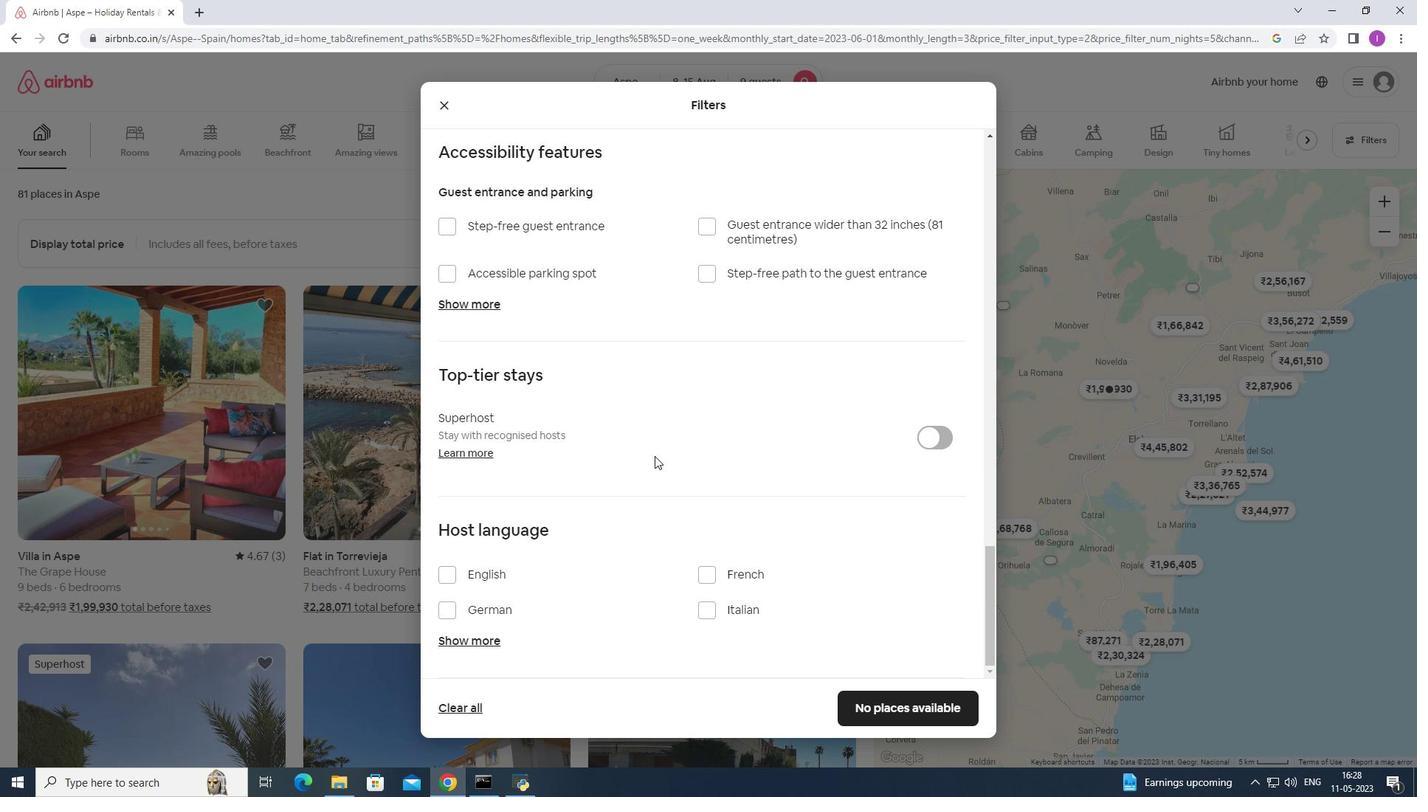 
Action: Mouse scrolled (655, 455) with delta (0, 0)
Screenshot: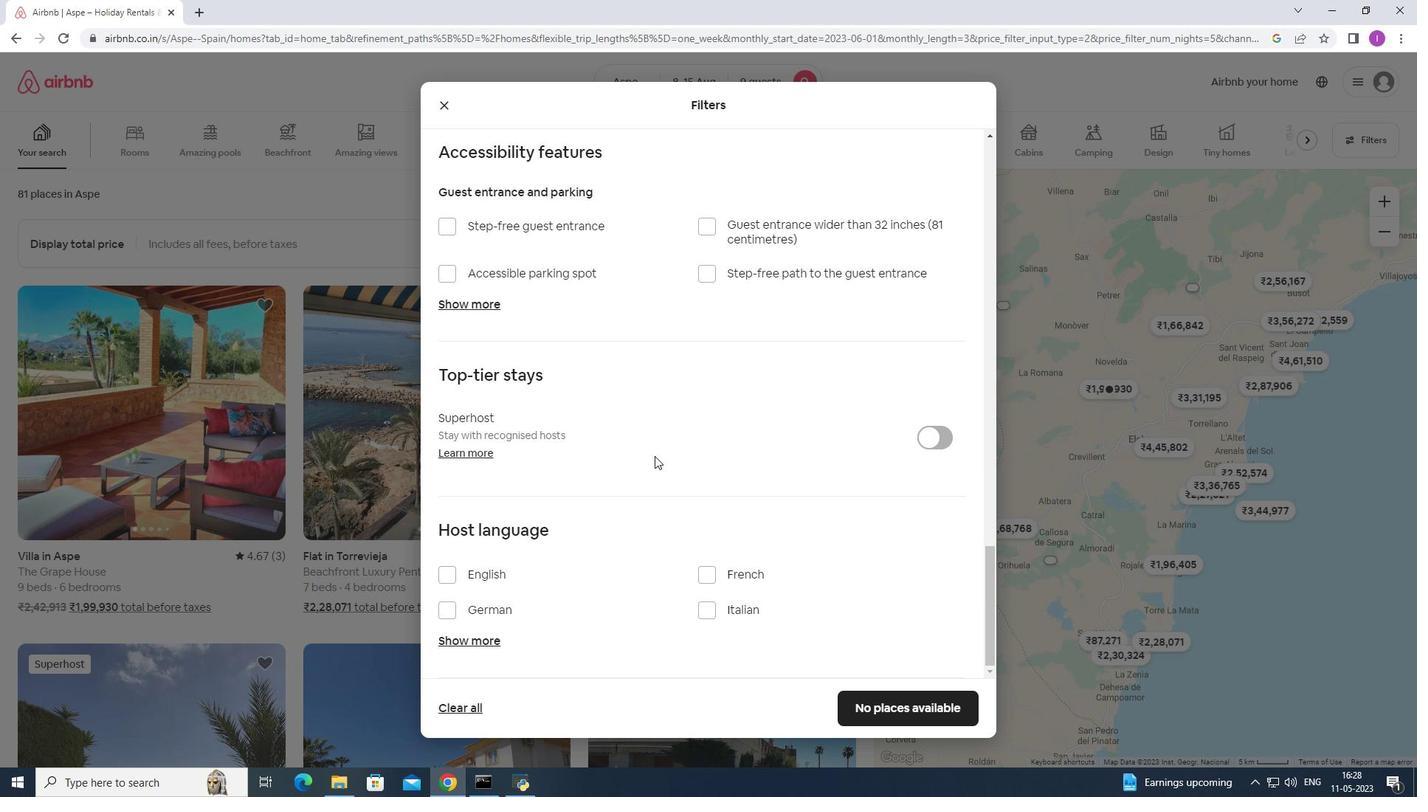 
Action: Mouse scrolled (655, 455) with delta (0, 0)
Screenshot: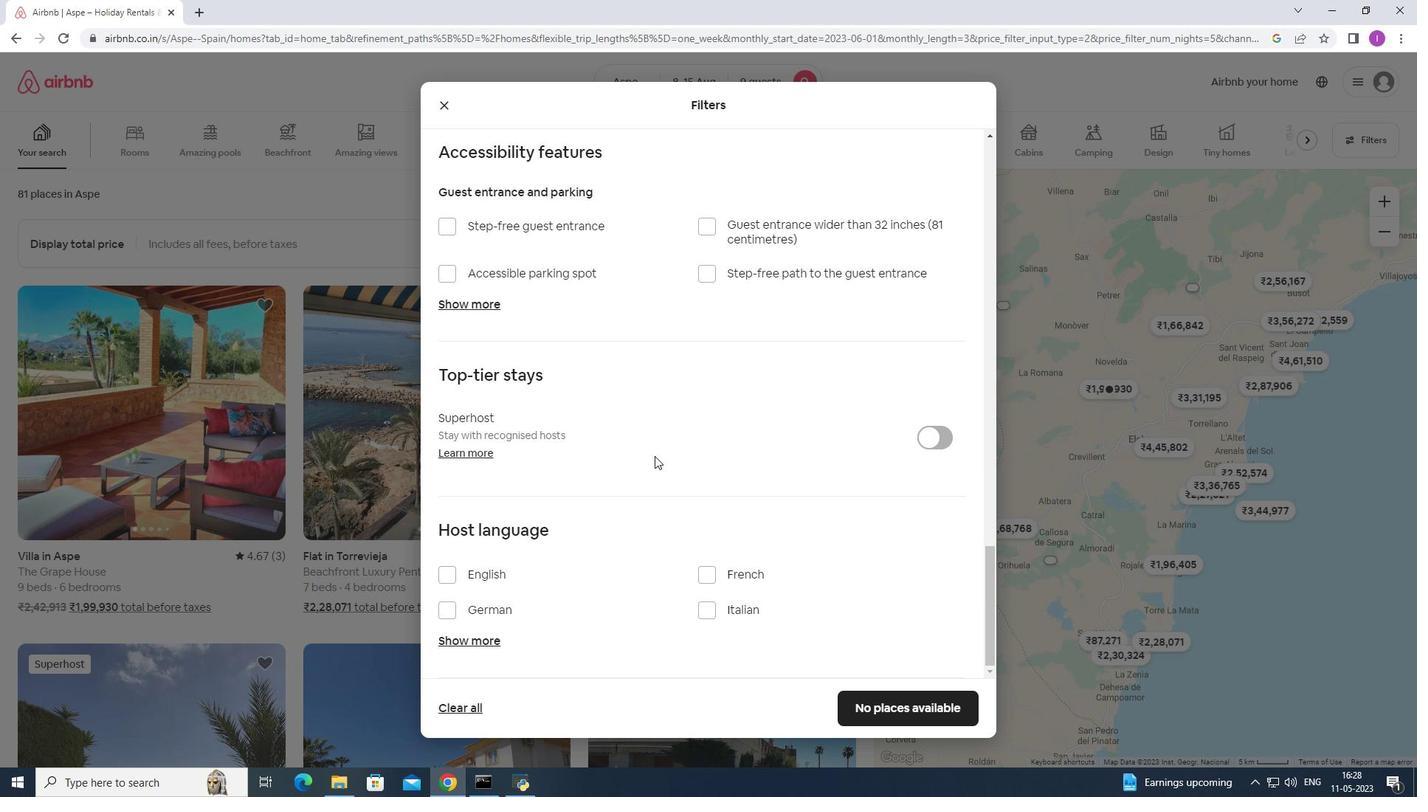 
Action: Mouse moved to (447, 573)
Screenshot: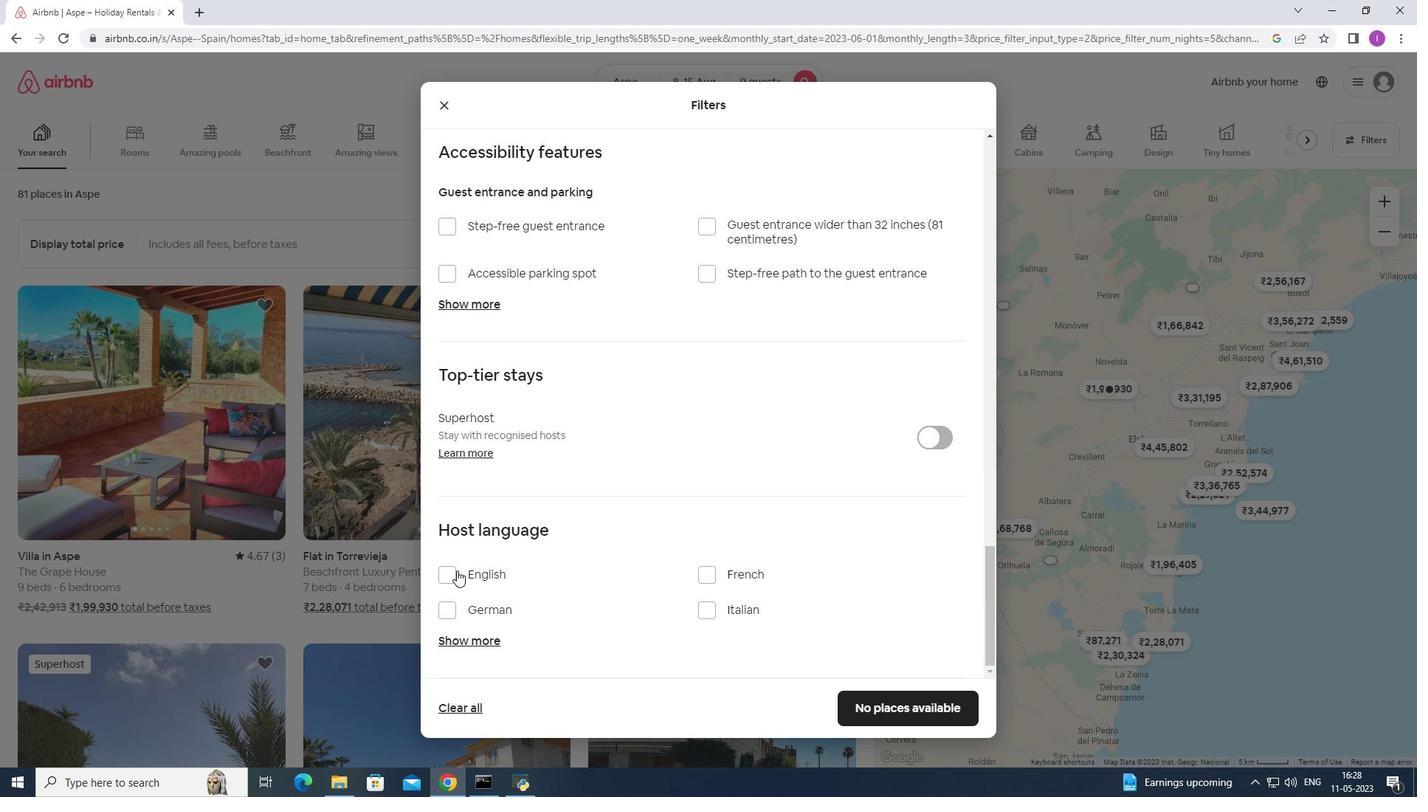 
Action: Mouse pressed left at (447, 573)
Screenshot: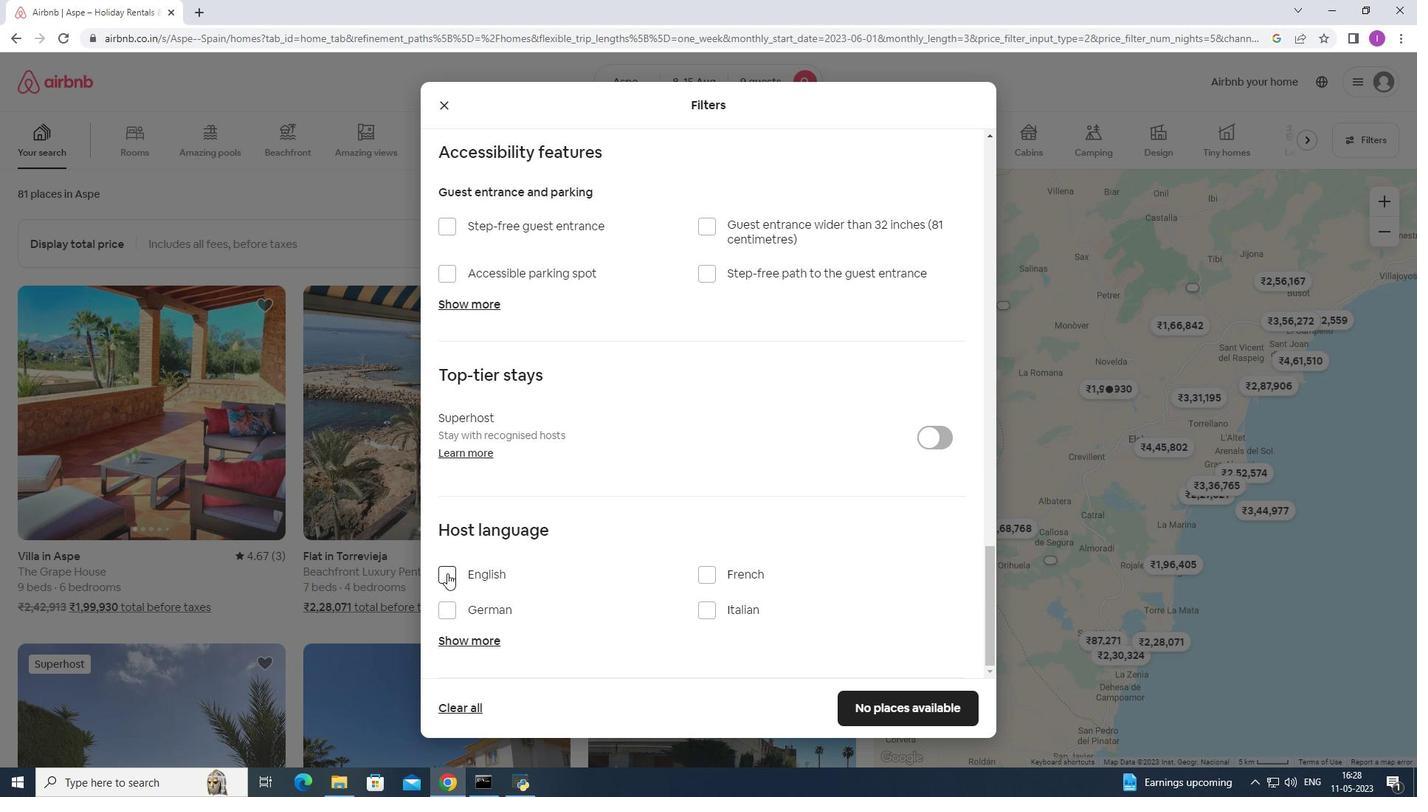 
Action: Mouse moved to (672, 476)
Screenshot: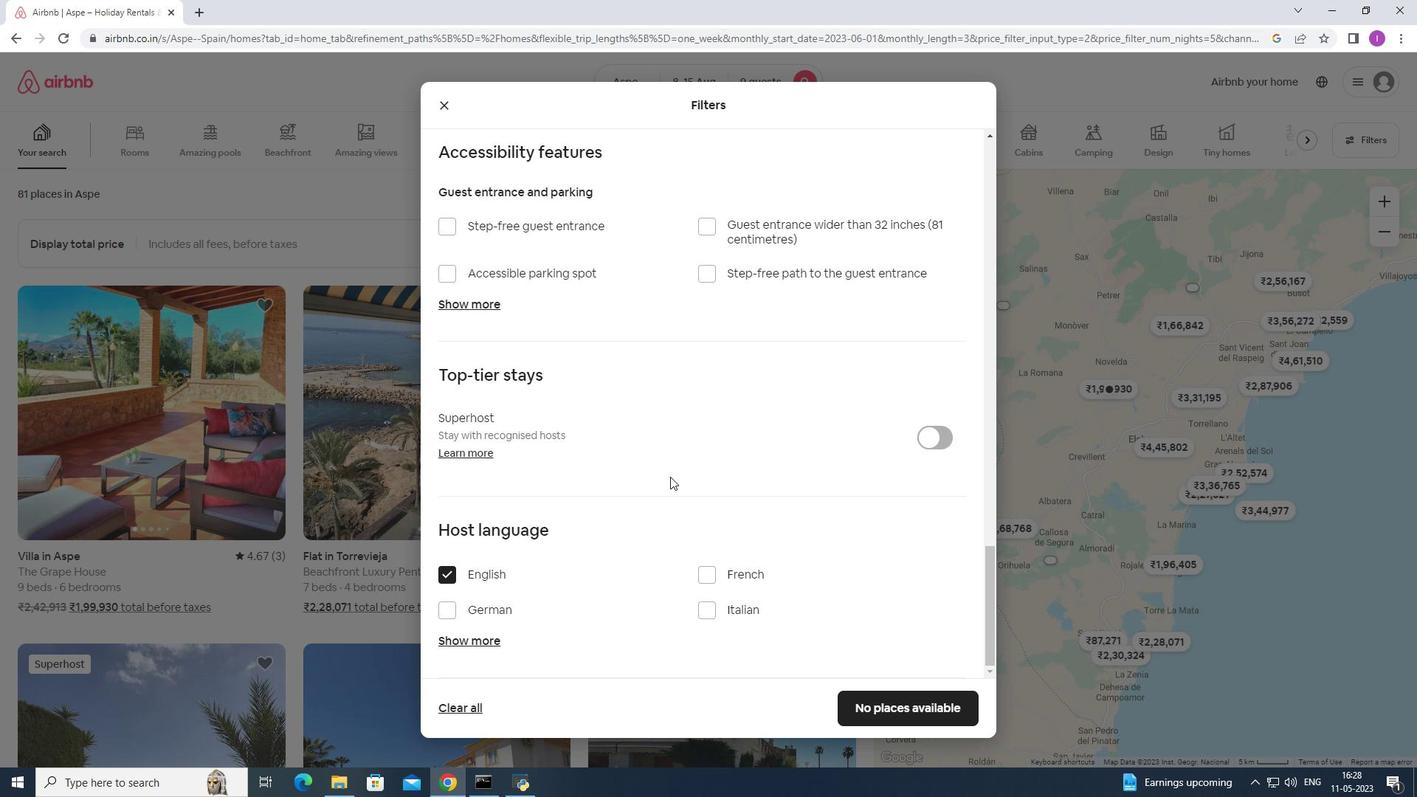 
Action: Mouse scrolled (672, 475) with delta (0, 0)
Screenshot: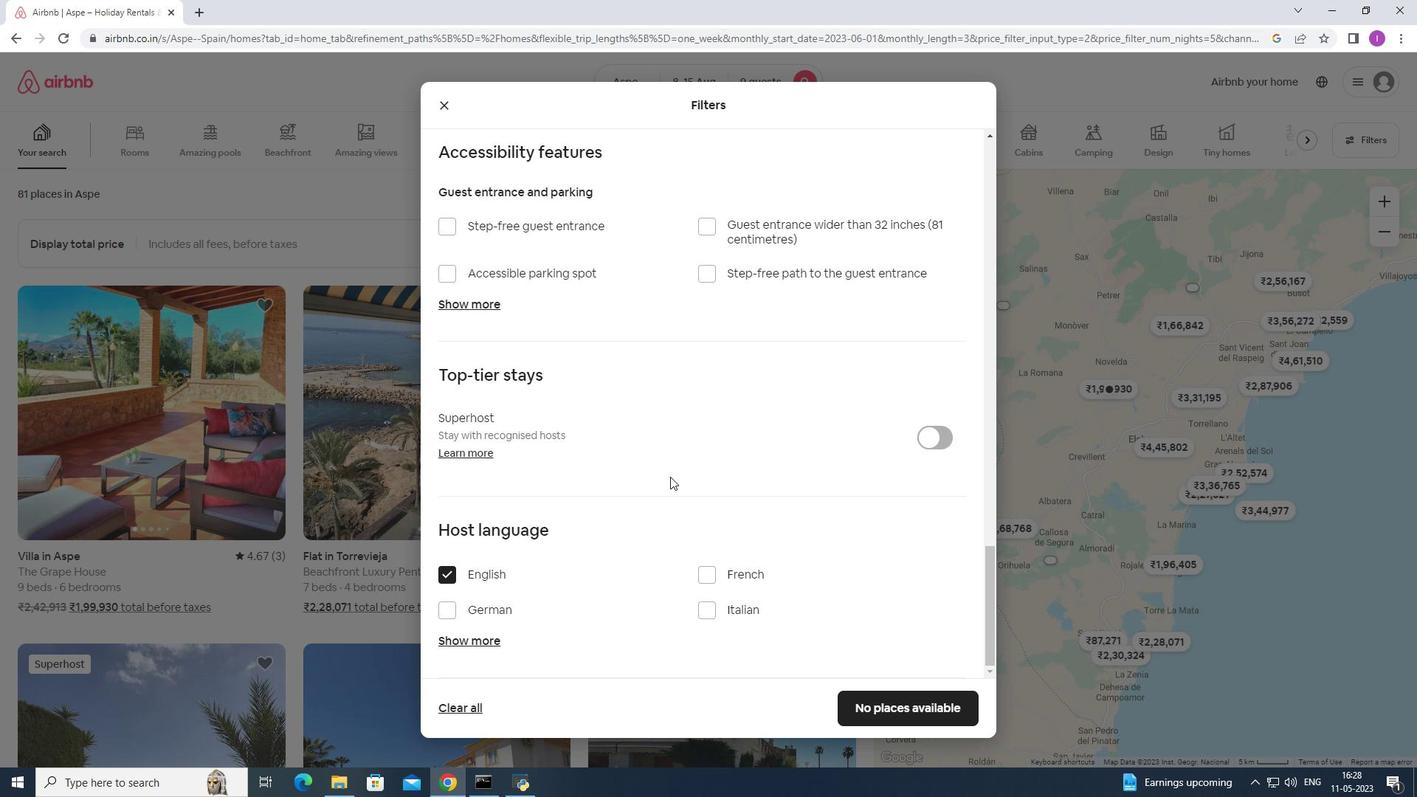 
Action: Mouse moved to (673, 476)
Screenshot: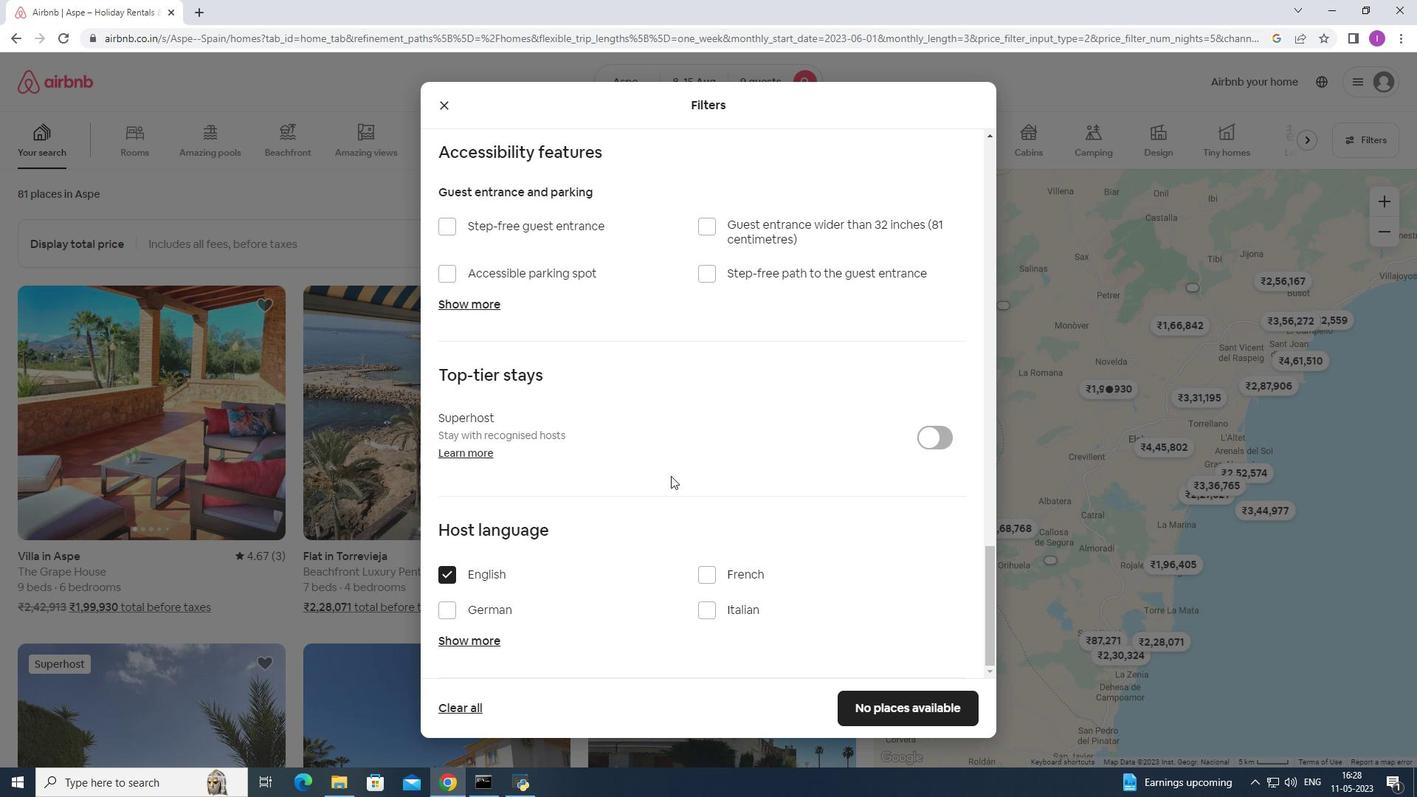 
Action: Mouse scrolled (673, 475) with delta (0, 0)
Screenshot: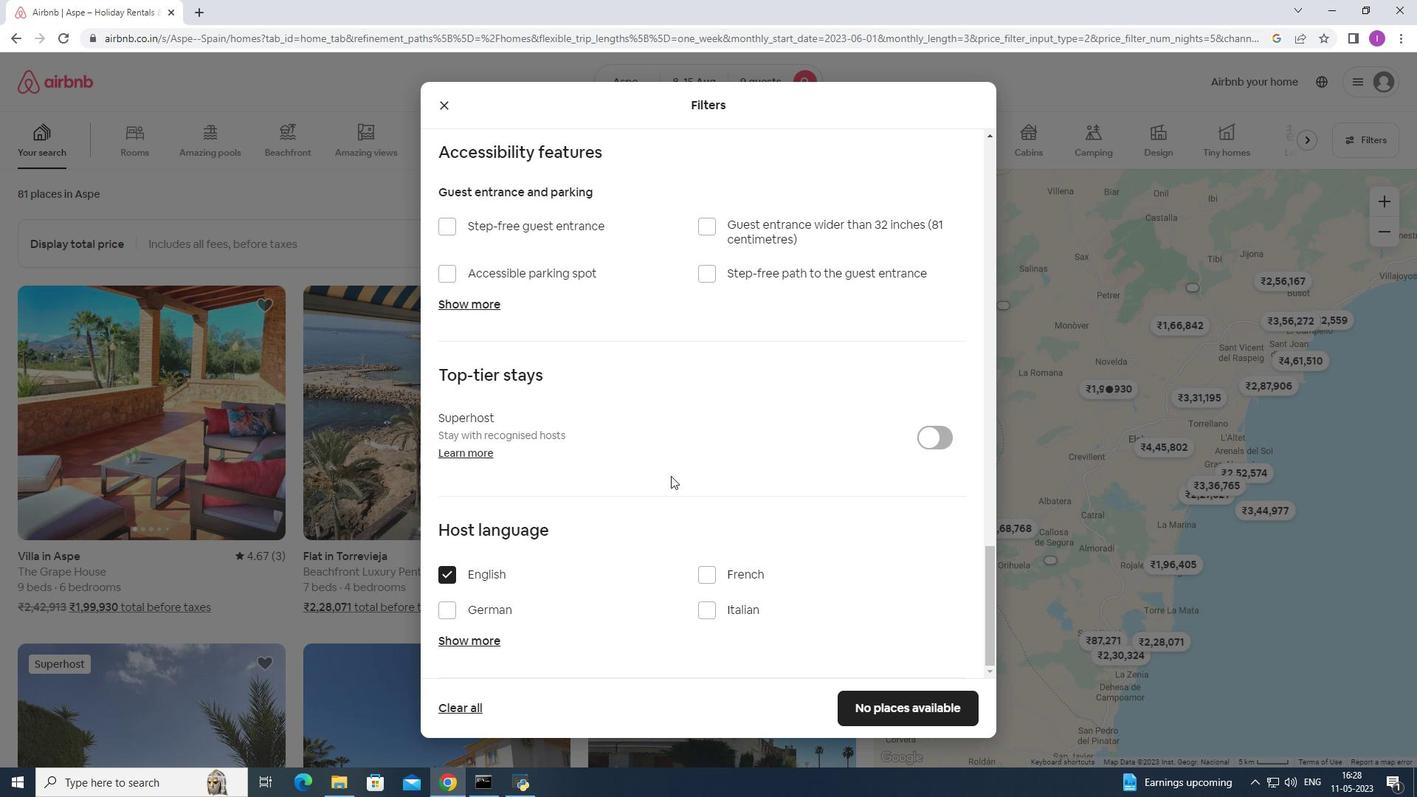 
Action: Mouse moved to (674, 477)
Screenshot: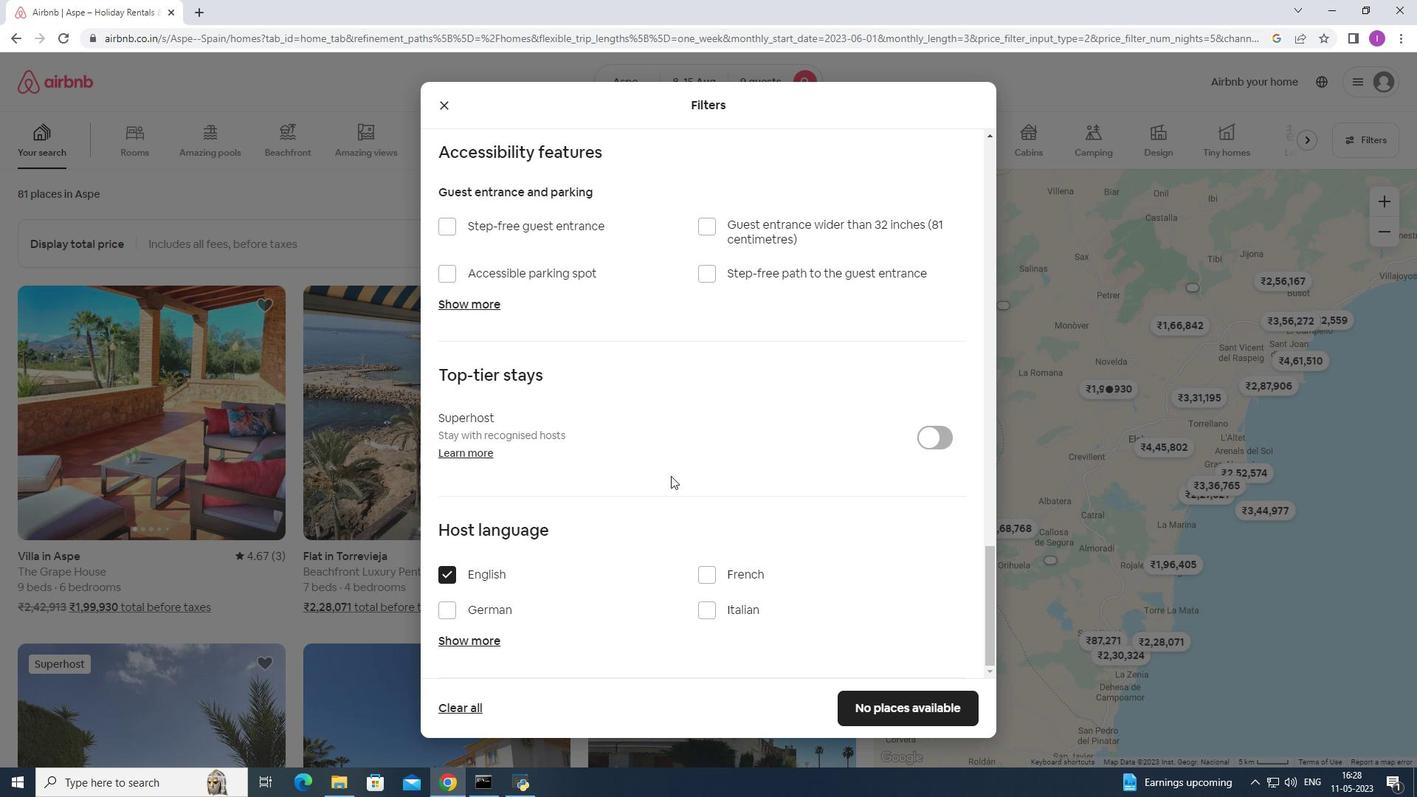 
Action: Mouse scrolled (674, 476) with delta (0, 0)
Screenshot: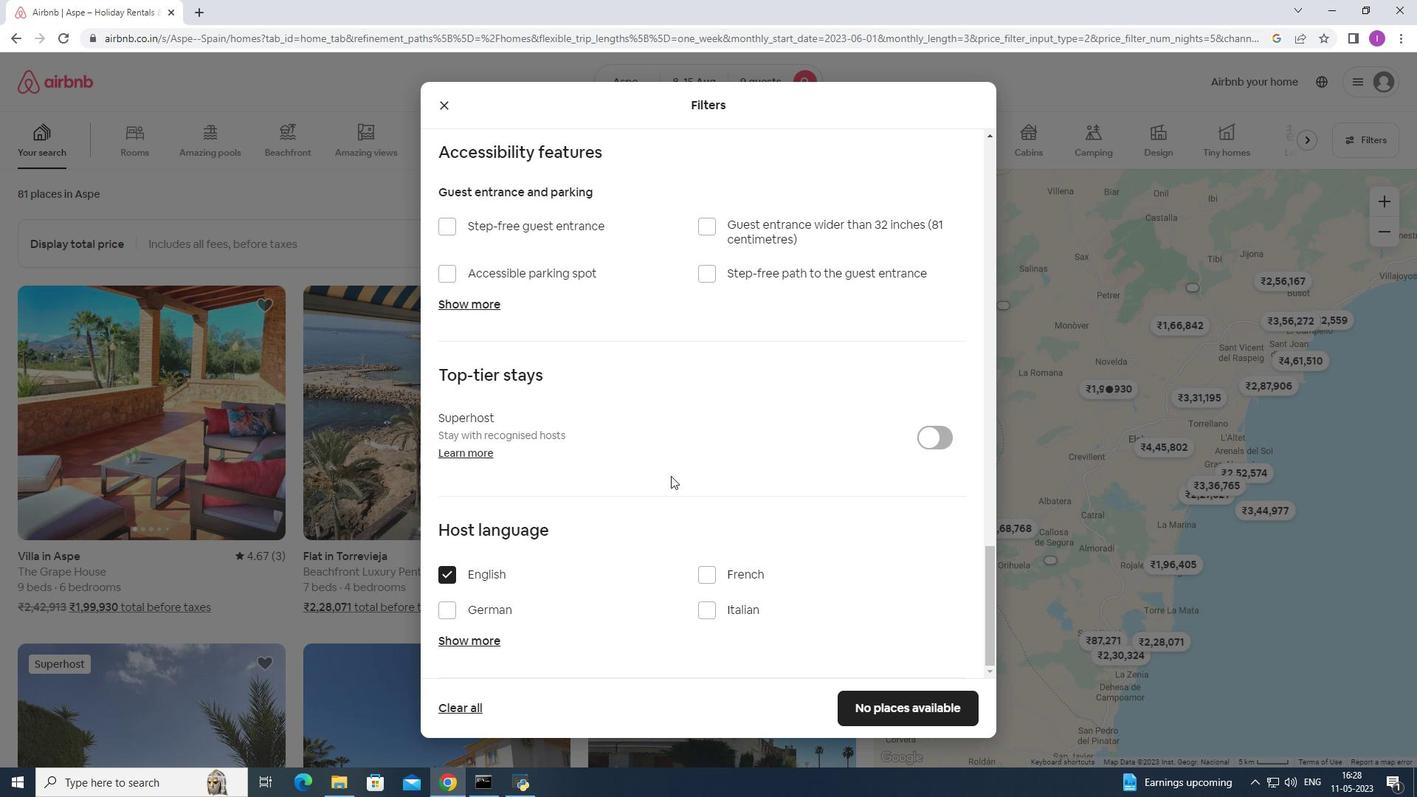 
Action: Mouse moved to (674, 477)
Screenshot: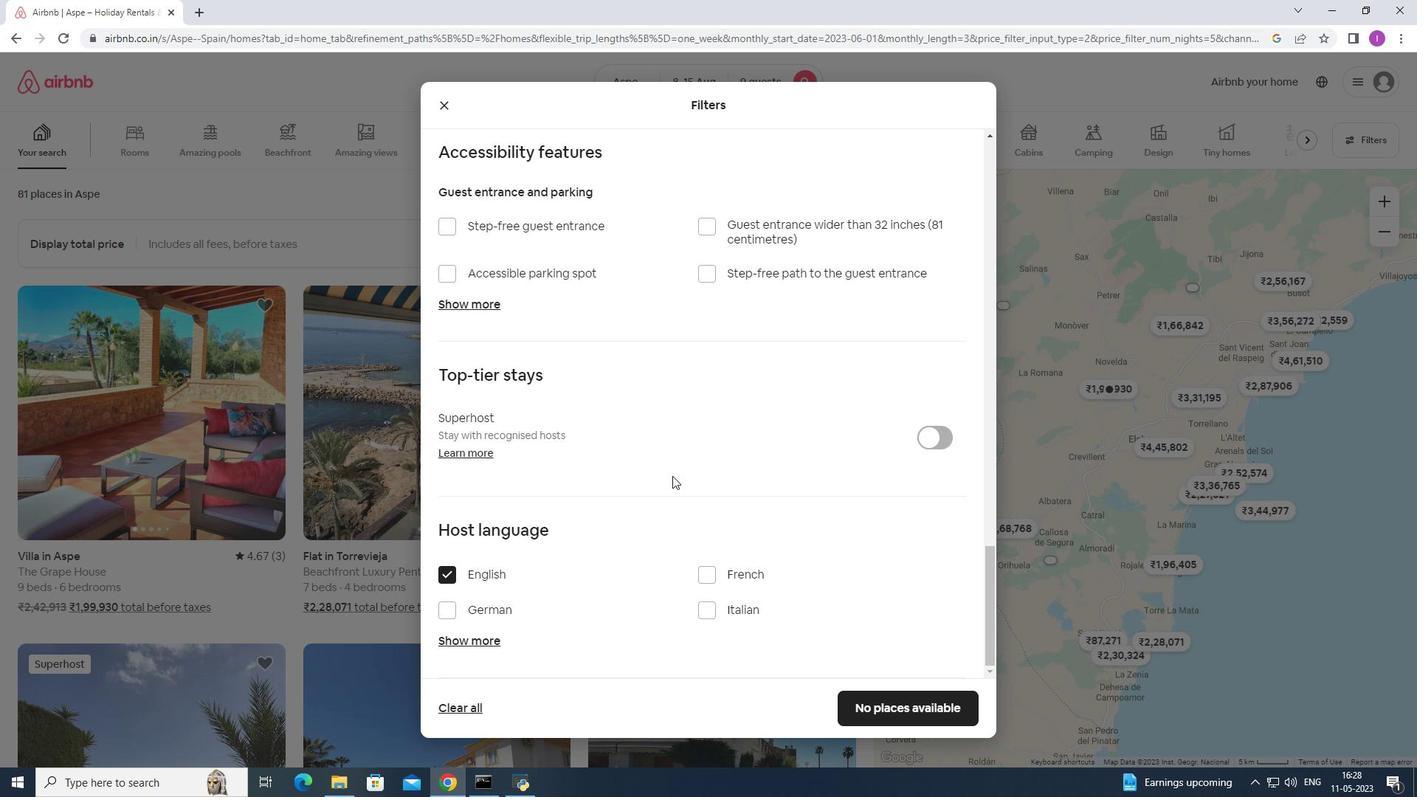 
Action: Mouse scrolled (674, 477) with delta (0, 0)
Screenshot: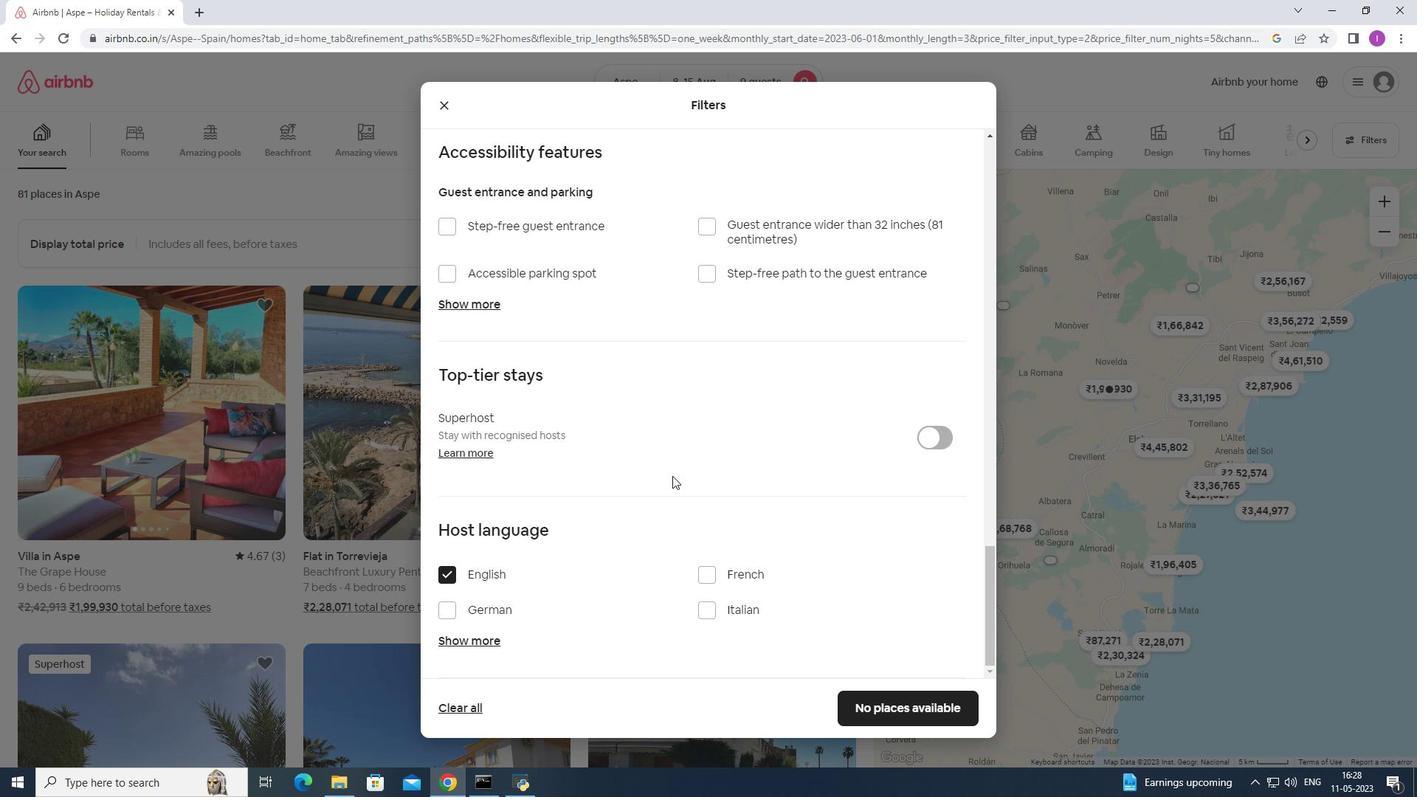 
Action: Mouse moved to (675, 478)
Screenshot: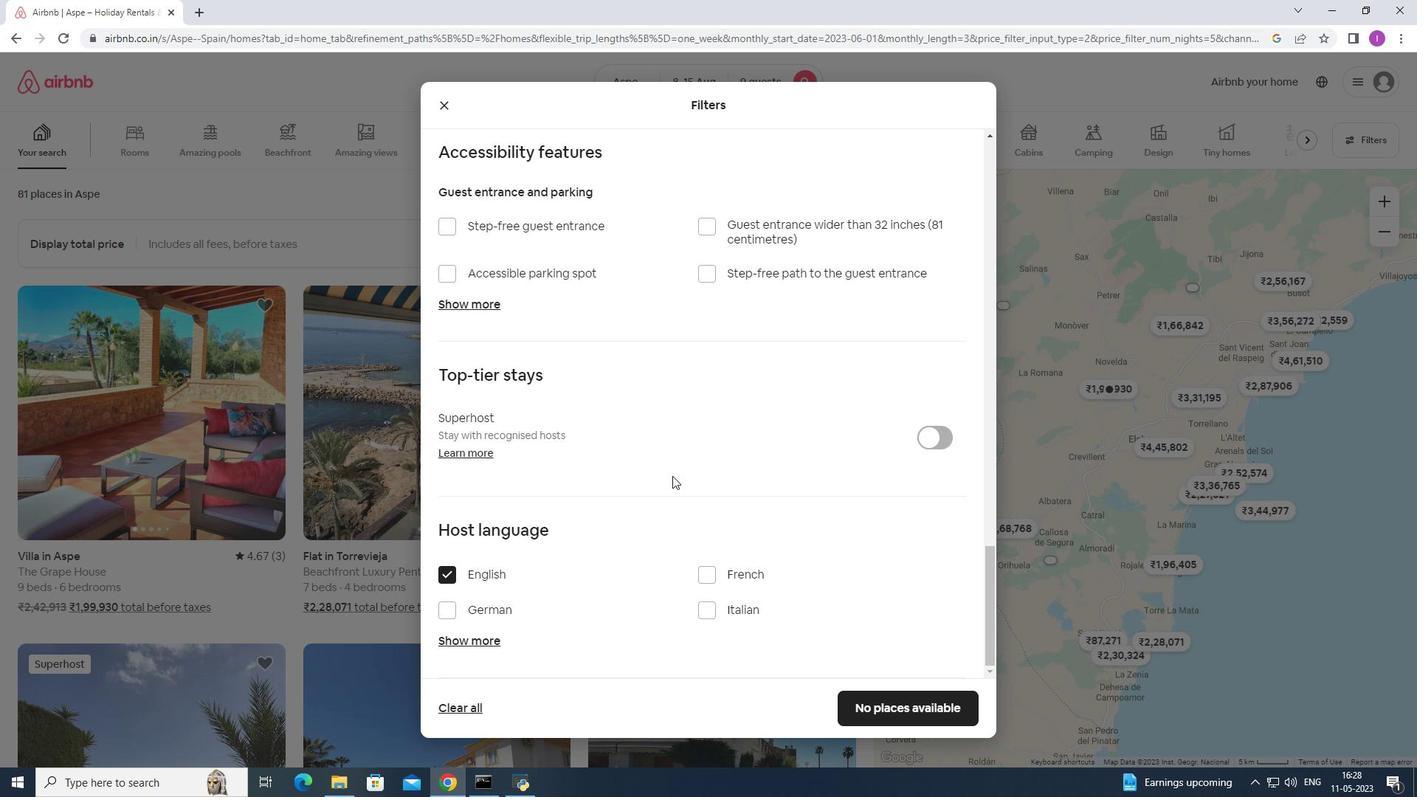 
Action: Mouse scrolled (675, 477) with delta (0, 0)
Screenshot: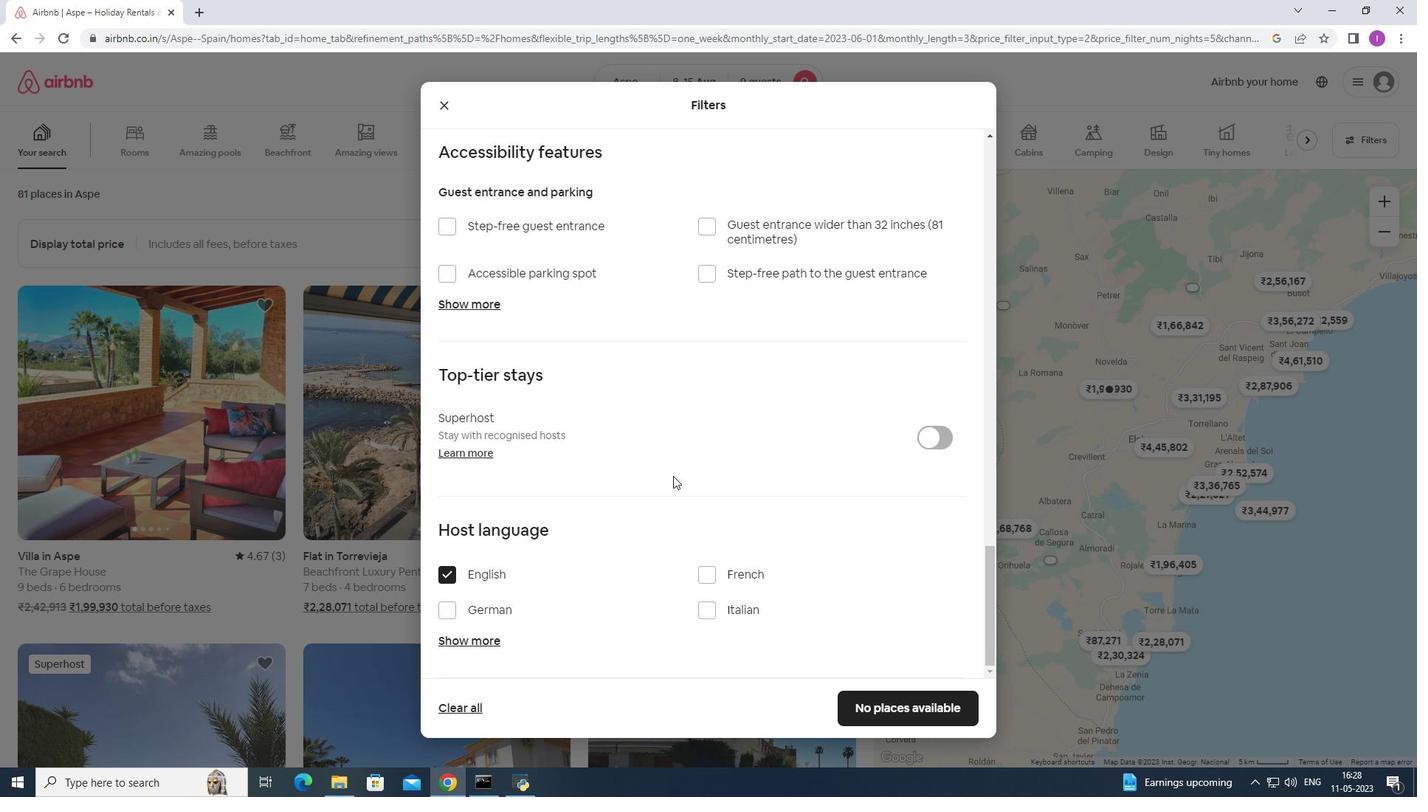 
Action: Mouse moved to (874, 706)
Screenshot: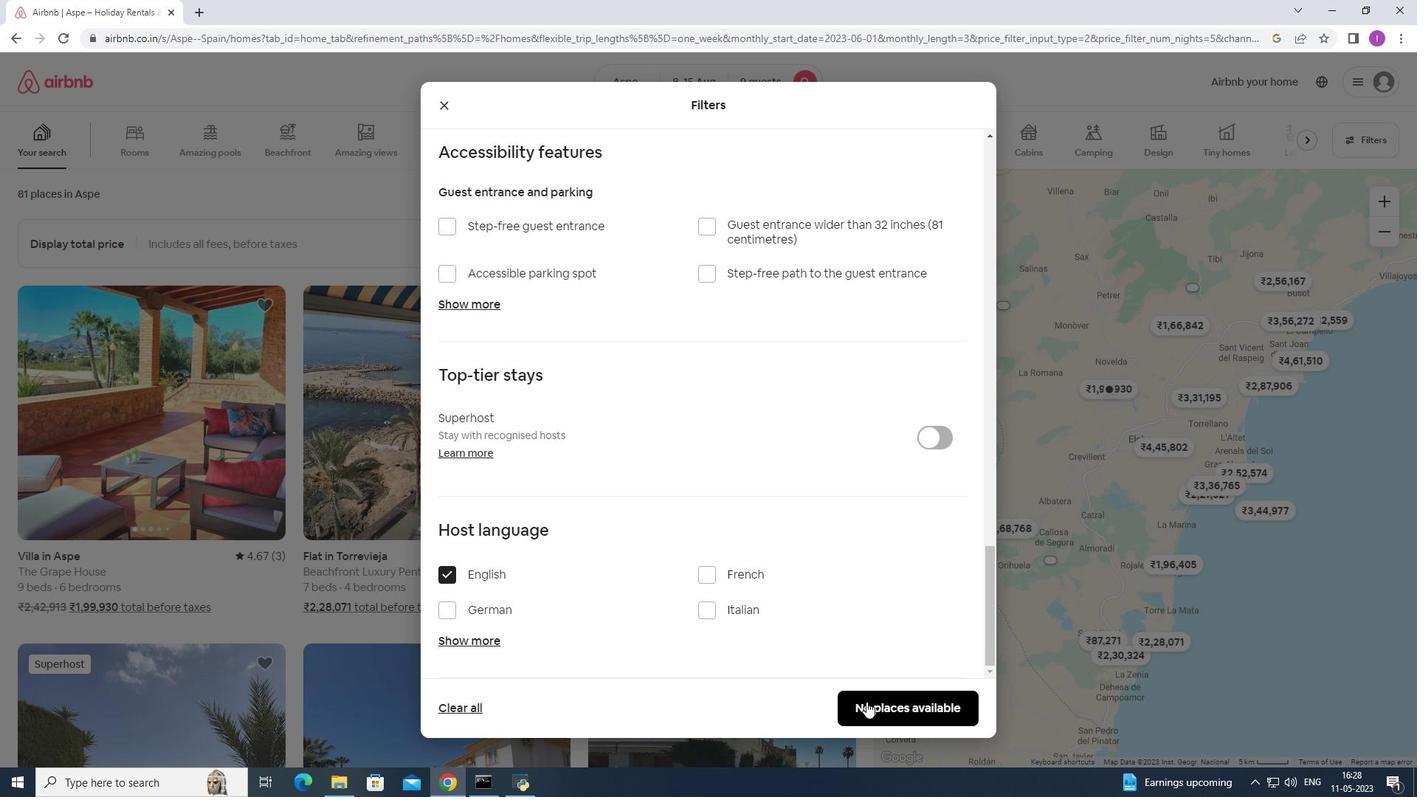 
Action: Mouse pressed left at (874, 706)
Screenshot: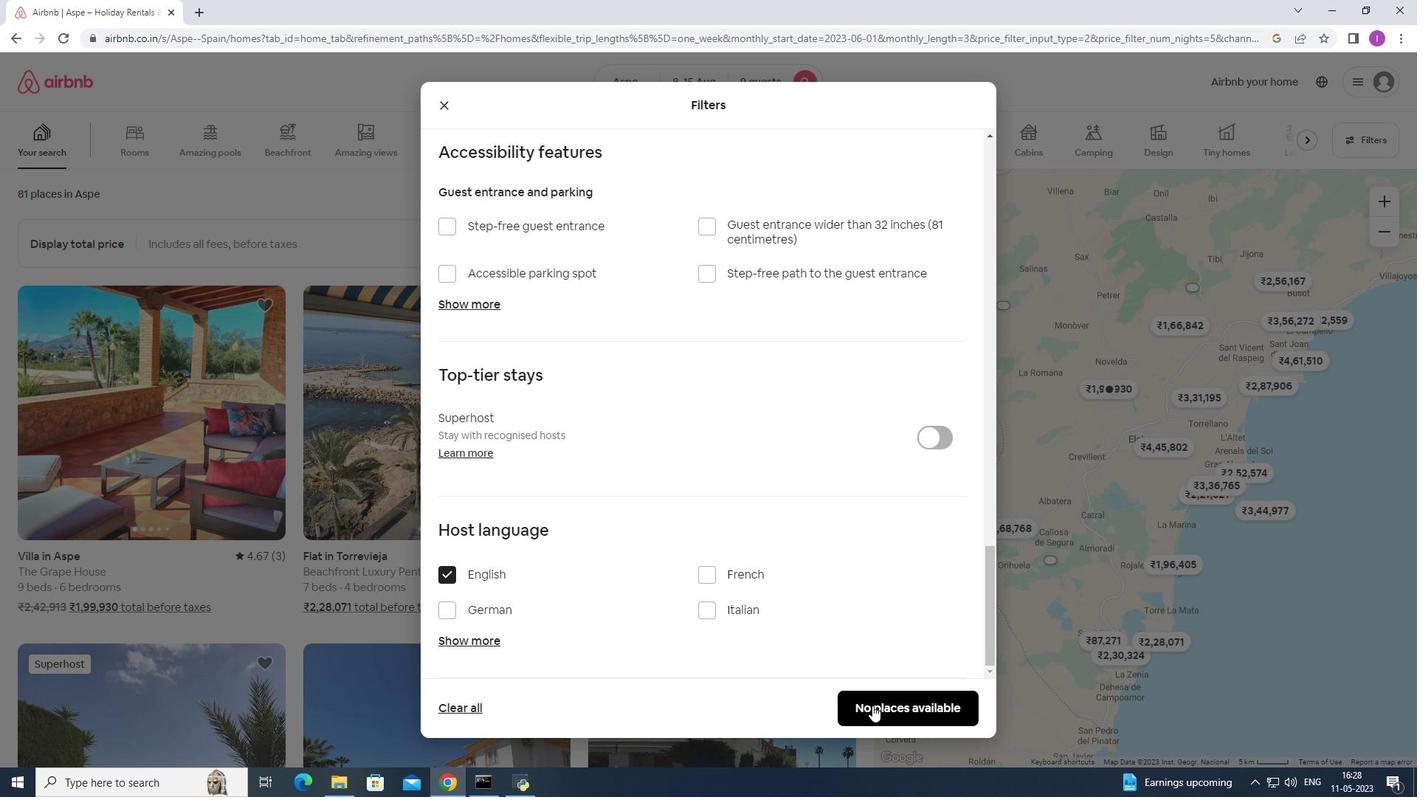 
Action: Mouse moved to (635, 597)
Screenshot: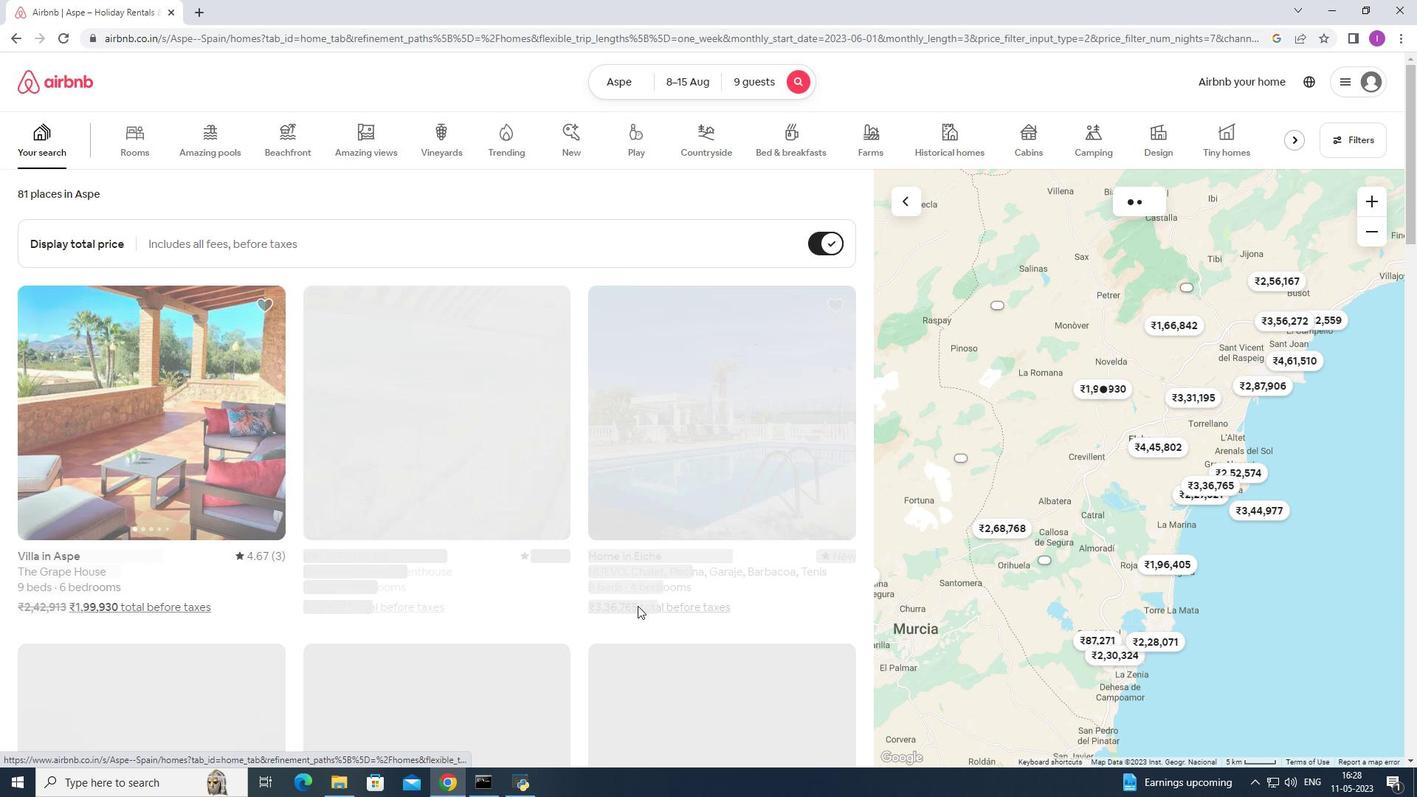 
